 Task: Who is a famous artist from the Romanticism era?
Action: Mouse moved to (154, 244)
Screenshot: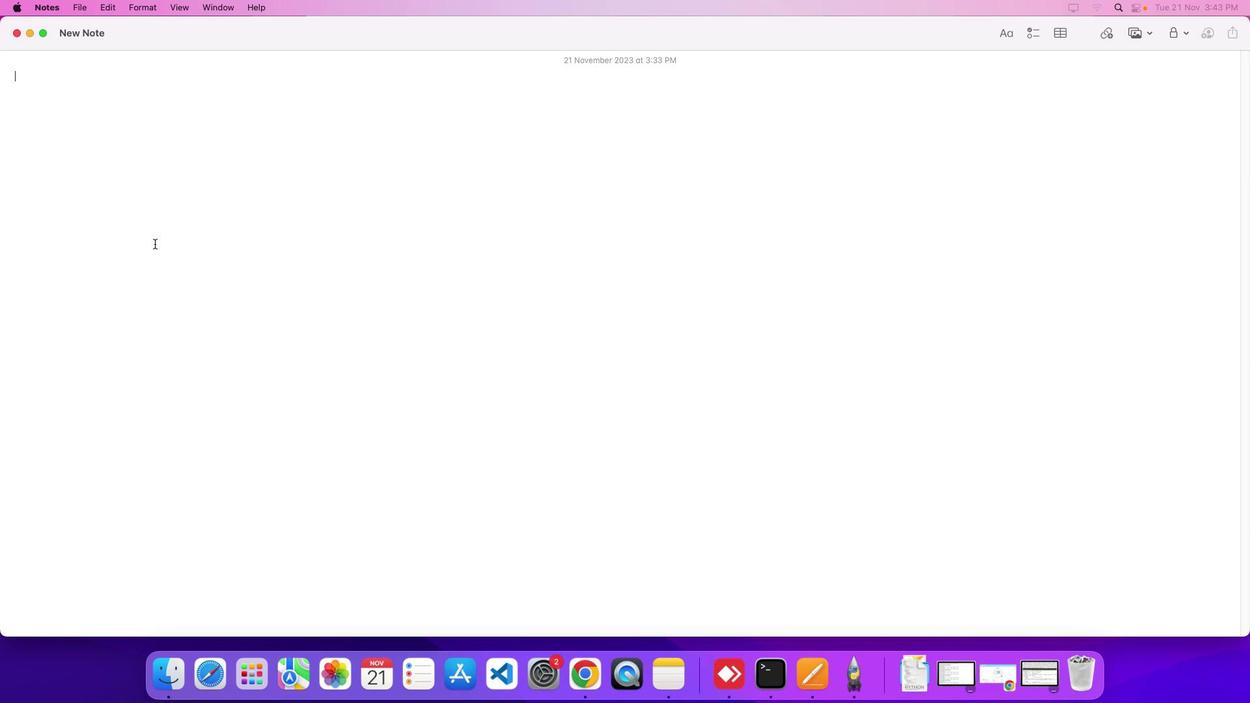 
Action: Mouse pressed left at (154, 244)
Screenshot: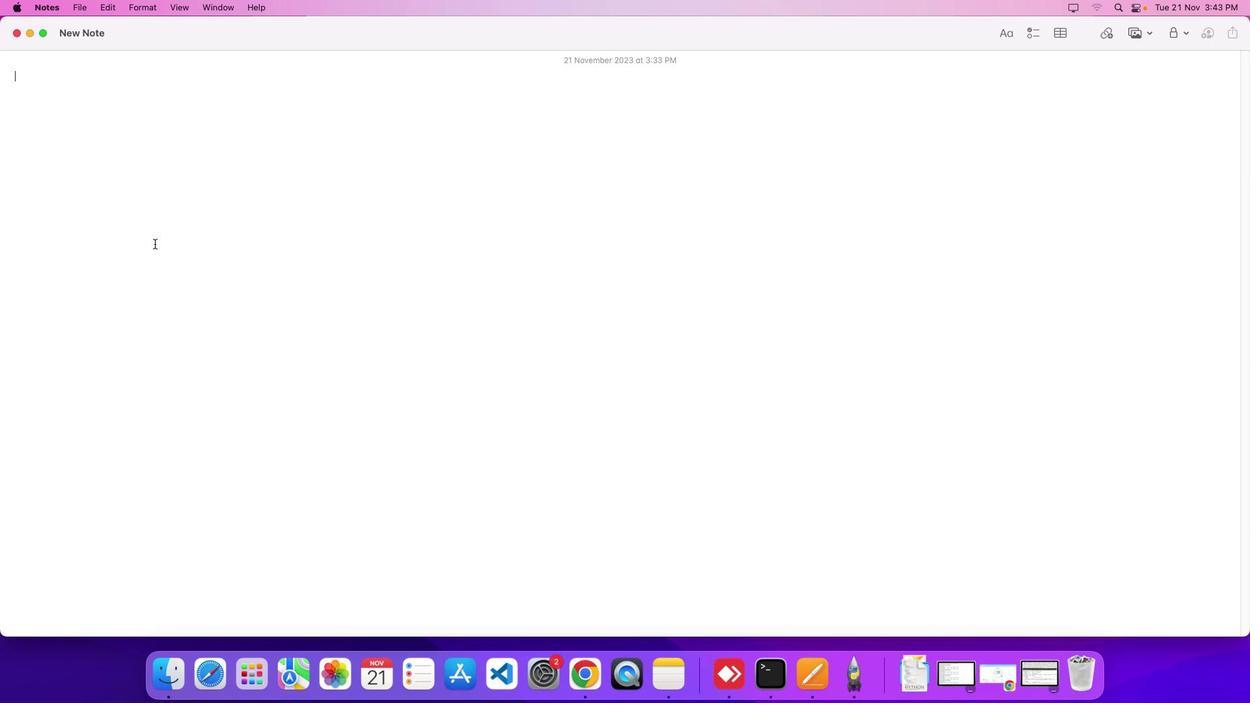 
Action: Mouse moved to (148, 215)
Screenshot: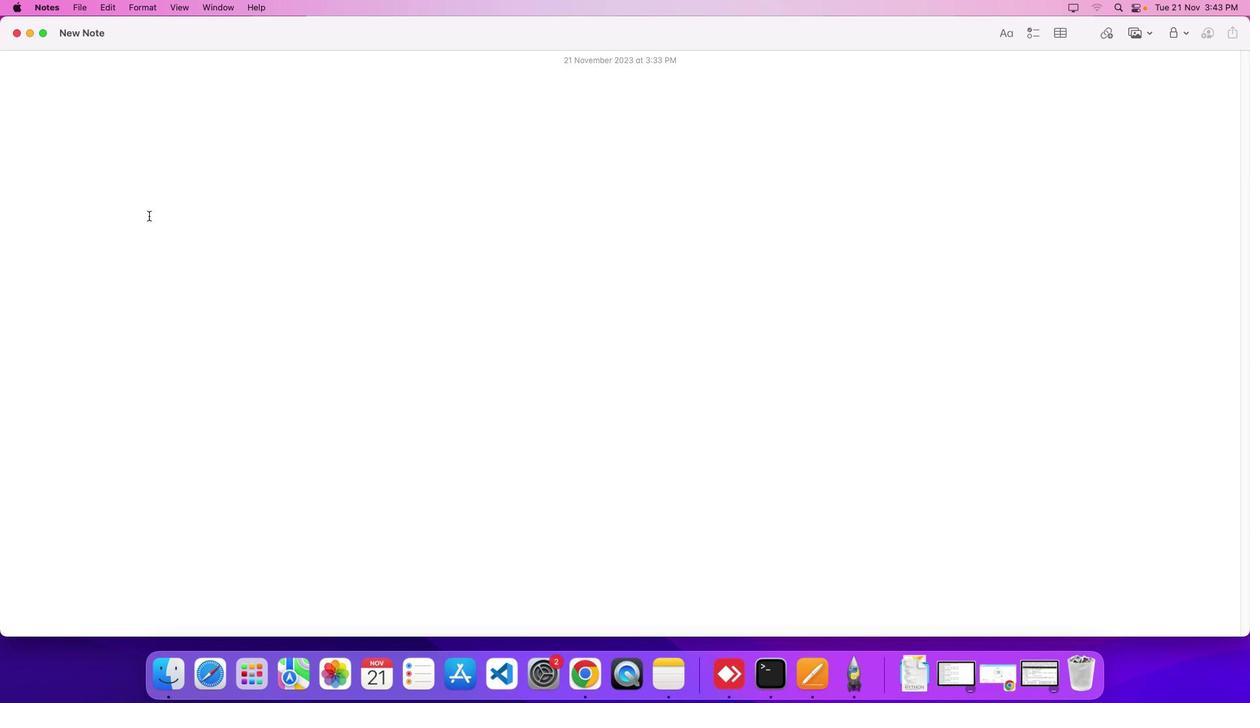 
Action: Key pressed Key.shift
Screenshot: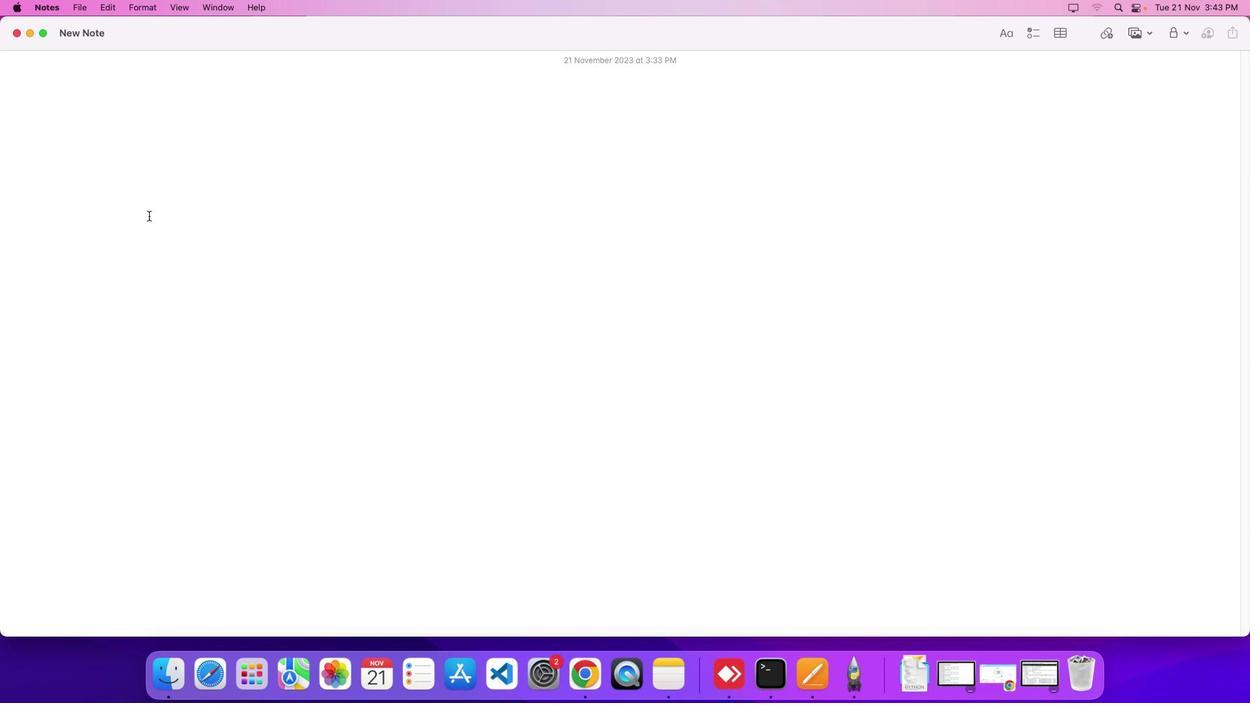 
Action: Mouse moved to (148, 215)
Screenshot: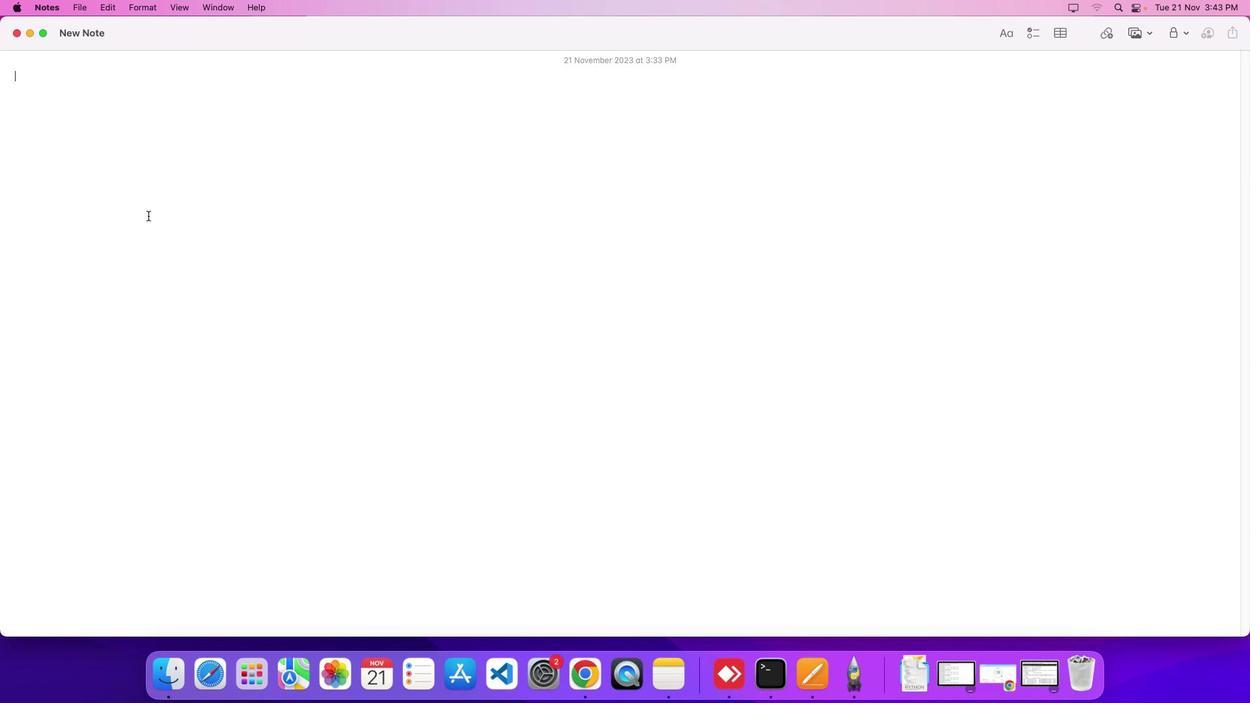 
Action: Key pressed 'W''h''o'Key.space'i''s'Key.space'a'Key.space'f''a''m''o''u''s'Key.space'a''r''t''i''s''t'Key.space'f''r''o''m'Key.space't''h''e'Key.spaceKey.shift'R''o''m''a''n''t''i''c''i''s''m'Key.space'e''r''a'Key.shift_r'?'Key.enter
Screenshot: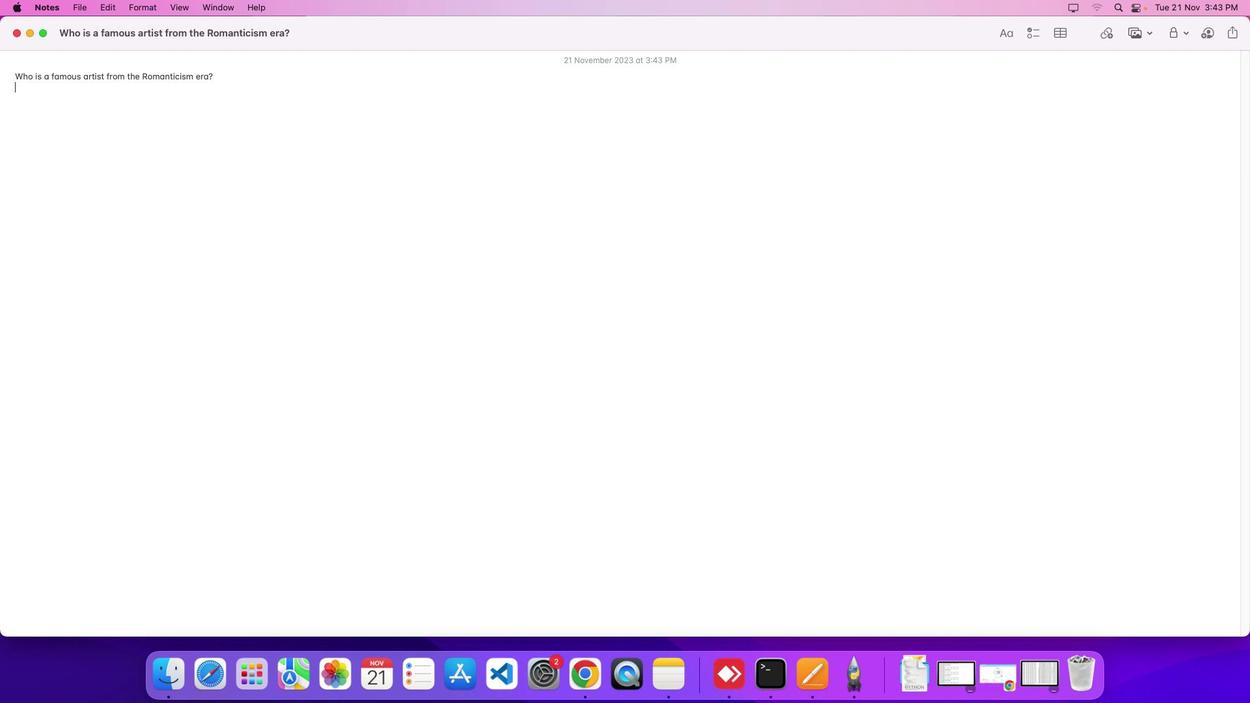 
Action: Mouse moved to (998, 675)
Screenshot: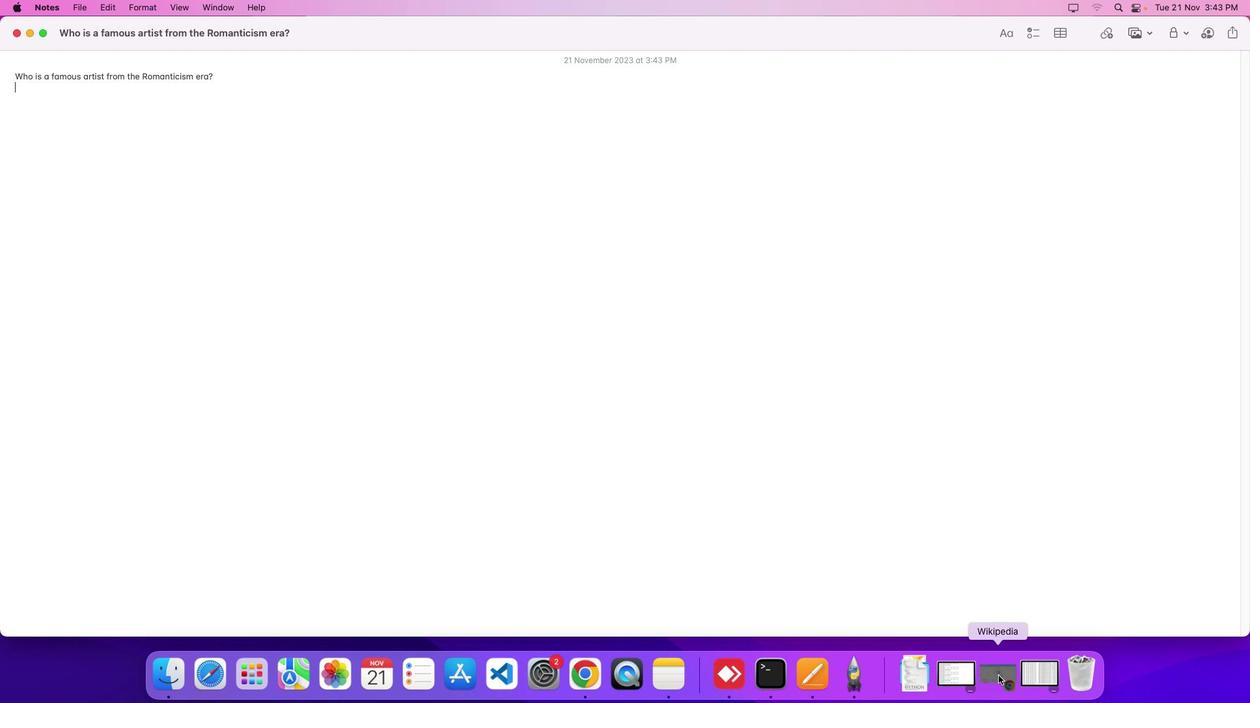 
Action: Mouse pressed left at (998, 675)
Screenshot: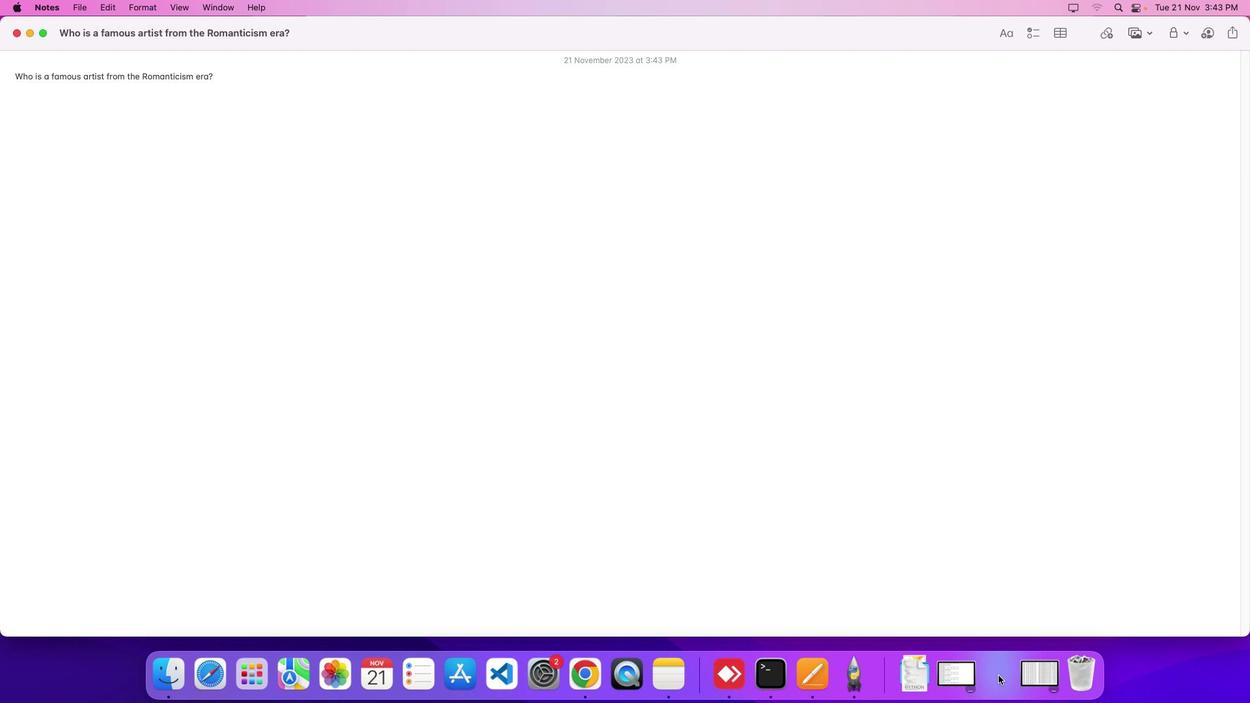 
Action: Mouse moved to (503, 416)
Screenshot: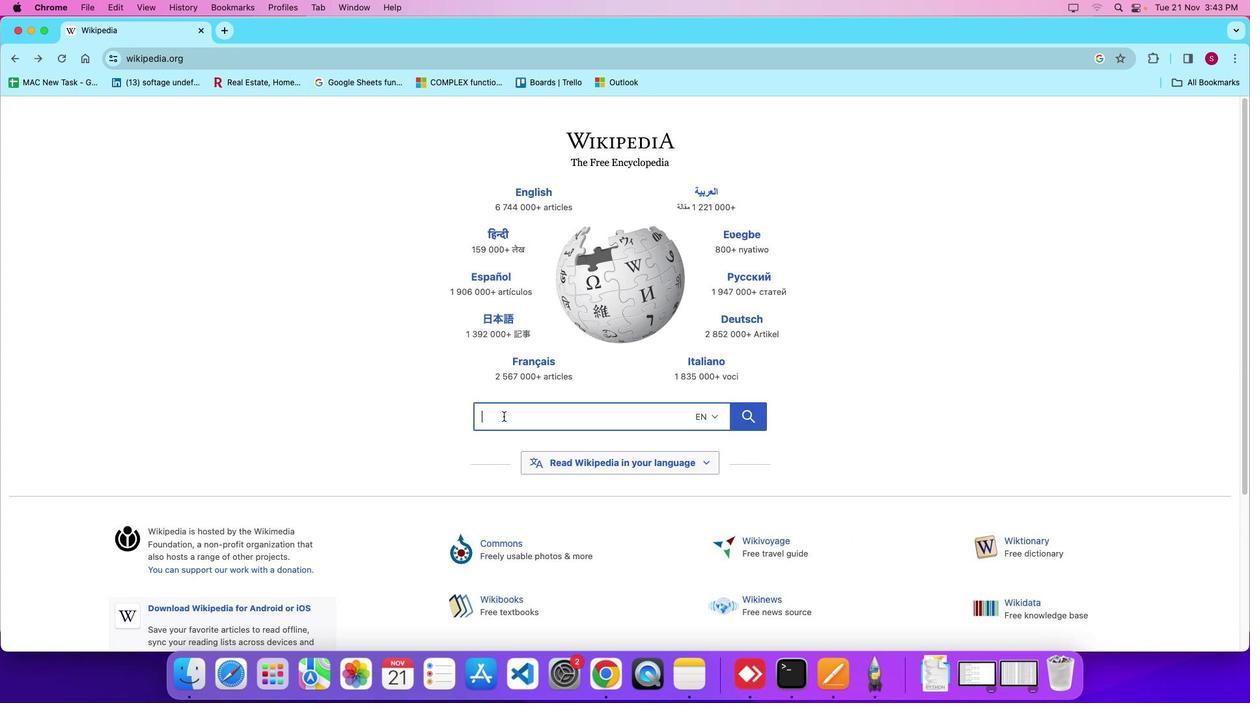 
Action: Mouse pressed left at (503, 416)
Screenshot: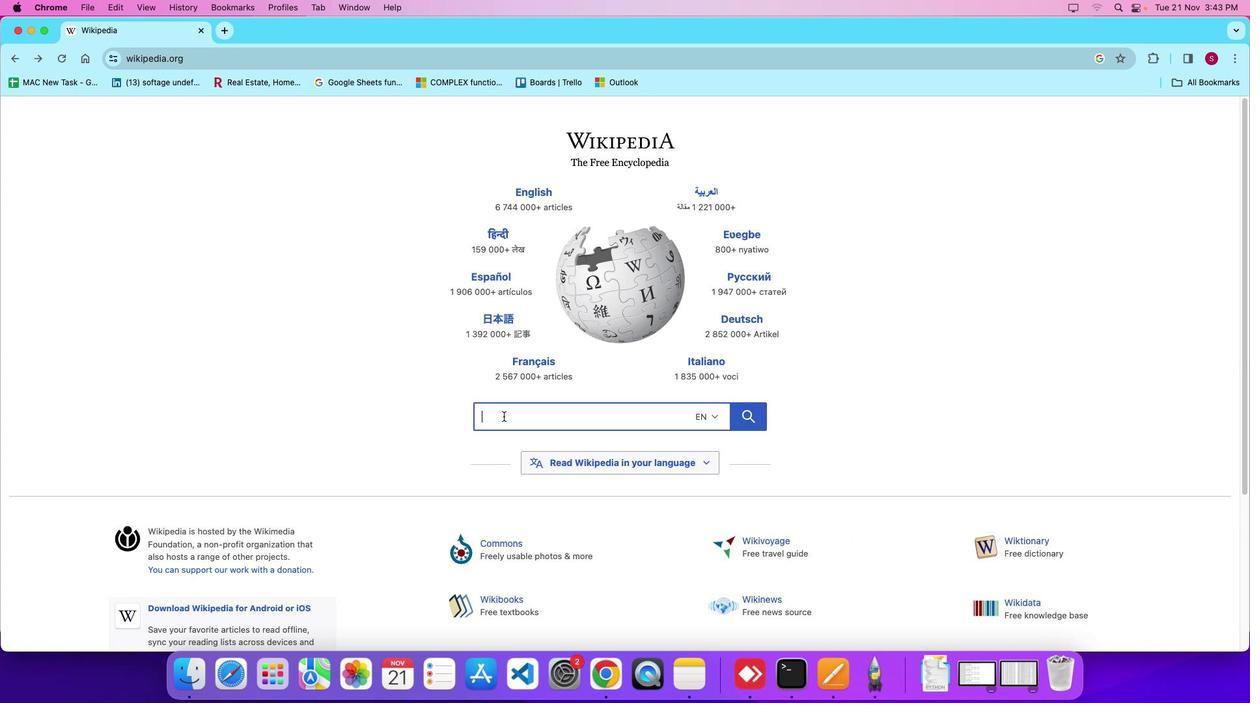 
Action: Key pressed Key.shift'R''o''m''a''n''t''i''c''i''s''m'Key.space'e''r''a'
Screenshot: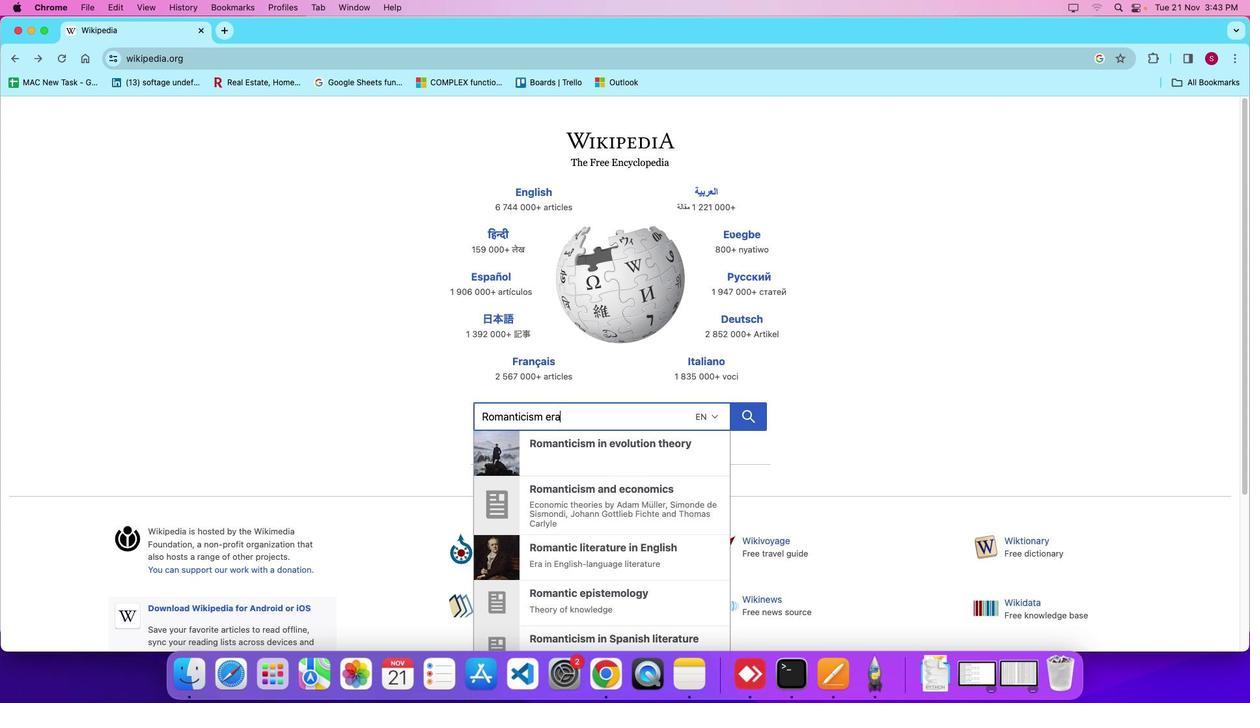 
Action: Mouse moved to (751, 414)
Screenshot: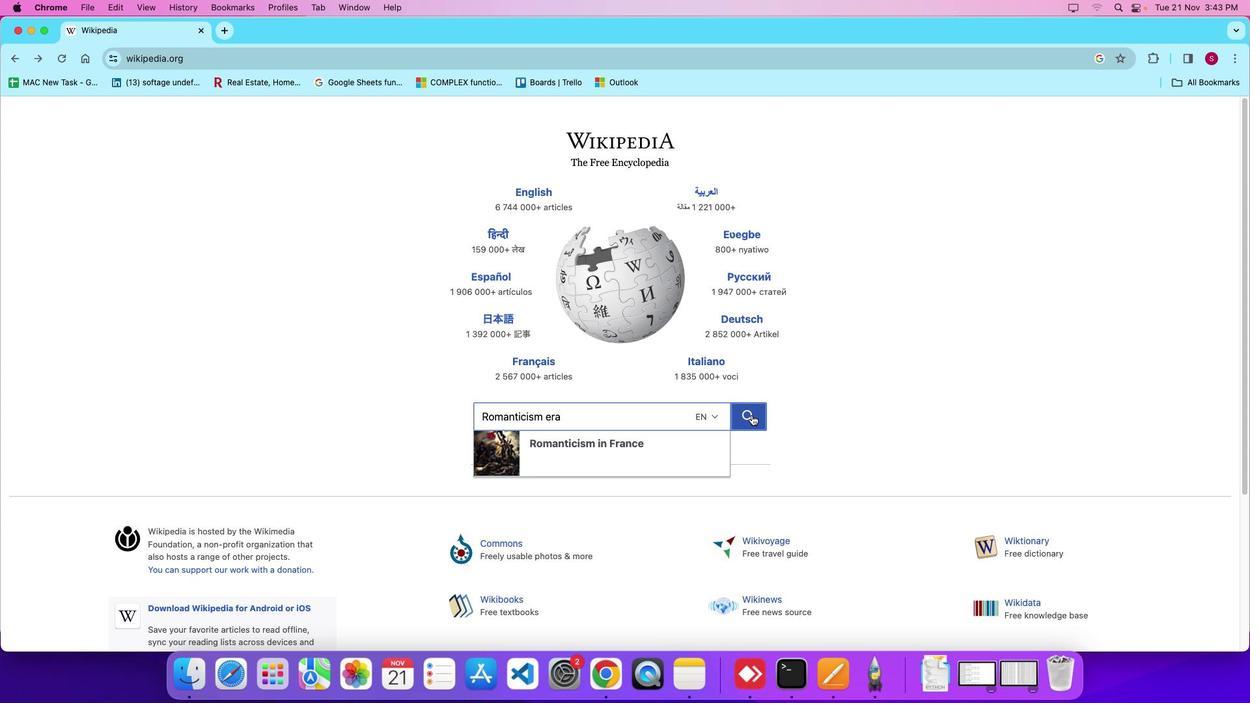 
Action: Mouse pressed left at (751, 414)
Screenshot: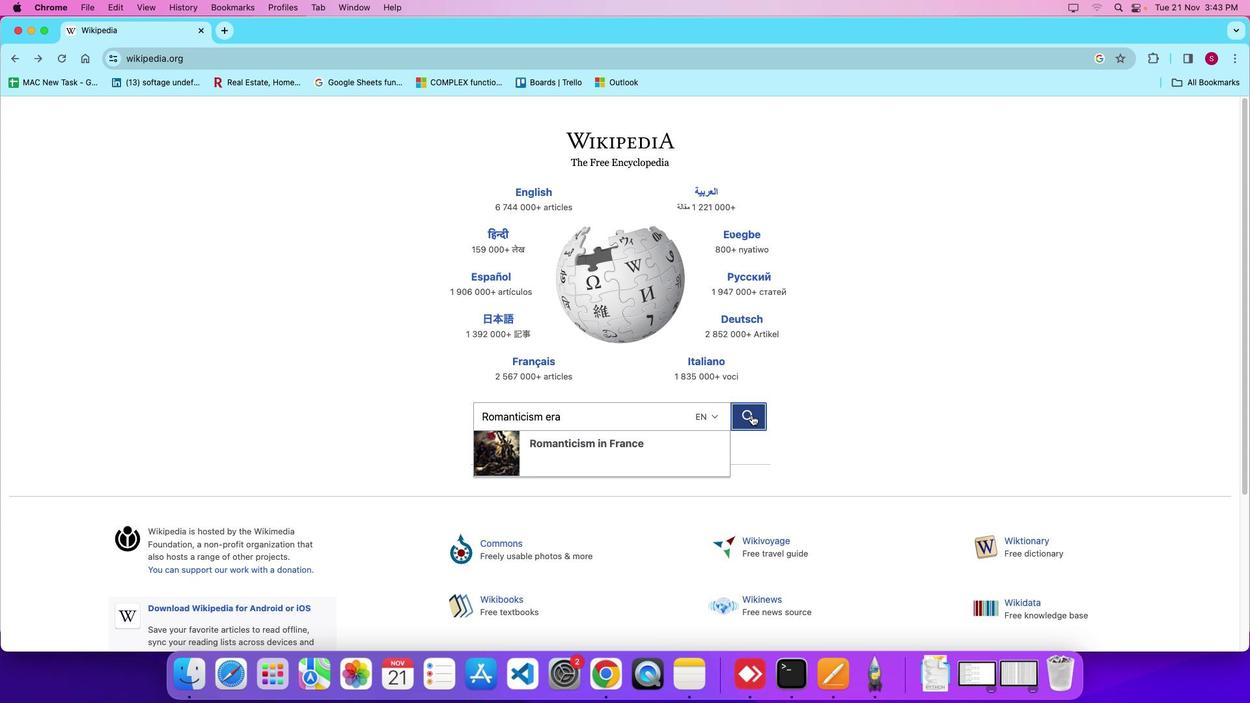 
Action: Mouse moved to (231, 394)
Screenshot: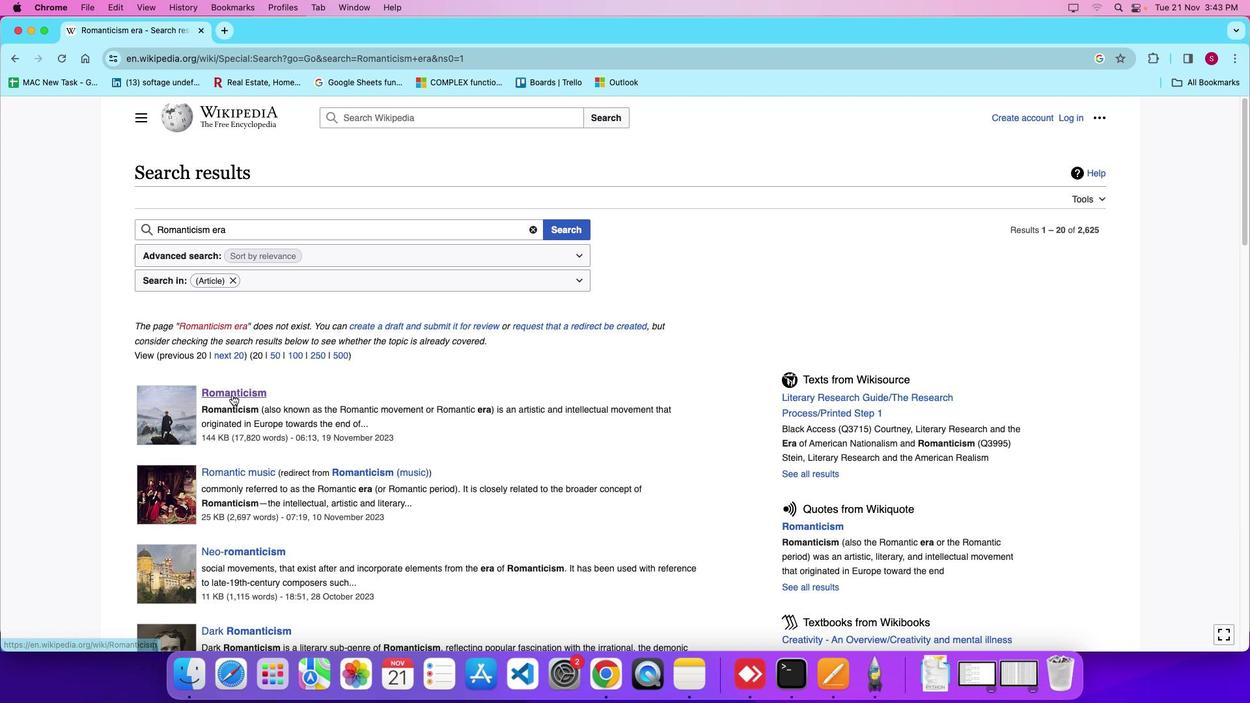 
Action: Mouse pressed left at (231, 394)
Screenshot: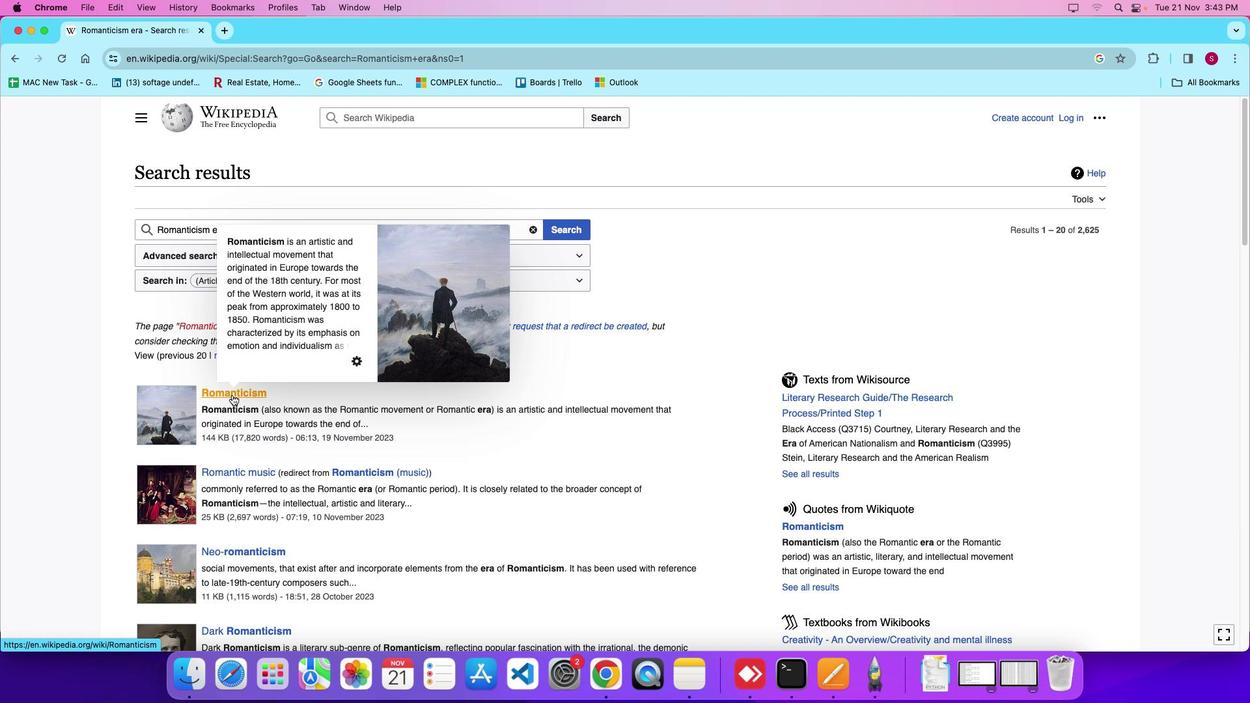 
Action: Mouse moved to (918, 358)
Screenshot: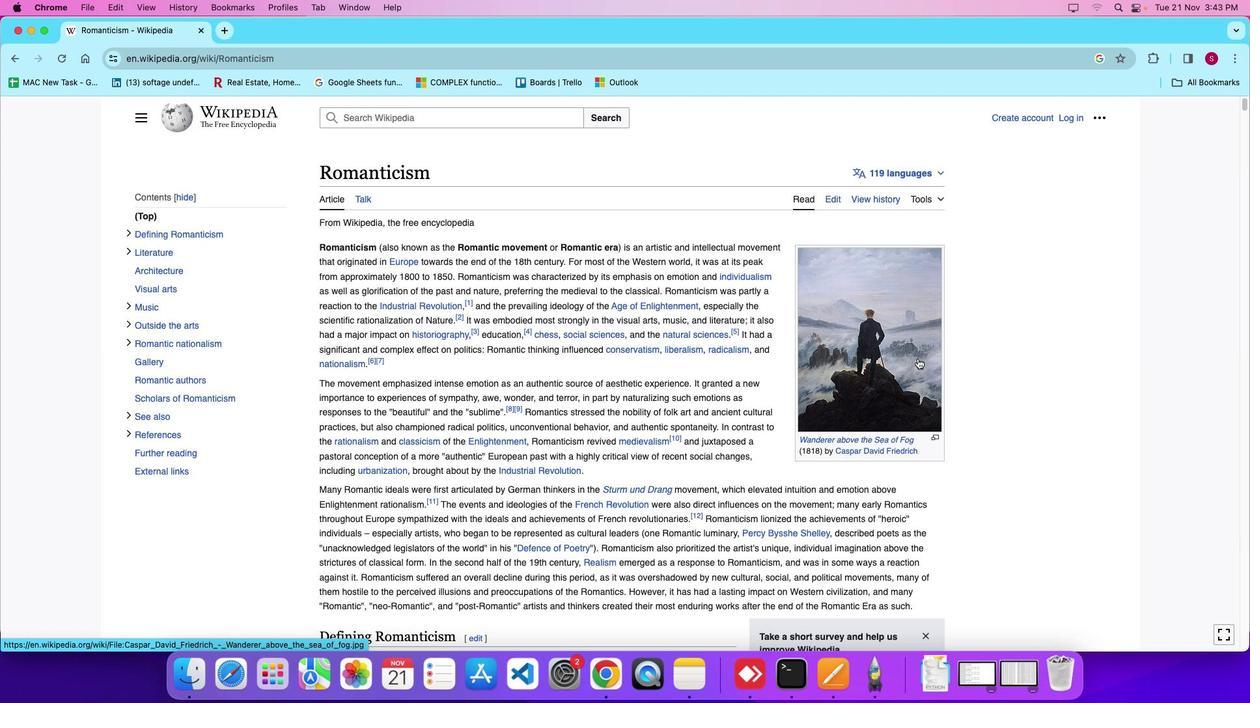 
Action: Mouse scrolled (918, 358) with delta (0, 0)
Screenshot: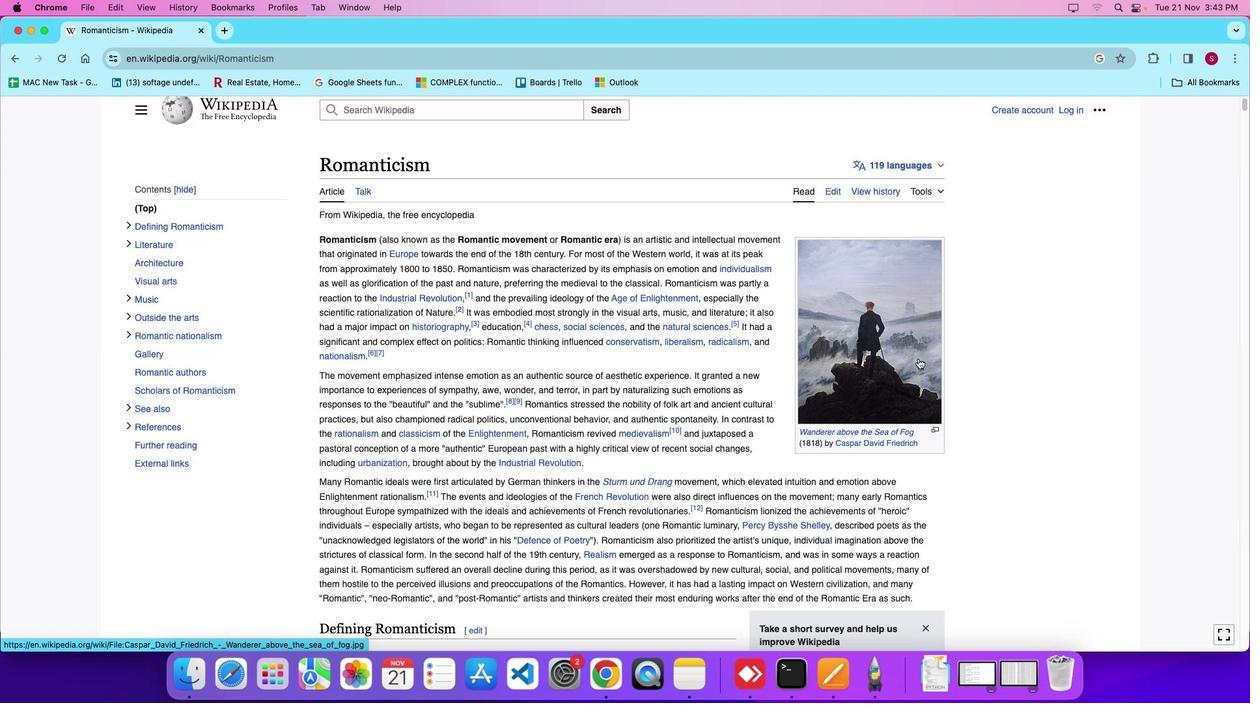 
Action: Mouse scrolled (918, 358) with delta (0, 0)
Screenshot: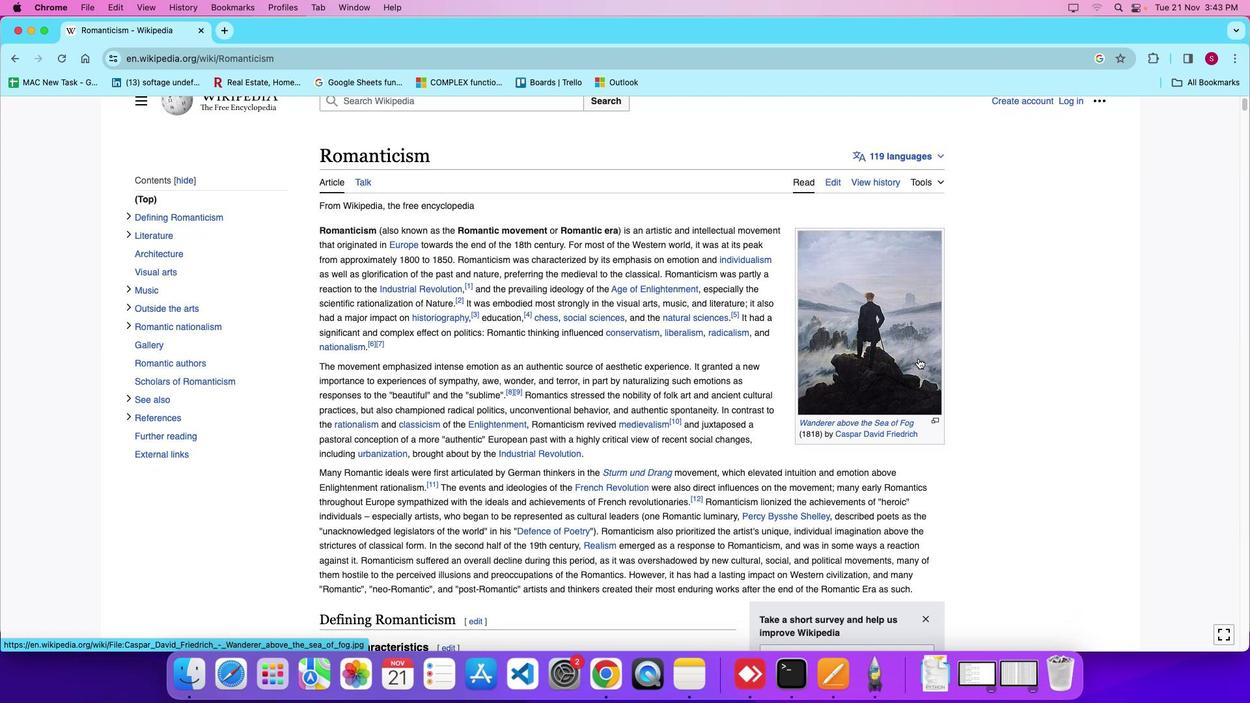 
Action: Mouse moved to (918, 358)
Screenshot: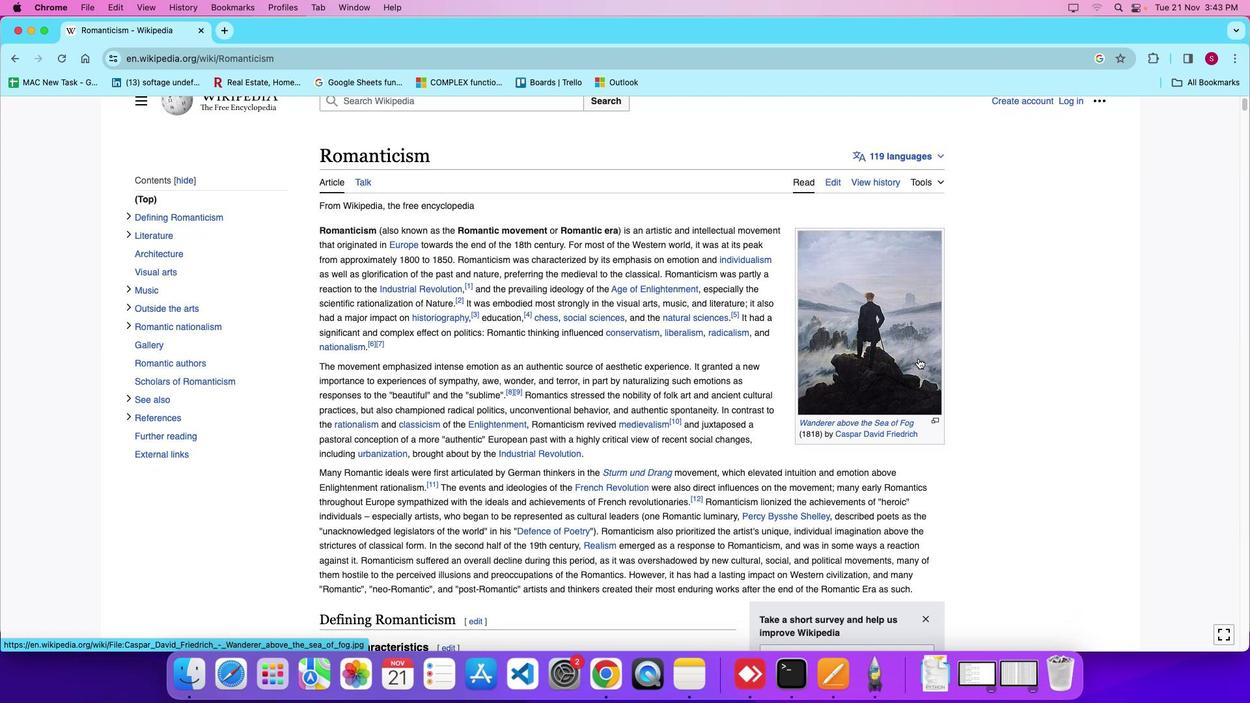 
Action: Mouse scrolled (918, 358) with delta (0, 0)
Screenshot: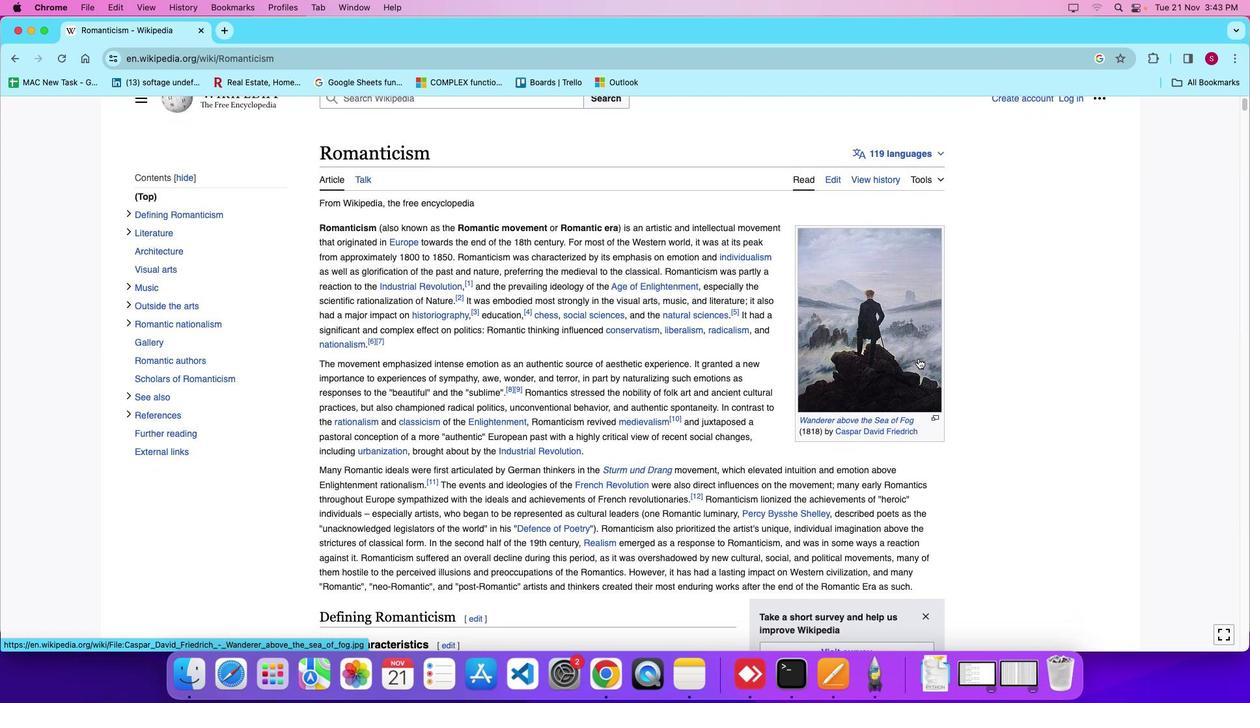 
Action: Mouse moved to (952, 367)
Screenshot: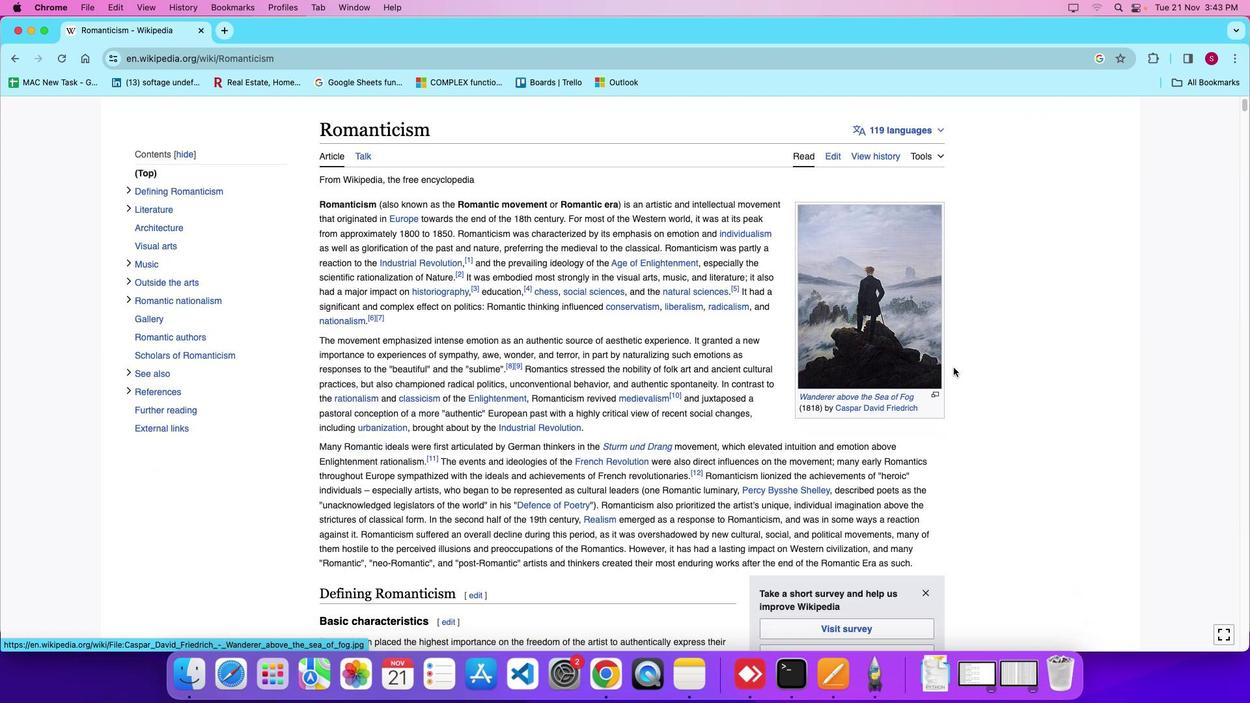 
Action: Mouse scrolled (952, 367) with delta (0, 0)
Screenshot: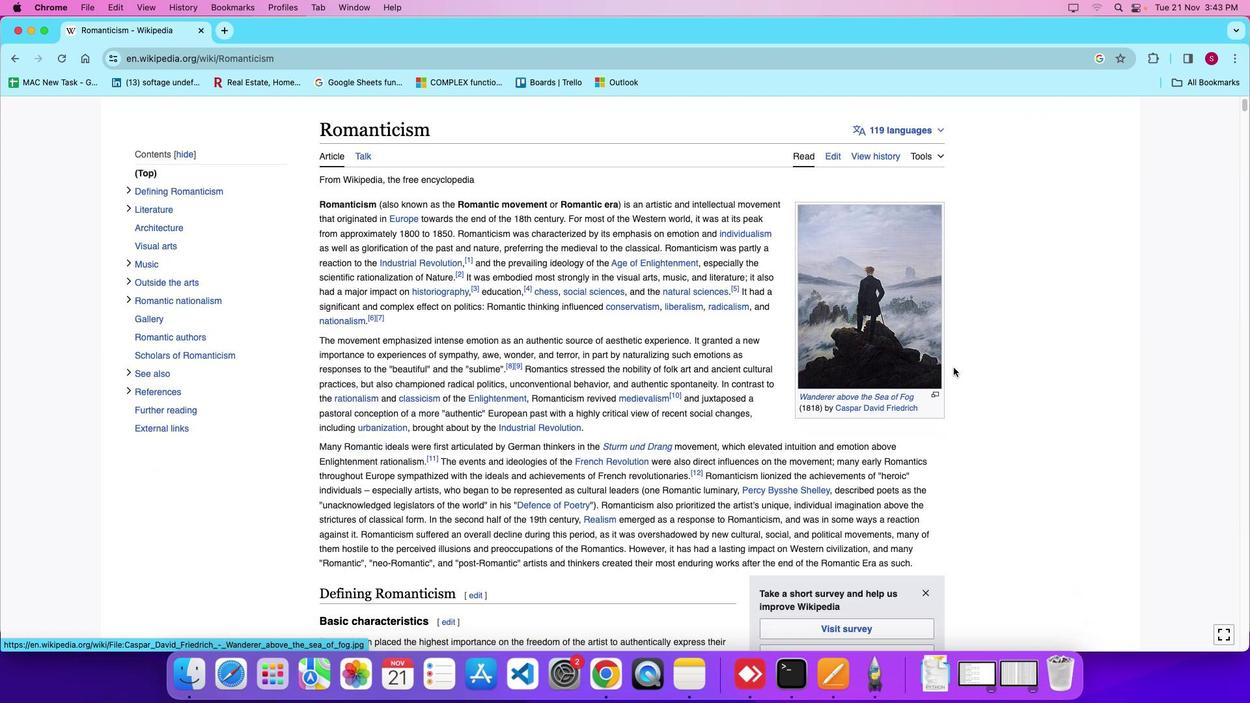 
Action: Mouse moved to (953, 367)
Screenshot: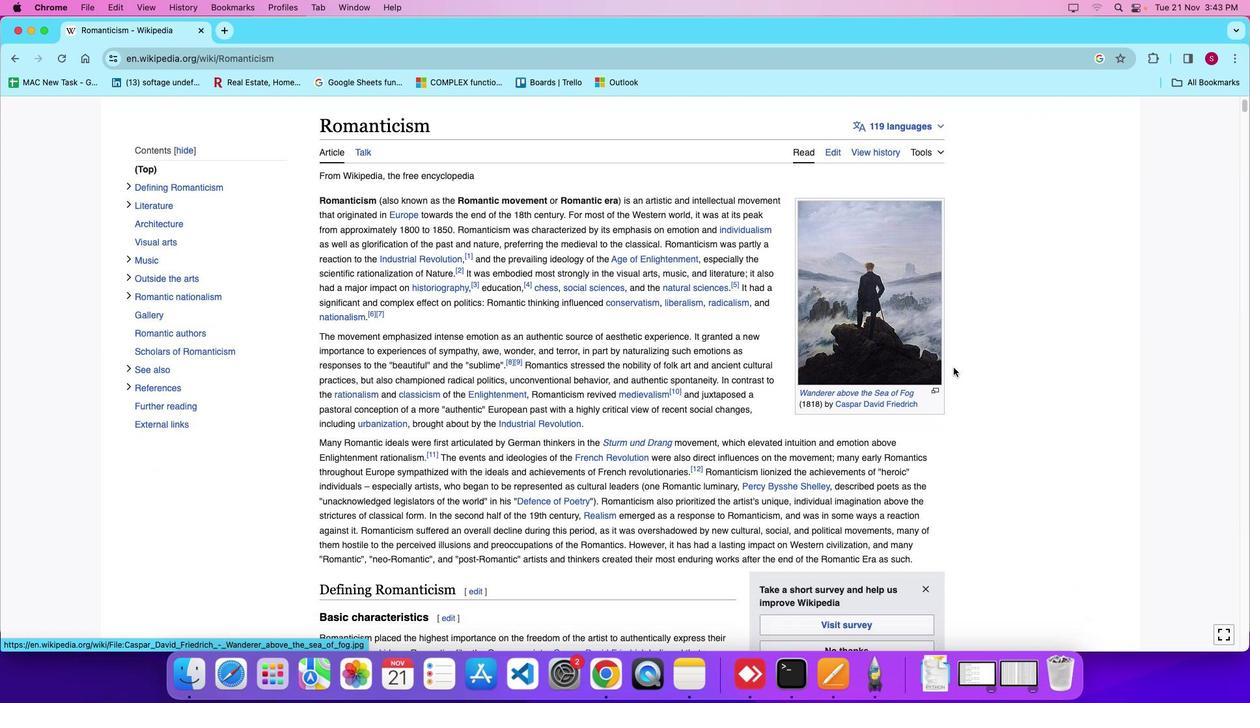 
Action: Mouse scrolled (953, 367) with delta (0, 0)
Screenshot: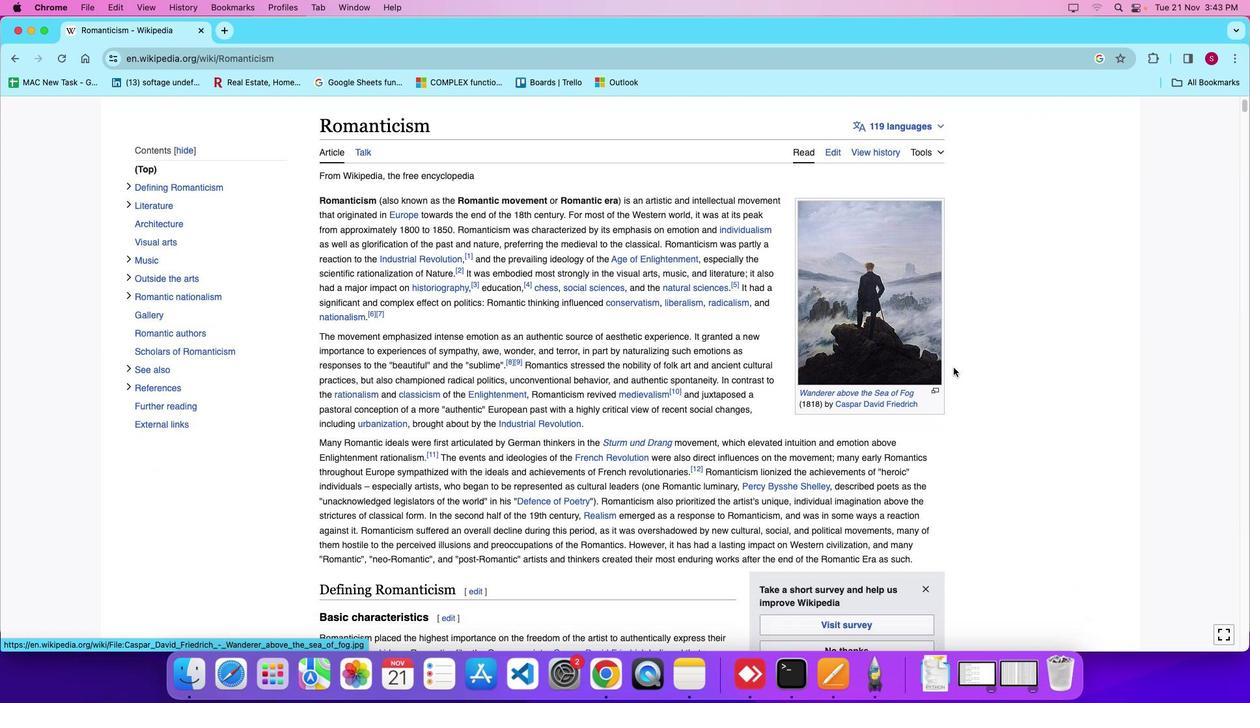 
Action: Mouse moved to (968, 420)
Screenshot: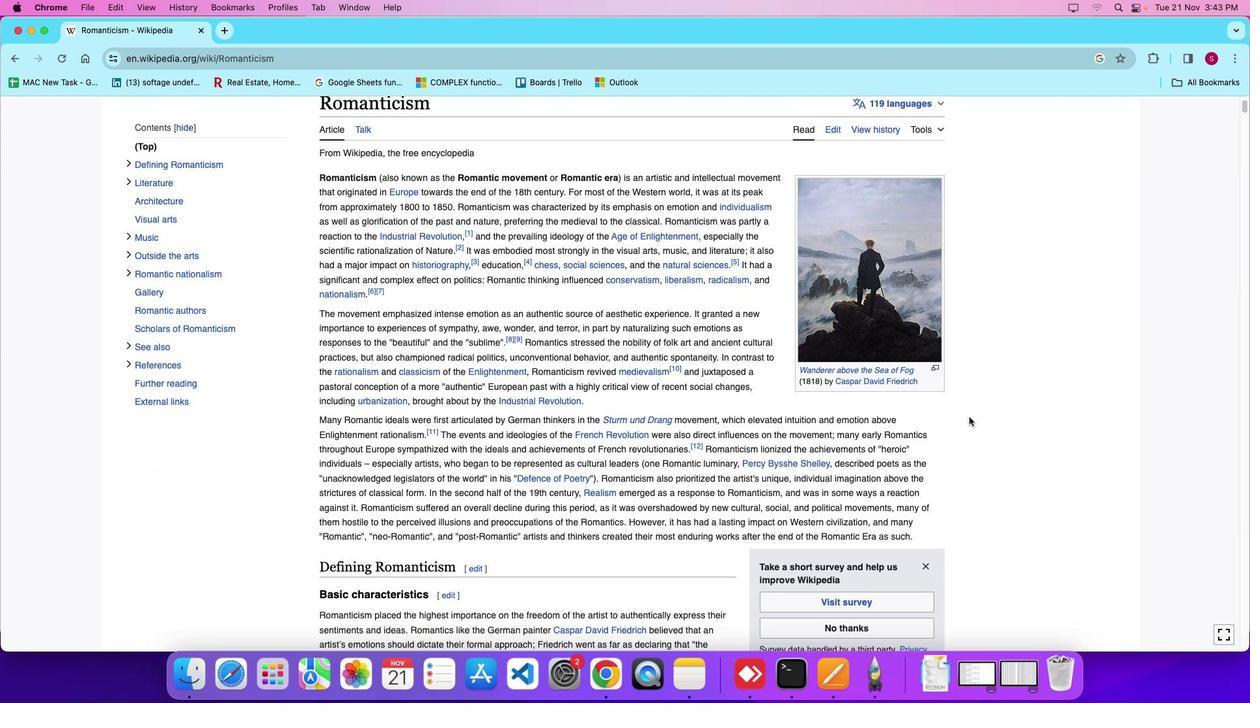 
Action: Mouse scrolled (968, 420) with delta (0, 0)
Screenshot: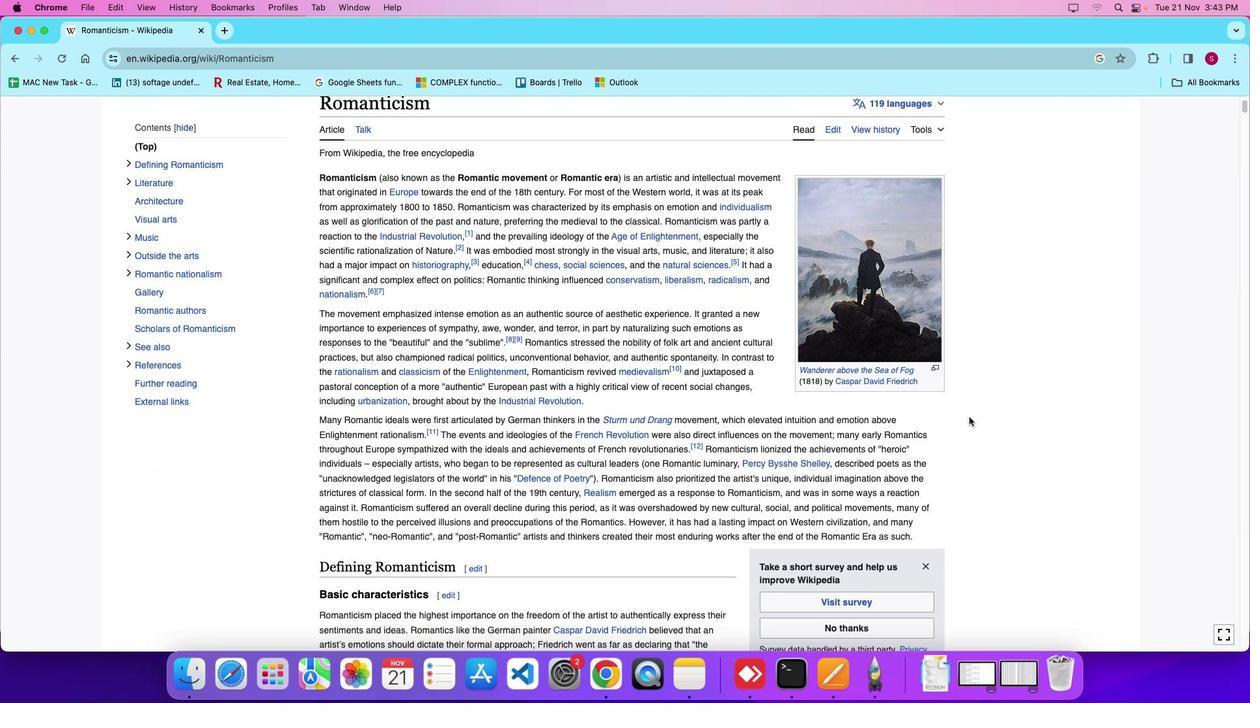 
Action: Mouse moved to (969, 416)
Screenshot: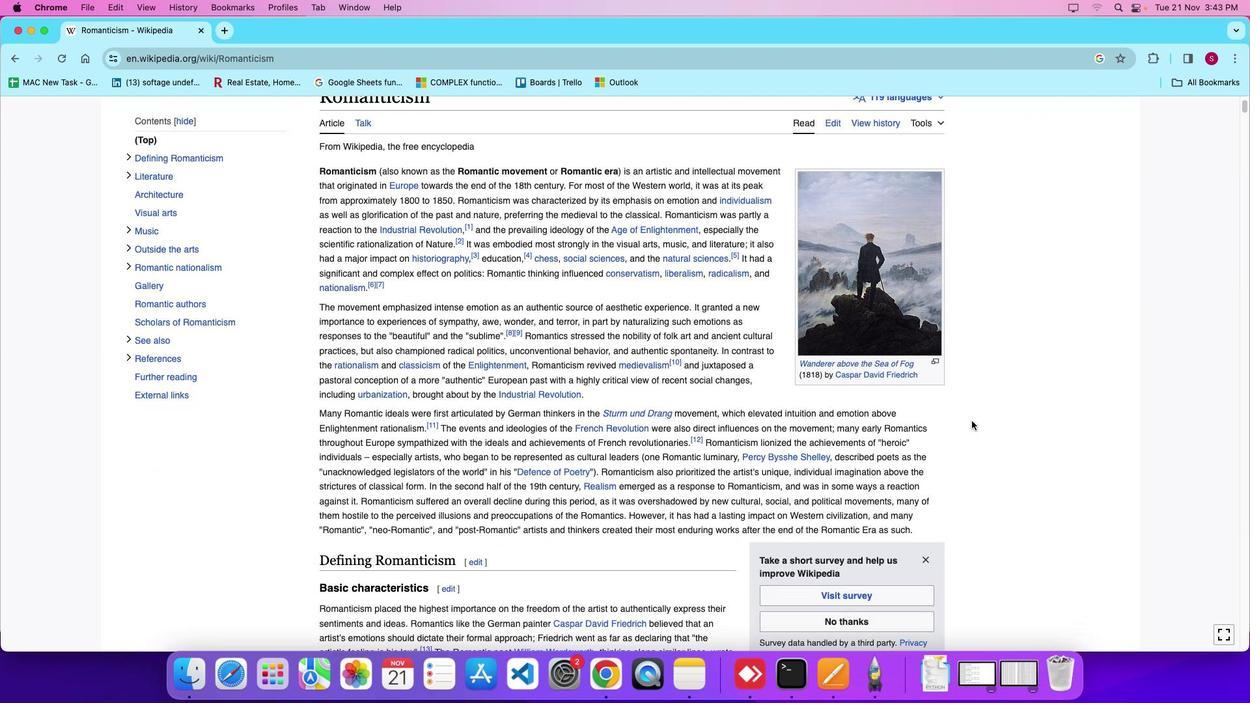 
Action: Mouse scrolled (969, 416) with delta (0, 0)
Screenshot: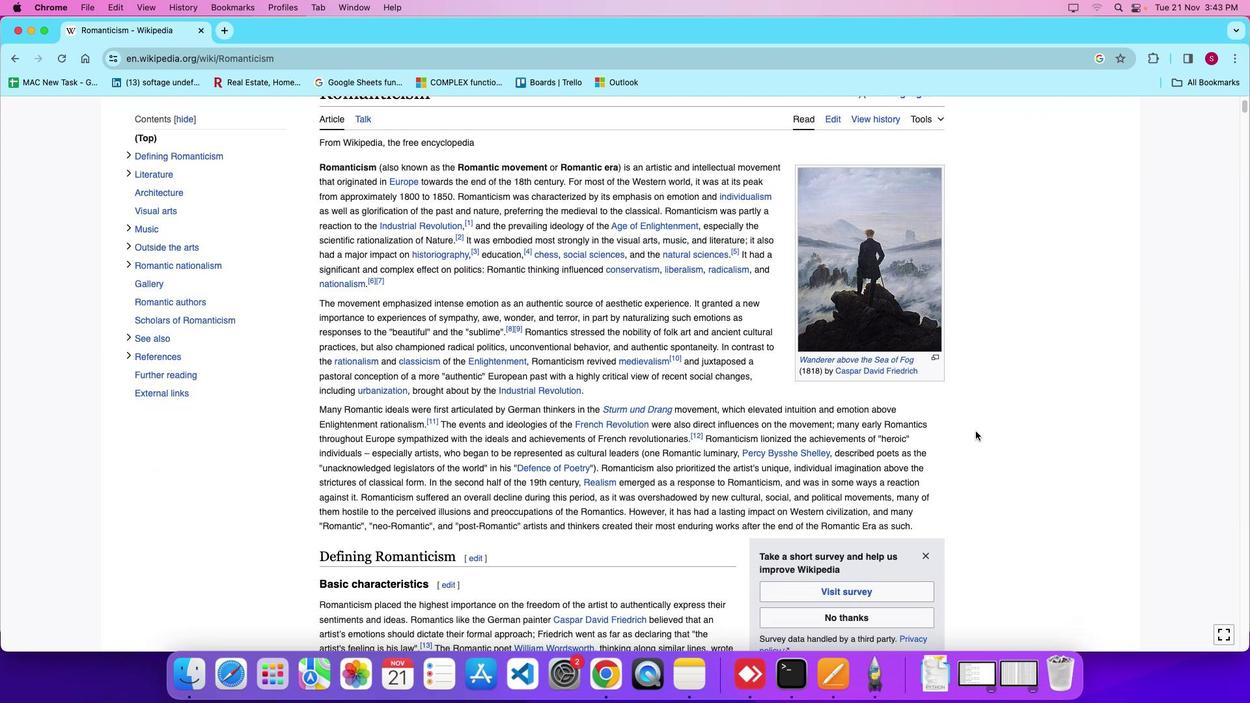 
Action: Mouse moved to (980, 436)
Screenshot: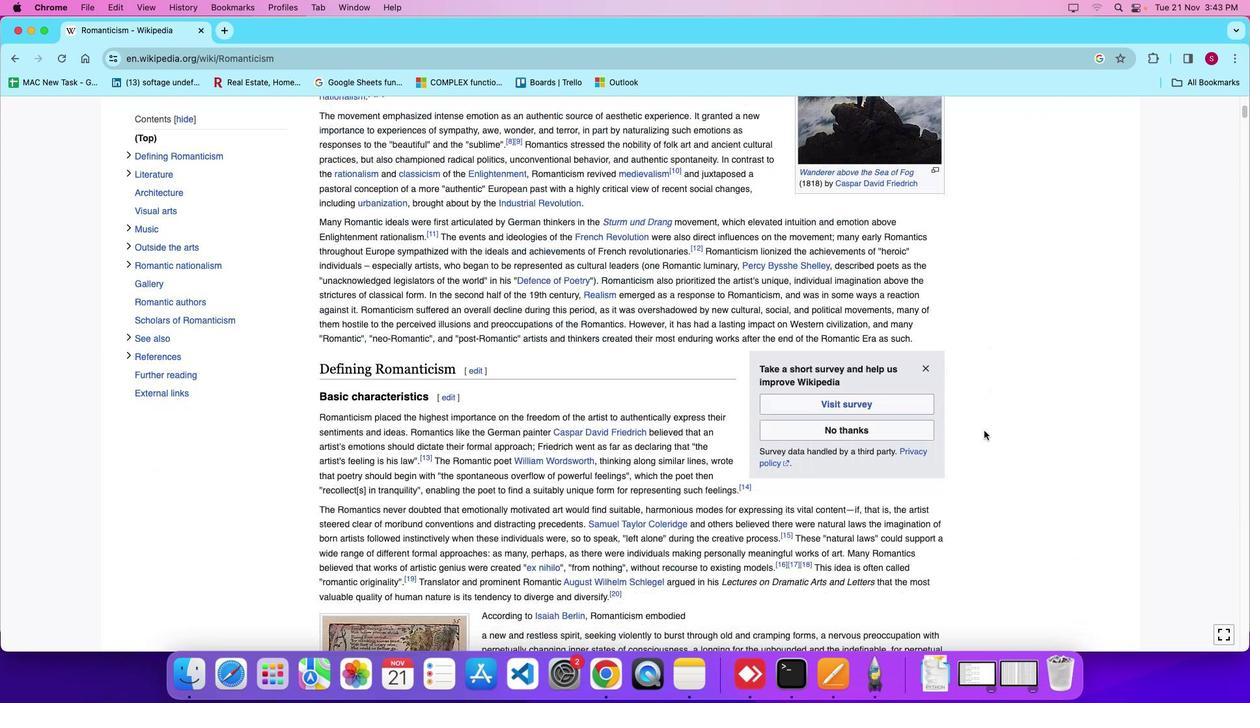 
Action: Mouse scrolled (980, 436) with delta (0, 0)
Screenshot: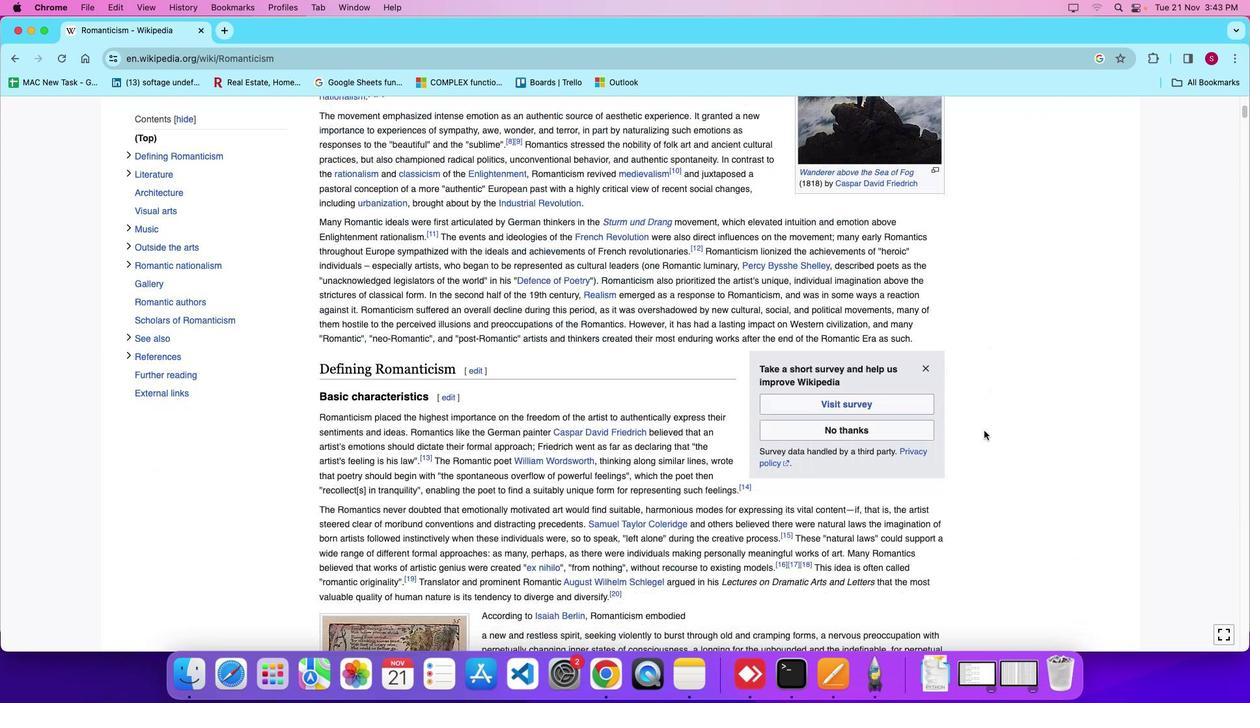 
Action: Mouse moved to (981, 436)
Screenshot: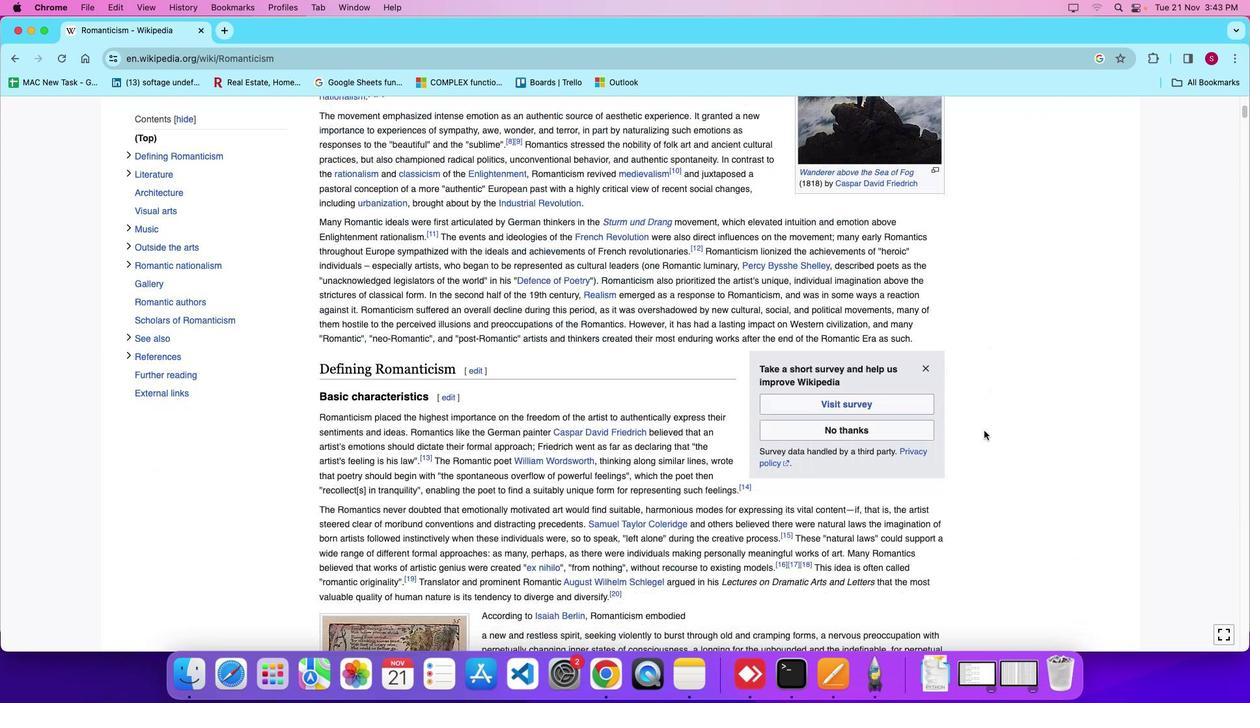 
Action: Mouse scrolled (981, 436) with delta (0, 0)
Screenshot: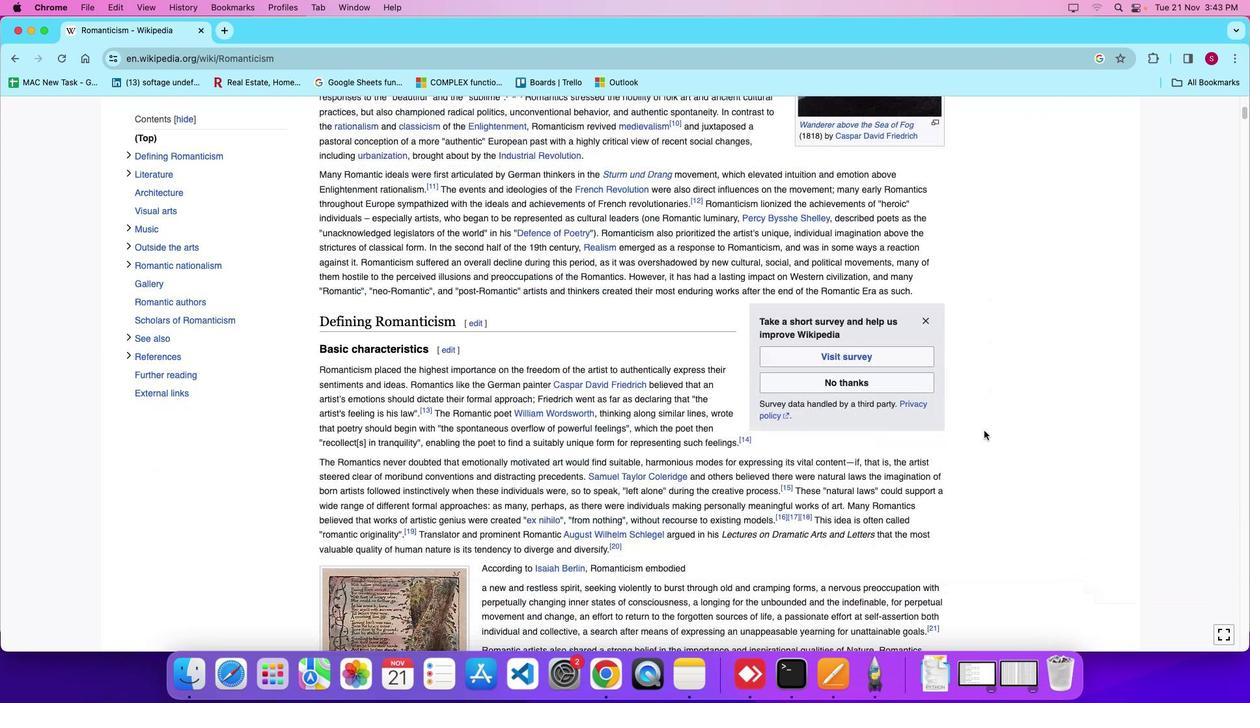 
Action: Mouse moved to (982, 432)
Screenshot: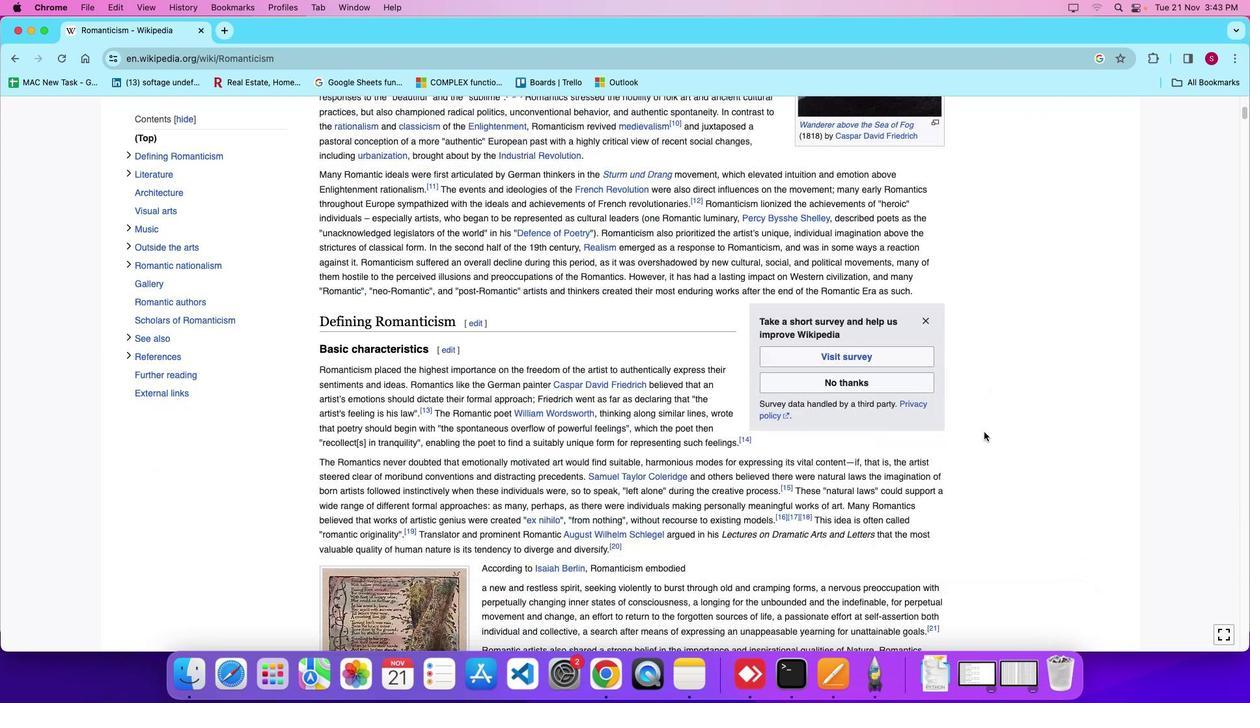 
Action: Mouse scrolled (982, 432) with delta (0, -4)
Screenshot: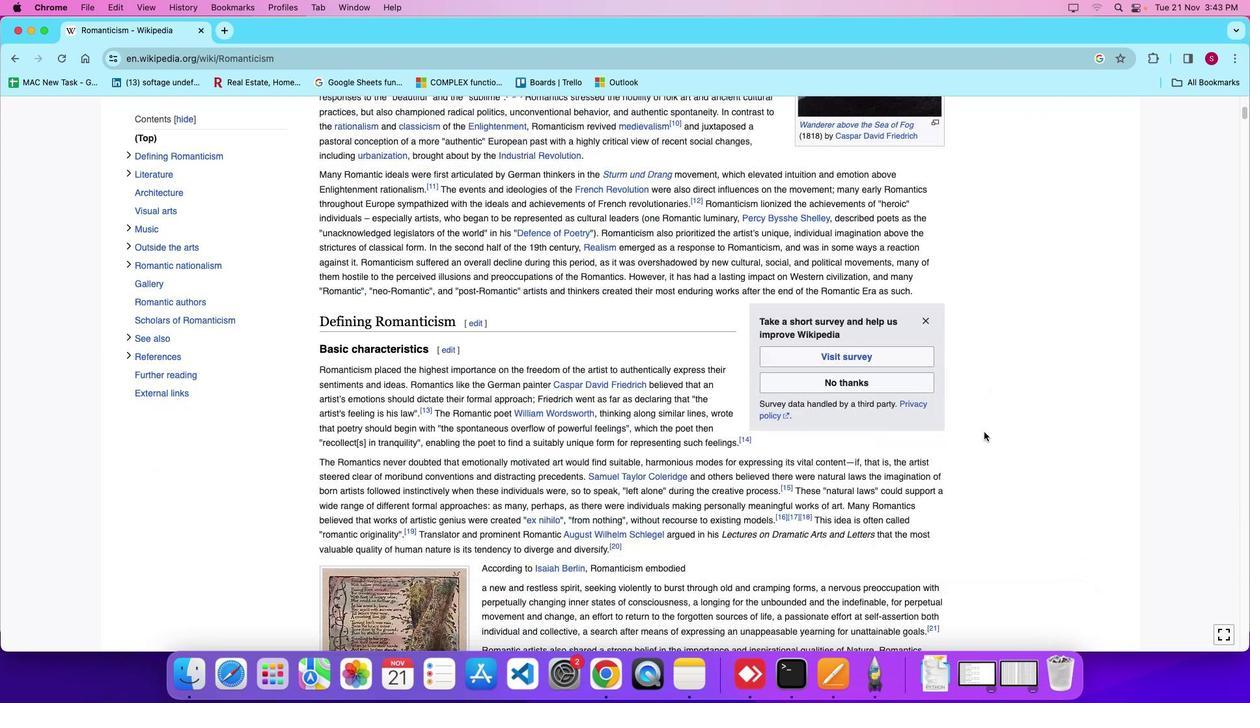 
Action: Mouse moved to (1023, 455)
Screenshot: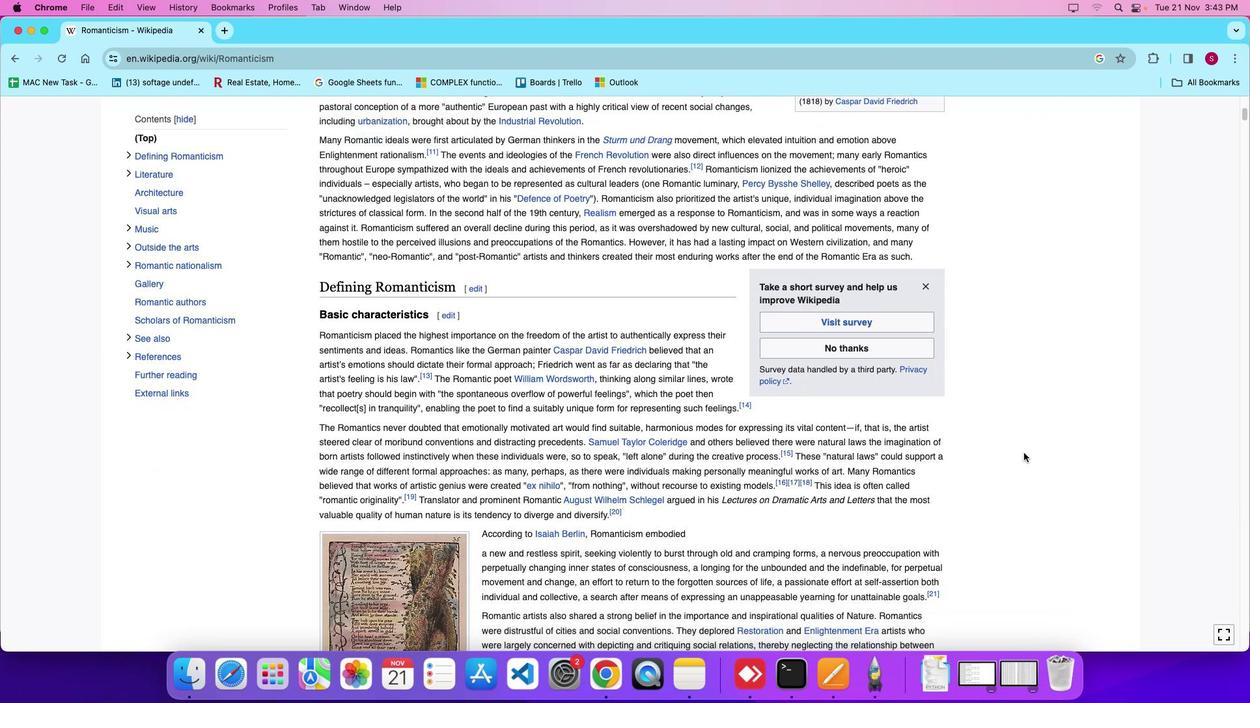 
Action: Mouse scrolled (1023, 455) with delta (0, 0)
Screenshot: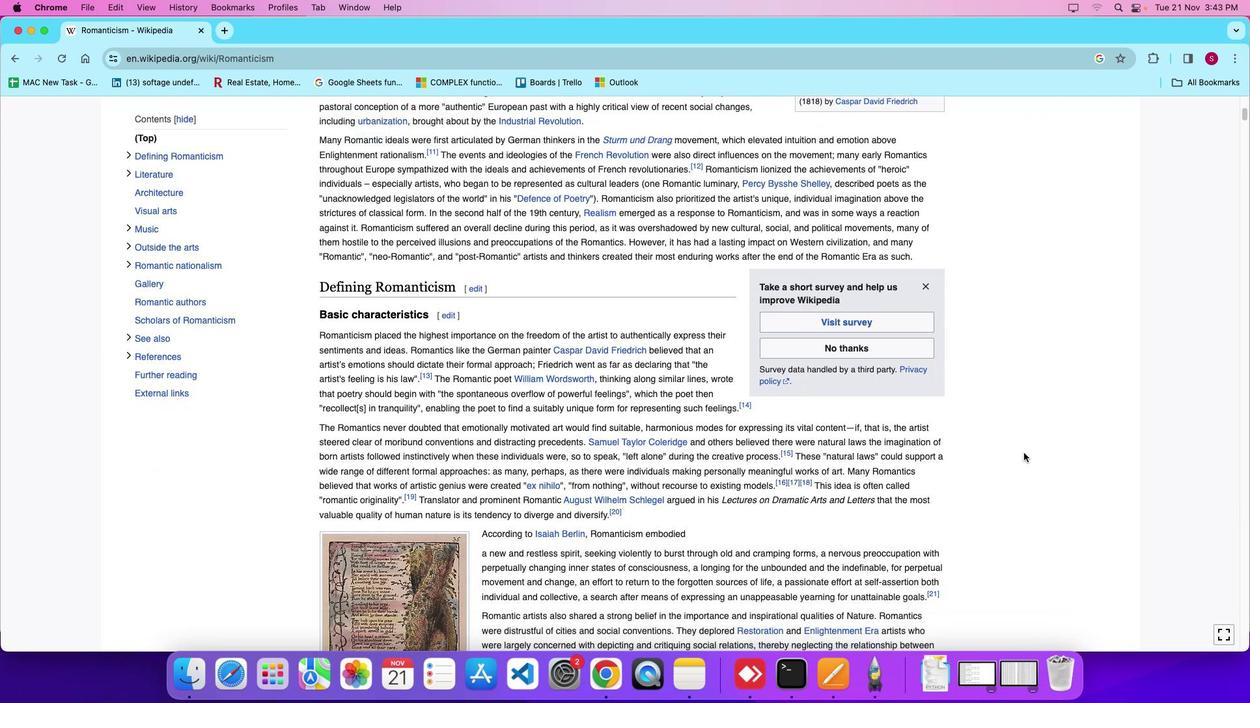 
Action: Mouse moved to (1023, 453)
Screenshot: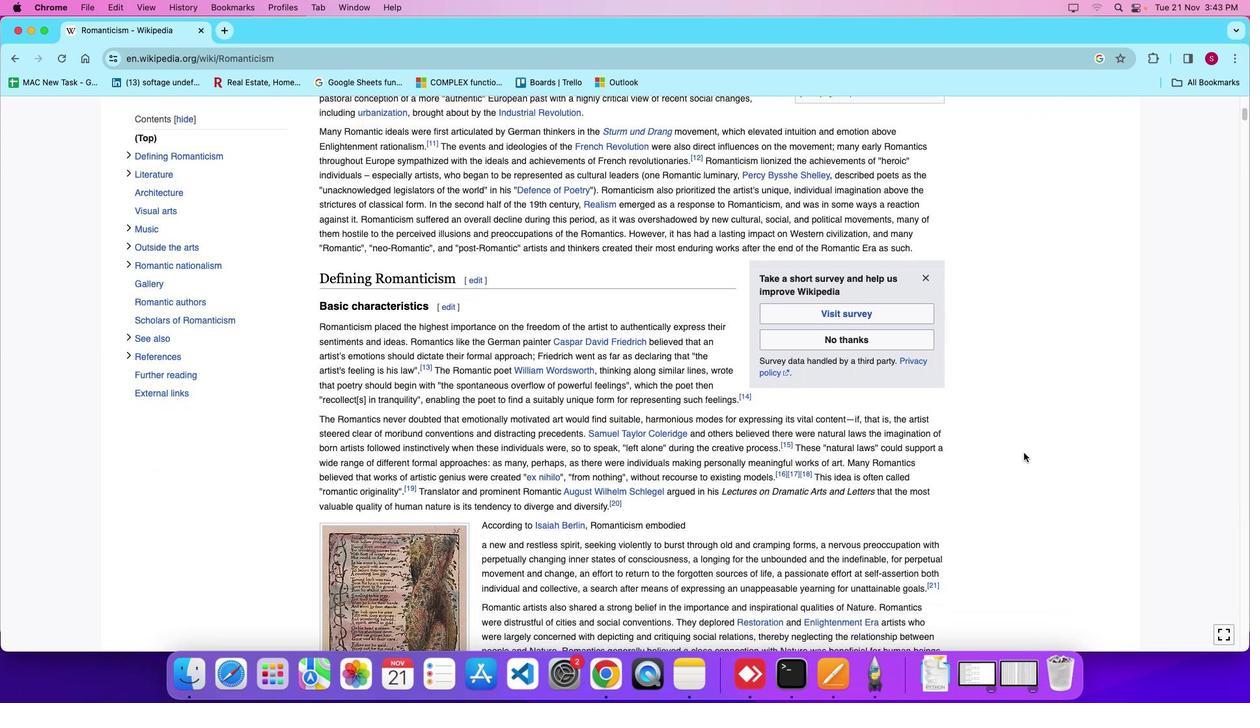 
Action: Mouse scrolled (1023, 453) with delta (0, 0)
Screenshot: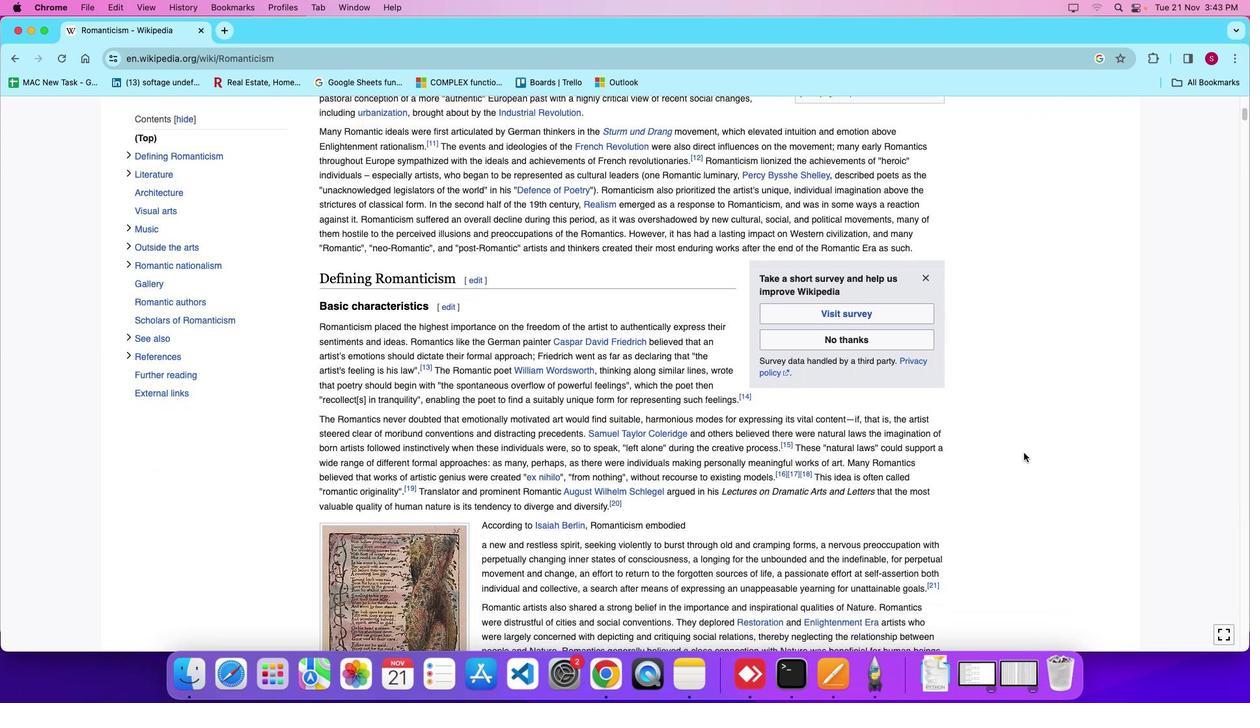 
Action: Mouse moved to (1013, 453)
Screenshot: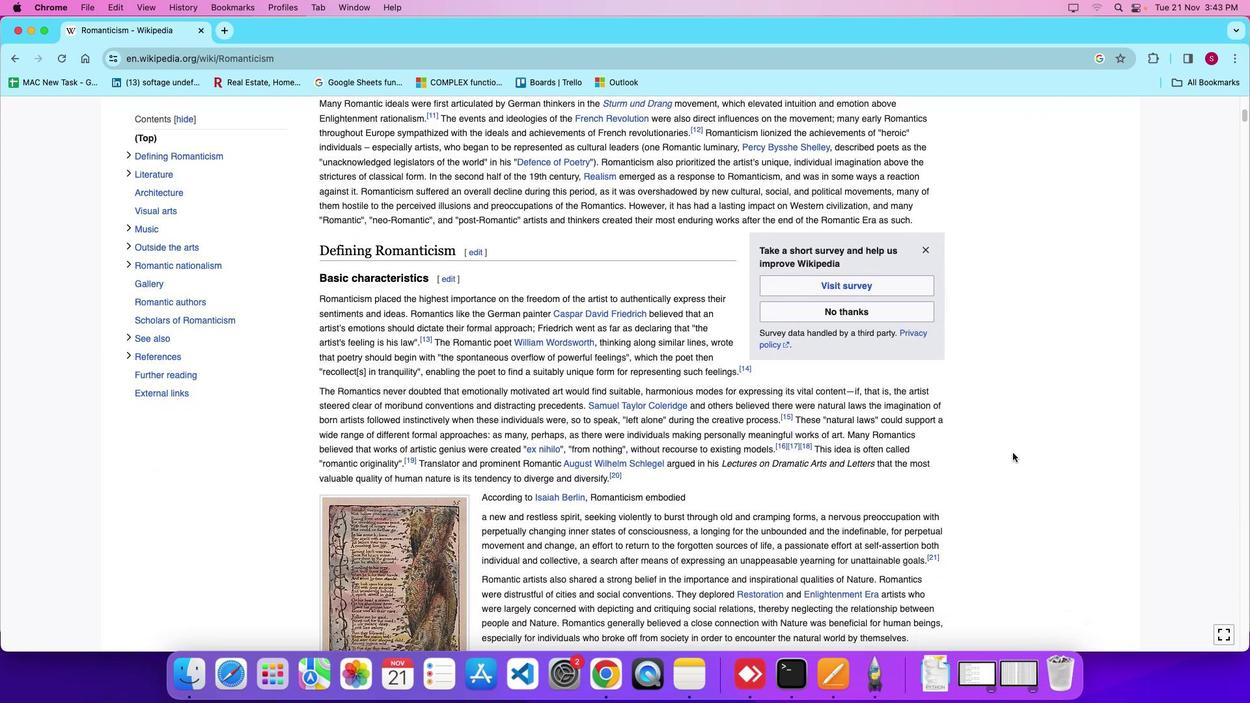 
Action: Mouse scrolled (1013, 453) with delta (0, 0)
Screenshot: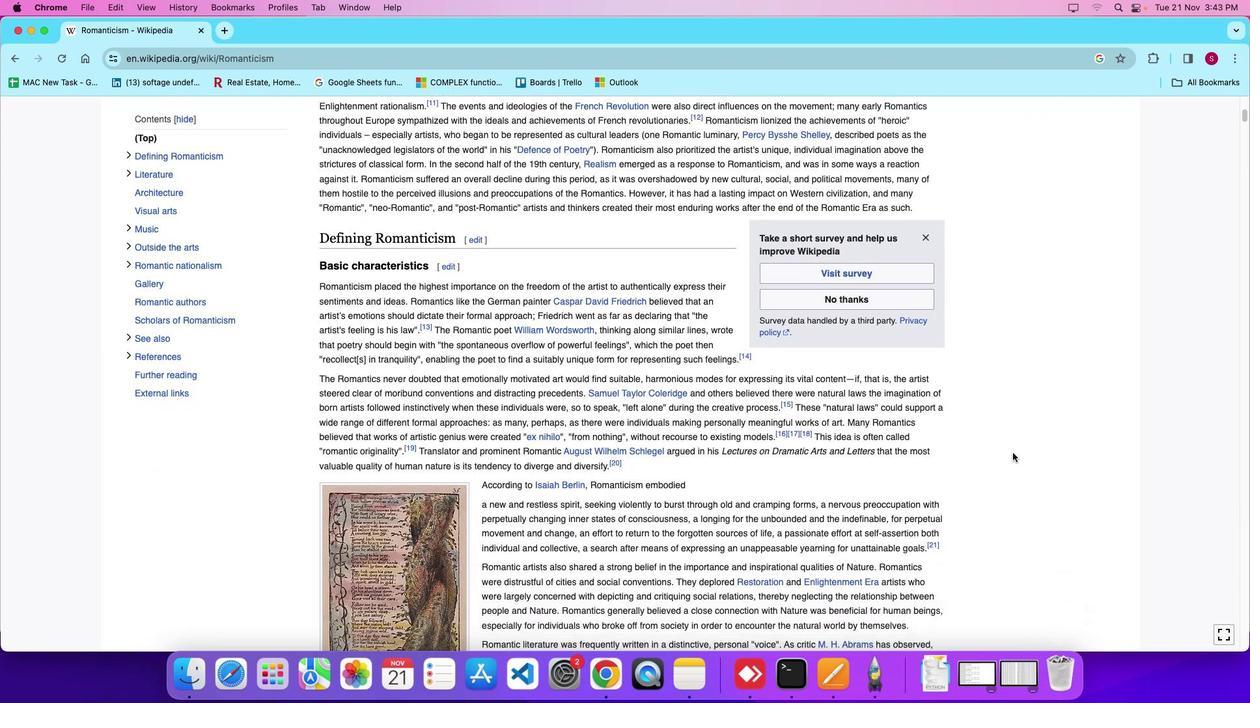 
Action: Mouse moved to (1013, 453)
Screenshot: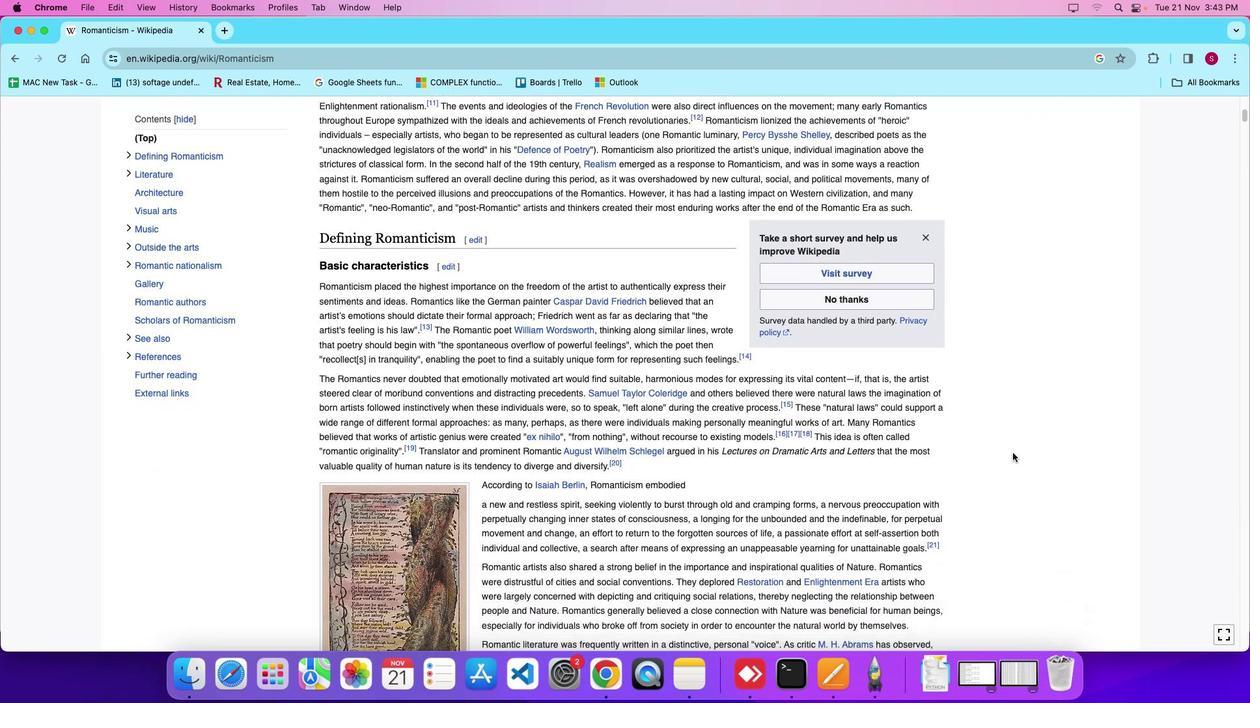 
Action: Mouse scrolled (1013, 453) with delta (0, 0)
Screenshot: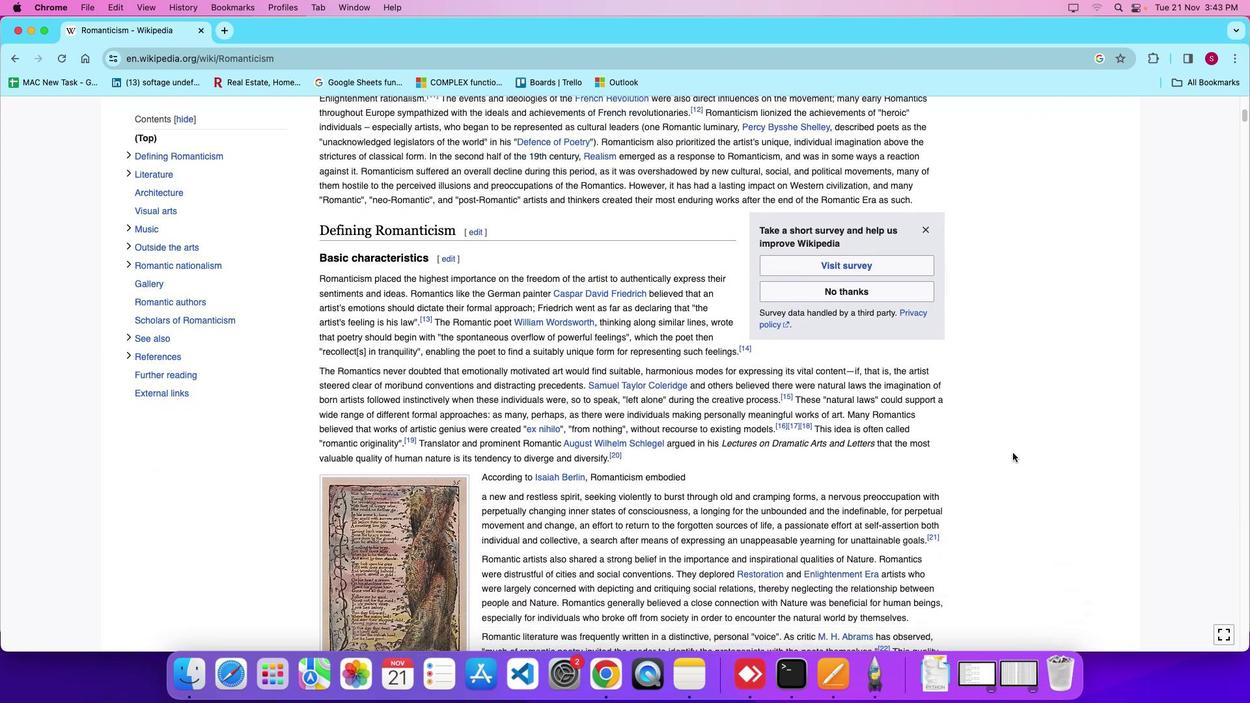 
Action: Mouse moved to (1008, 456)
Screenshot: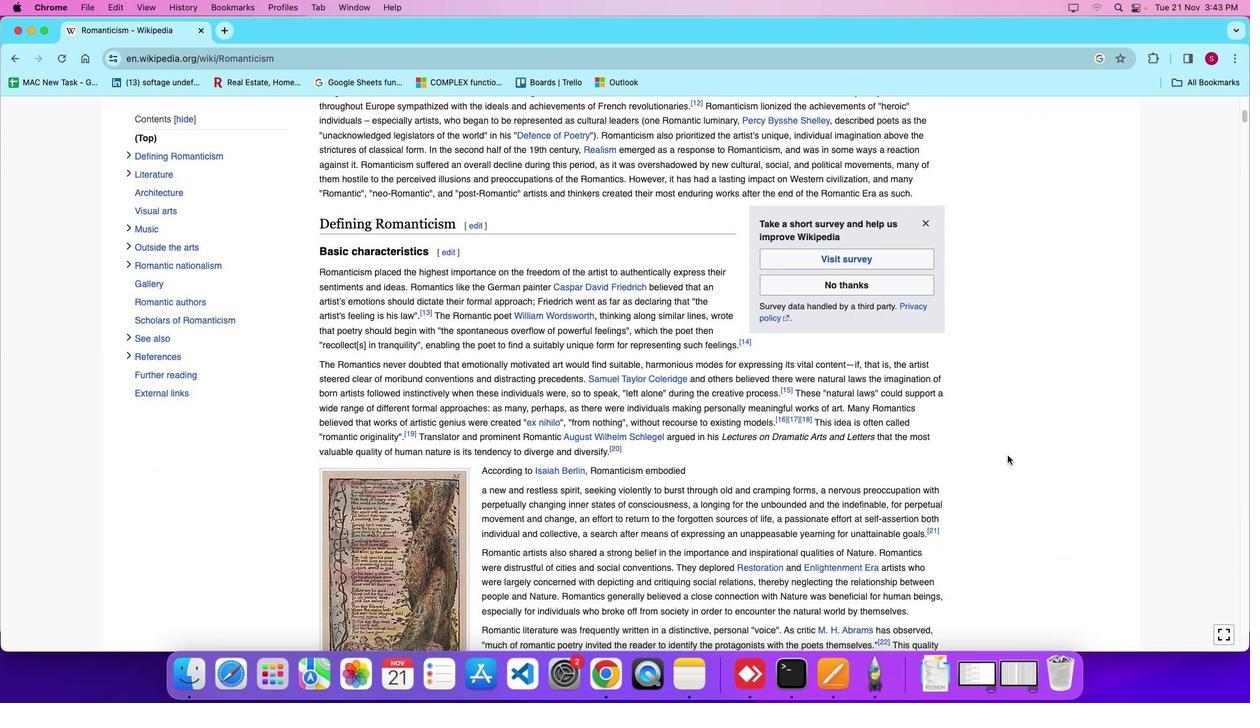 
Action: Mouse scrolled (1008, 456) with delta (0, 0)
Screenshot: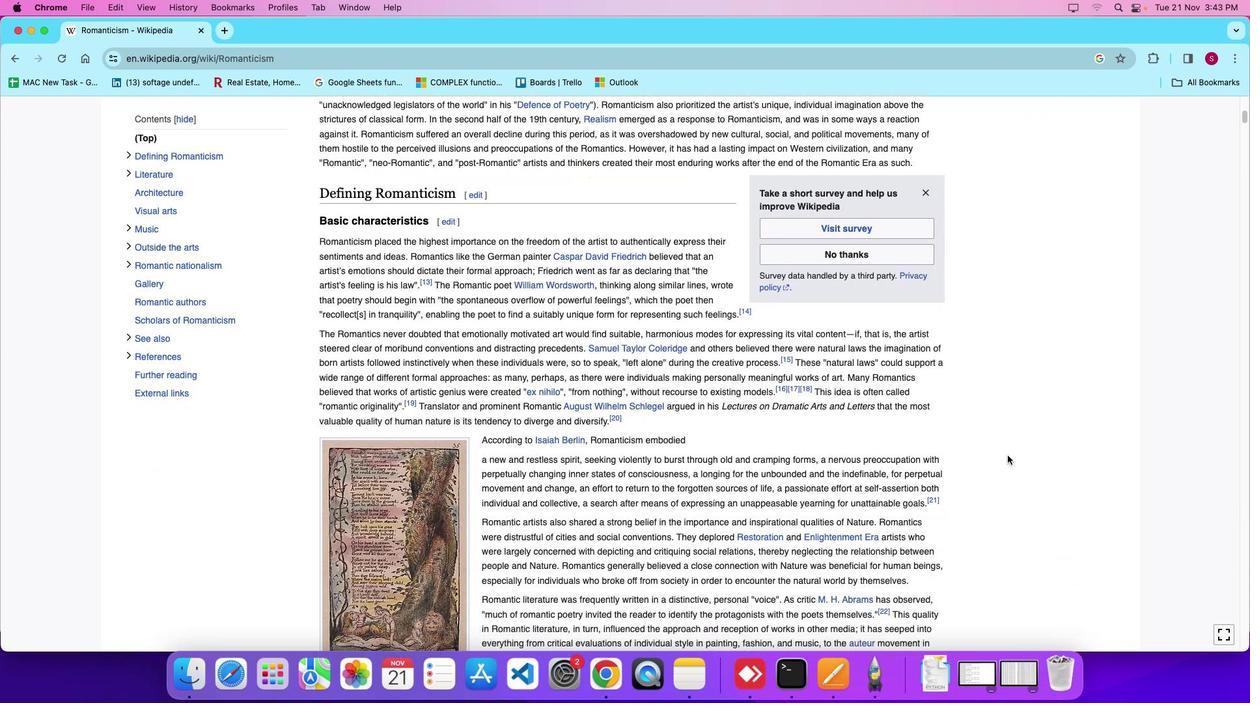 
Action: Mouse moved to (1008, 455)
Screenshot: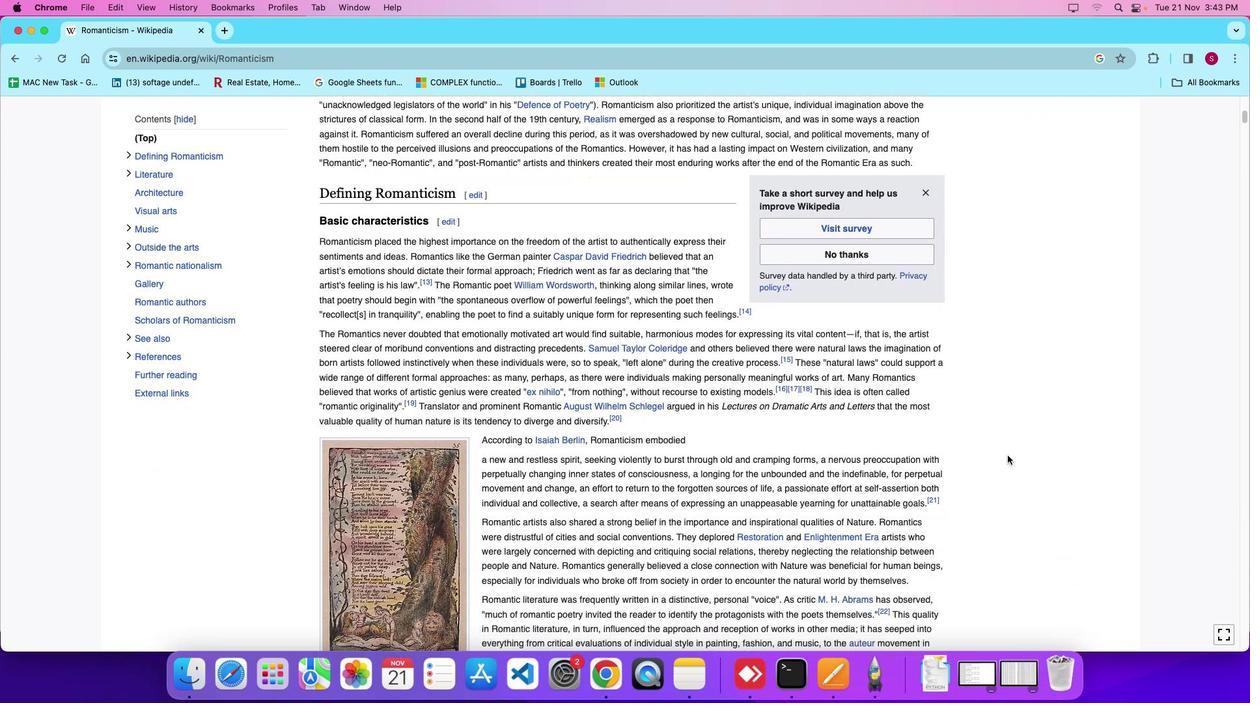 
Action: Mouse scrolled (1008, 455) with delta (0, 0)
Screenshot: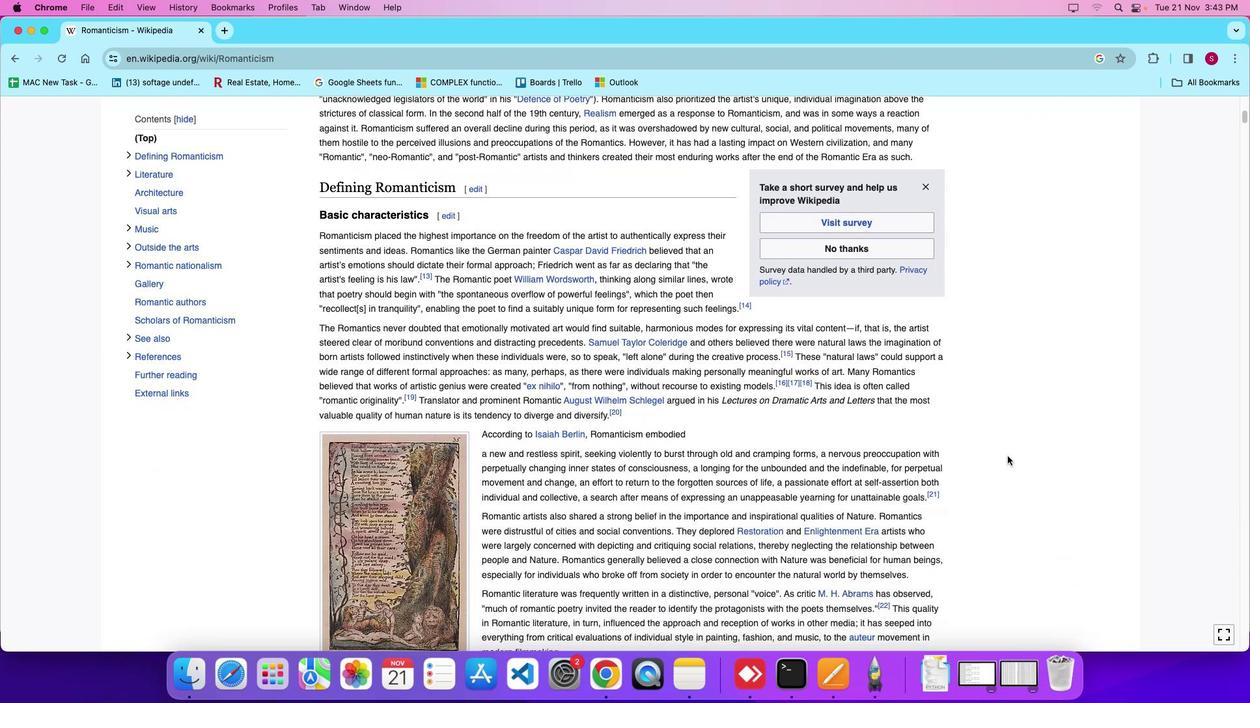
Action: Mouse moved to (1007, 463)
Screenshot: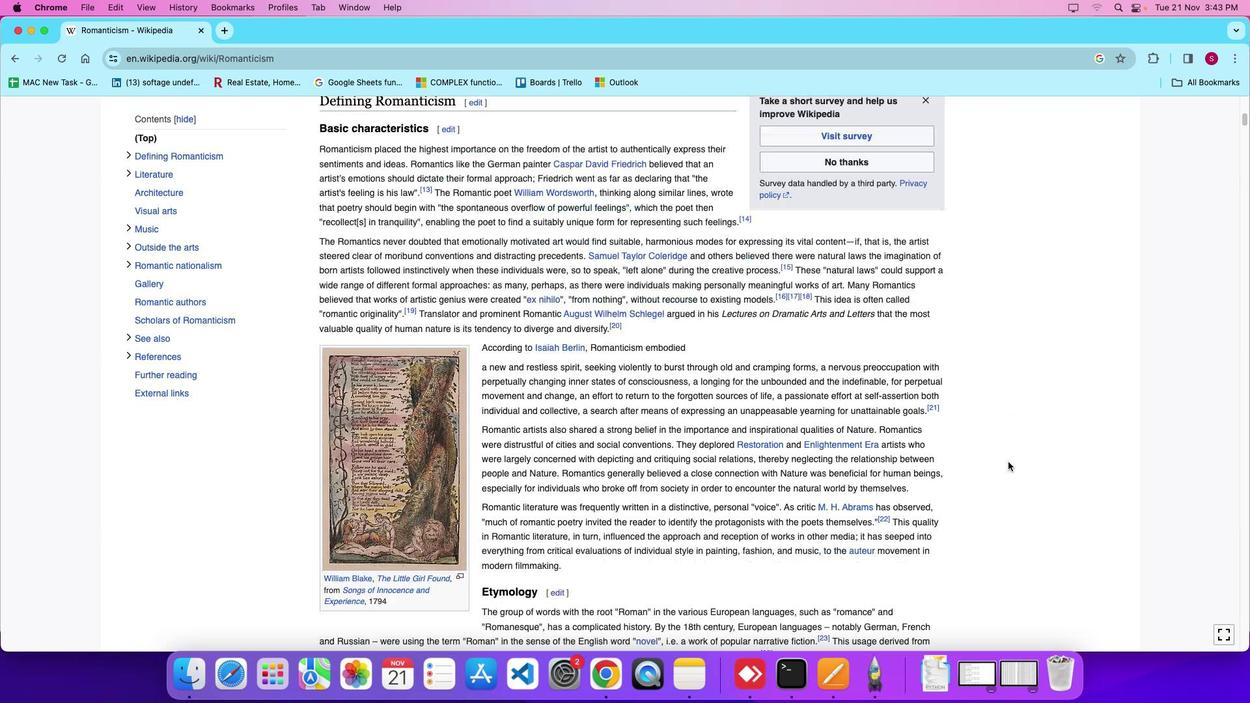 
Action: Mouse scrolled (1007, 463) with delta (0, 0)
Screenshot: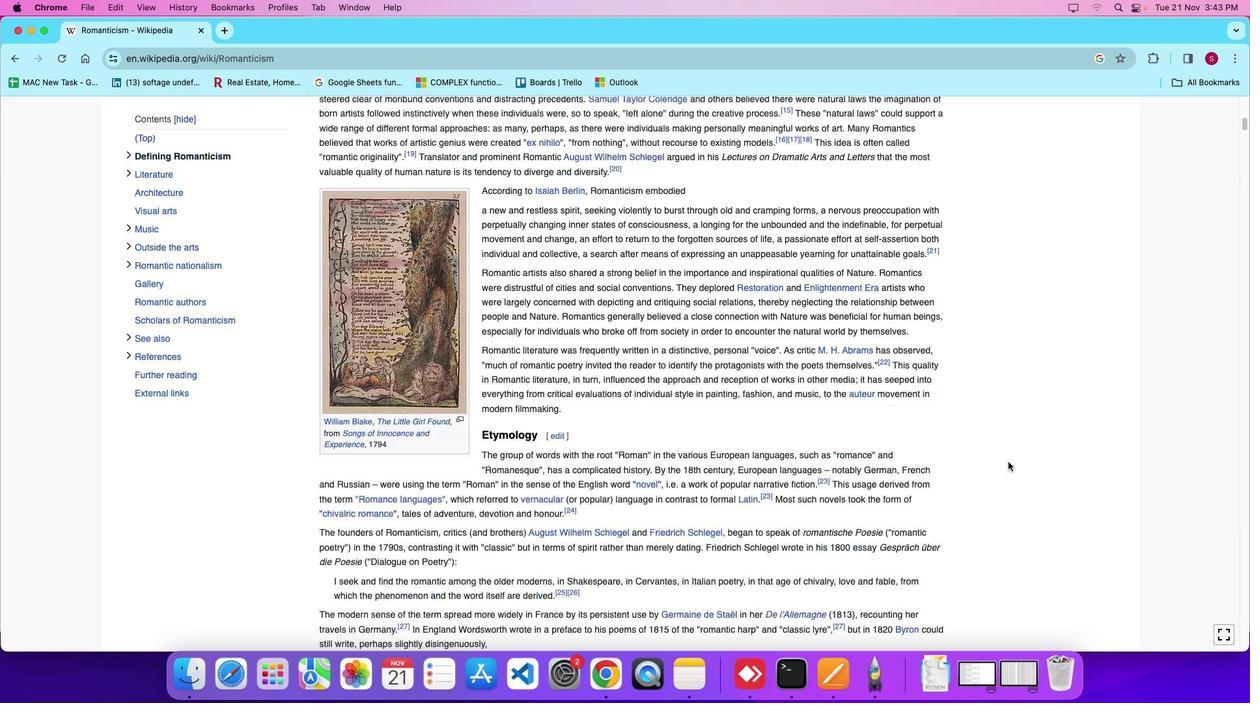 
Action: Mouse scrolled (1007, 463) with delta (0, 0)
Screenshot: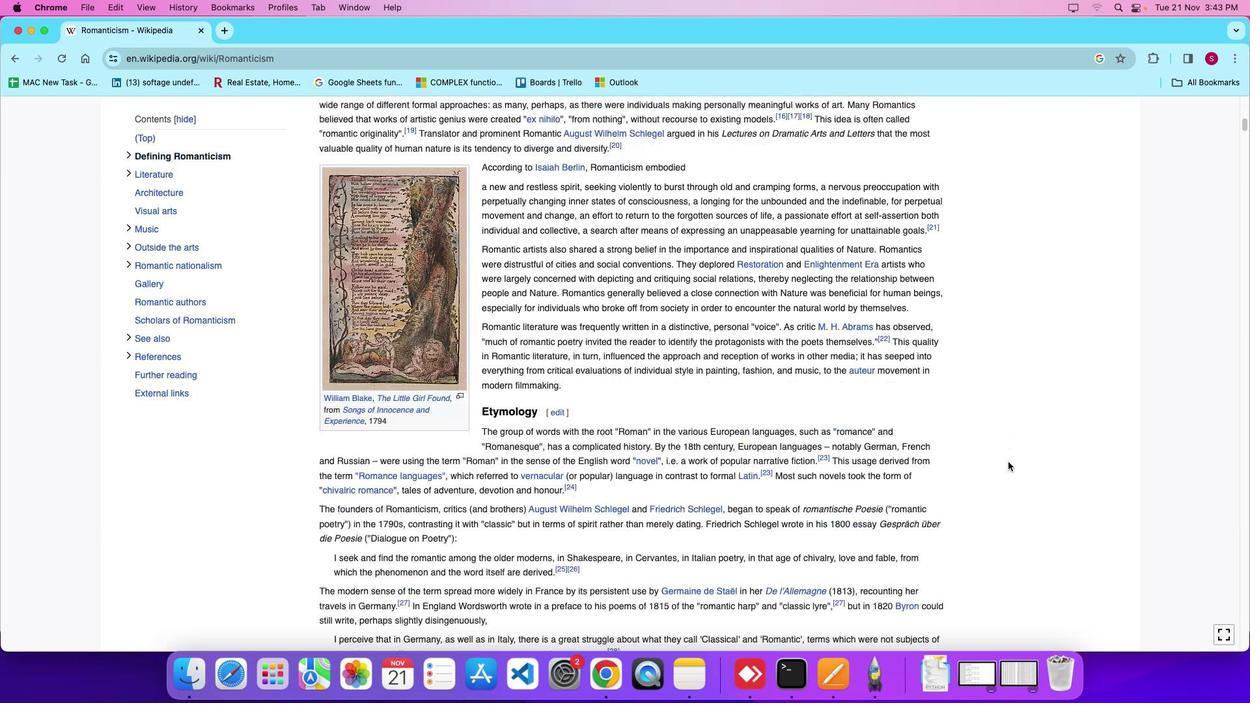 
Action: Mouse moved to (1008, 461)
Screenshot: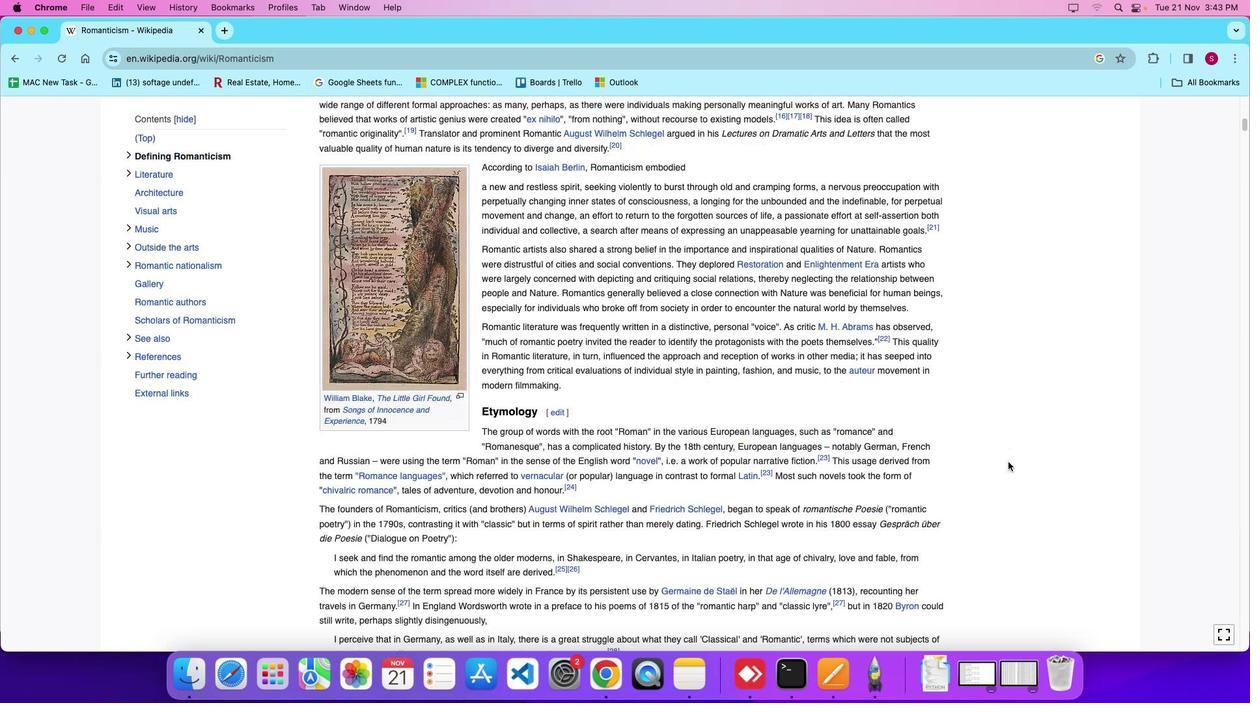 
Action: Mouse scrolled (1008, 461) with delta (0, -5)
Screenshot: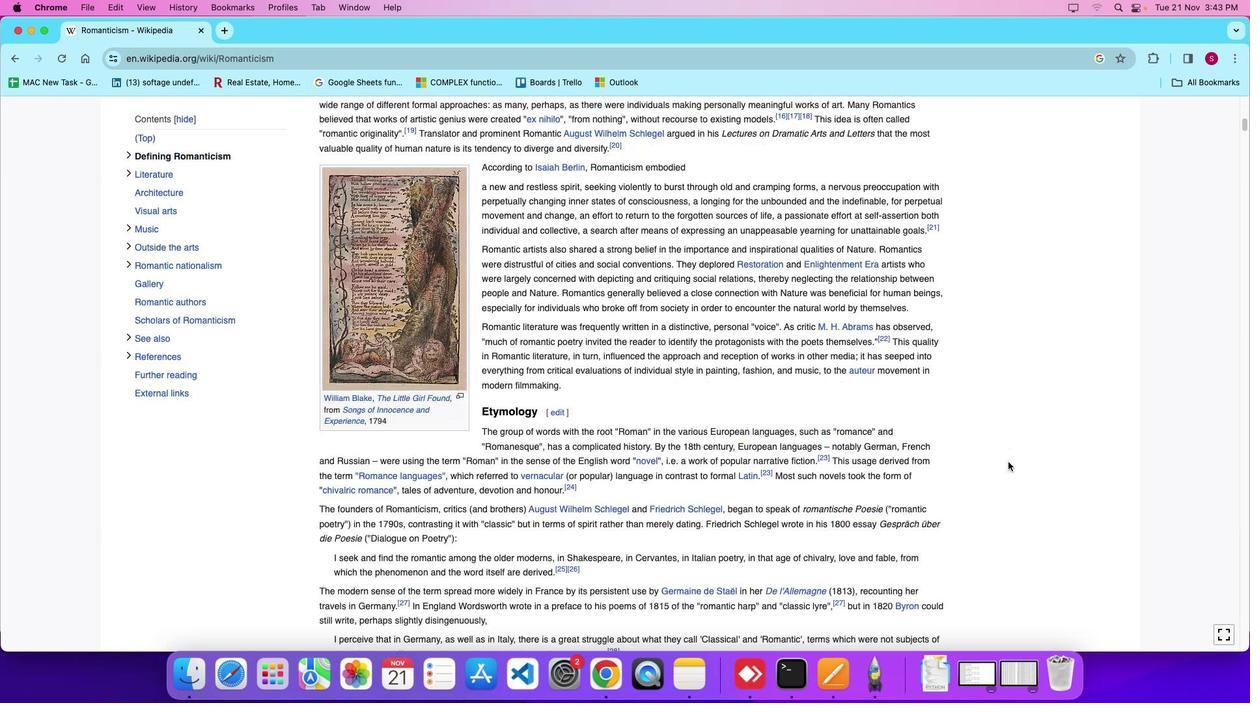 
Action: Mouse scrolled (1008, 461) with delta (0, 0)
Screenshot: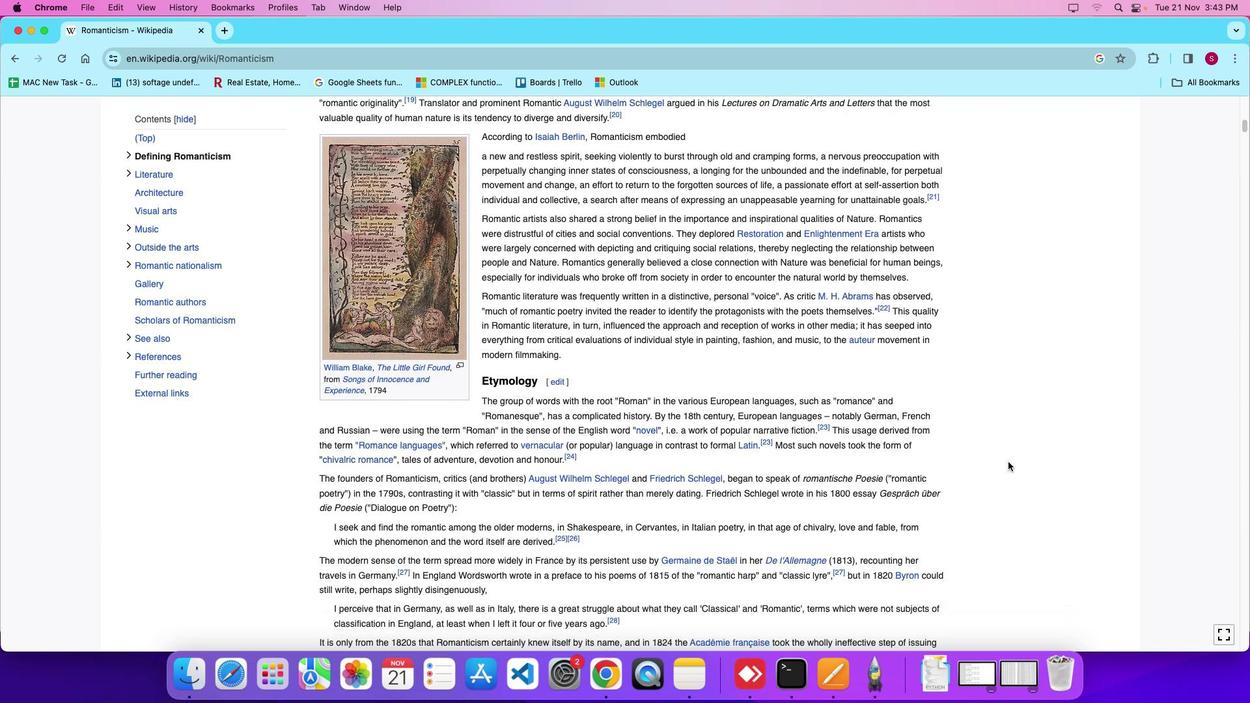 
Action: Mouse scrolled (1008, 461) with delta (0, 0)
Screenshot: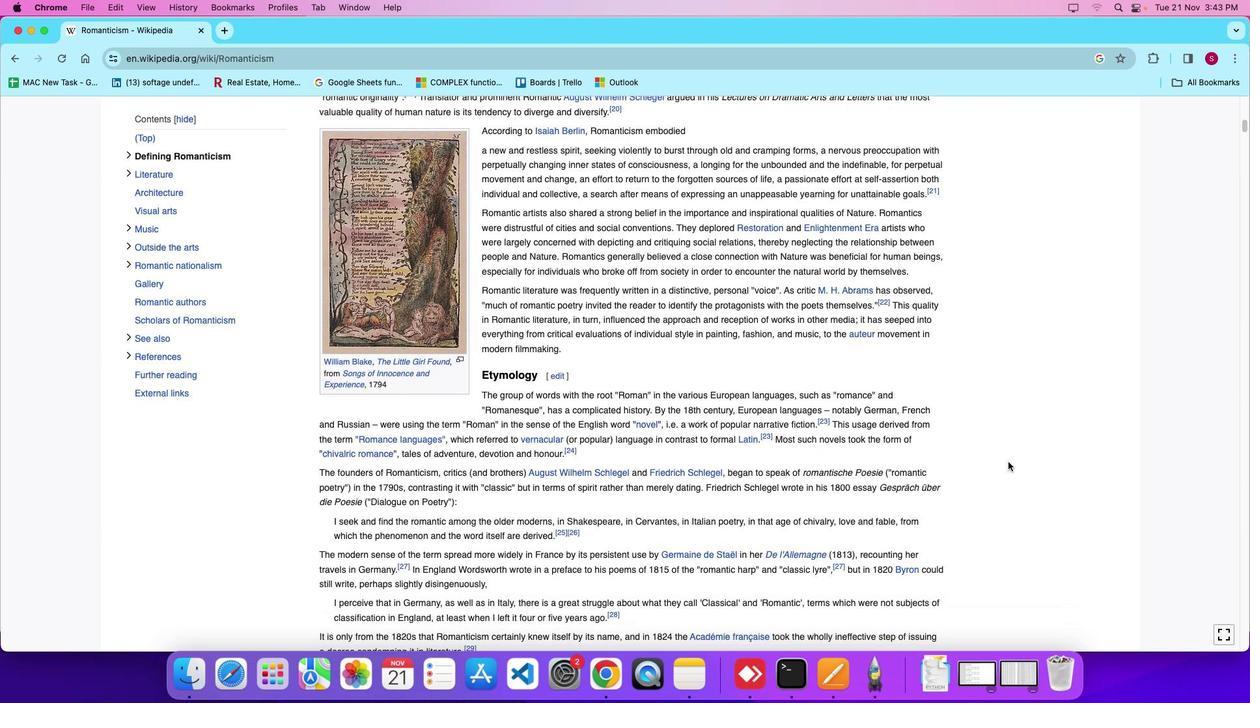 
Action: Mouse moved to (1007, 462)
Screenshot: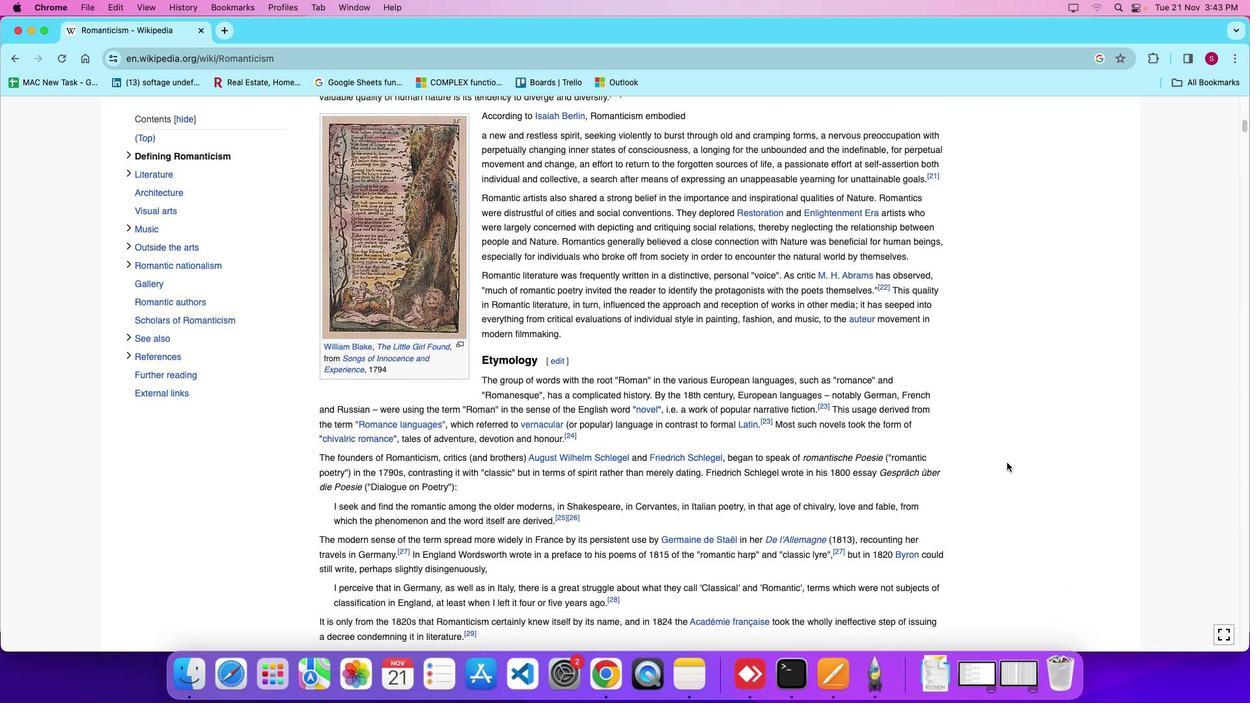 
Action: Mouse scrolled (1007, 462) with delta (0, 0)
Screenshot: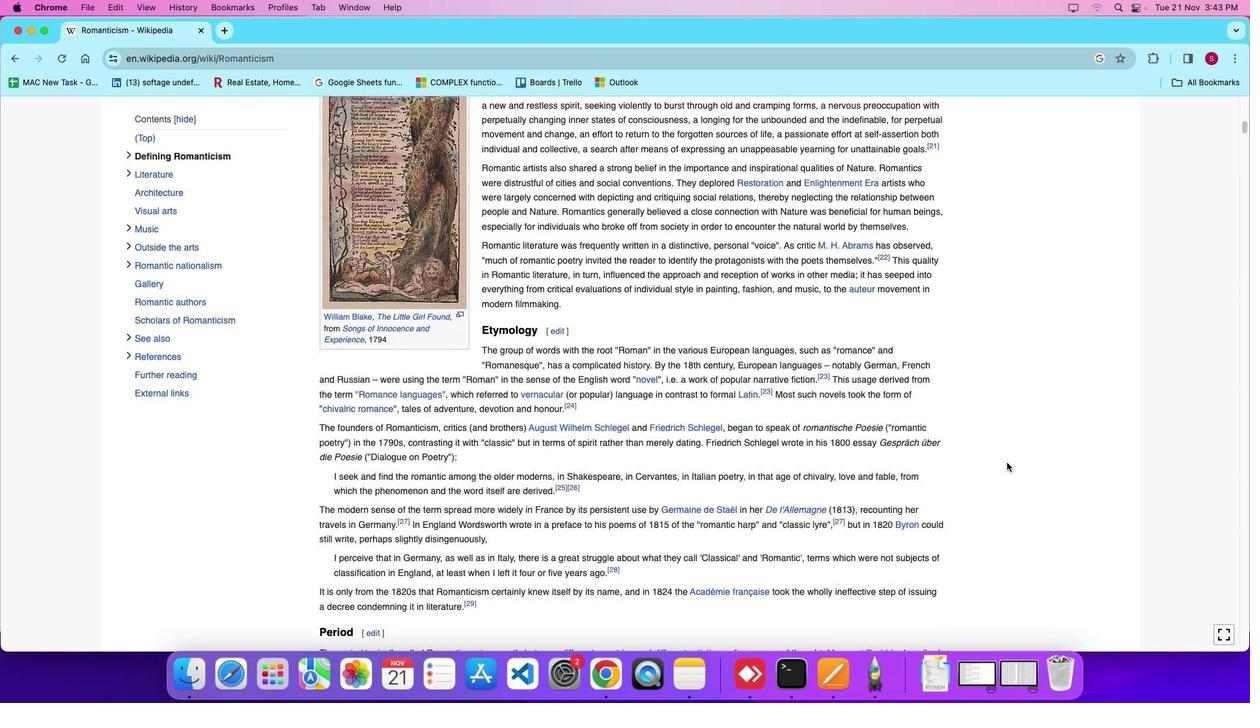 
Action: Mouse scrolled (1007, 462) with delta (0, 0)
Screenshot: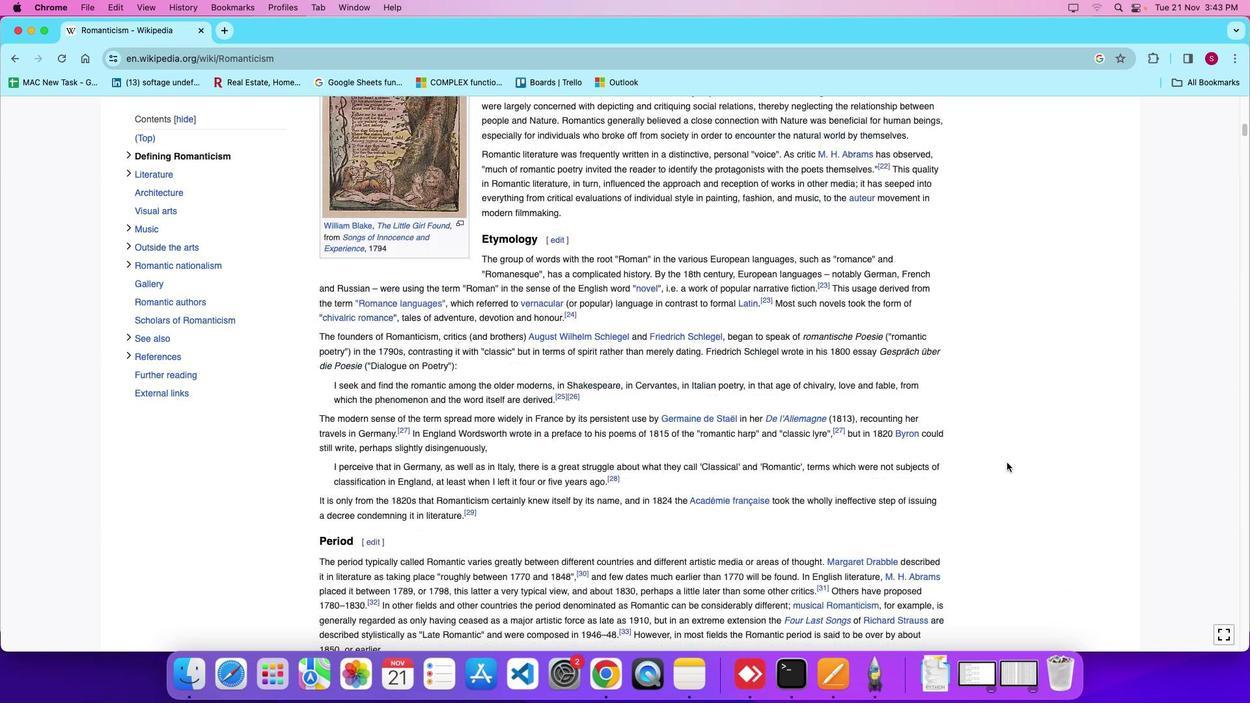 
Action: Mouse scrolled (1007, 462) with delta (0, -2)
Screenshot: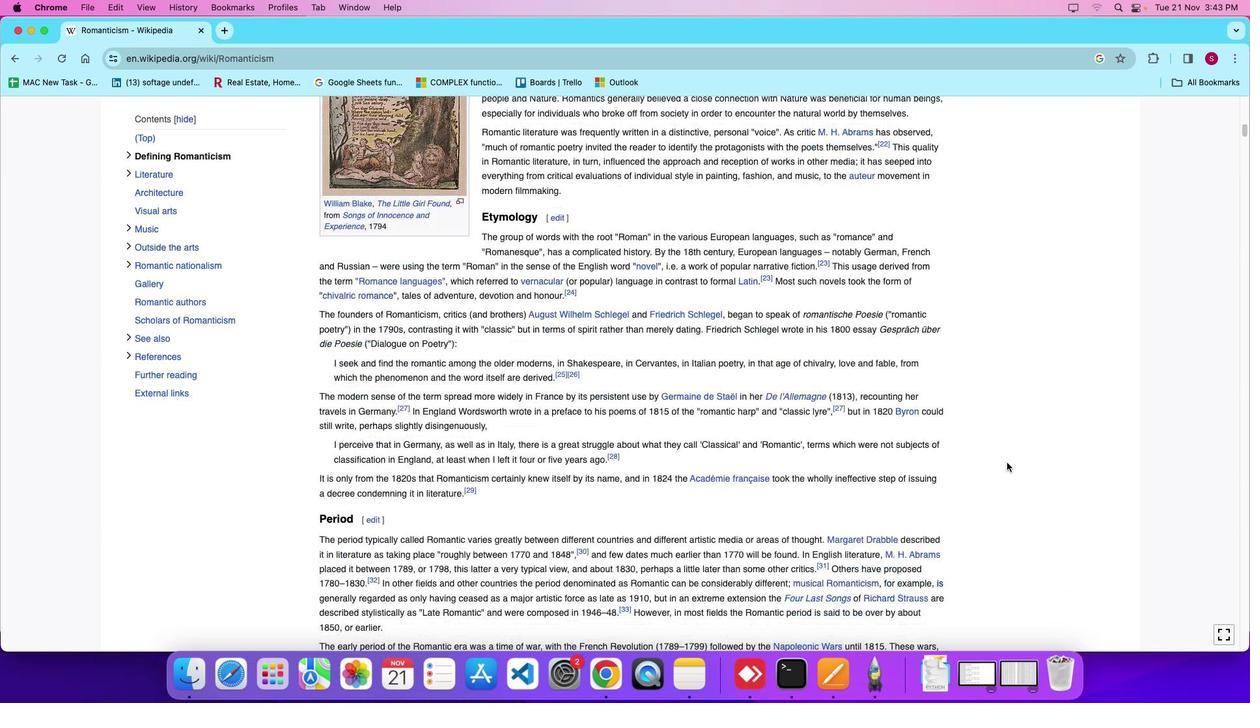 
Action: Mouse moved to (1009, 484)
Screenshot: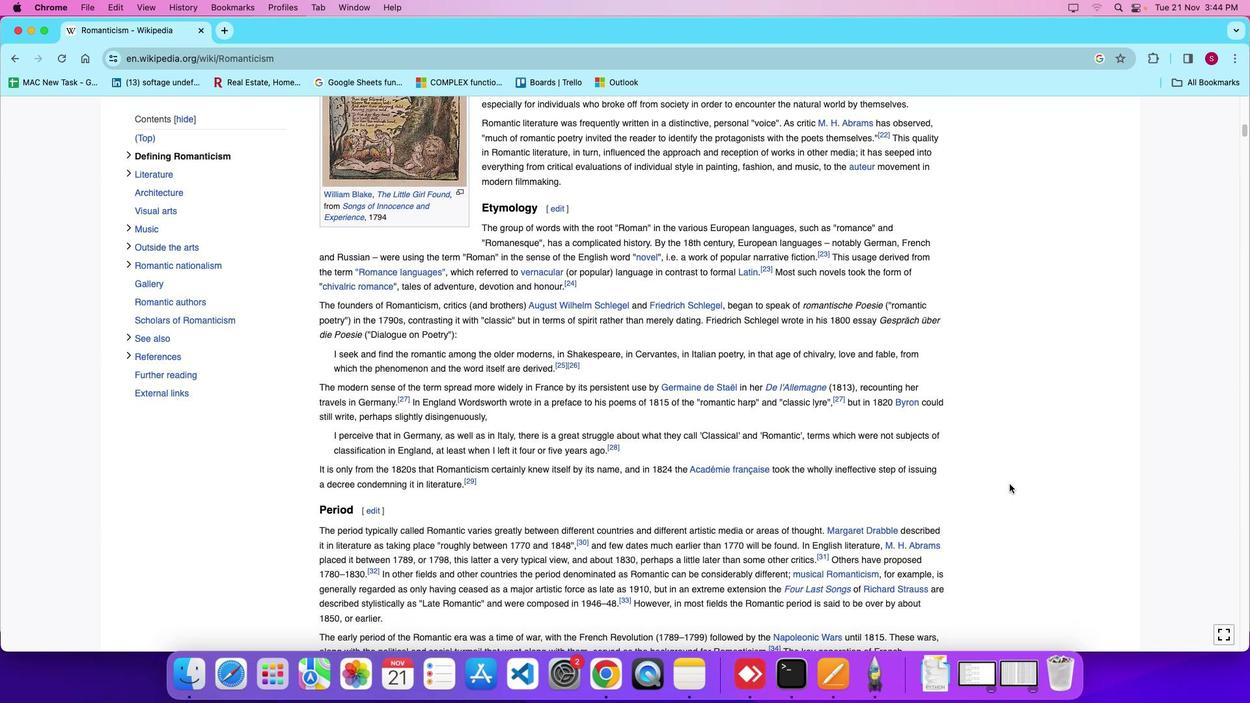 
Action: Mouse scrolled (1009, 484) with delta (0, 0)
Screenshot: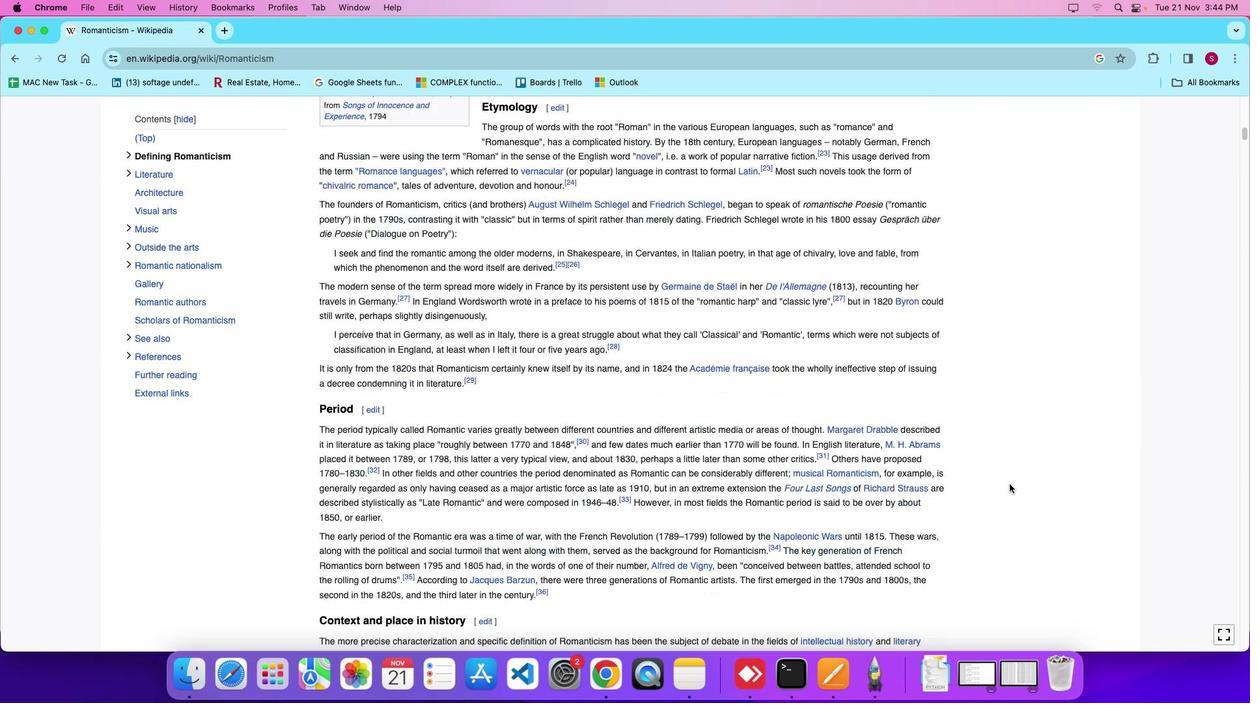 
Action: Mouse scrolled (1009, 484) with delta (0, 0)
Screenshot: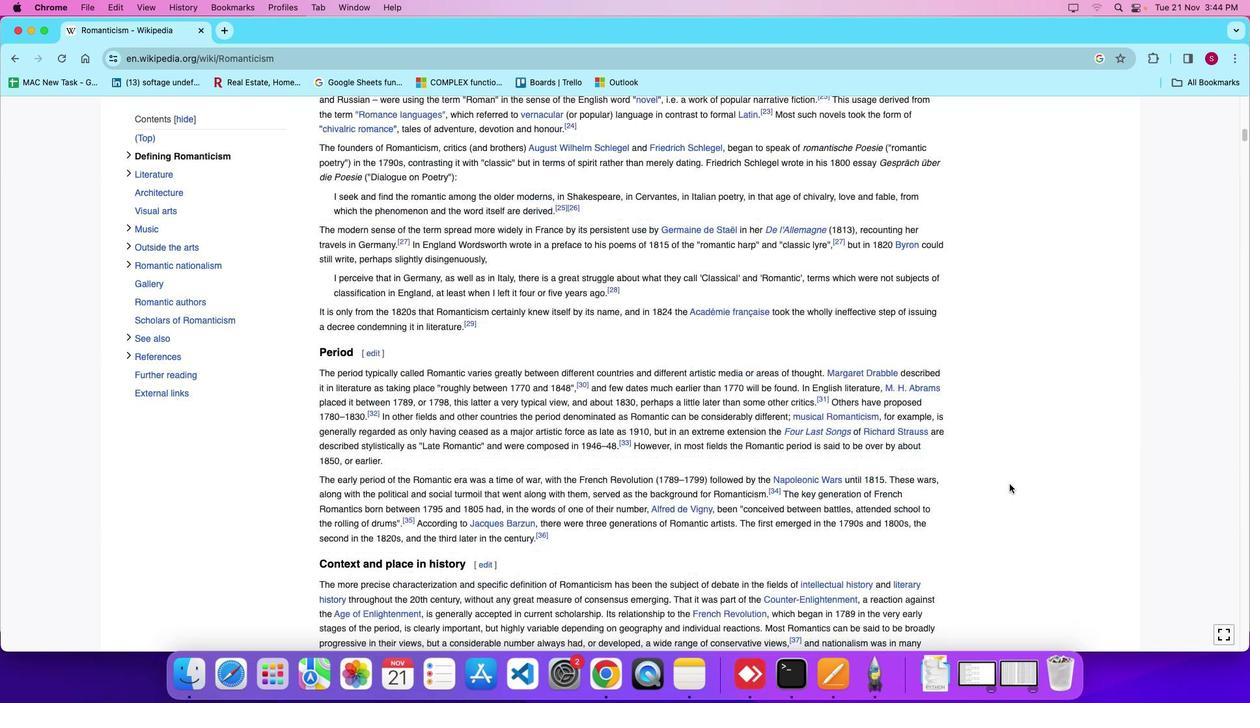 
Action: Mouse scrolled (1009, 484) with delta (0, -3)
Screenshot: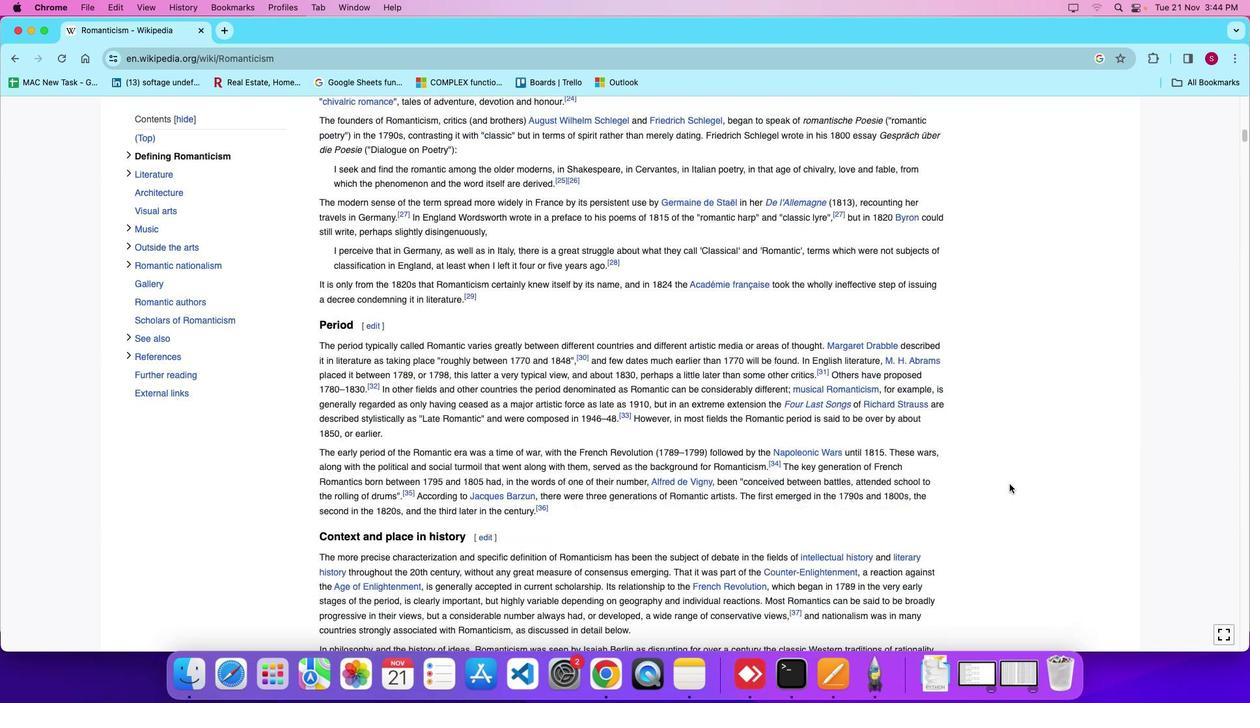 
Action: Mouse moved to (1010, 487)
Screenshot: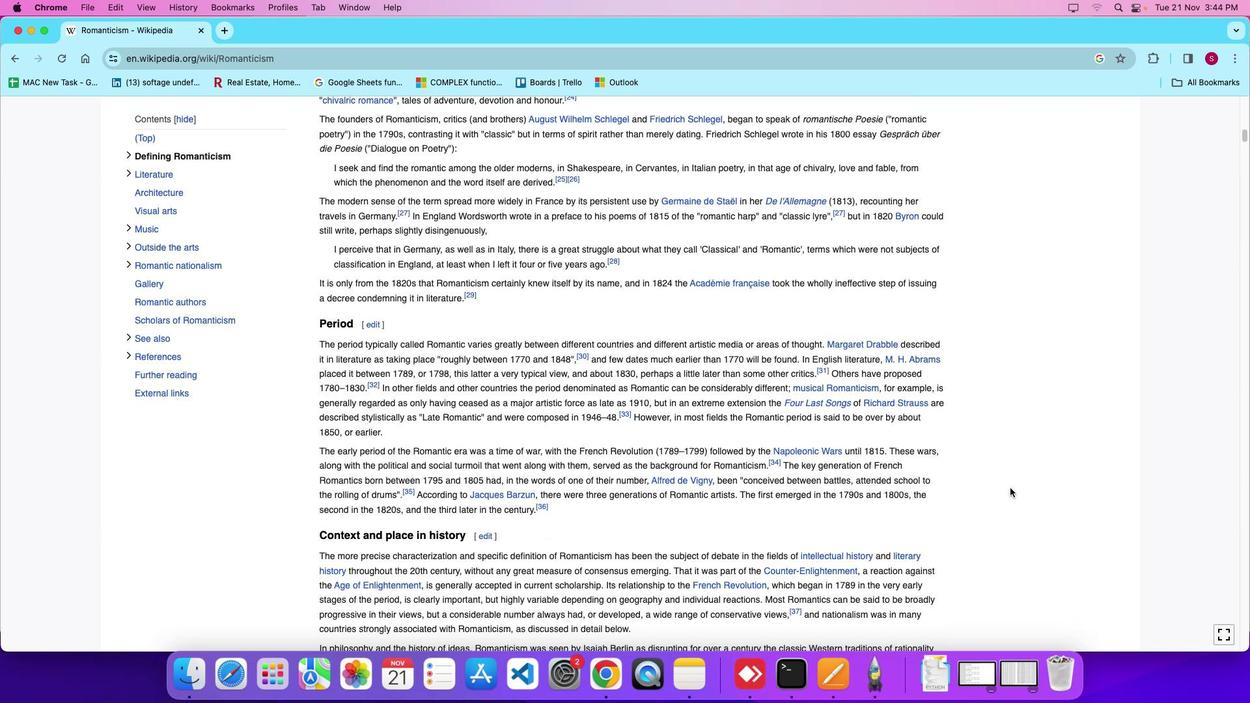
Action: Mouse scrolled (1010, 487) with delta (0, 0)
Screenshot: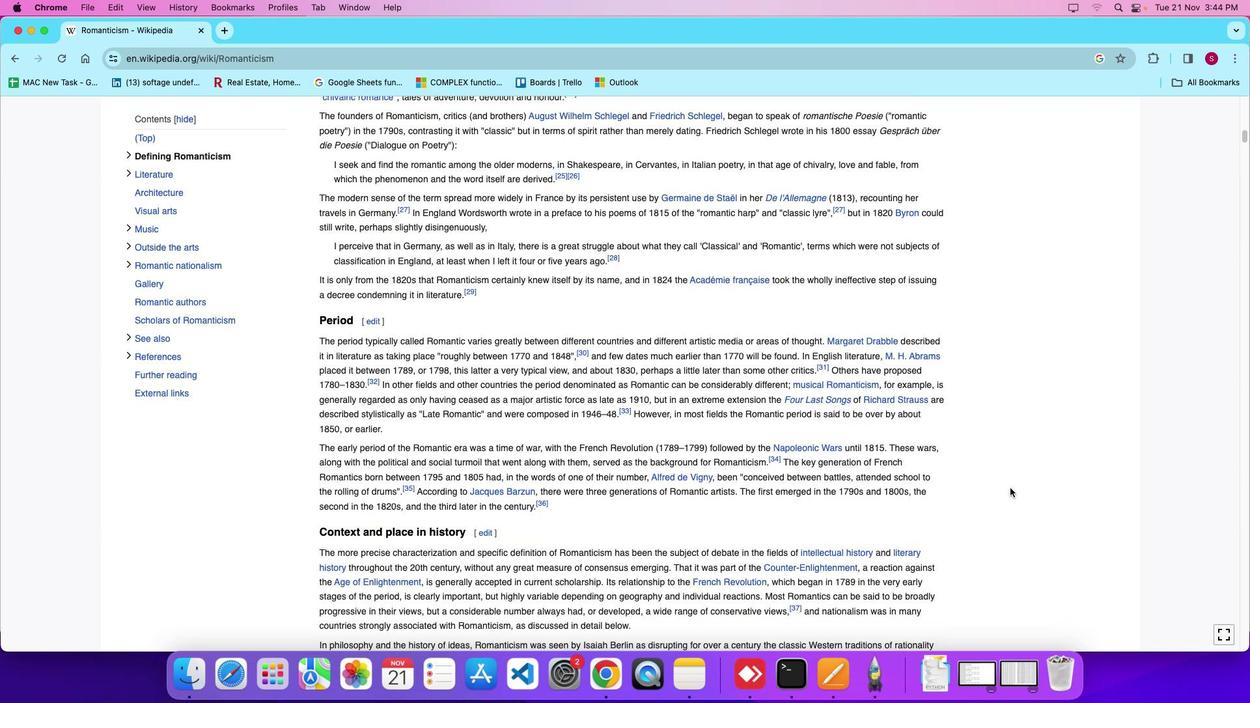 
Action: Mouse scrolled (1010, 487) with delta (0, 0)
Screenshot: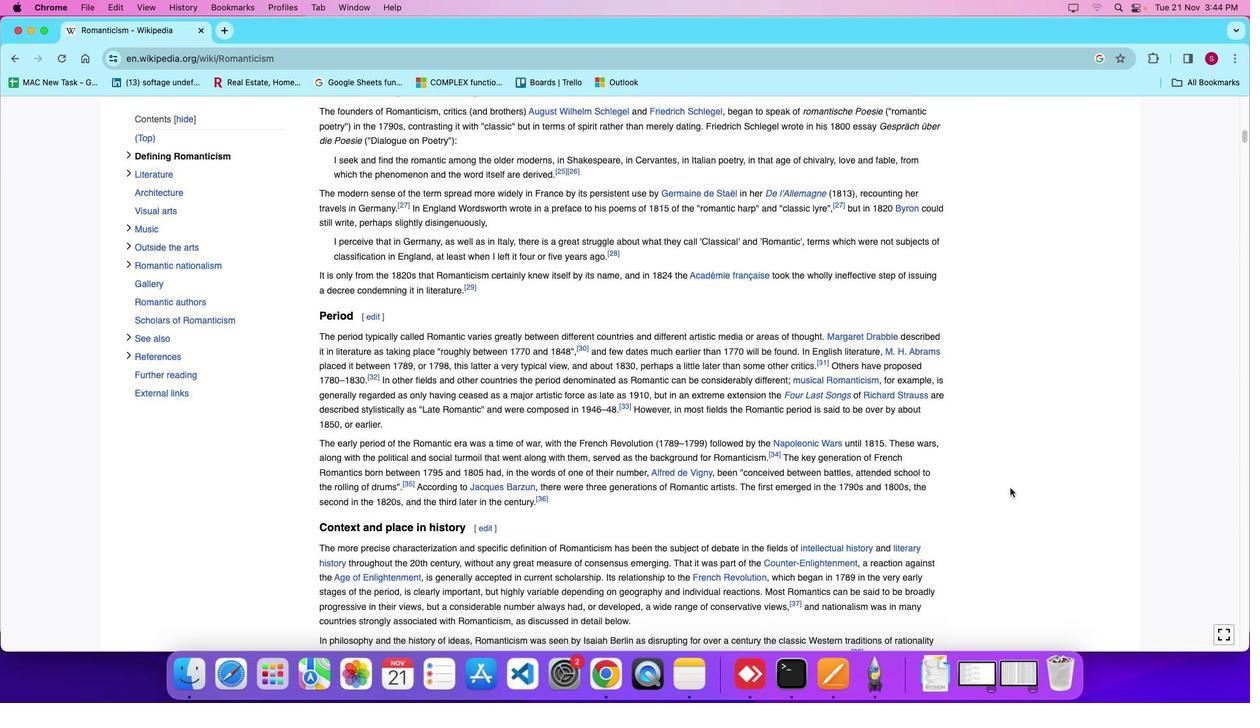 
Action: Mouse scrolled (1010, 487) with delta (0, 0)
Screenshot: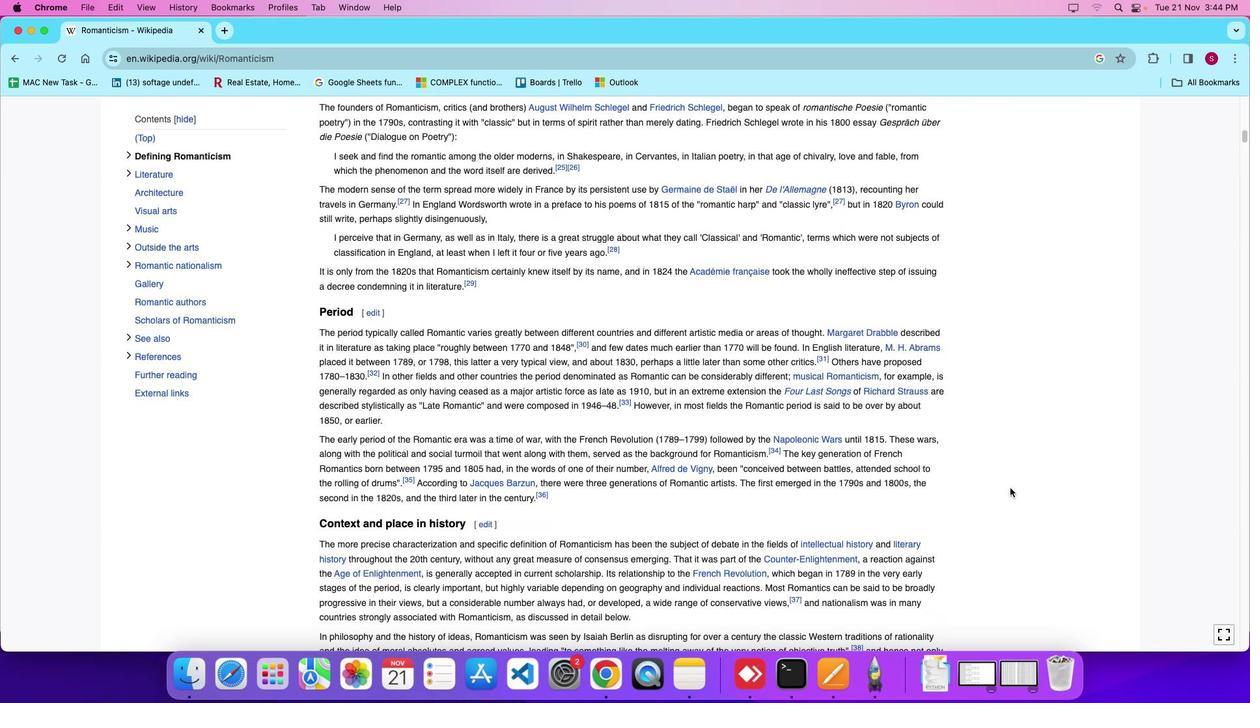 
Action: Mouse scrolled (1010, 487) with delta (0, 0)
Screenshot: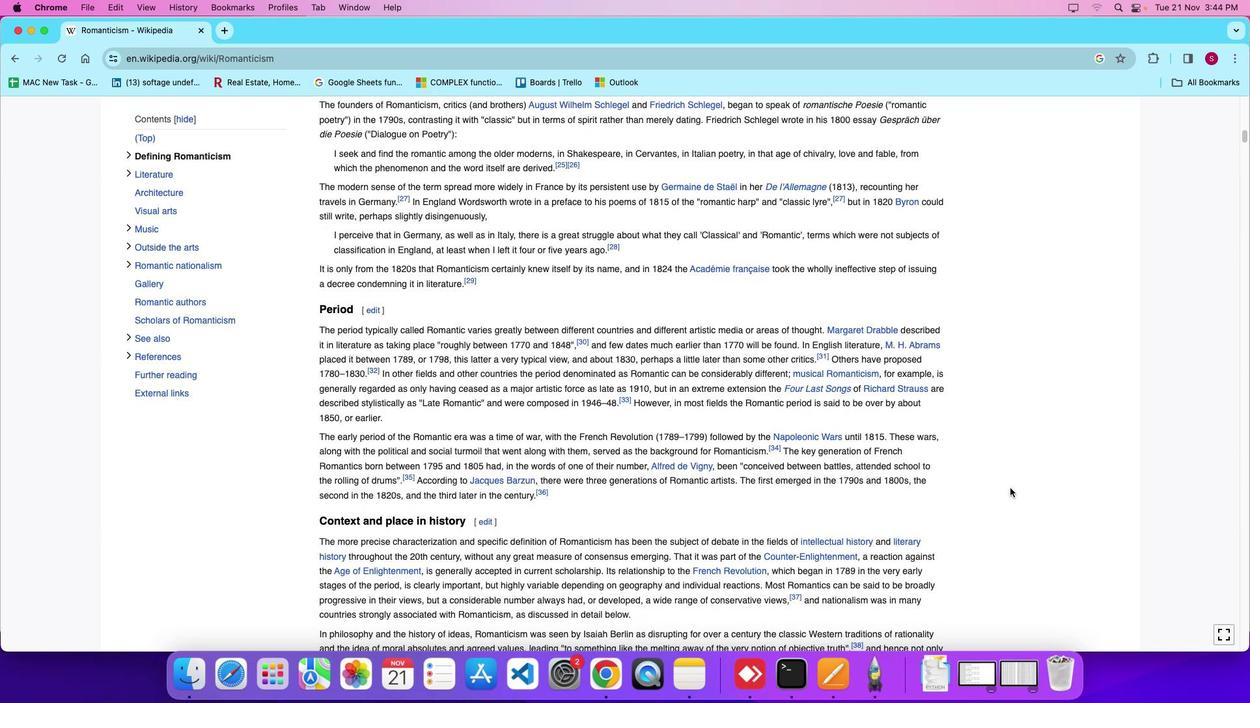 
Action: Mouse moved to (1011, 501)
Screenshot: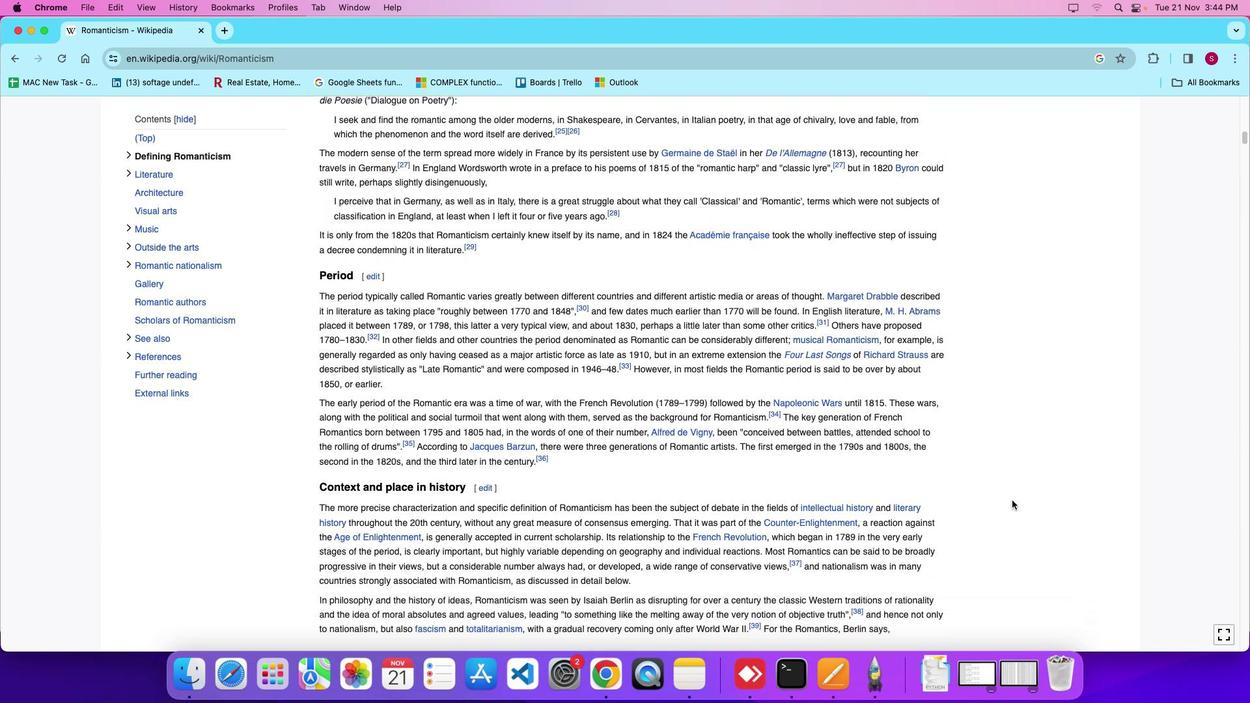 
Action: Mouse scrolled (1011, 501) with delta (0, 0)
Screenshot: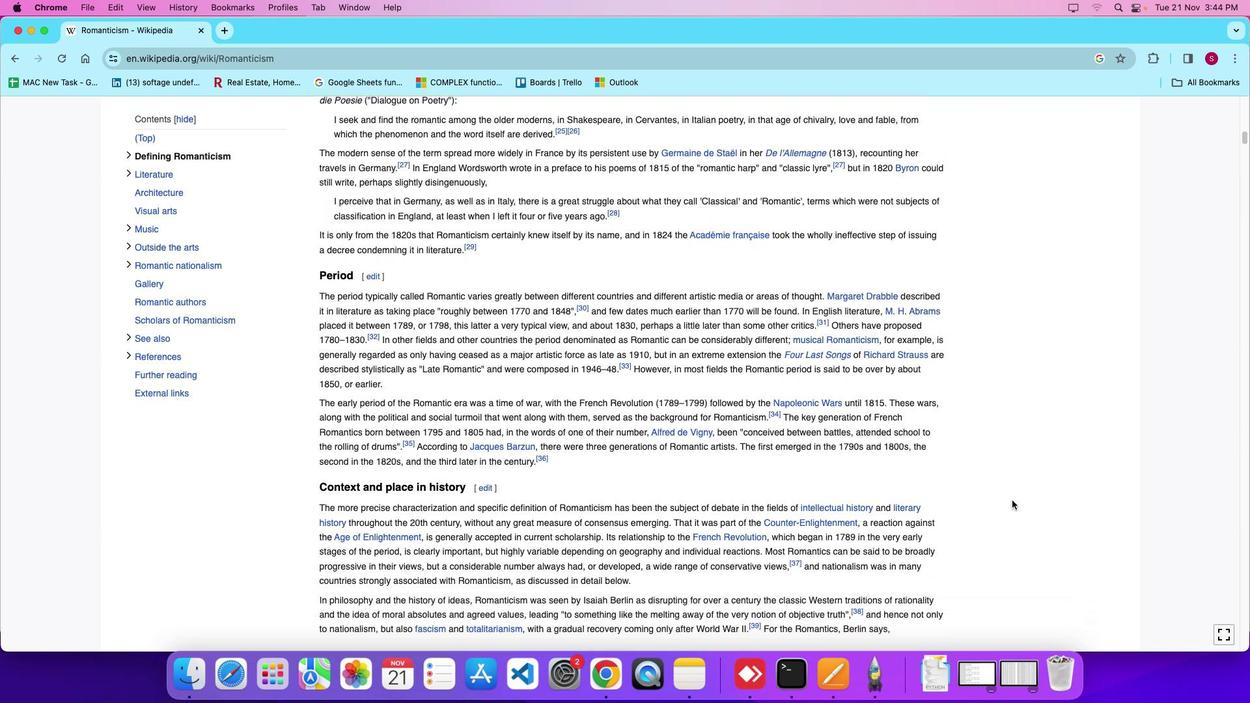 
Action: Mouse moved to (1012, 500)
Screenshot: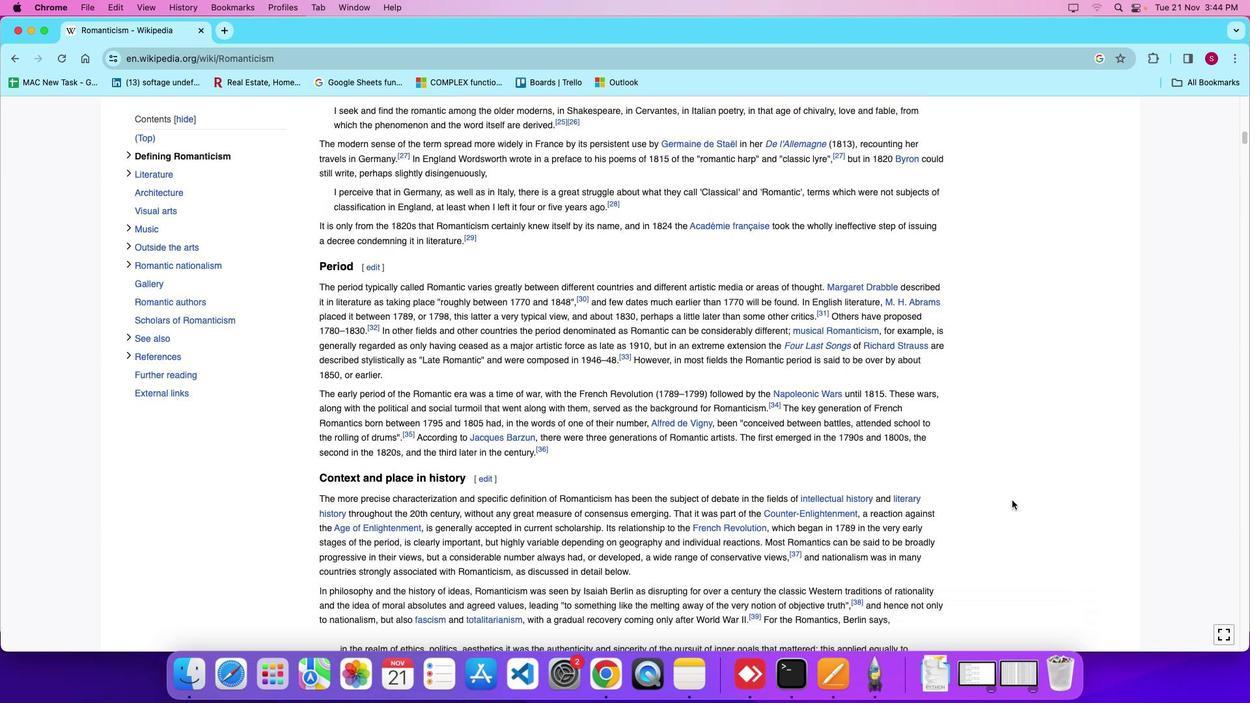 
Action: Mouse scrolled (1012, 500) with delta (0, 0)
Screenshot: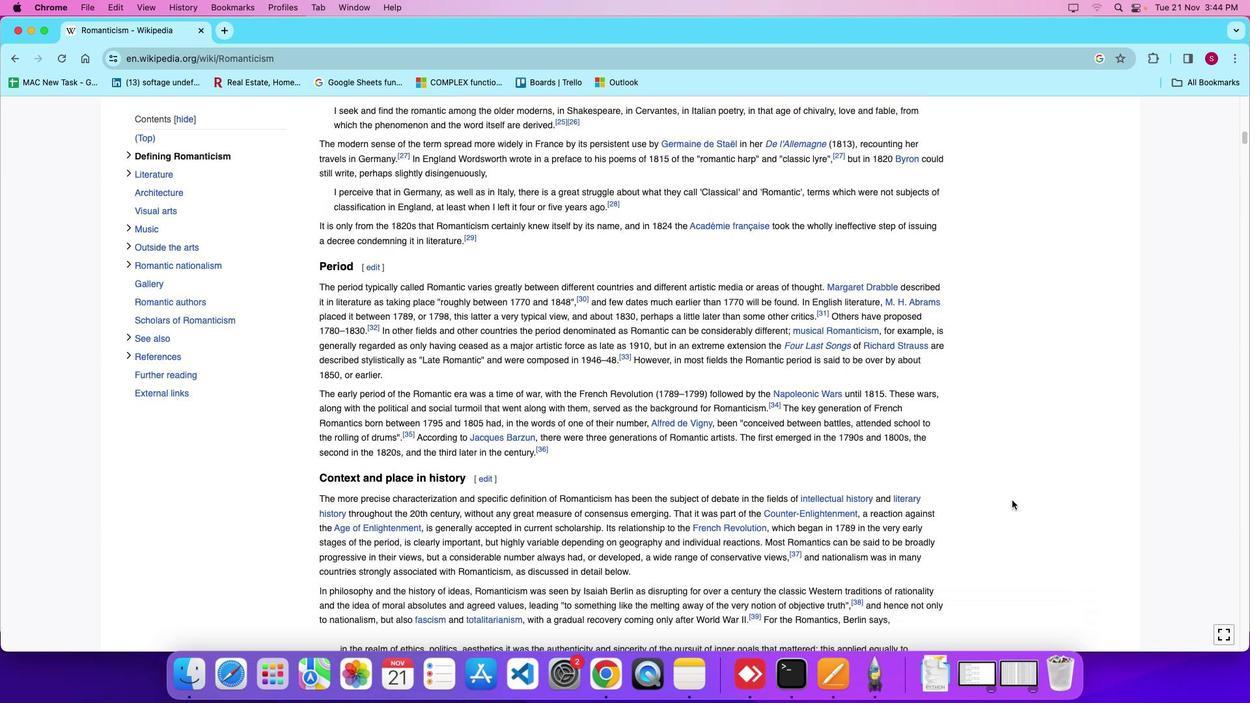 
Action: Mouse moved to (1010, 501)
Screenshot: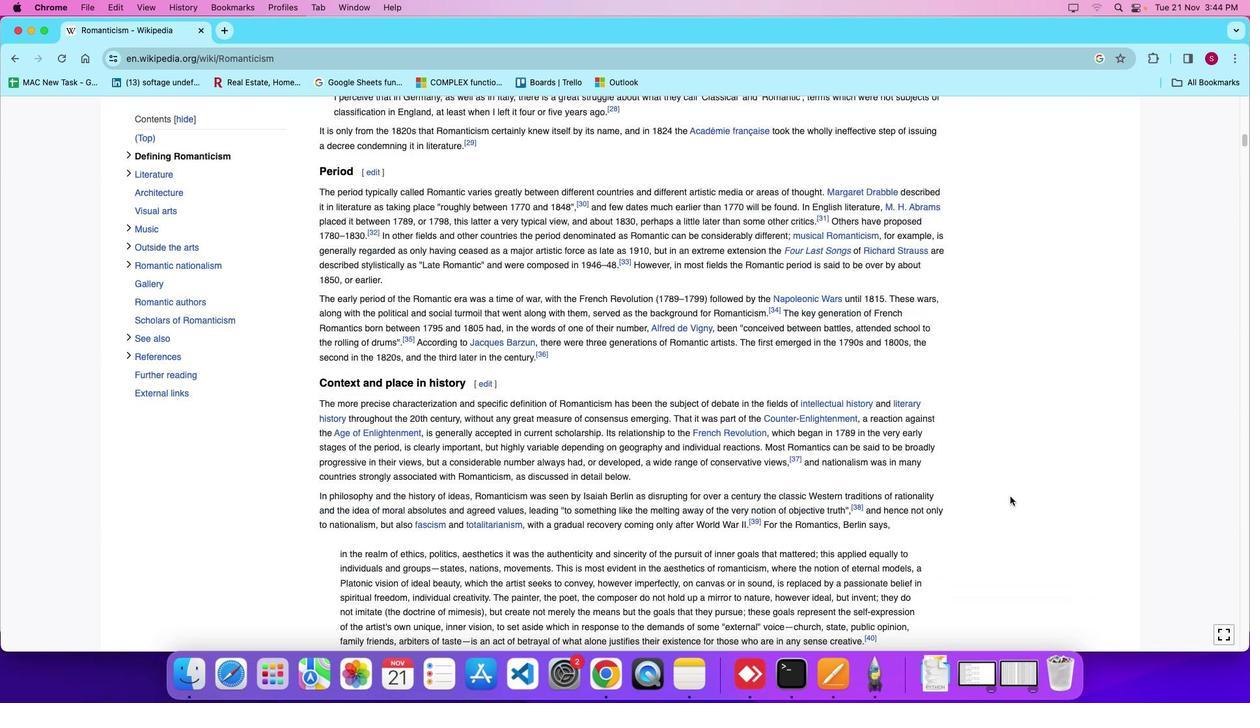 
Action: Mouse scrolled (1010, 501) with delta (0, 0)
Screenshot: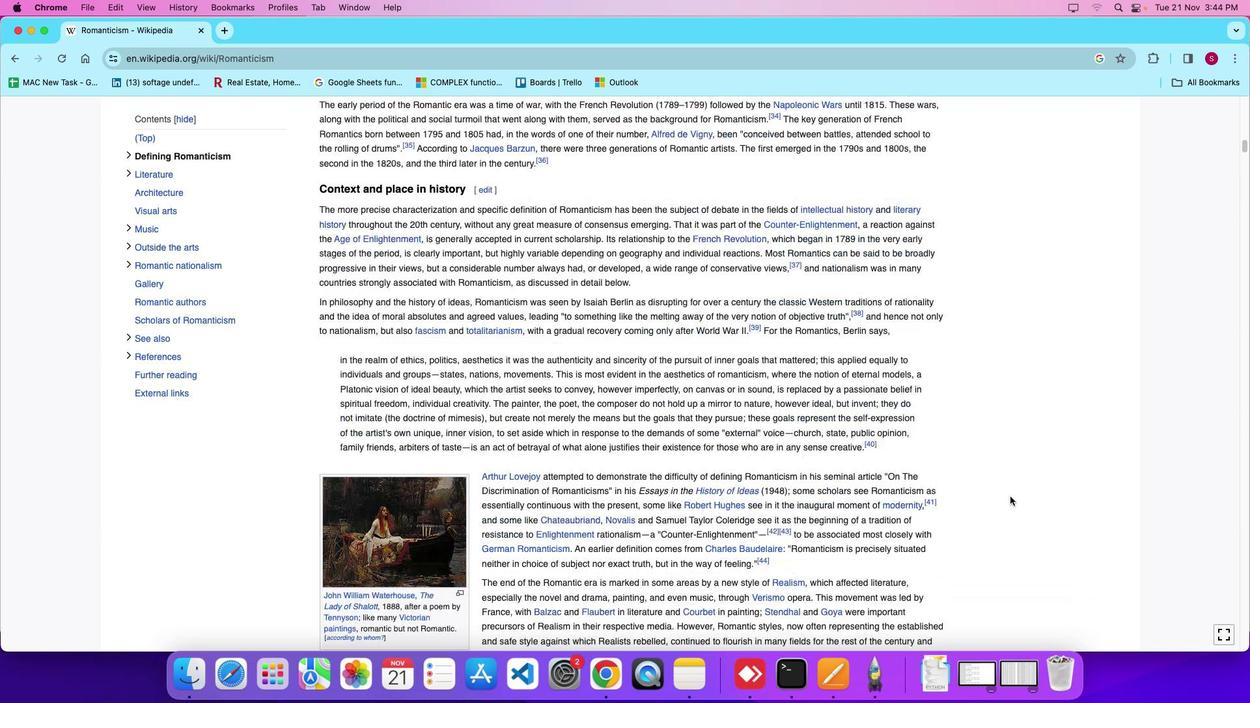 
Action: Mouse moved to (1010, 500)
Screenshot: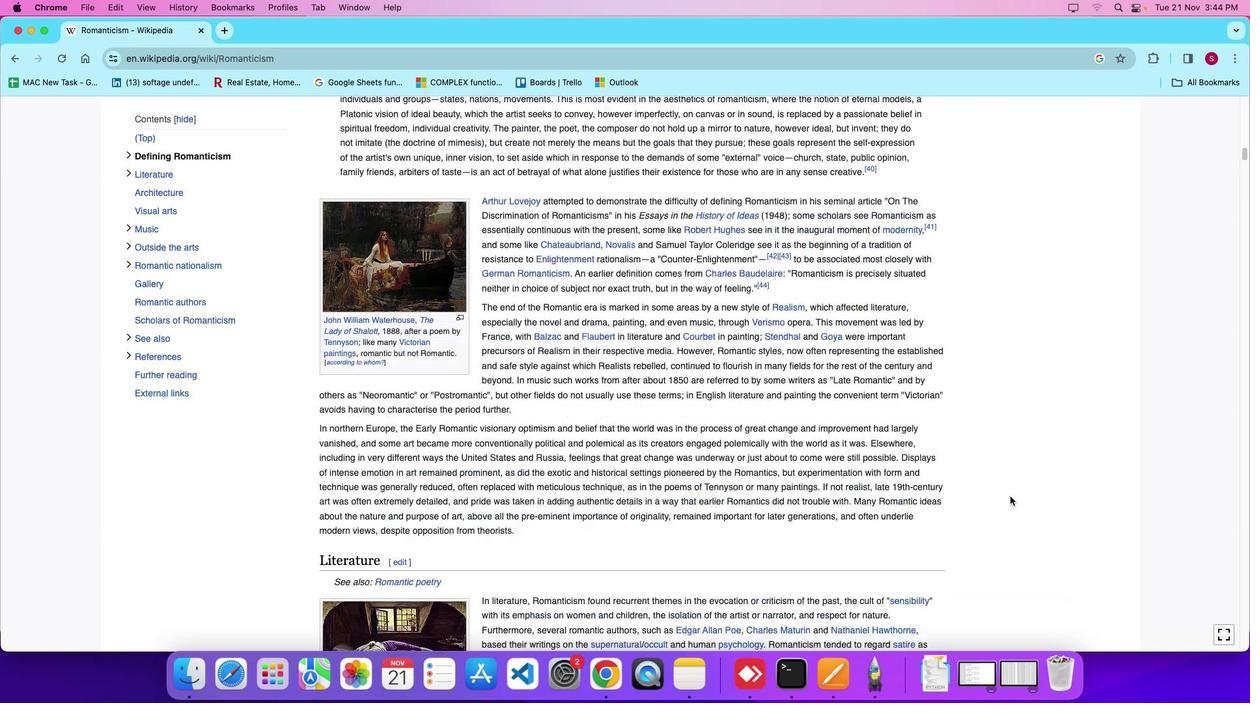 
Action: Mouse scrolled (1010, 500) with delta (0, 0)
Screenshot: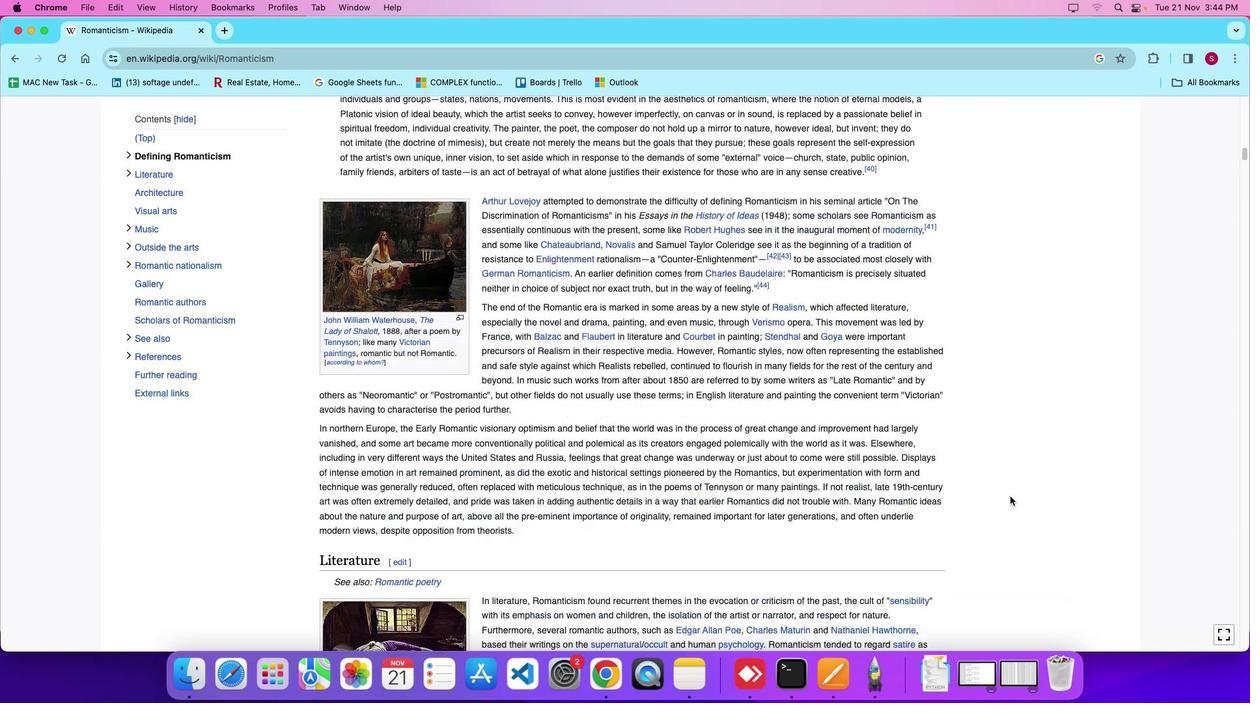 
Action: Mouse moved to (1010, 499)
Screenshot: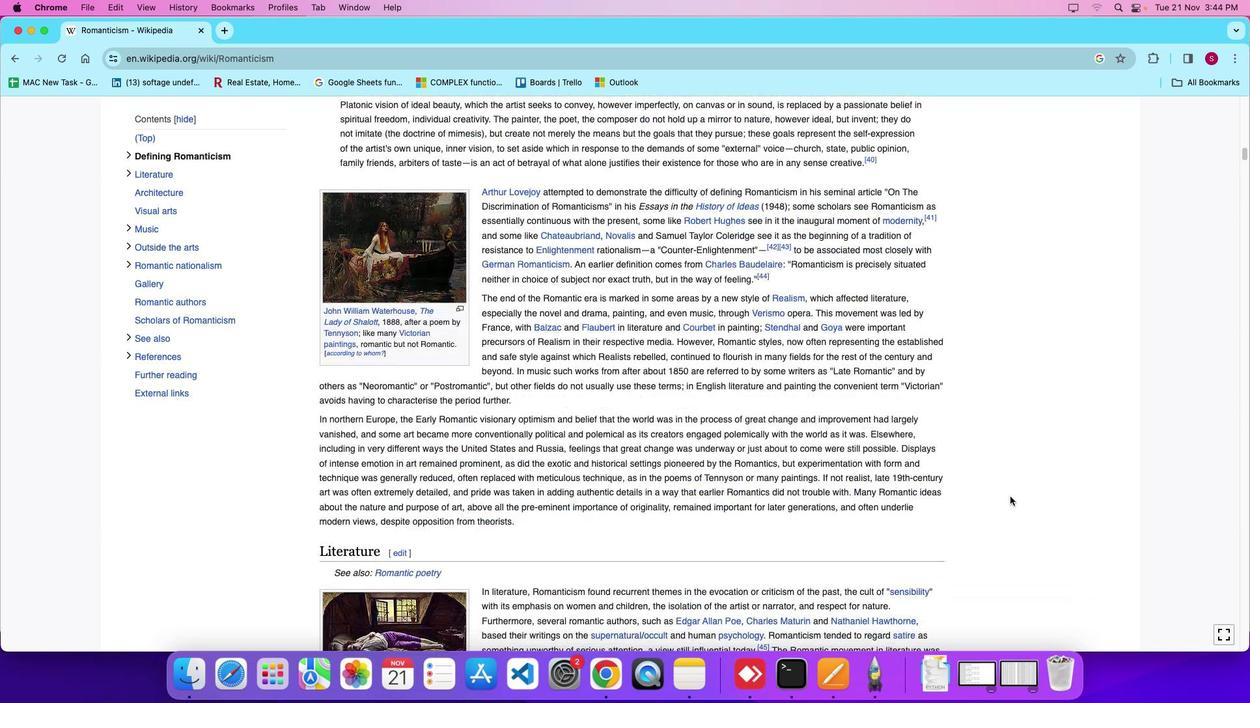 
Action: Mouse scrolled (1010, 499) with delta (0, -5)
Screenshot: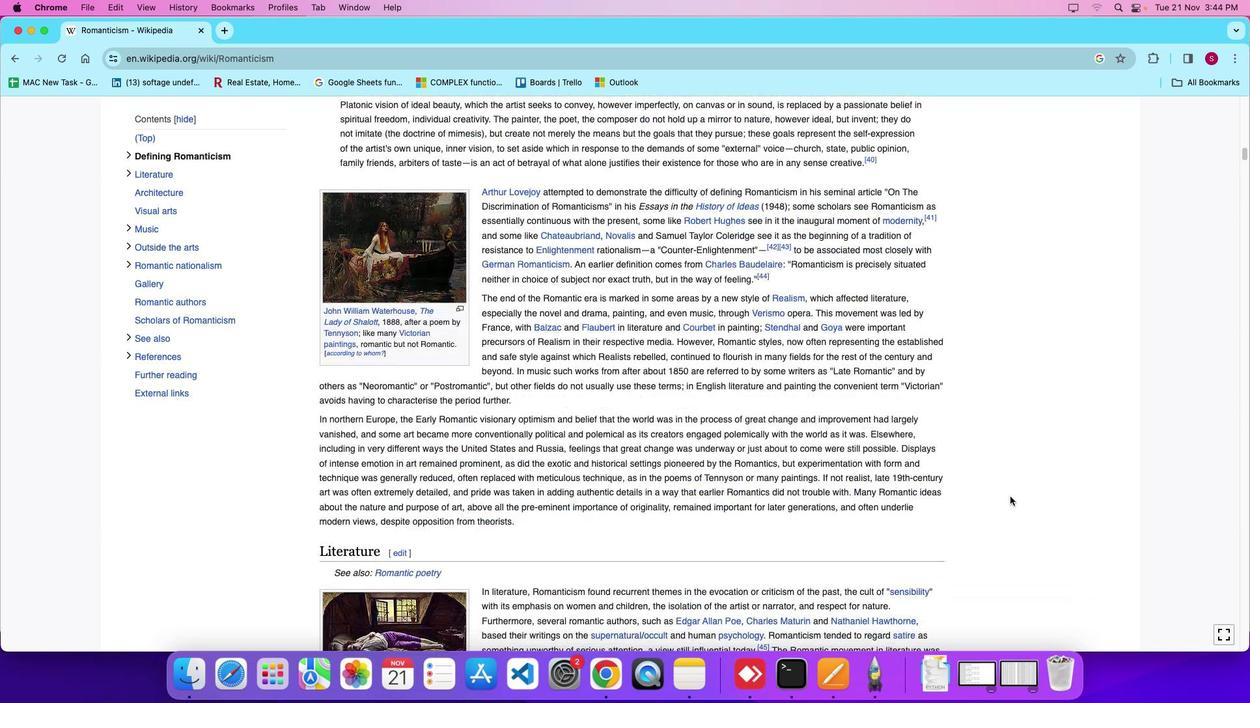 
Action: Mouse moved to (1010, 497)
Screenshot: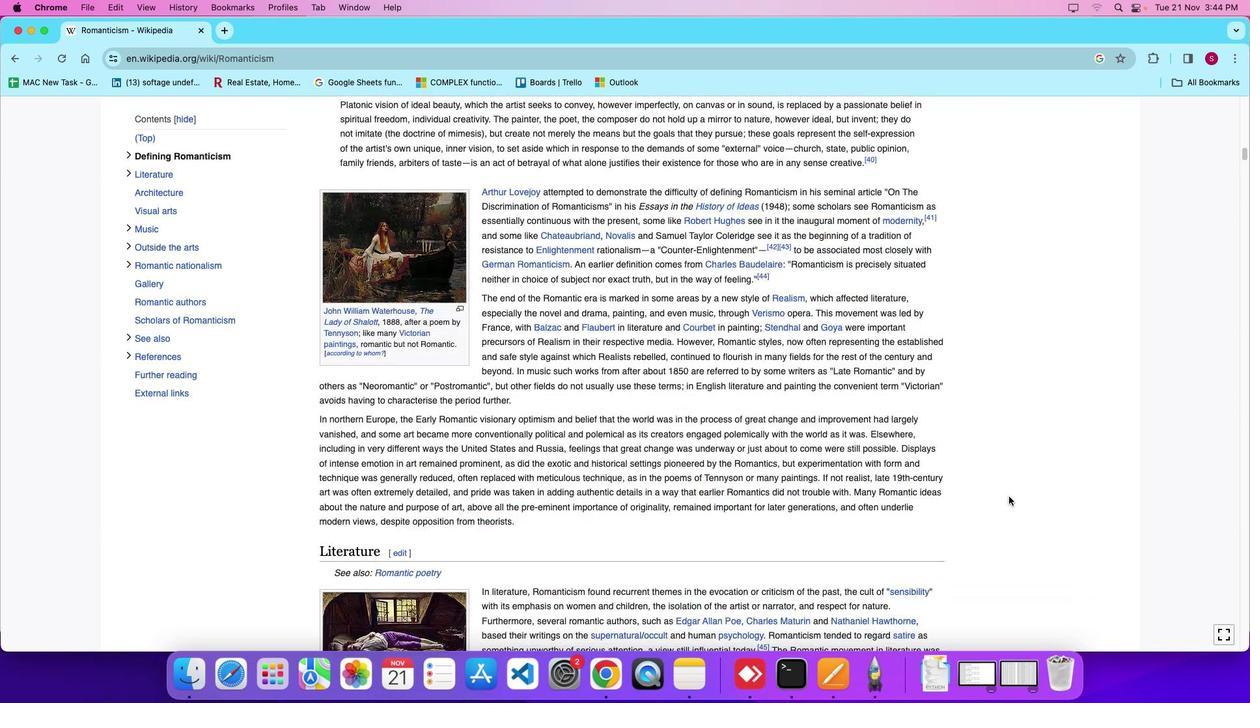 
Action: Mouse scrolled (1010, 497) with delta (0, -7)
Screenshot: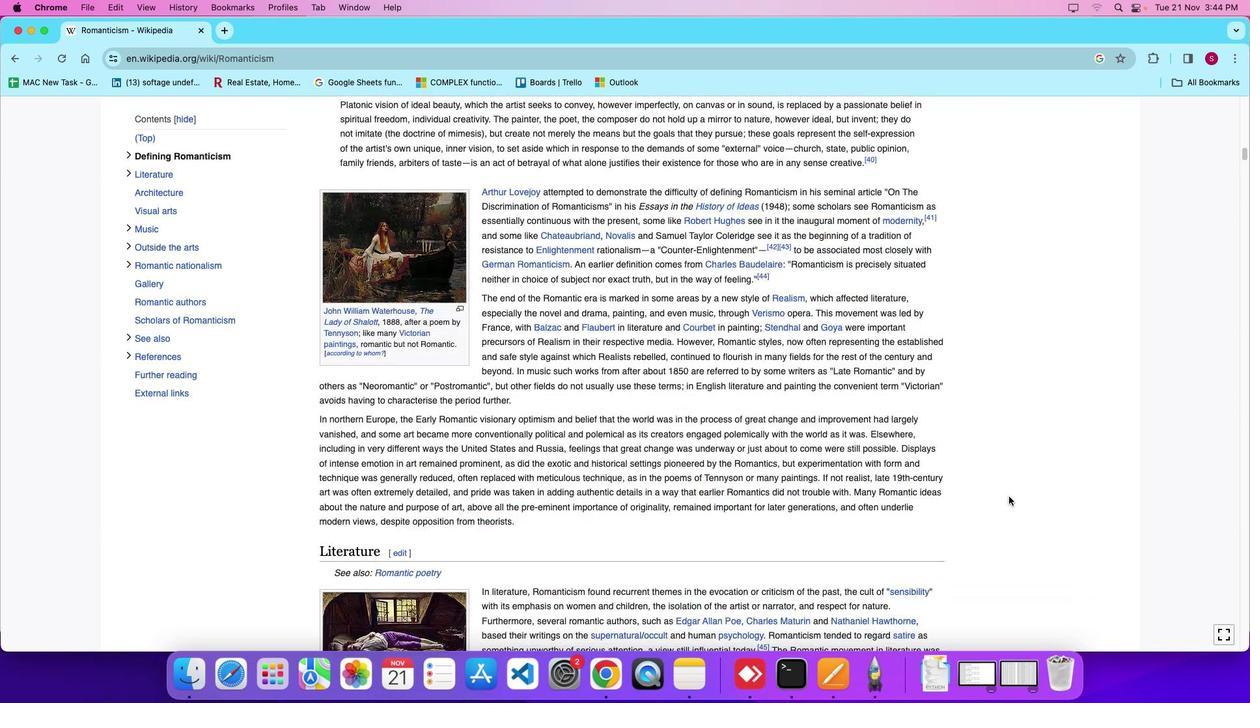 
Action: Mouse moved to (1008, 496)
Screenshot: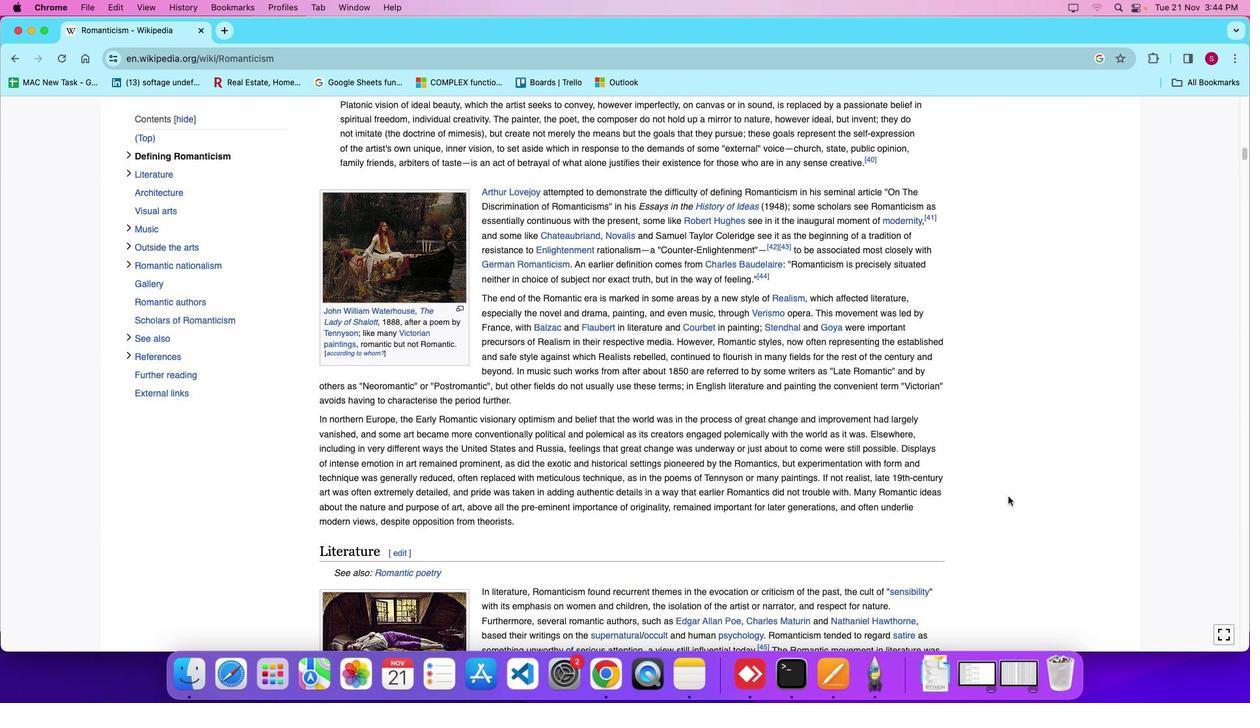 
Action: Mouse scrolled (1008, 496) with delta (0, 0)
Screenshot: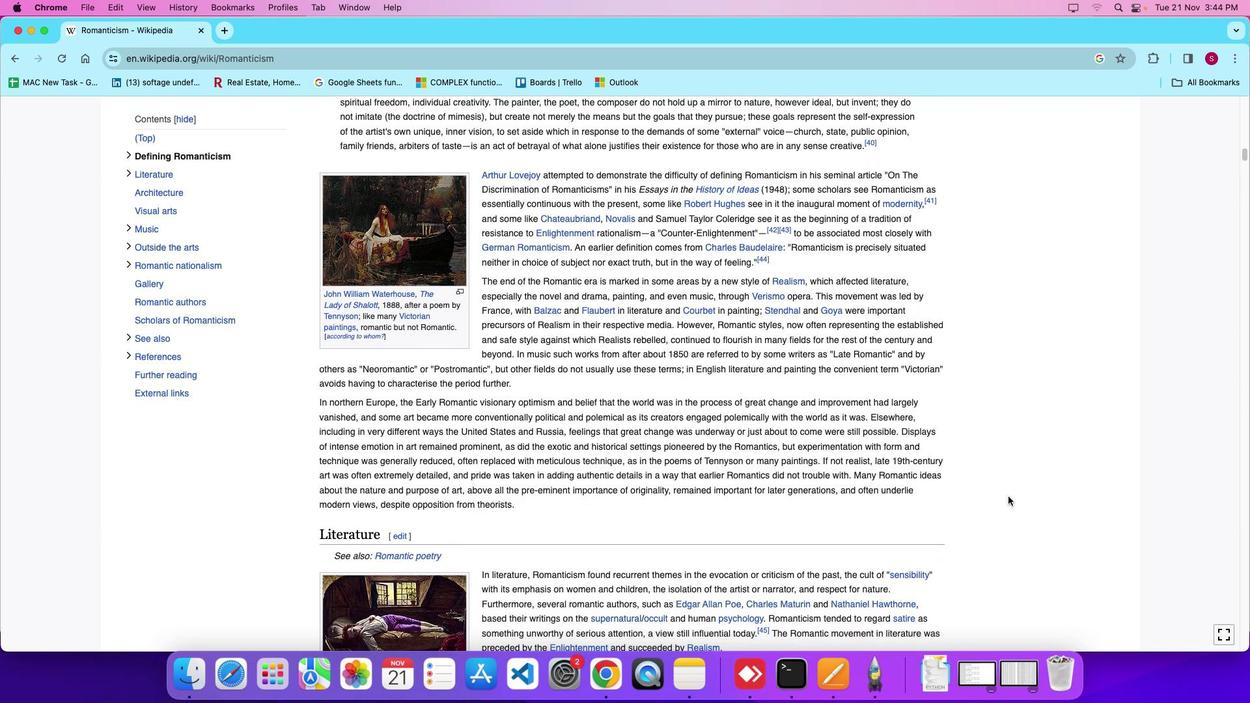 
Action: Mouse moved to (1008, 496)
Screenshot: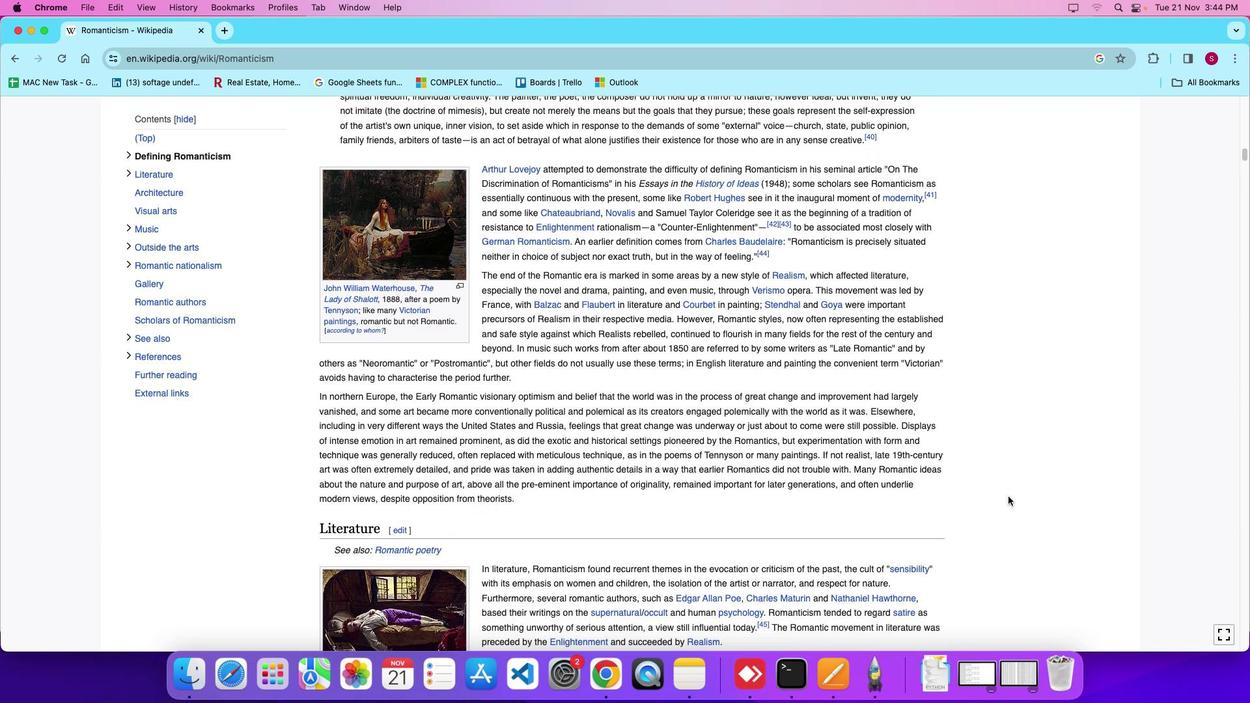 
Action: Mouse scrolled (1008, 496) with delta (0, 0)
Screenshot: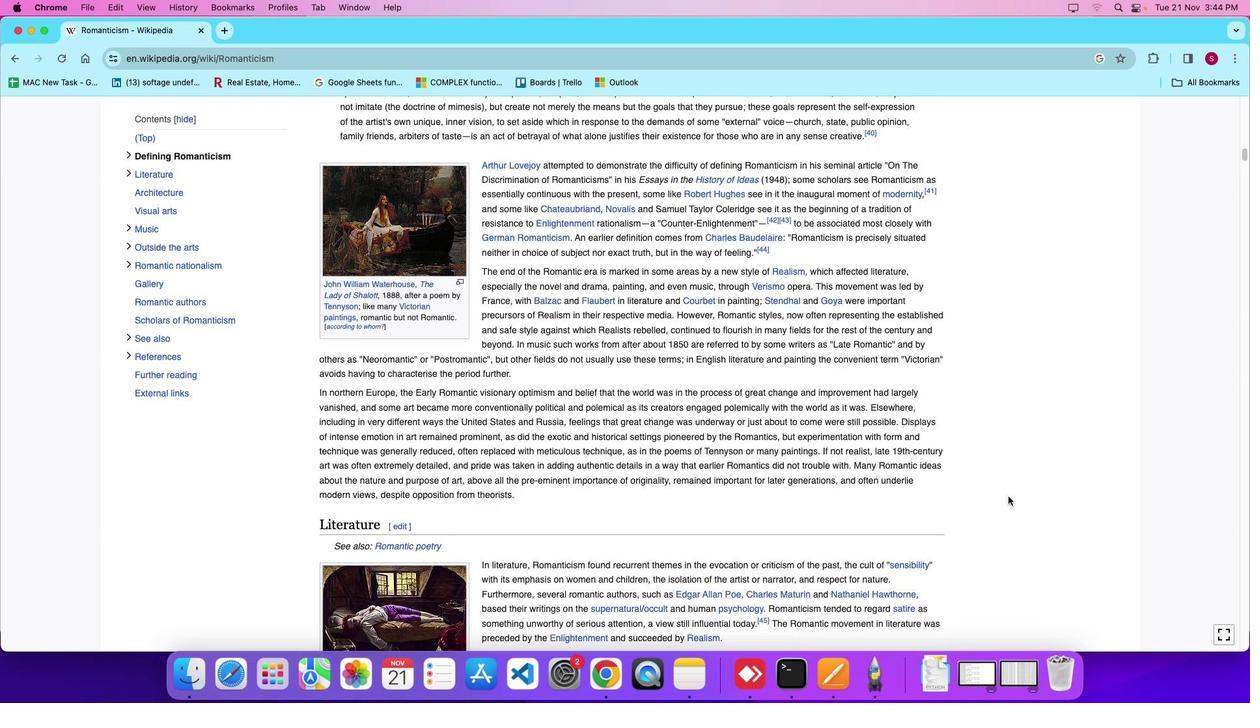 
Action: Mouse moved to (1004, 505)
Screenshot: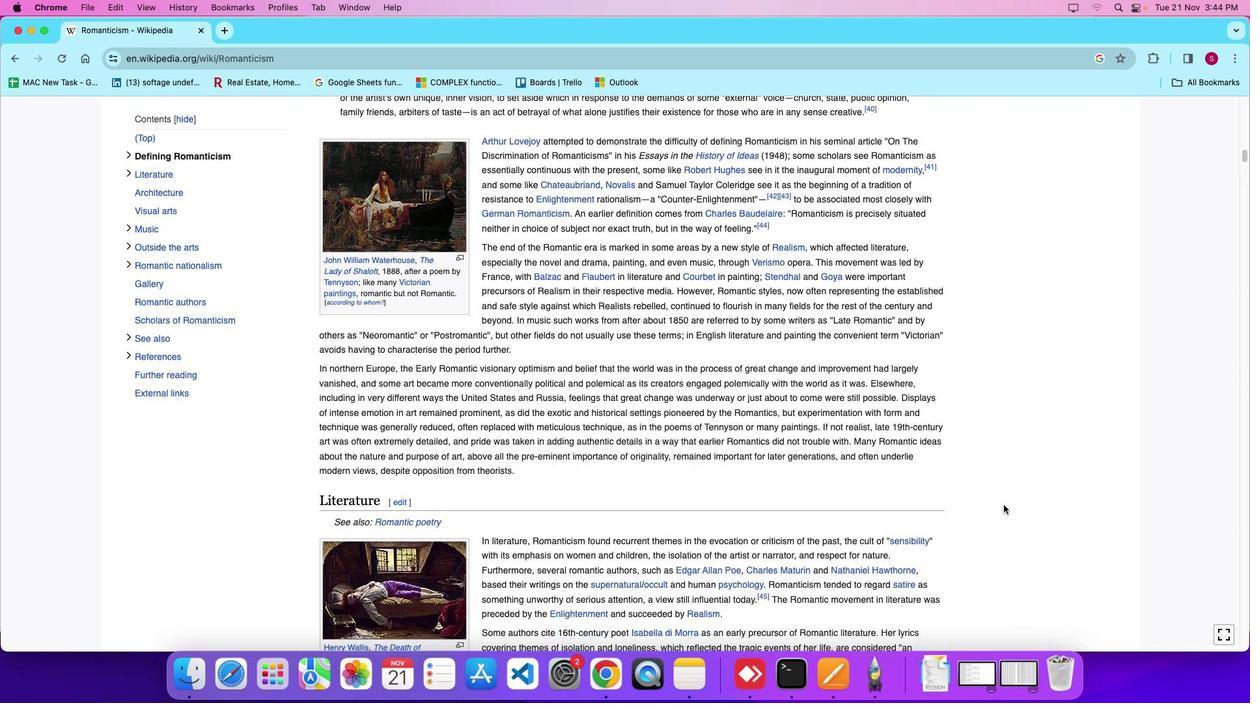
Action: Mouse scrolled (1004, 505) with delta (0, 0)
Screenshot: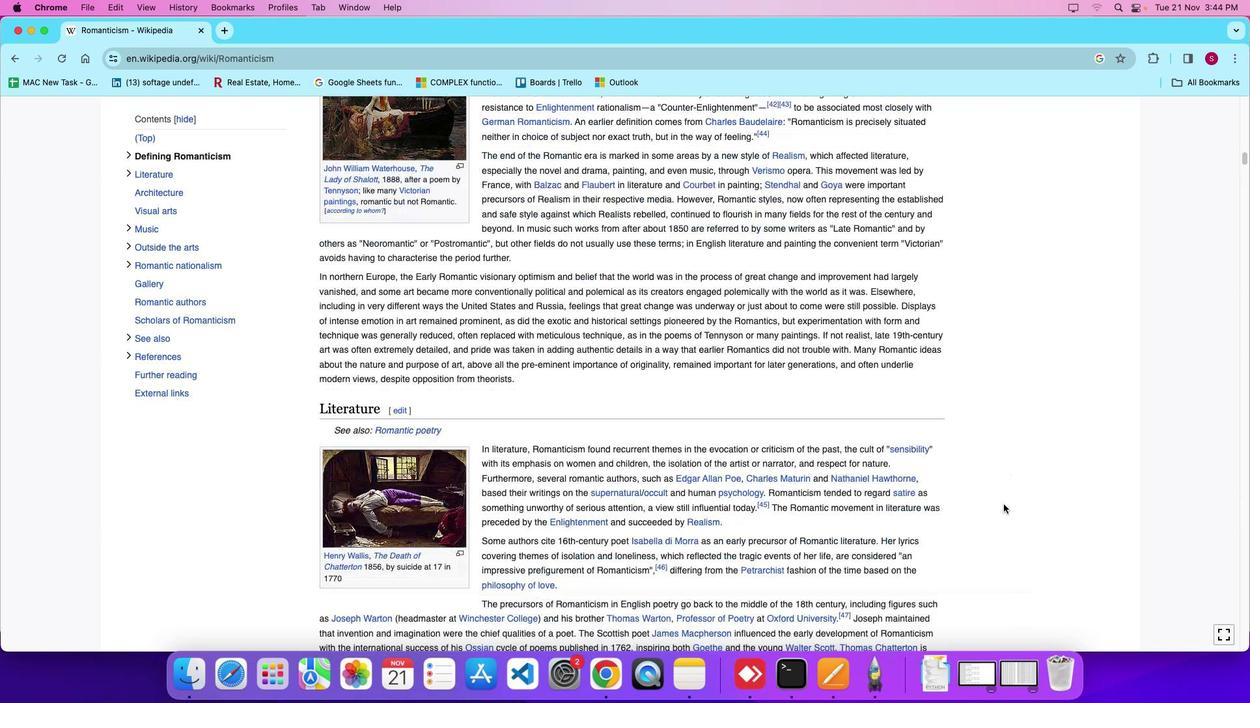 
Action: Mouse scrolled (1004, 505) with delta (0, 0)
Screenshot: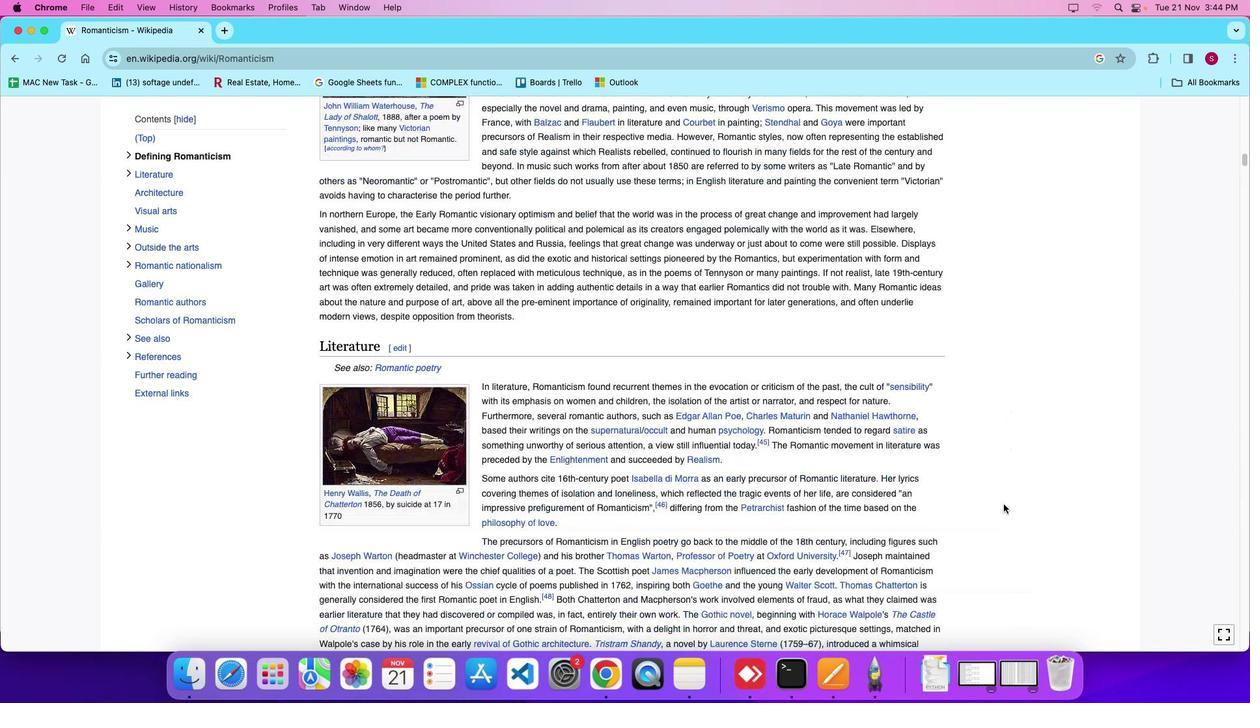 
Action: Mouse moved to (1004, 504)
Screenshot: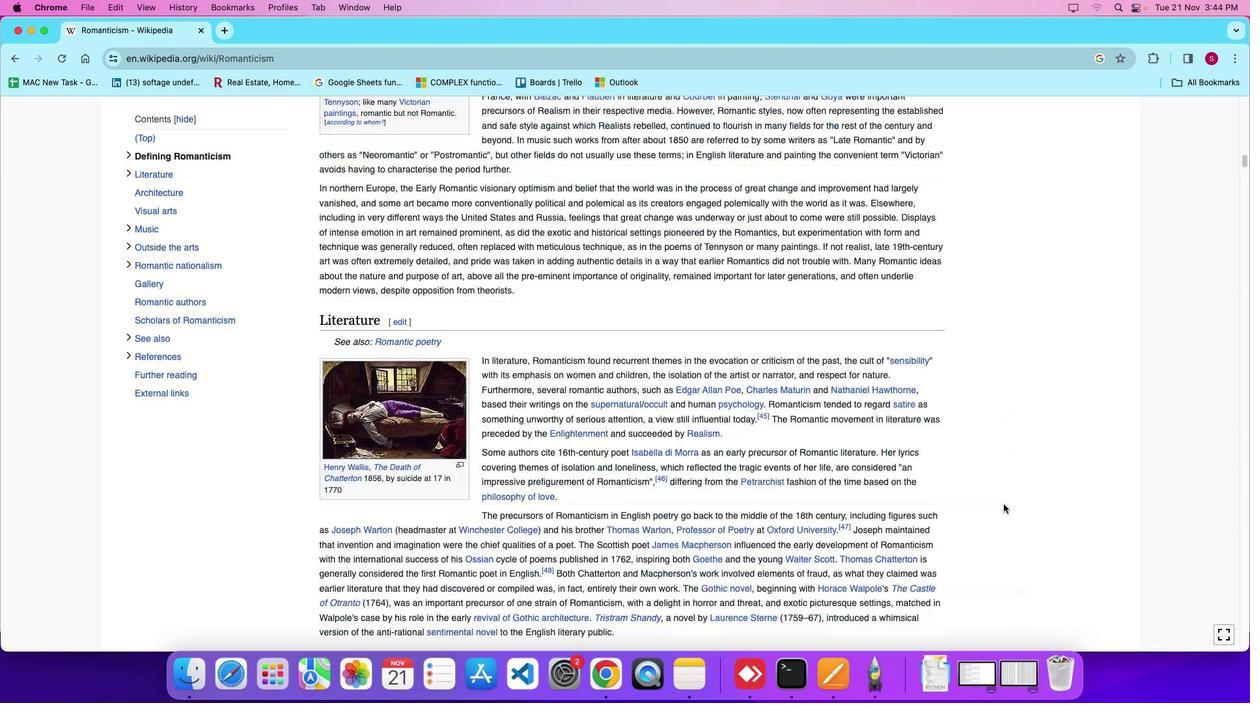 
Action: Mouse scrolled (1004, 504) with delta (0, -3)
Screenshot: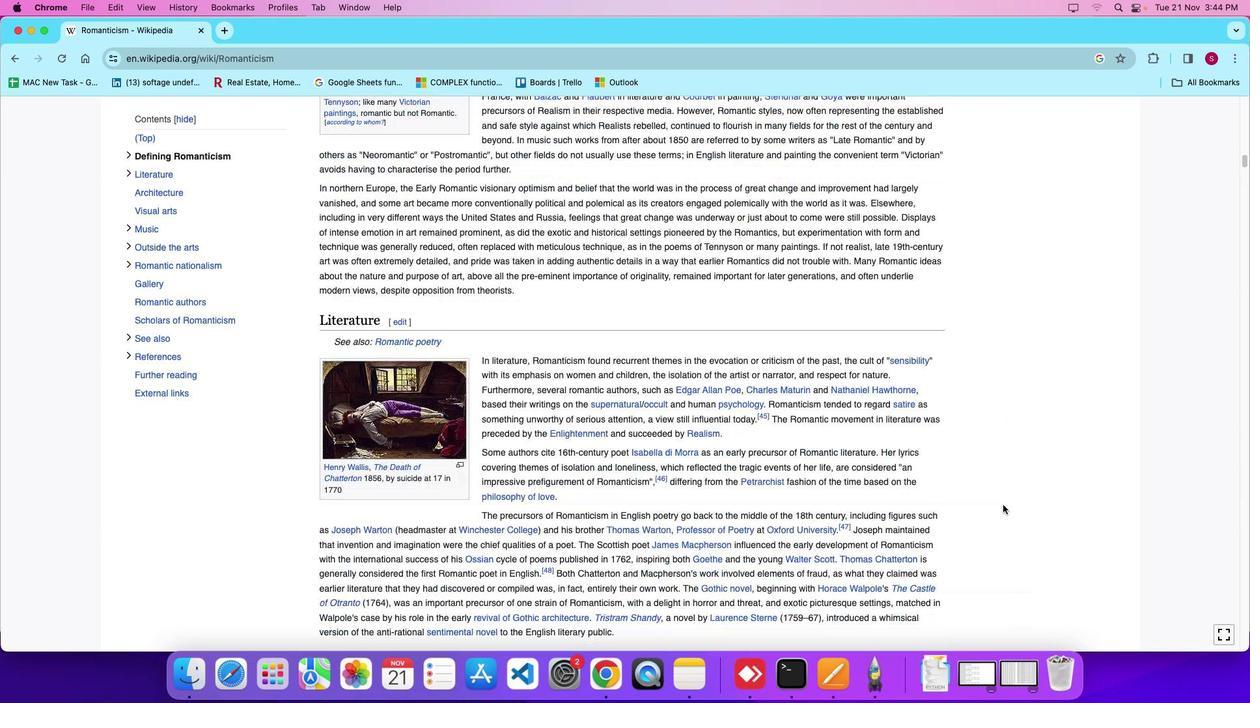 
Action: Mouse moved to (1001, 505)
Screenshot: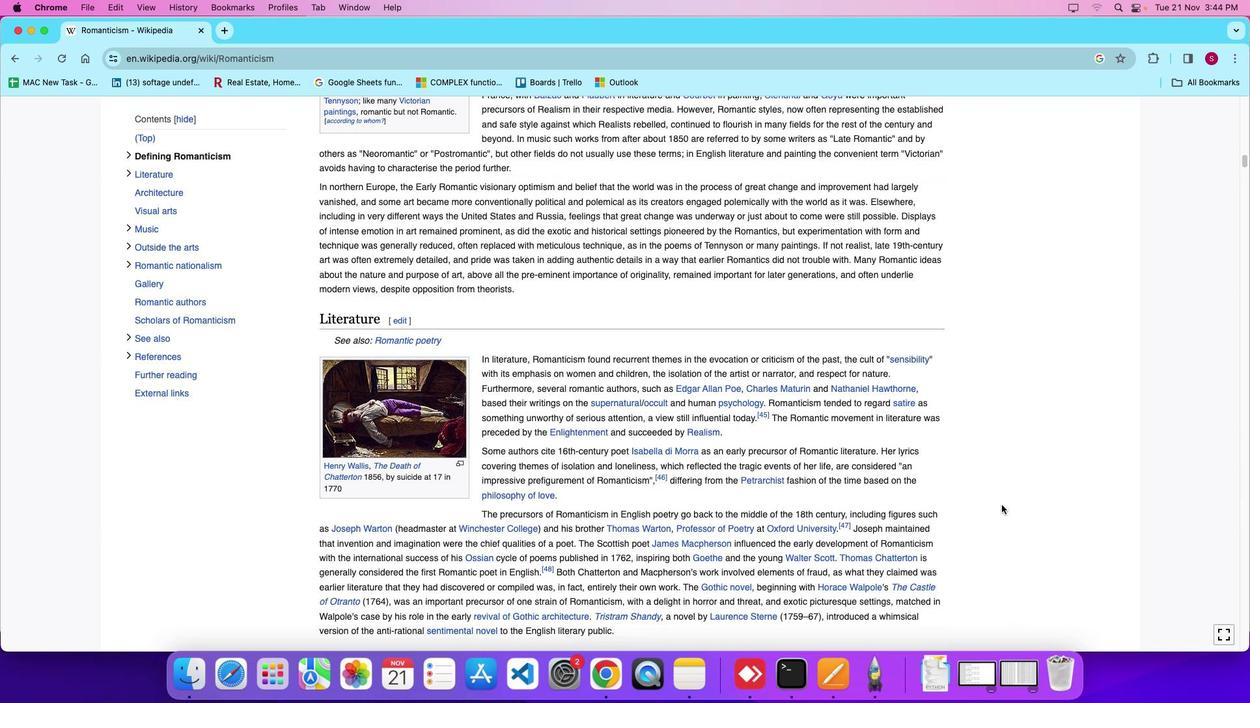 
Action: Mouse scrolled (1001, 505) with delta (0, 0)
Screenshot: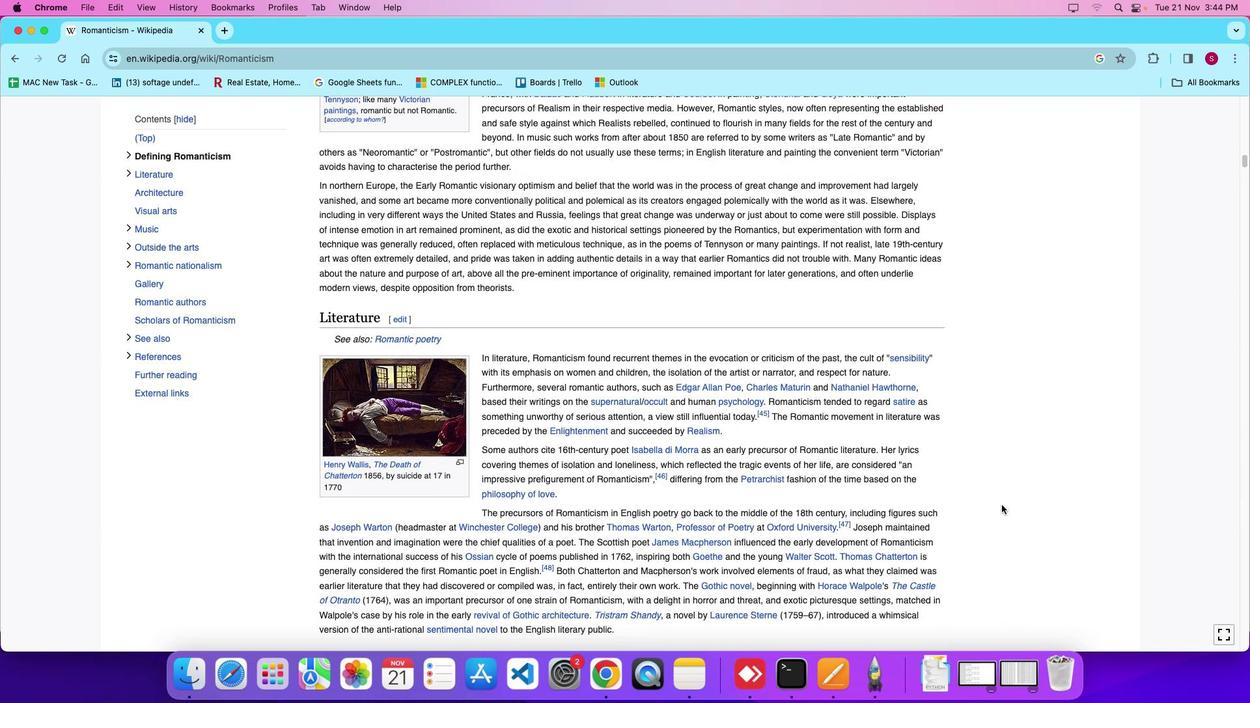 
Action: Mouse scrolled (1001, 505) with delta (0, 0)
Screenshot: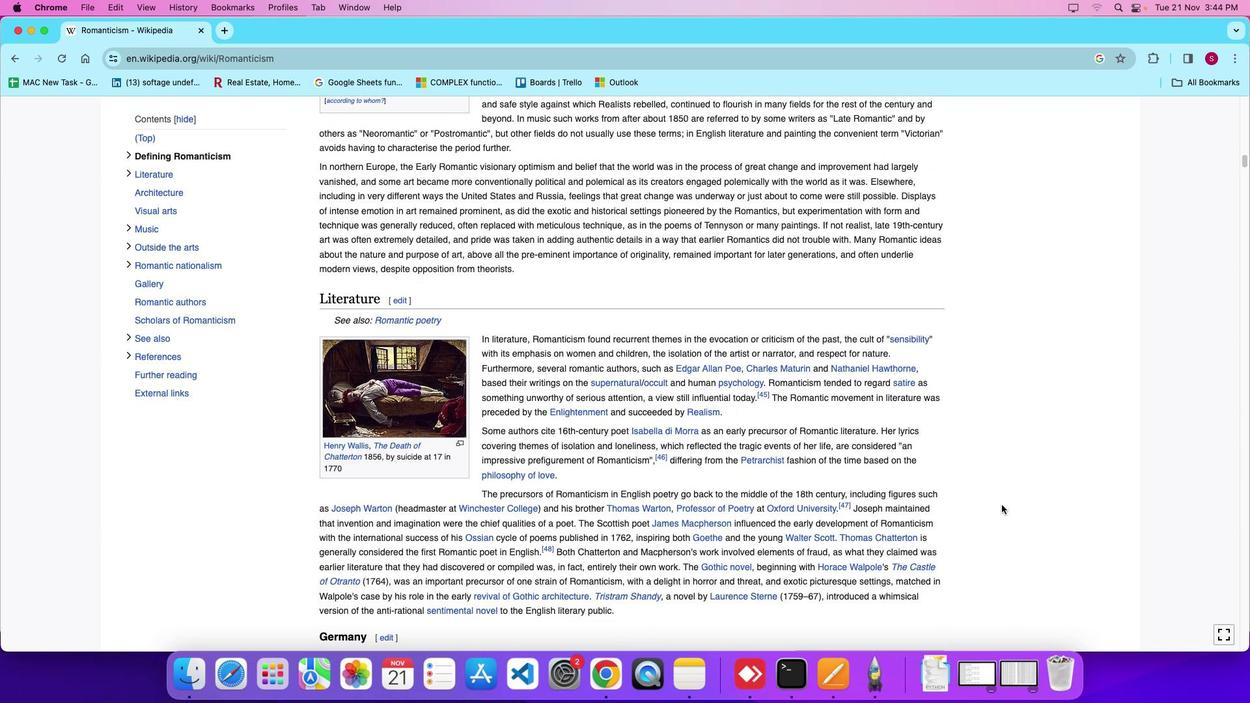 
Action: Mouse scrolled (1001, 505) with delta (0, 0)
Screenshot: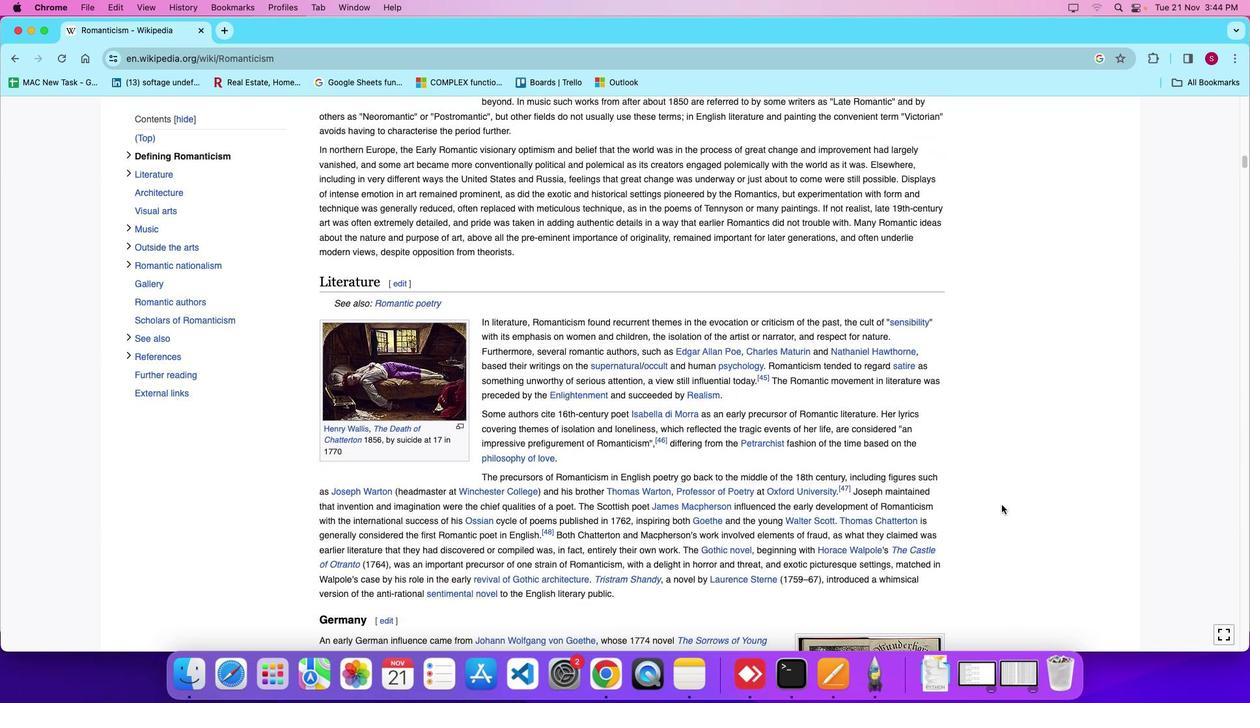 
Action: Mouse moved to (1003, 494)
Screenshot: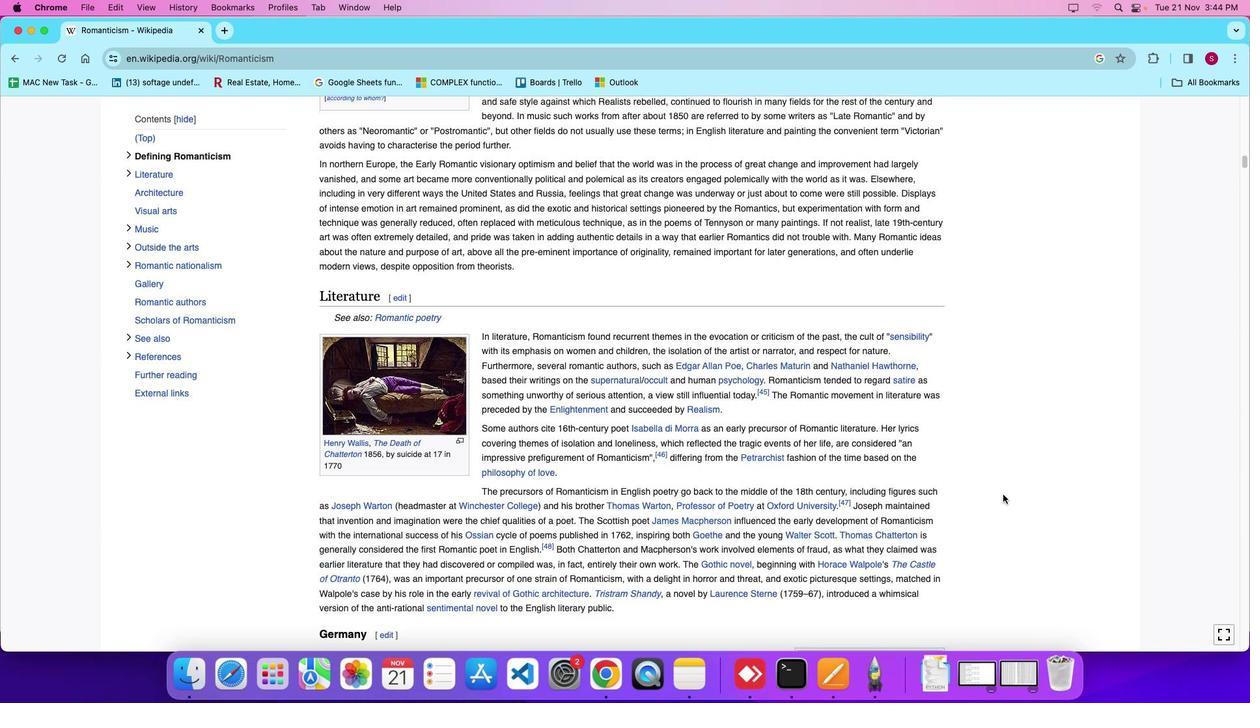 
Action: Mouse scrolled (1003, 494) with delta (0, 0)
Screenshot: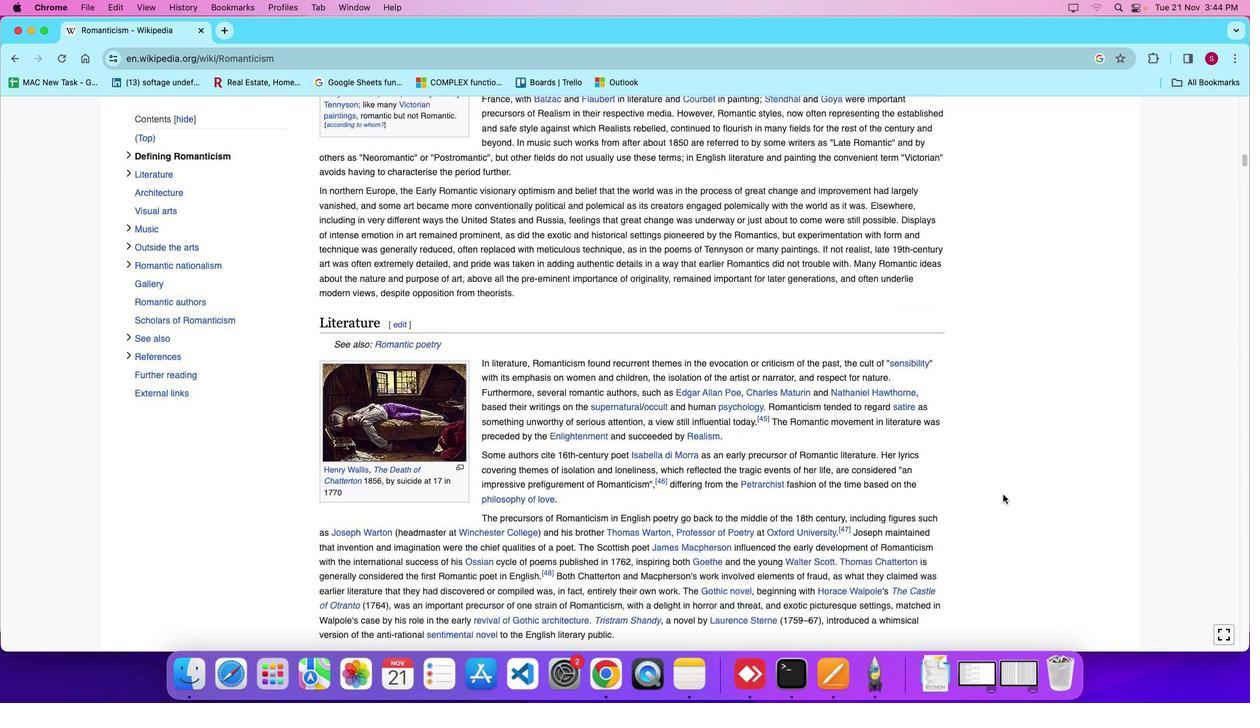 
Action: Mouse scrolled (1003, 494) with delta (0, 0)
Screenshot: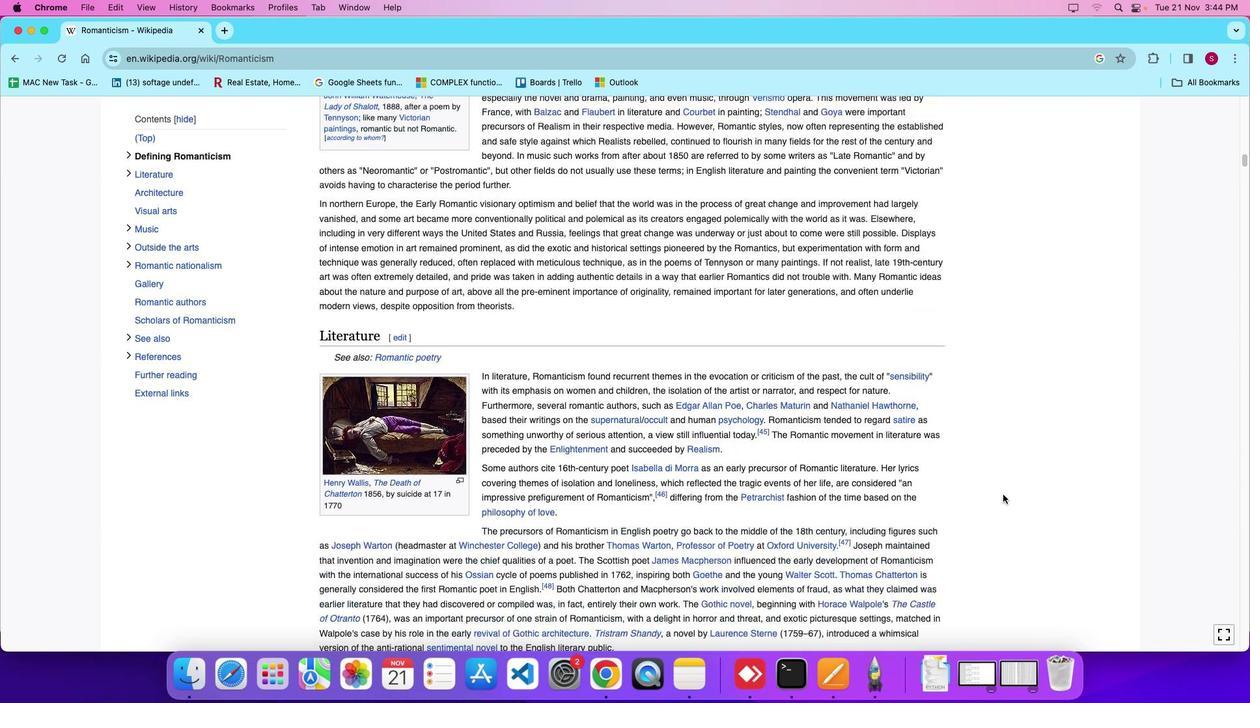 
Action: Mouse scrolled (1003, 494) with delta (0, 1)
Screenshot: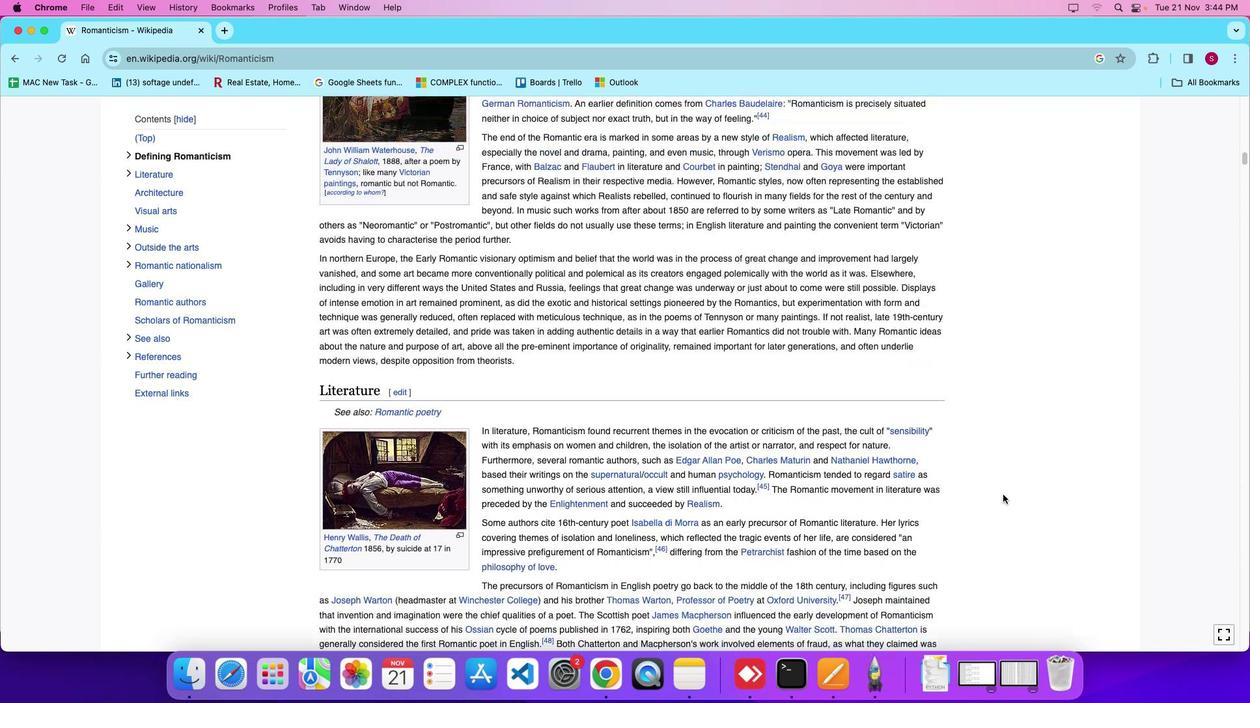 
Action: Mouse scrolled (1003, 494) with delta (0, 0)
Screenshot: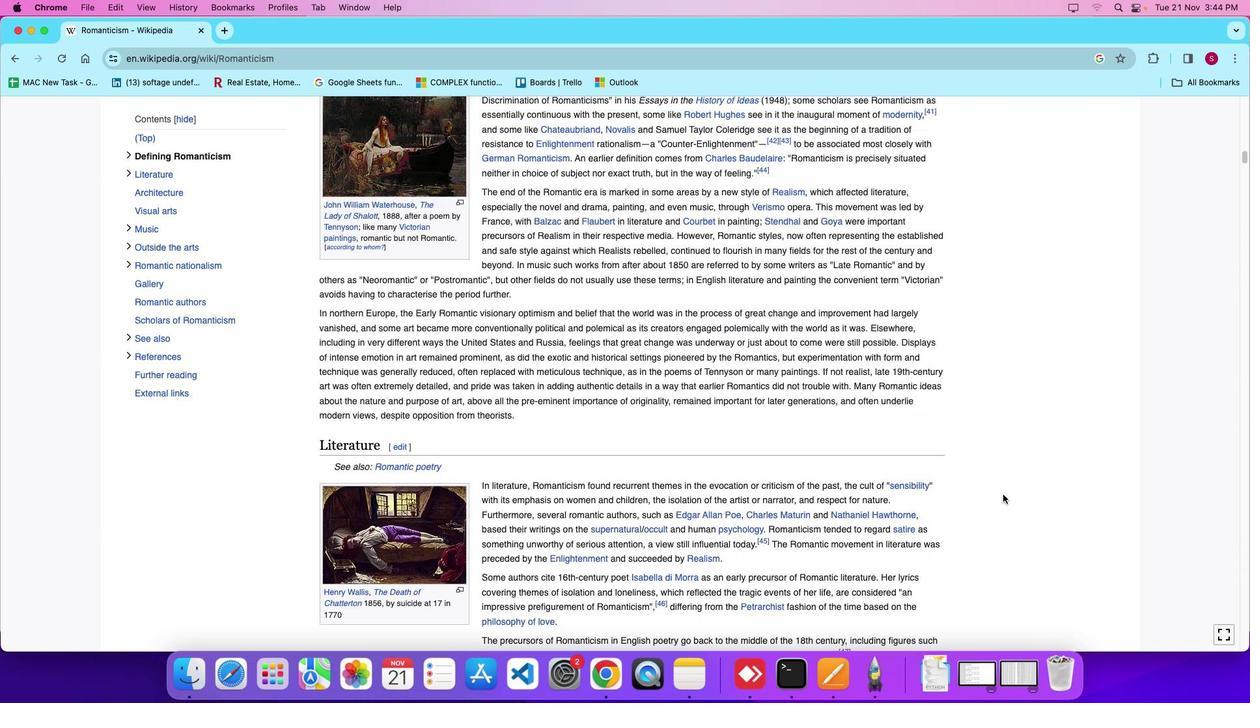 
Action: Mouse scrolled (1003, 494) with delta (0, 0)
Screenshot: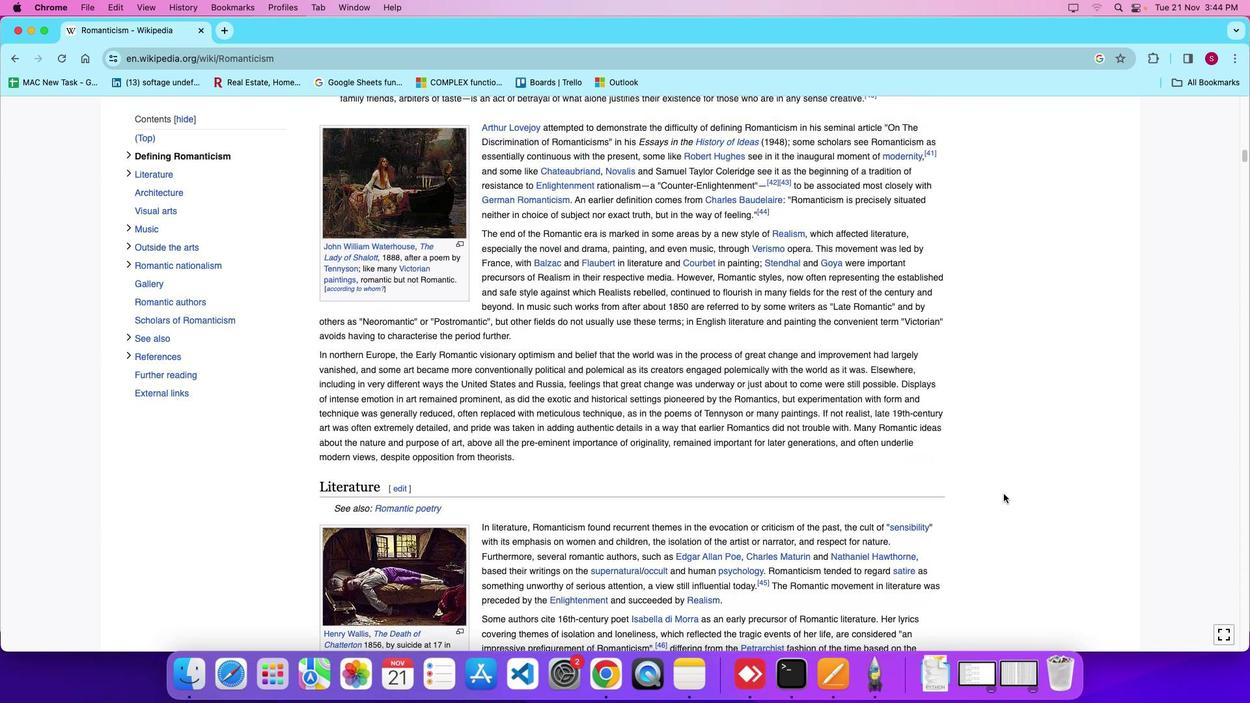 
Action: Mouse moved to (1004, 492)
Screenshot: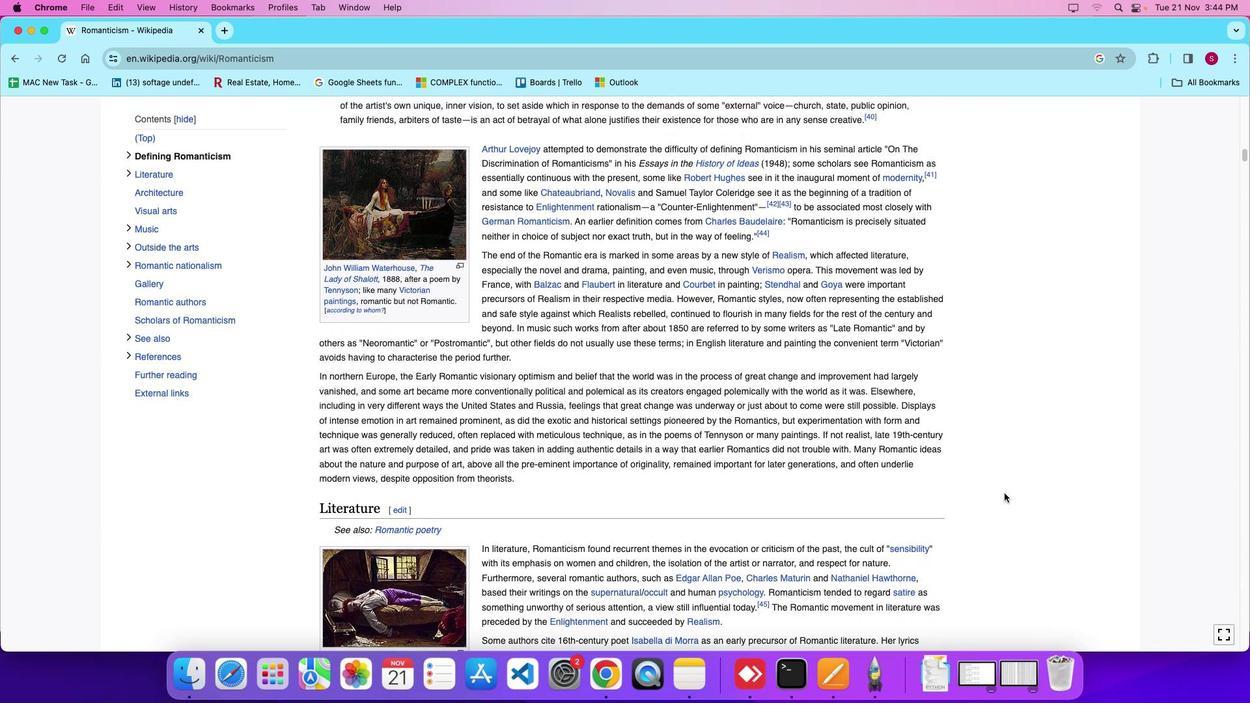 
Action: Mouse scrolled (1004, 492) with delta (0, 0)
Screenshot: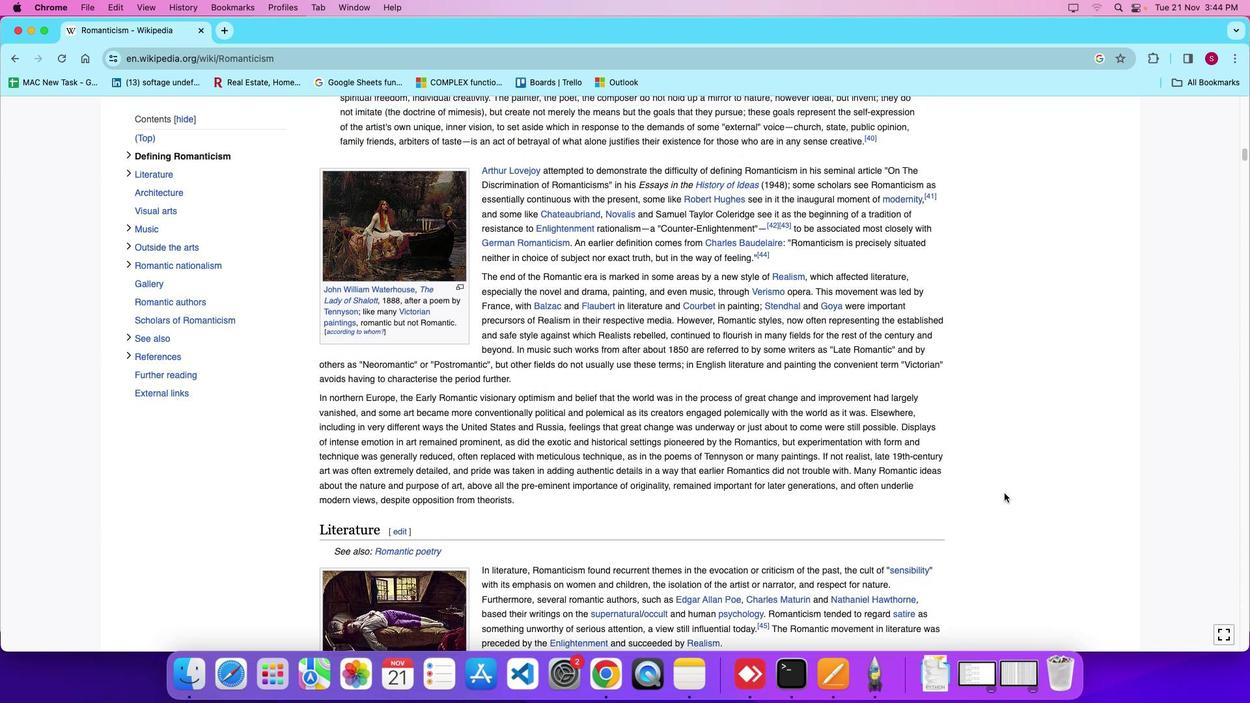 
Action: Mouse scrolled (1004, 492) with delta (0, 0)
Screenshot: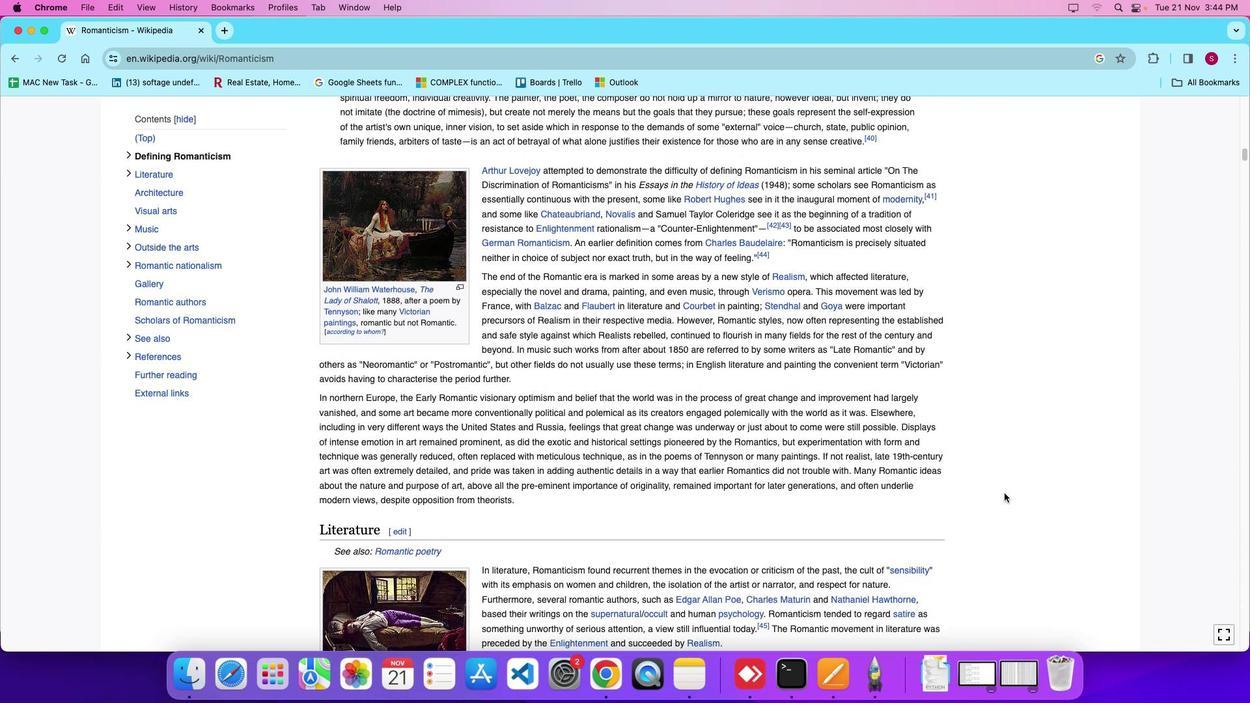 
Action: Mouse scrolled (1004, 492) with delta (0, 0)
Screenshot: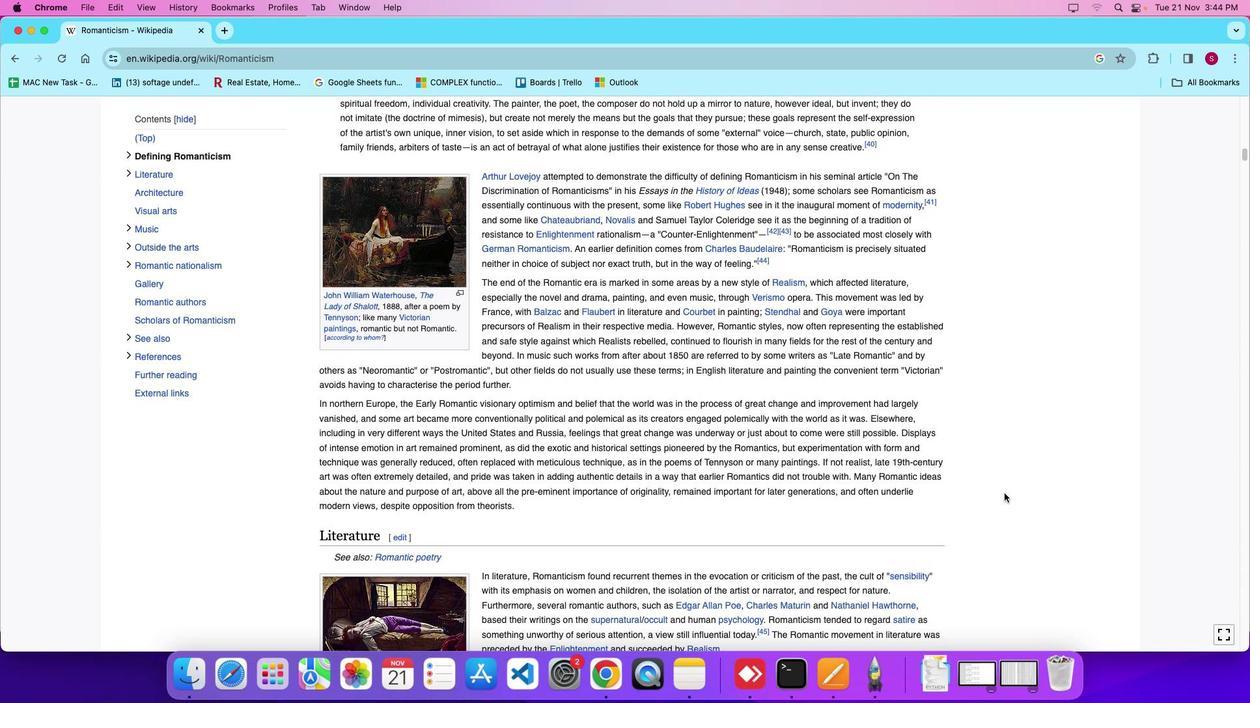 
Action: Mouse scrolled (1004, 492) with delta (0, 0)
Screenshot: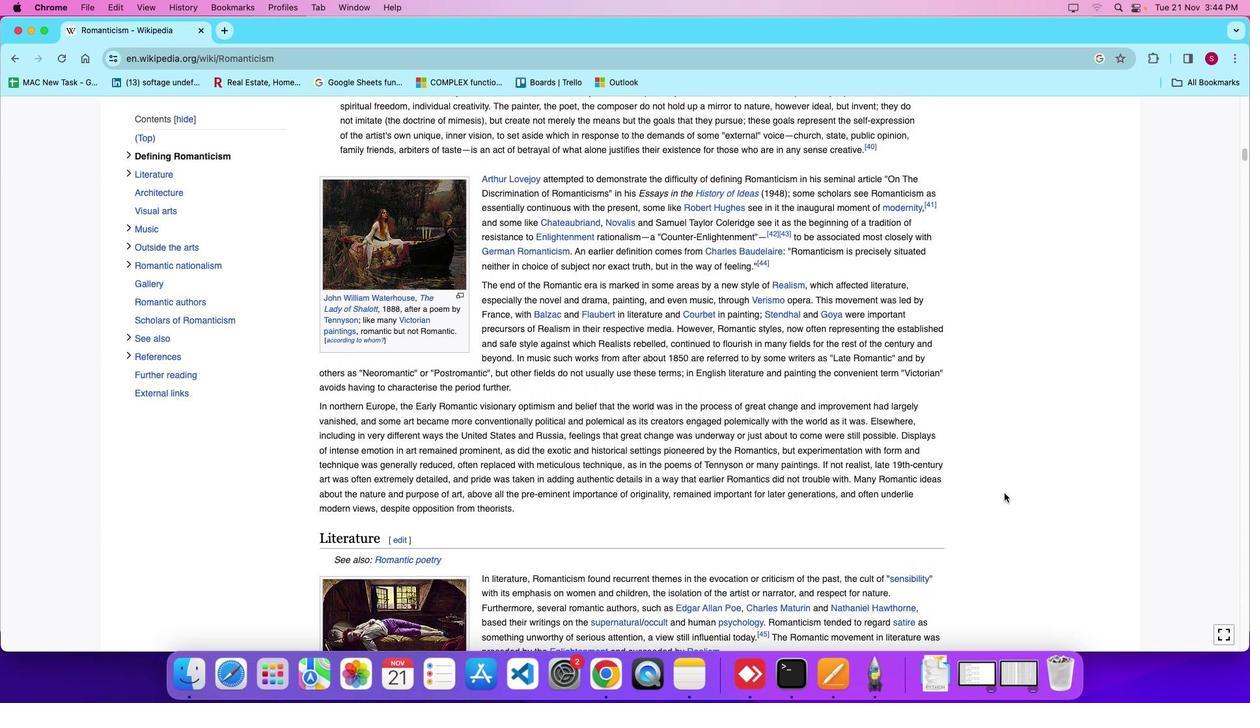 
Action: Mouse moved to (1004, 491)
Screenshot: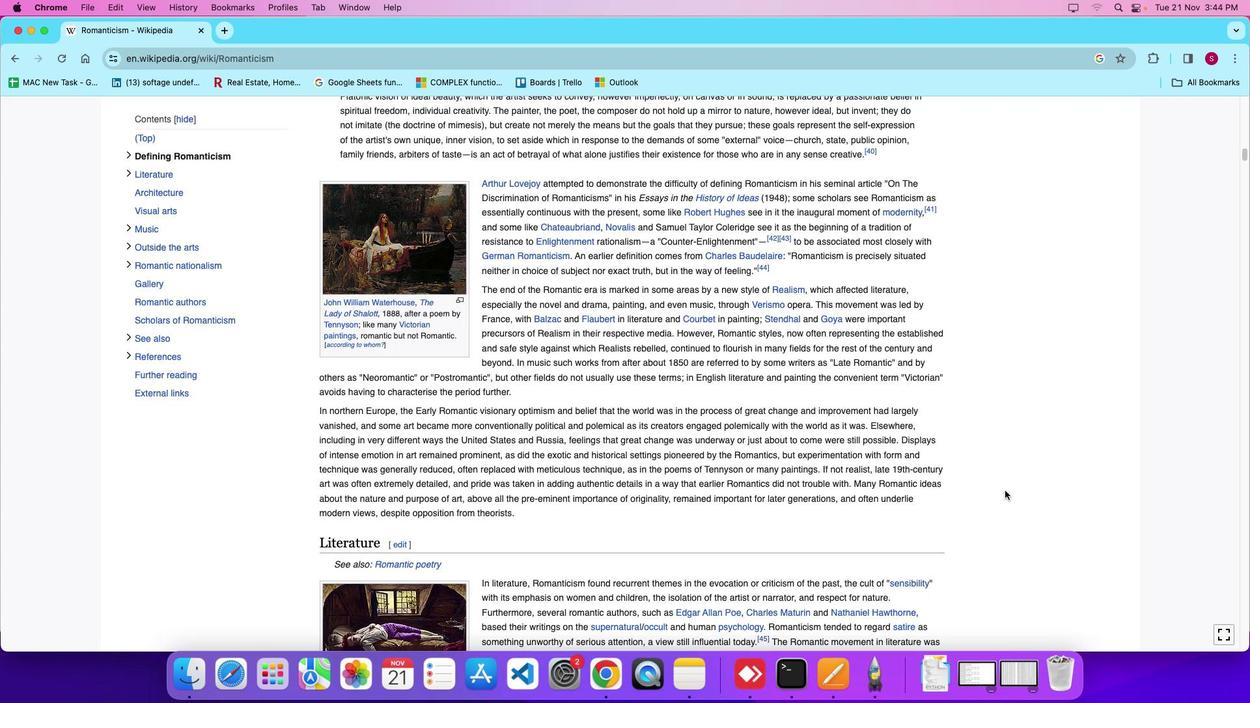
Action: Mouse scrolled (1004, 491) with delta (0, 0)
Screenshot: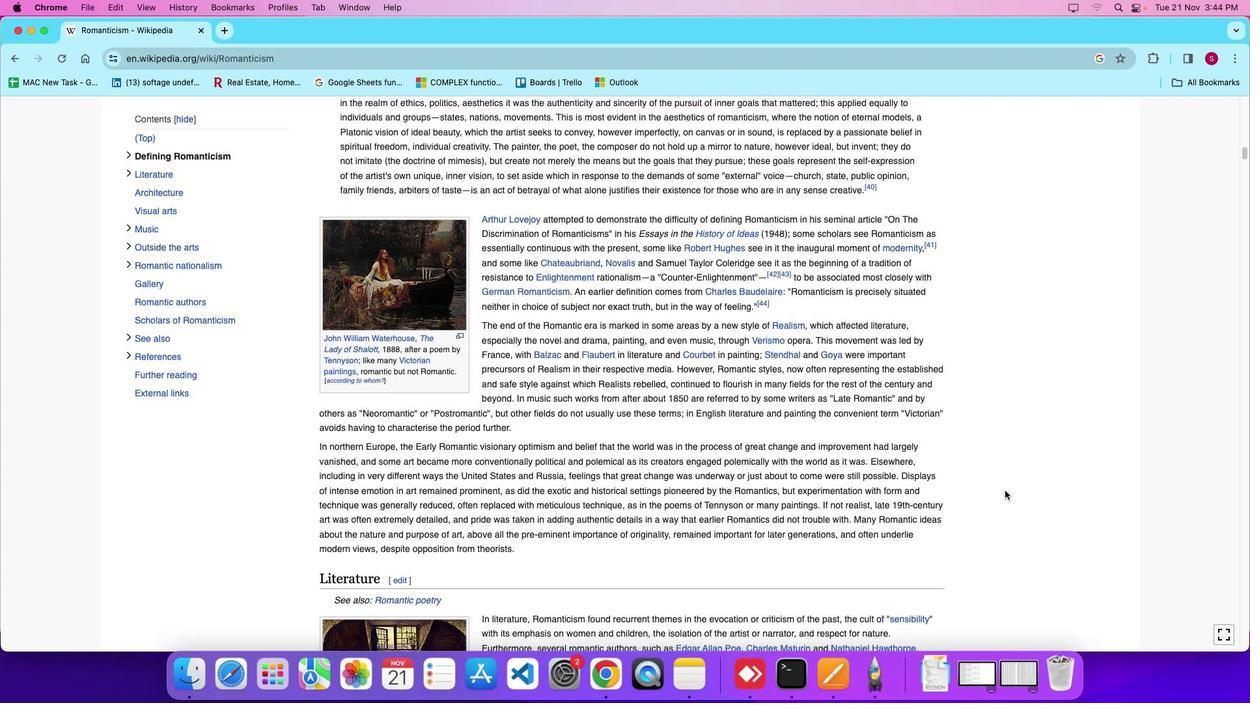 
Action: Mouse scrolled (1004, 491) with delta (0, 0)
Screenshot: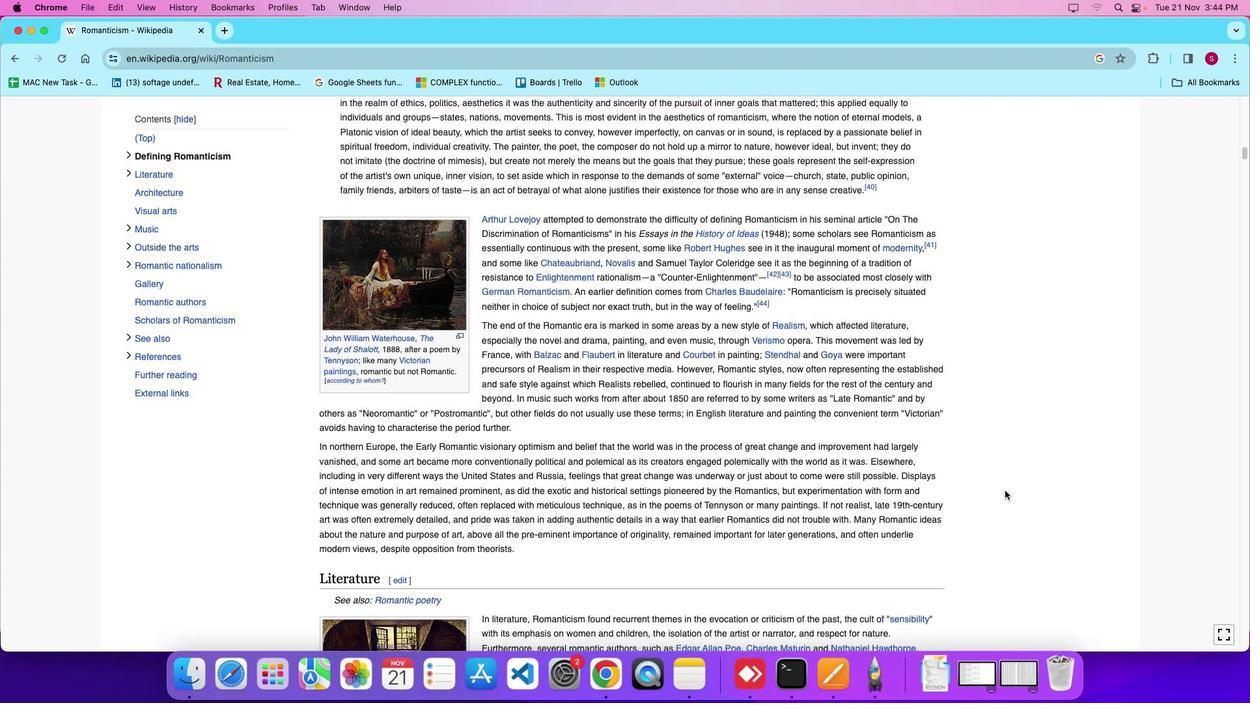 
Action: Mouse moved to (1005, 490)
Screenshot: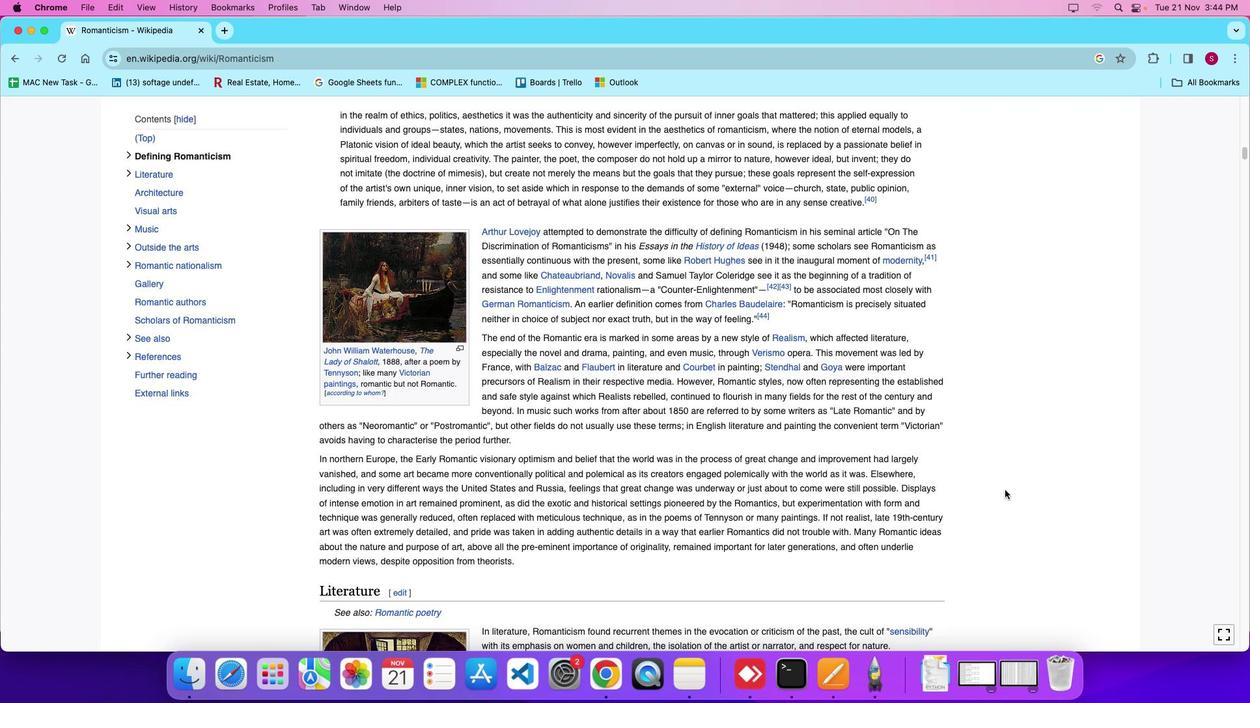 
Action: Mouse scrolled (1005, 490) with delta (0, 0)
Screenshot: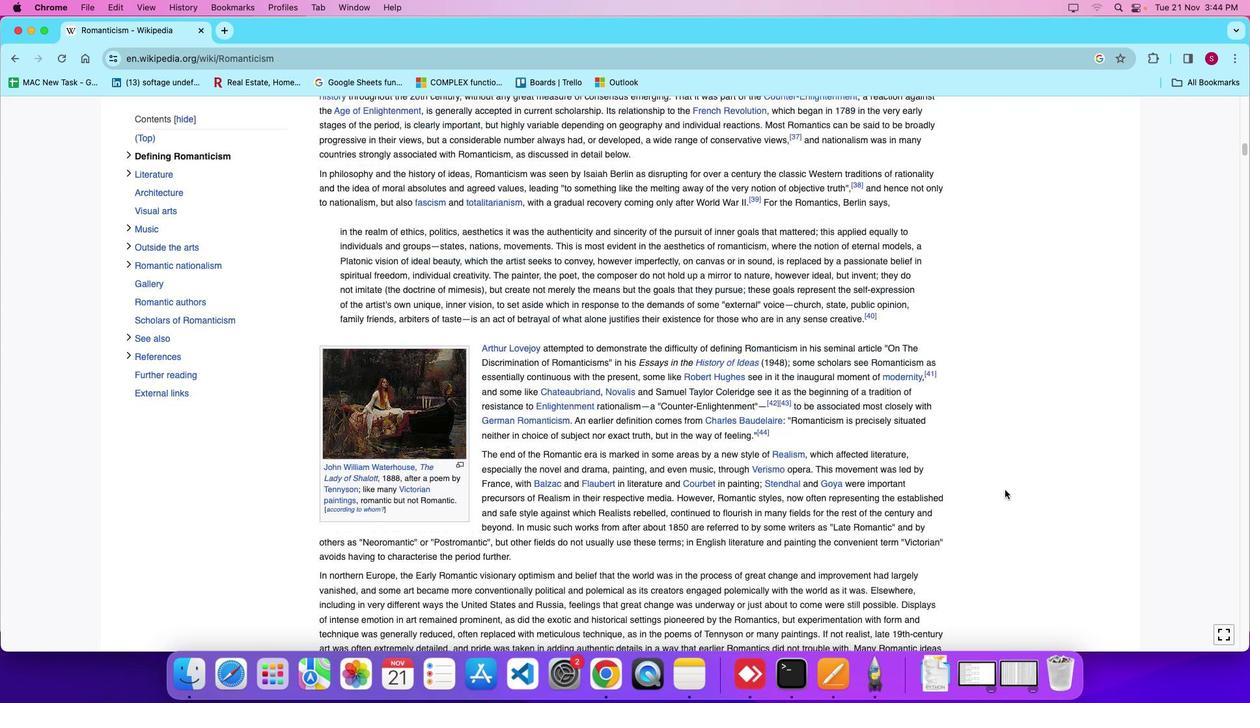 
Action: Mouse scrolled (1005, 490) with delta (0, 0)
Screenshot: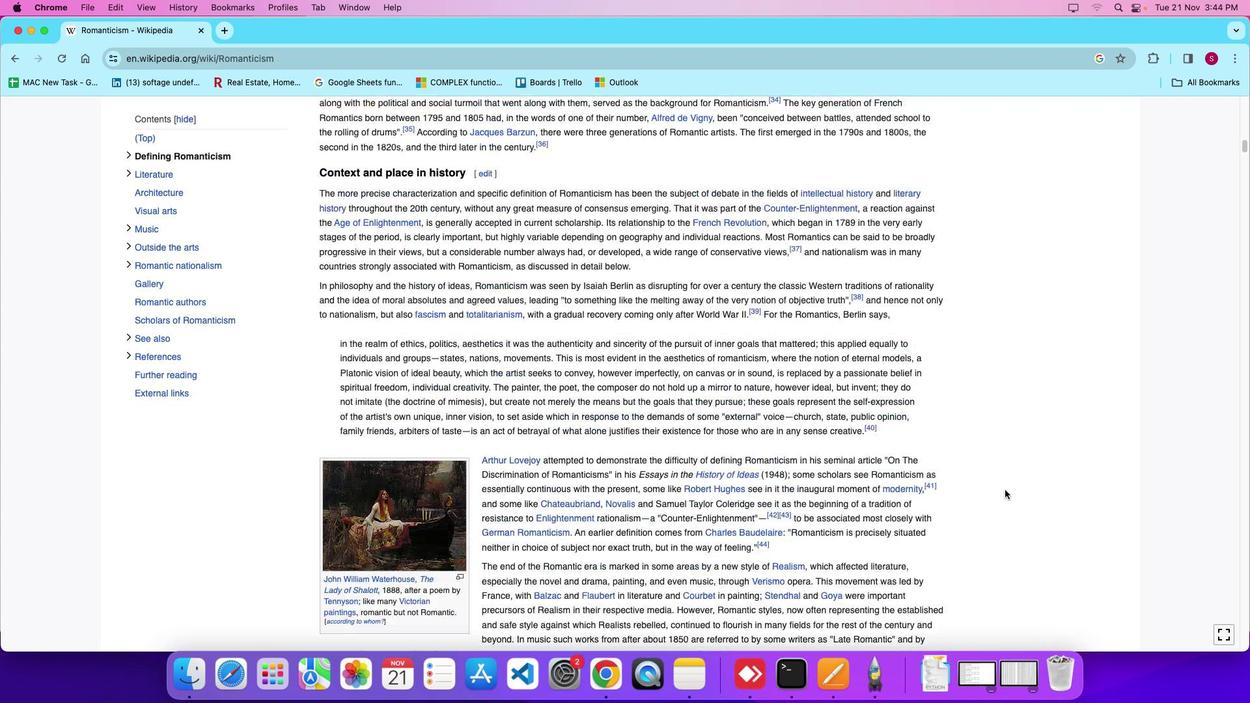 
Action: Mouse scrolled (1005, 490) with delta (0, 4)
Screenshot: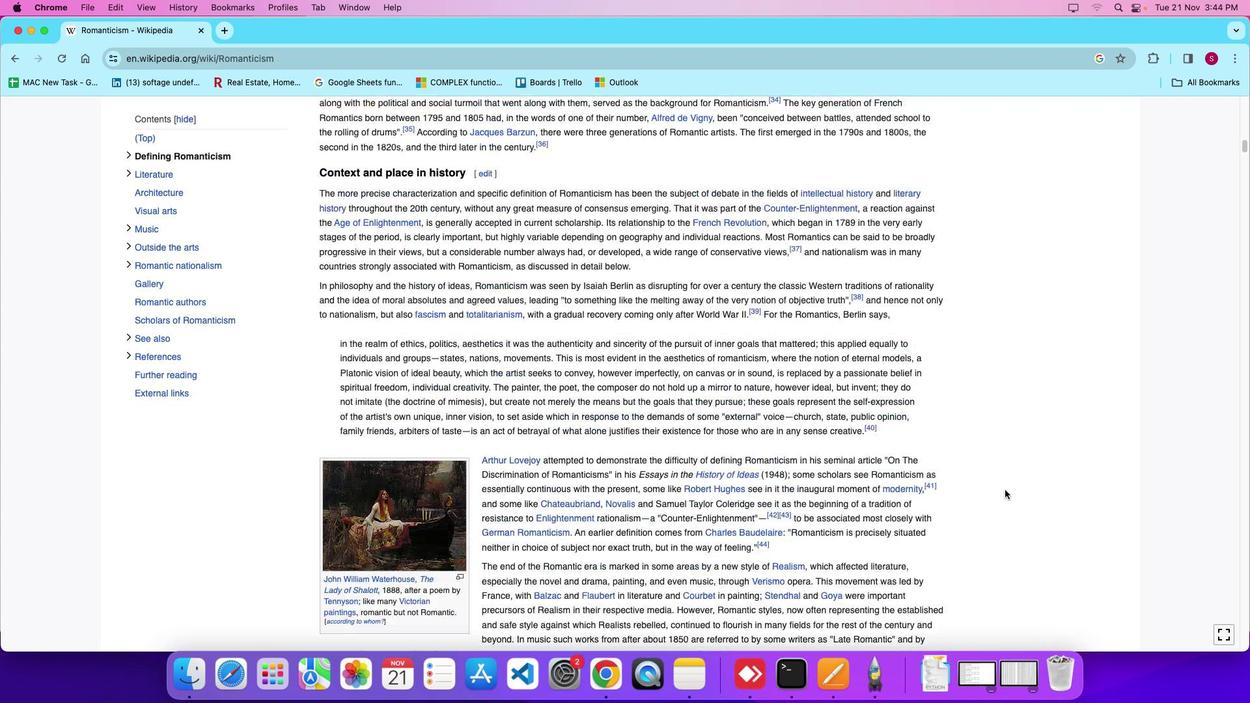 
Action: Mouse moved to (1005, 489)
Screenshot: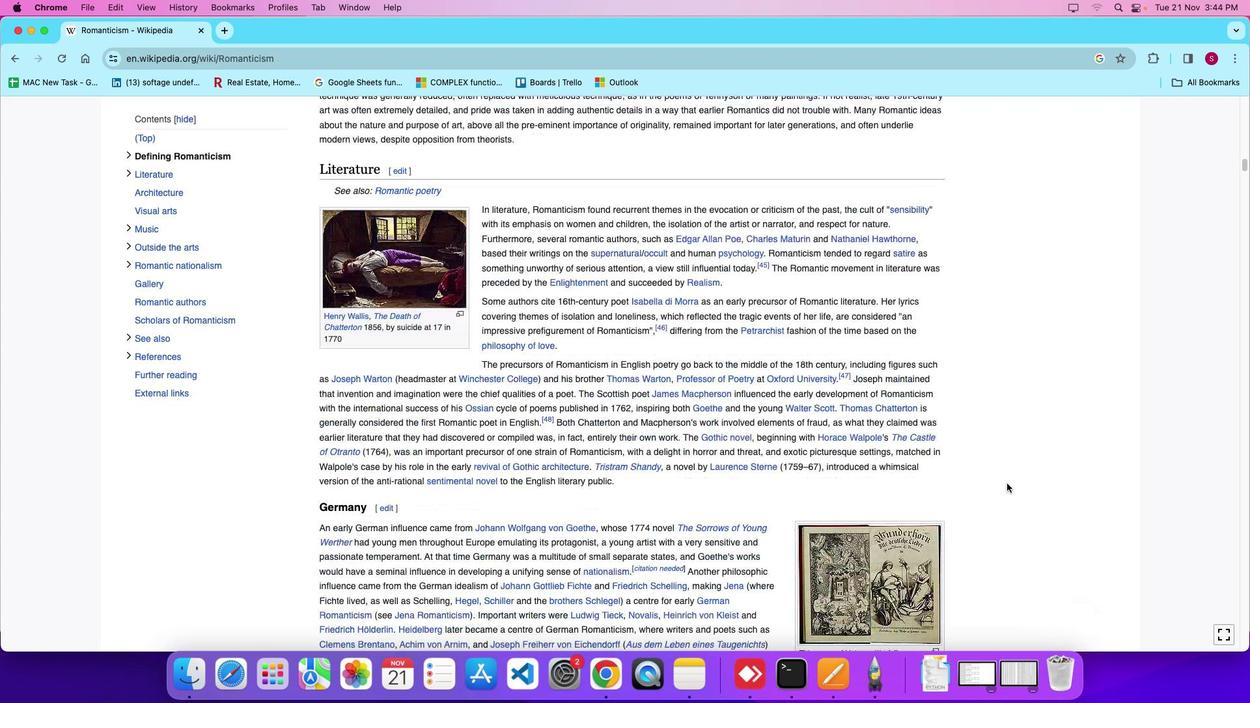 
Action: Mouse scrolled (1005, 489) with delta (0, 0)
Screenshot: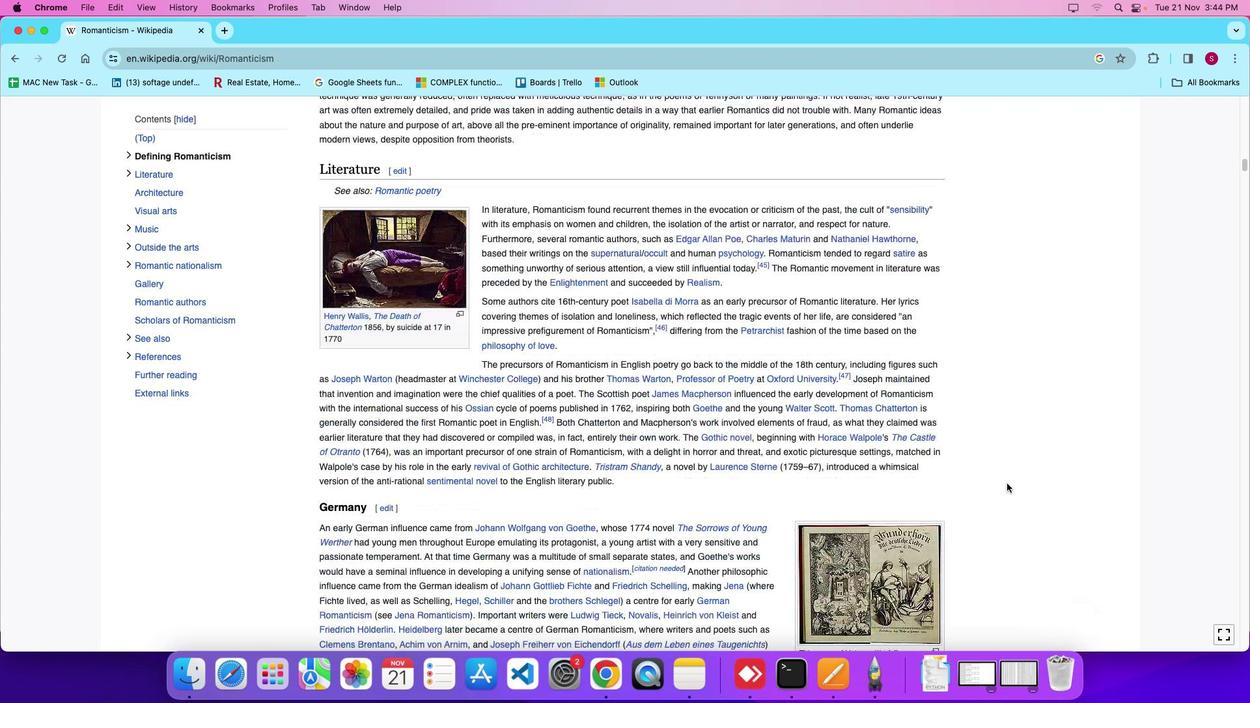 
Action: Mouse moved to (1005, 489)
Screenshot: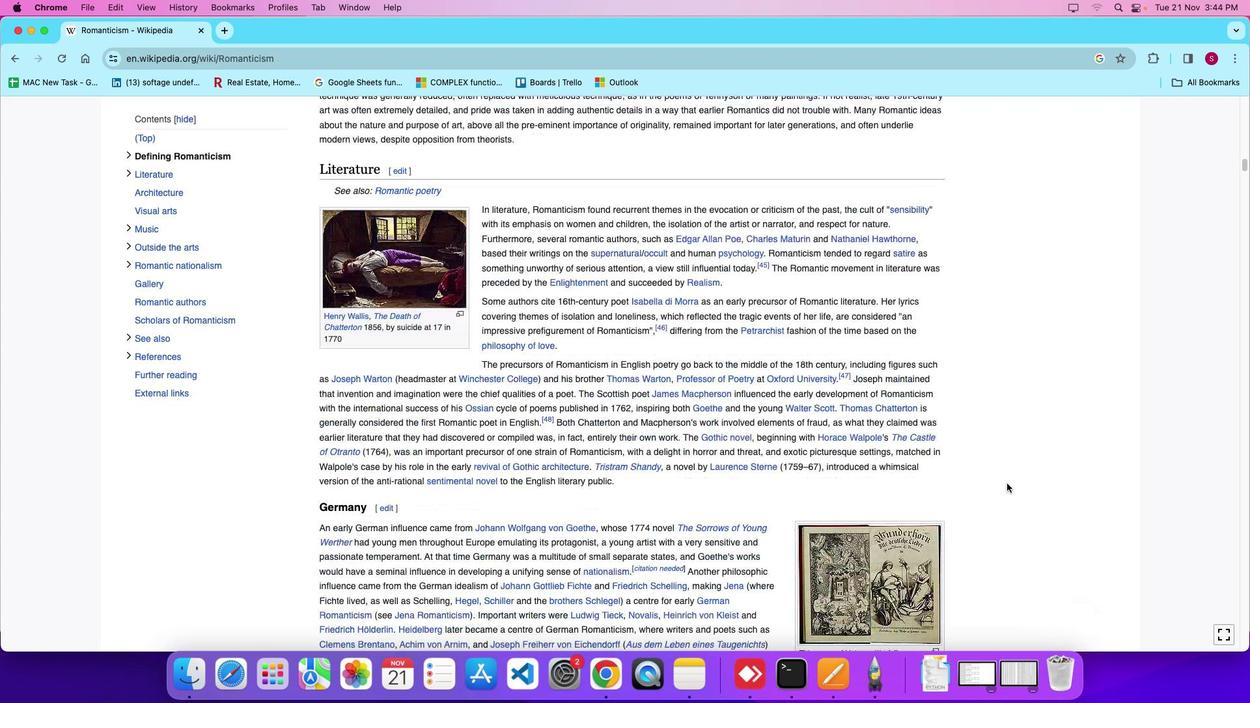 
Action: Mouse scrolled (1005, 489) with delta (0, -1)
Screenshot: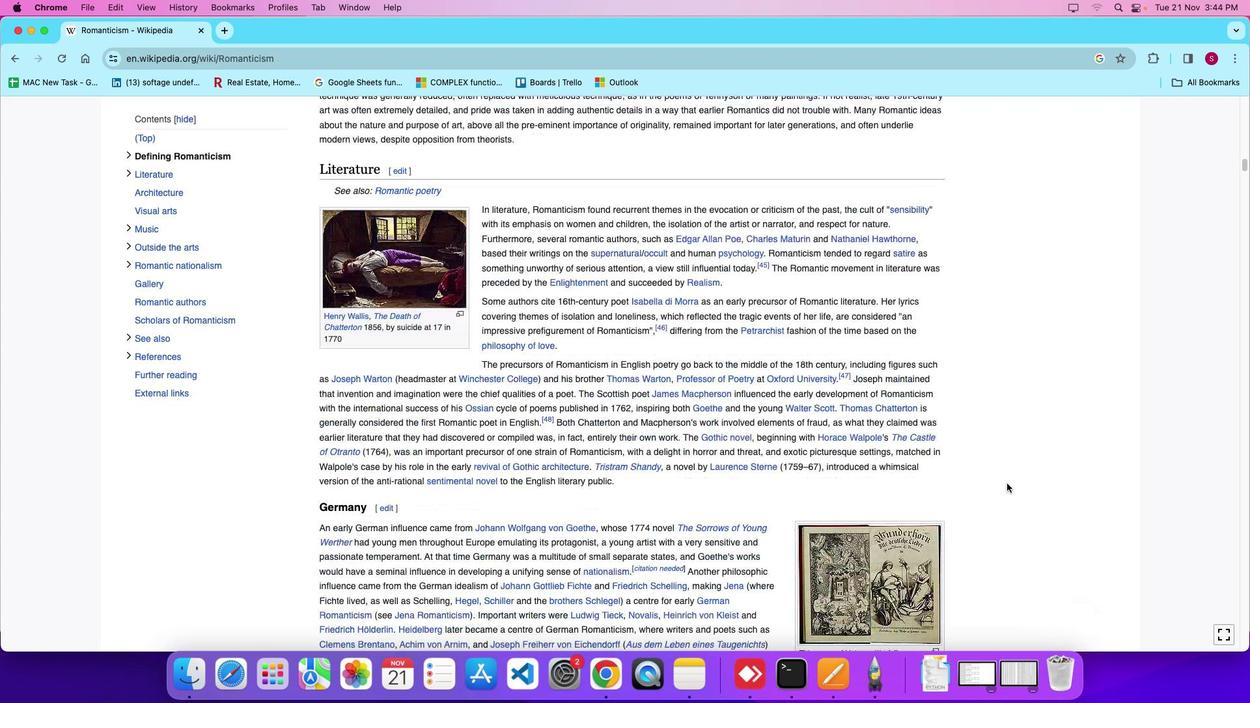 
Action: Mouse moved to (1005, 488)
Screenshot: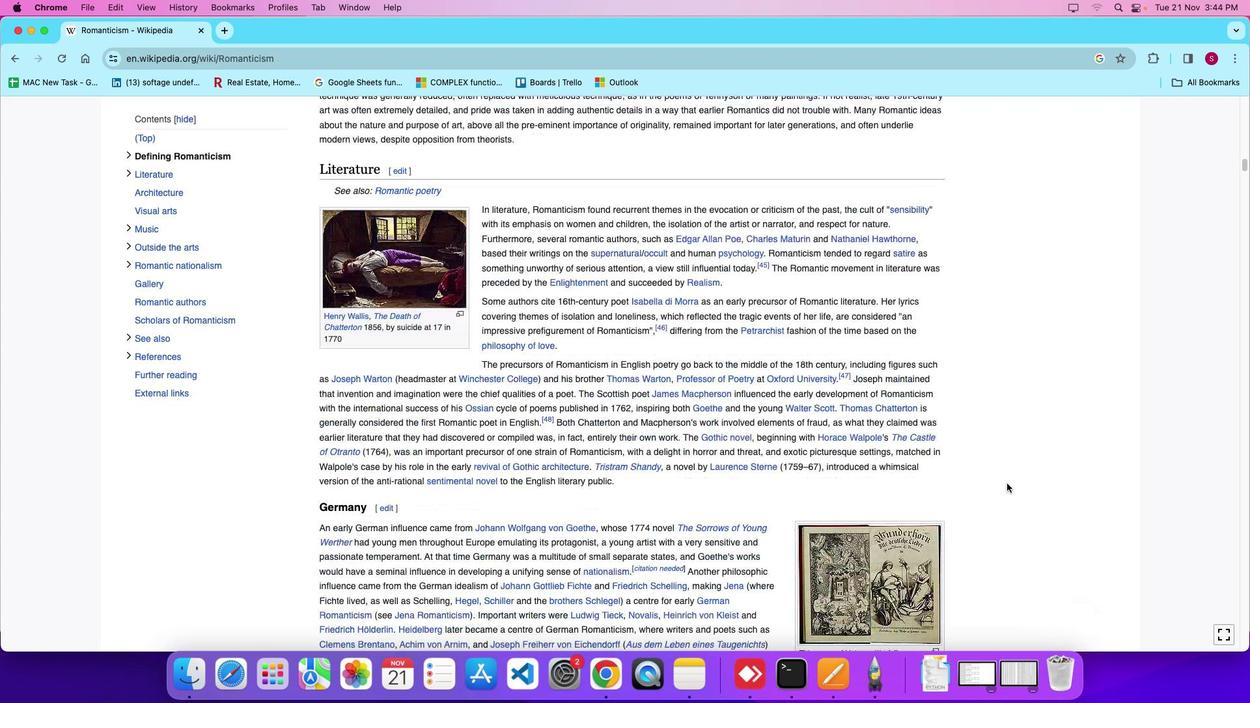 
Action: Mouse scrolled (1005, 488) with delta (0, -5)
Screenshot: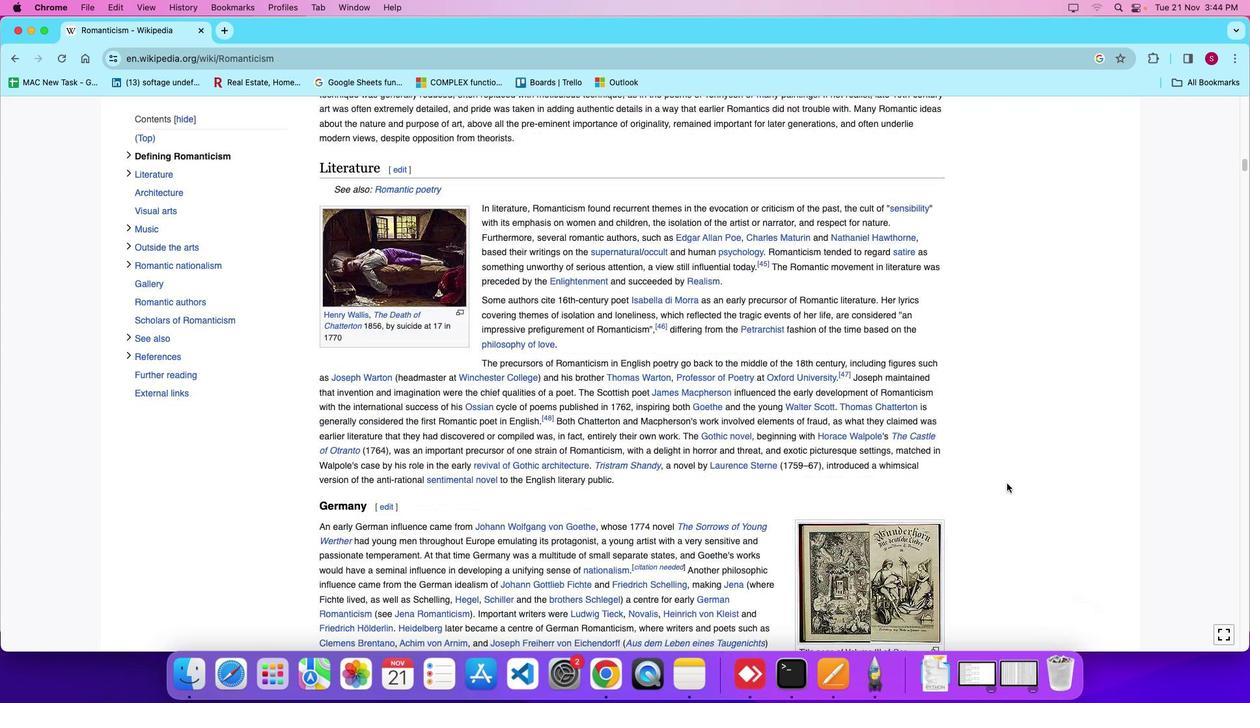 
Action: Mouse moved to (1006, 487)
Screenshot: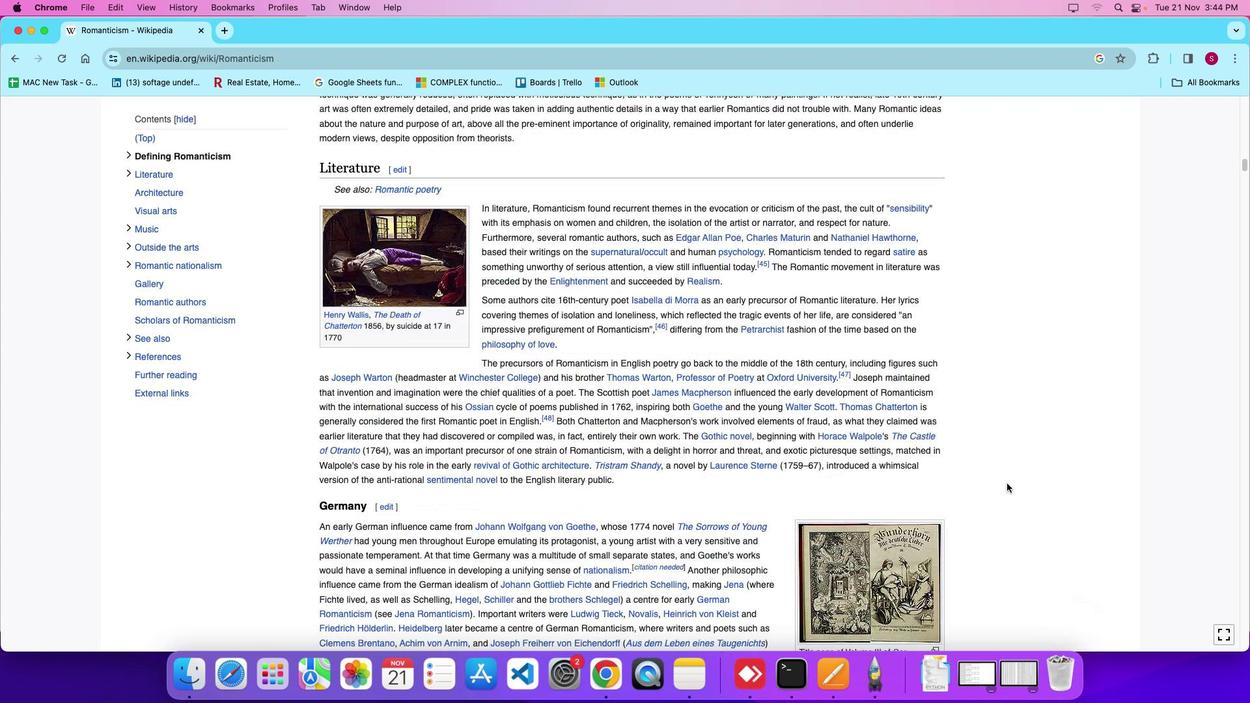 
Action: Mouse scrolled (1006, 487) with delta (0, -8)
Screenshot: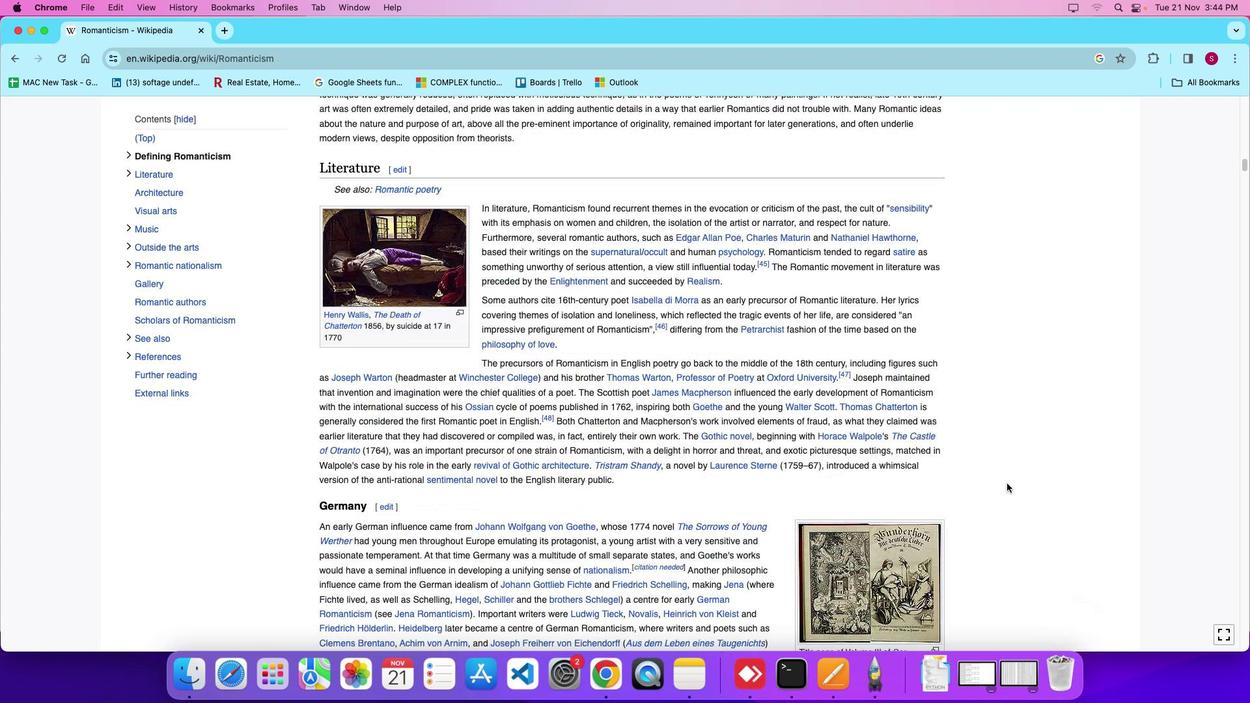 
Action: Mouse moved to (1006, 483)
Screenshot: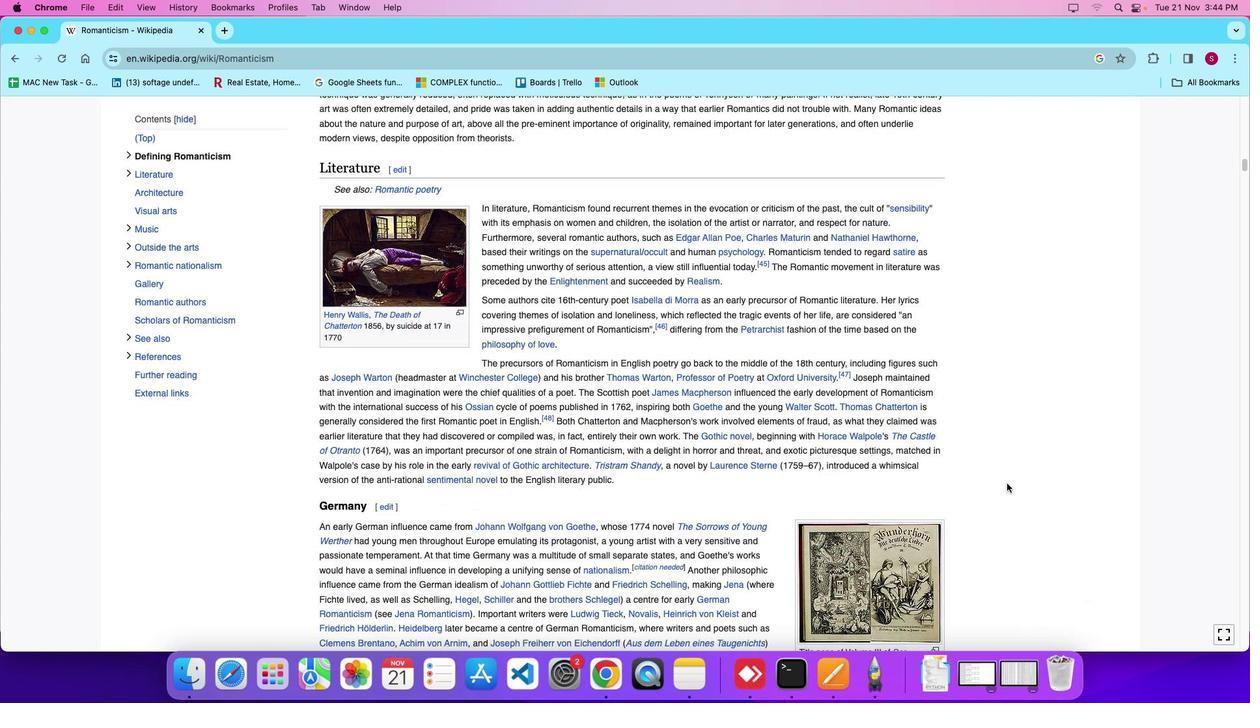 
Action: Mouse scrolled (1006, 483) with delta (0, 0)
Screenshot: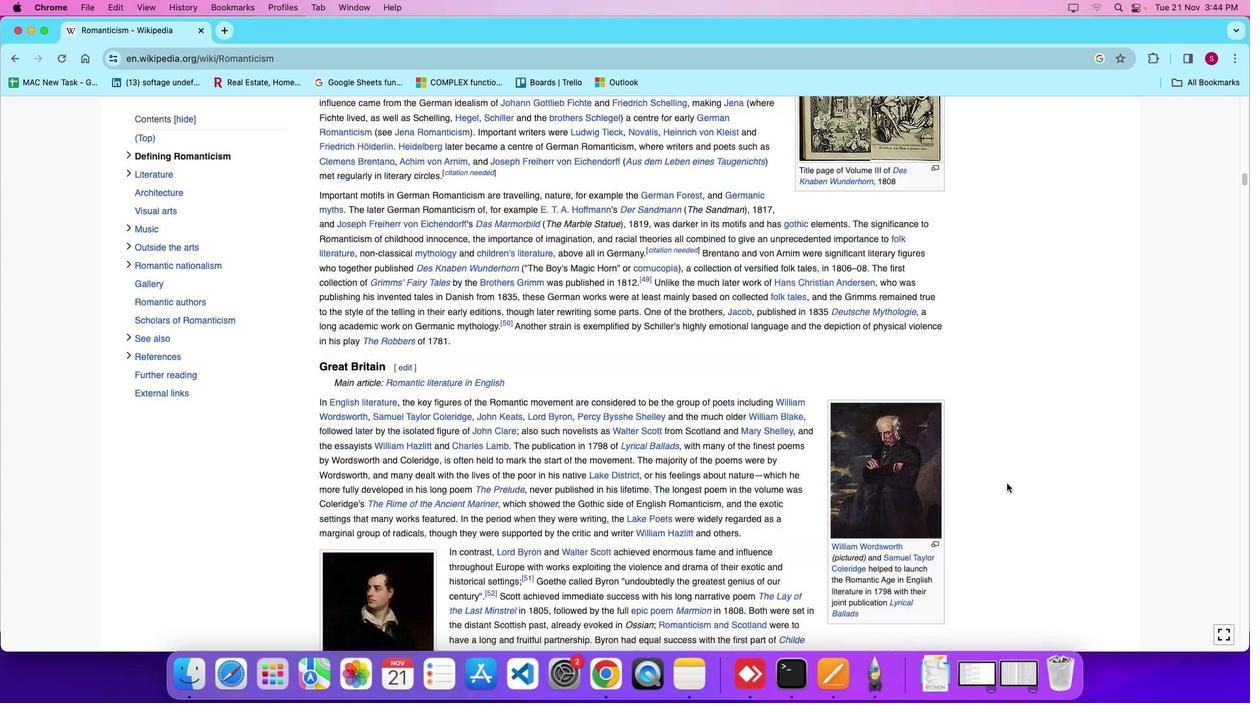 
Action: Mouse scrolled (1006, 483) with delta (0, 0)
Screenshot: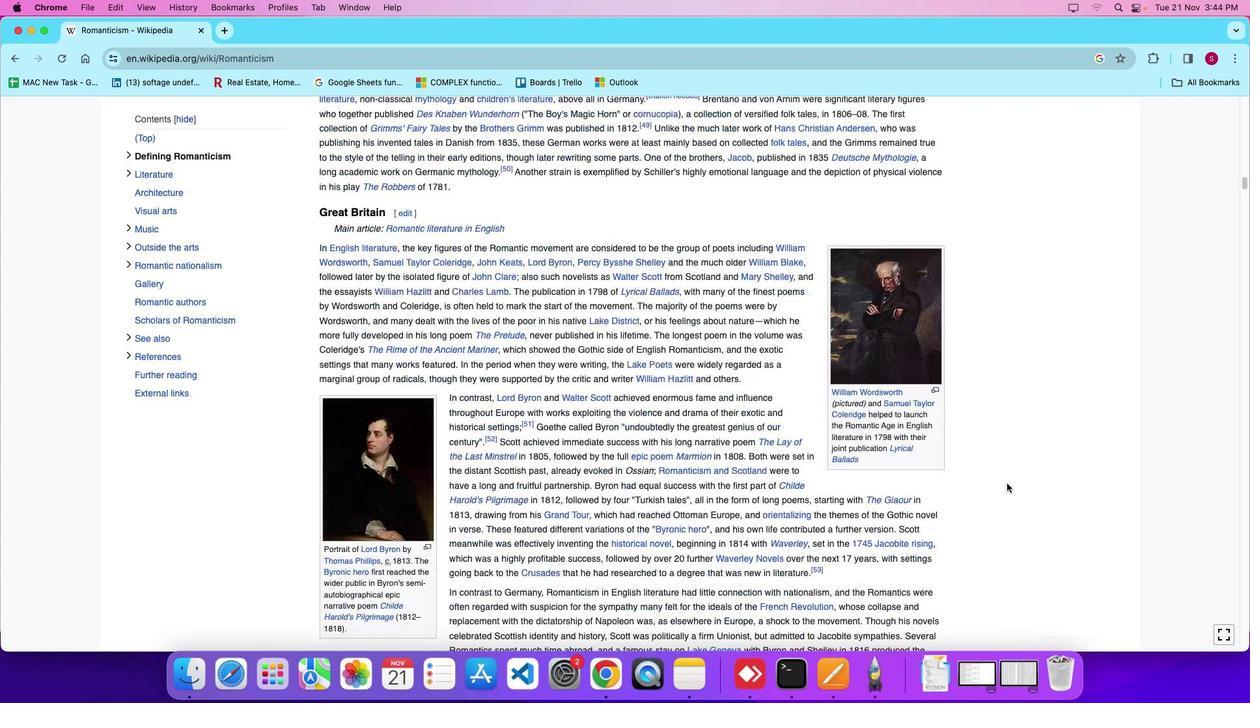 
Action: Mouse scrolled (1006, 483) with delta (0, -5)
Screenshot: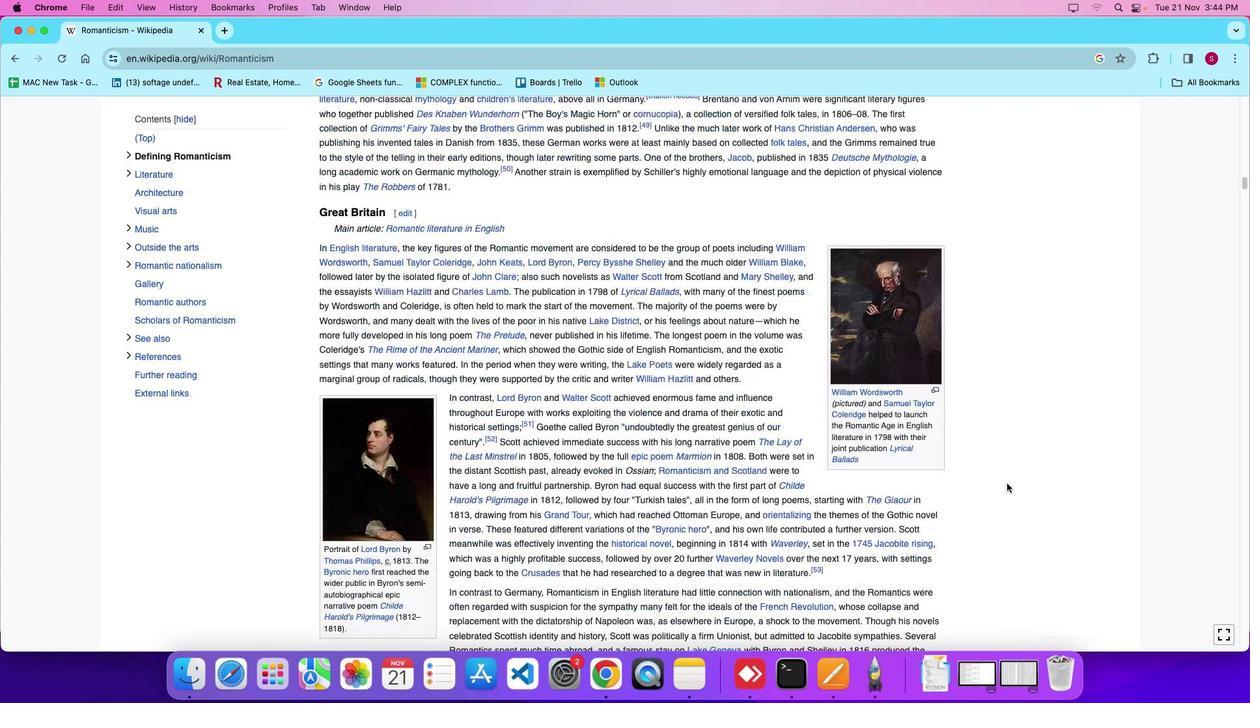 
Action: Mouse scrolled (1006, 483) with delta (0, -8)
Screenshot: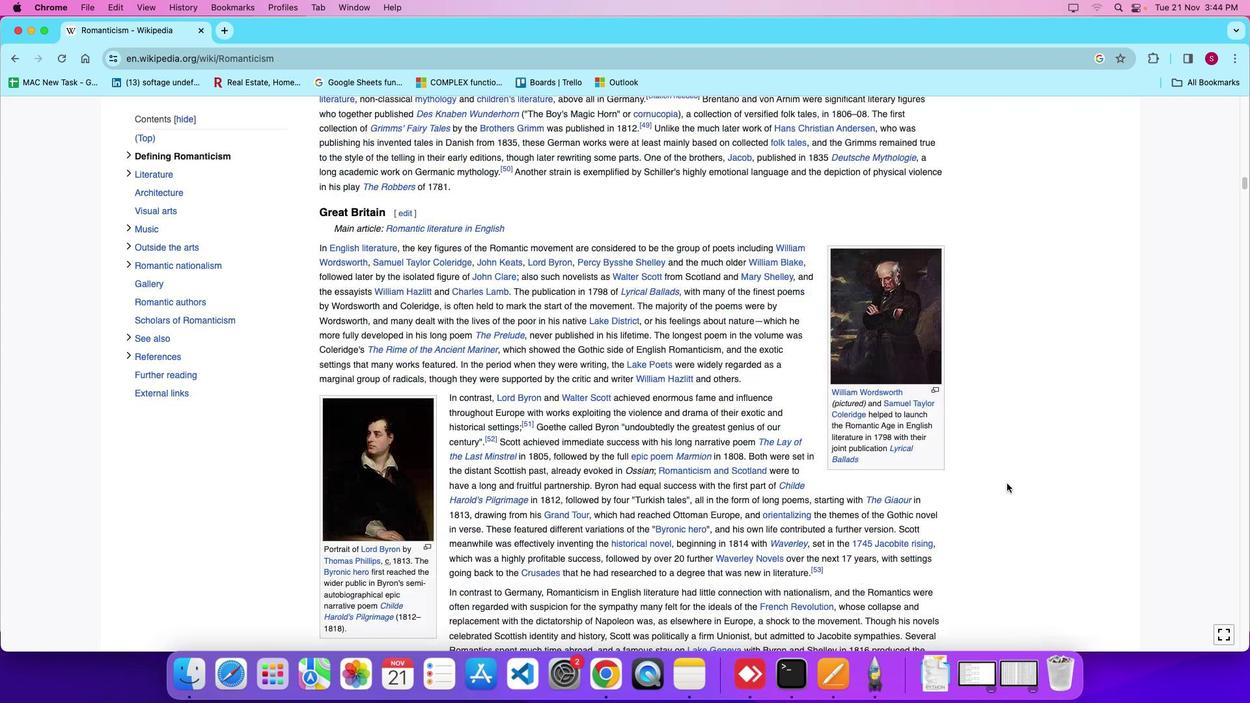 
Action: Mouse moved to (982, 480)
Screenshot: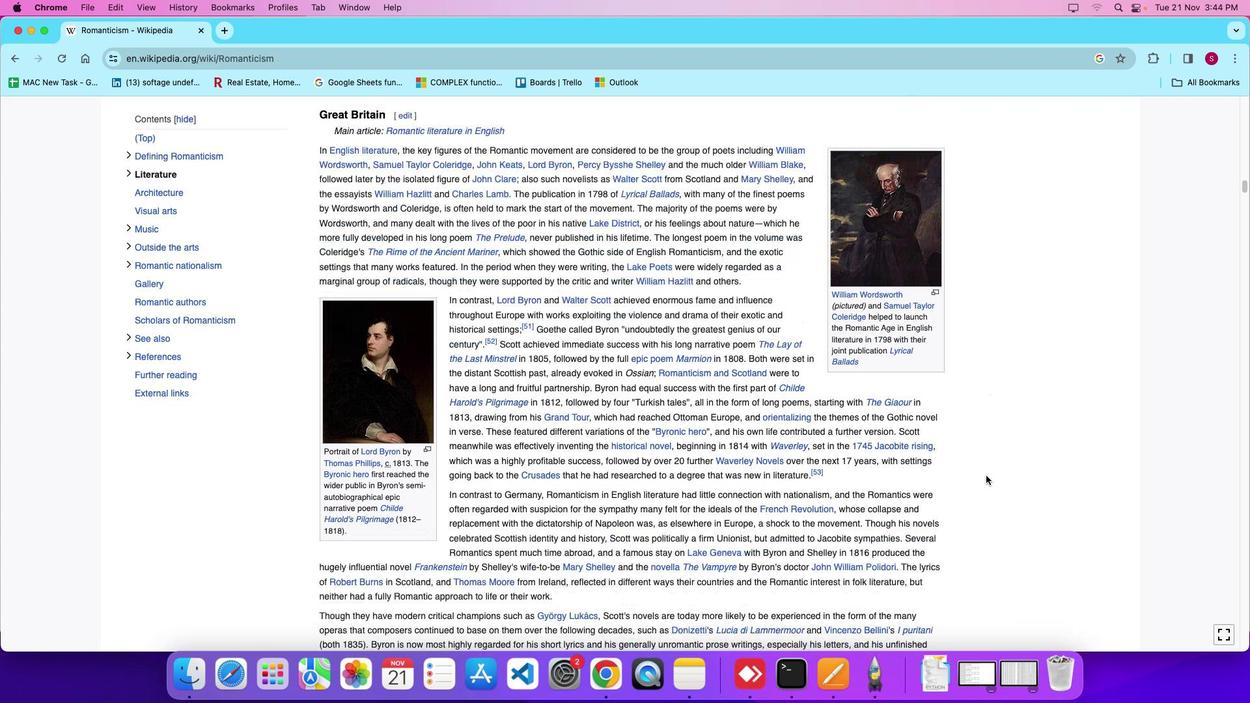 
Action: Mouse scrolled (982, 480) with delta (0, 0)
Screenshot: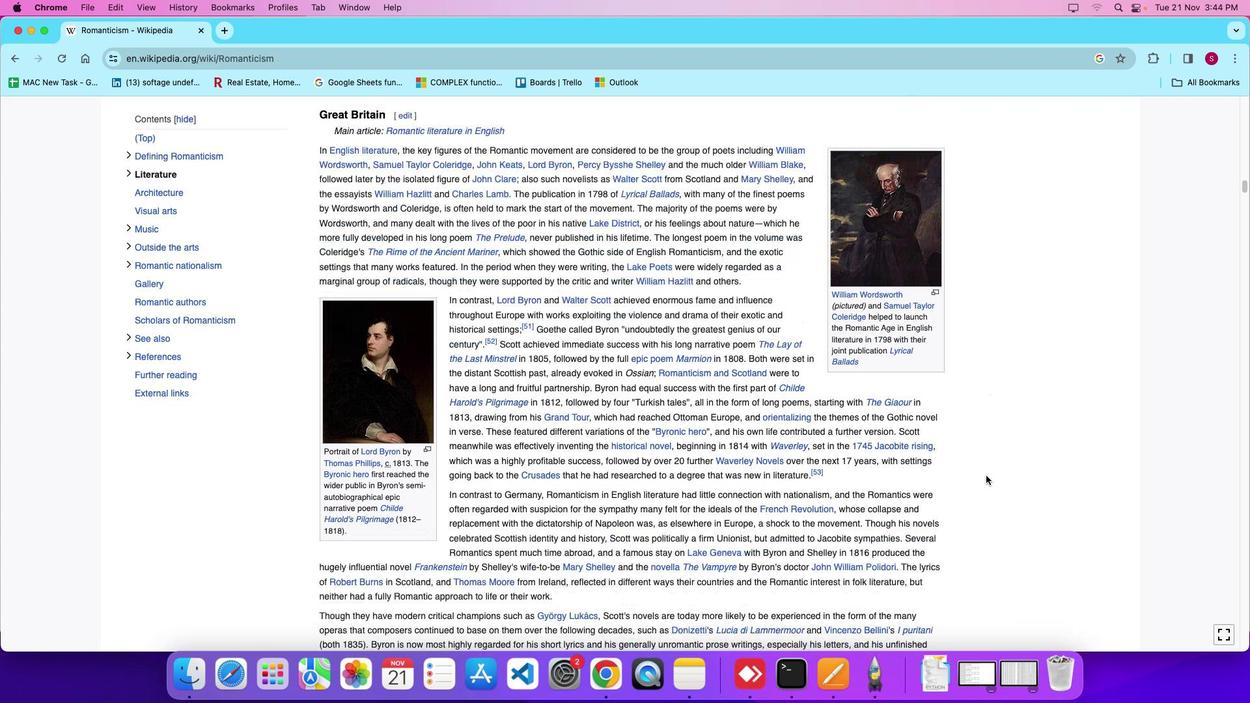 
Action: Mouse moved to (982, 479)
Screenshot: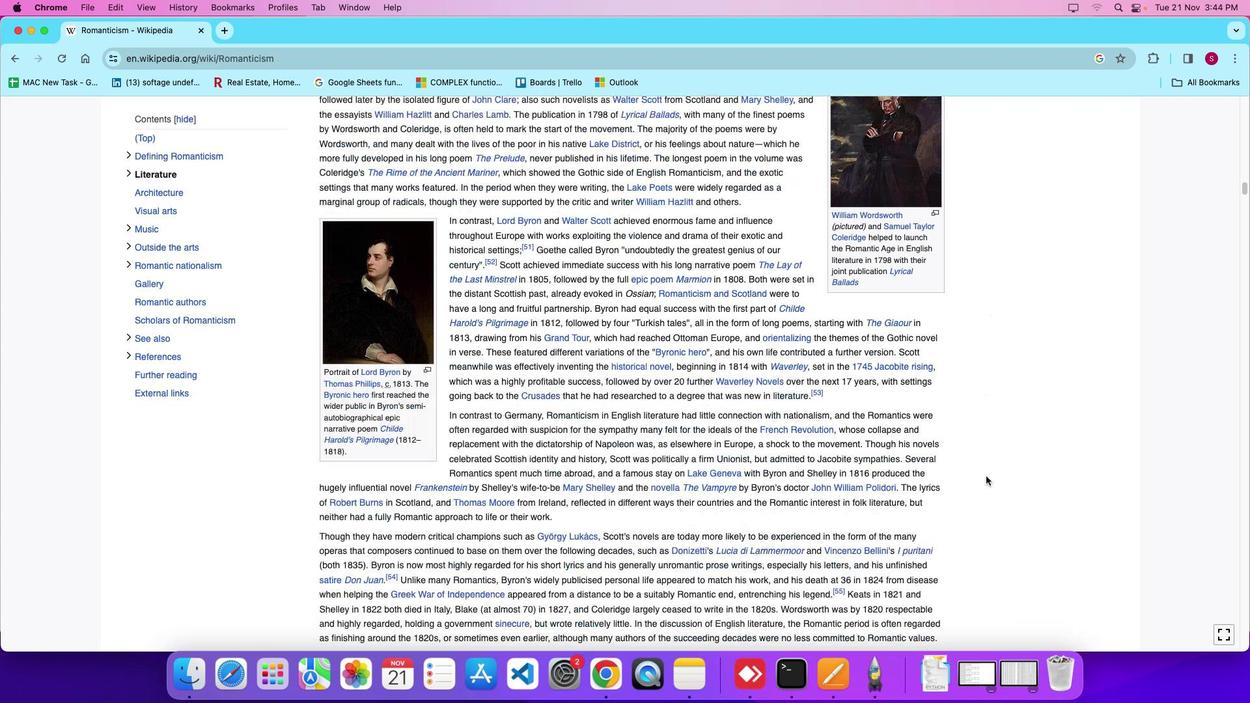 
Action: Mouse scrolled (982, 479) with delta (0, 0)
Screenshot: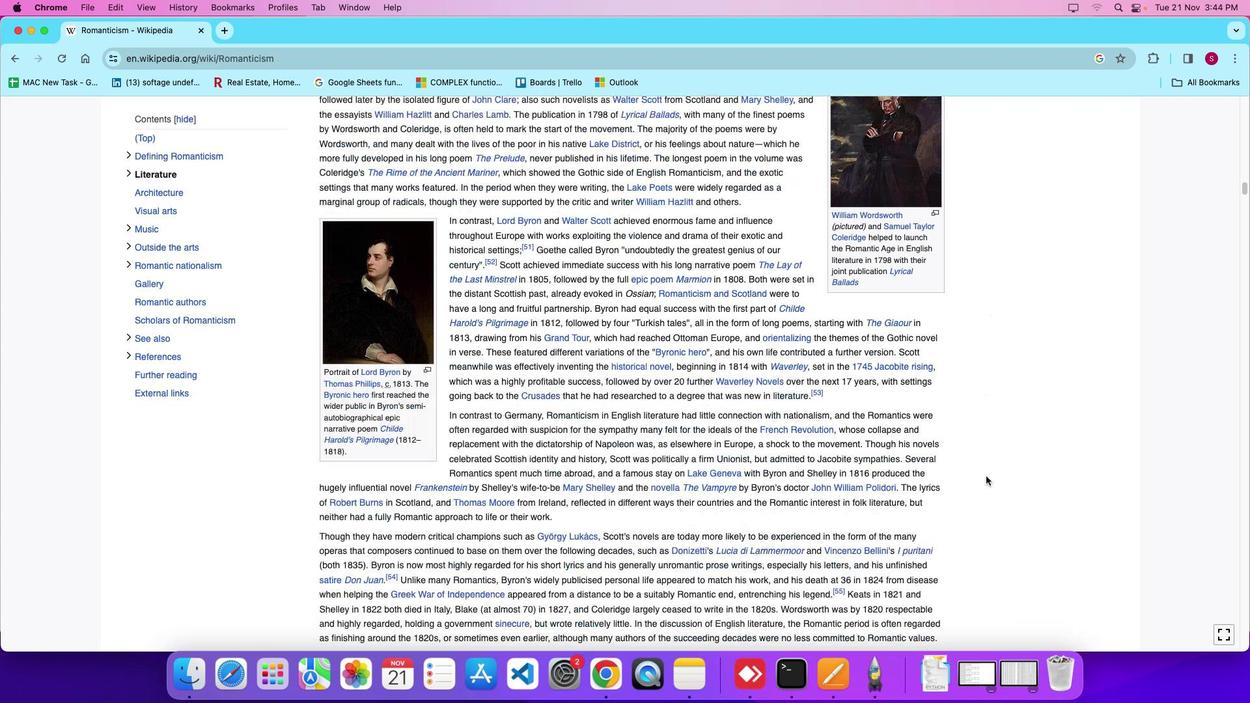 
Action: Mouse moved to (985, 476)
Screenshot: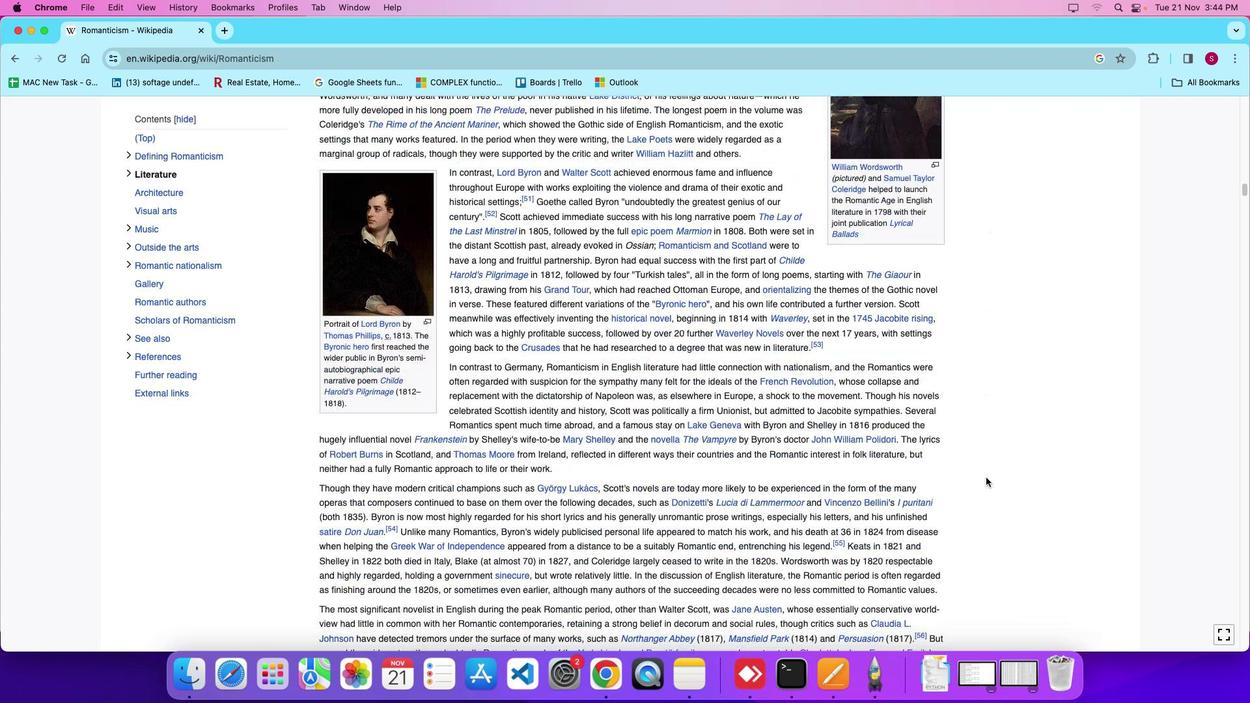 
Action: Mouse scrolled (985, 476) with delta (0, -3)
Screenshot: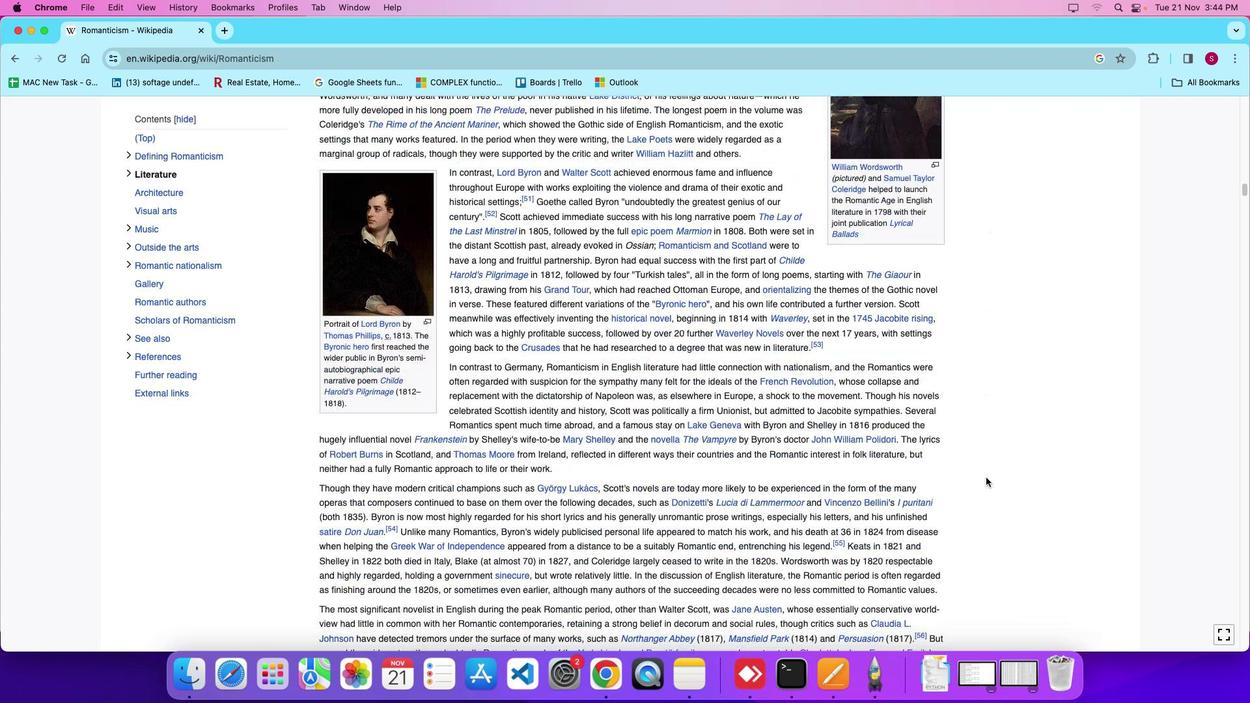 
Action: Mouse moved to (985, 478)
Screenshot: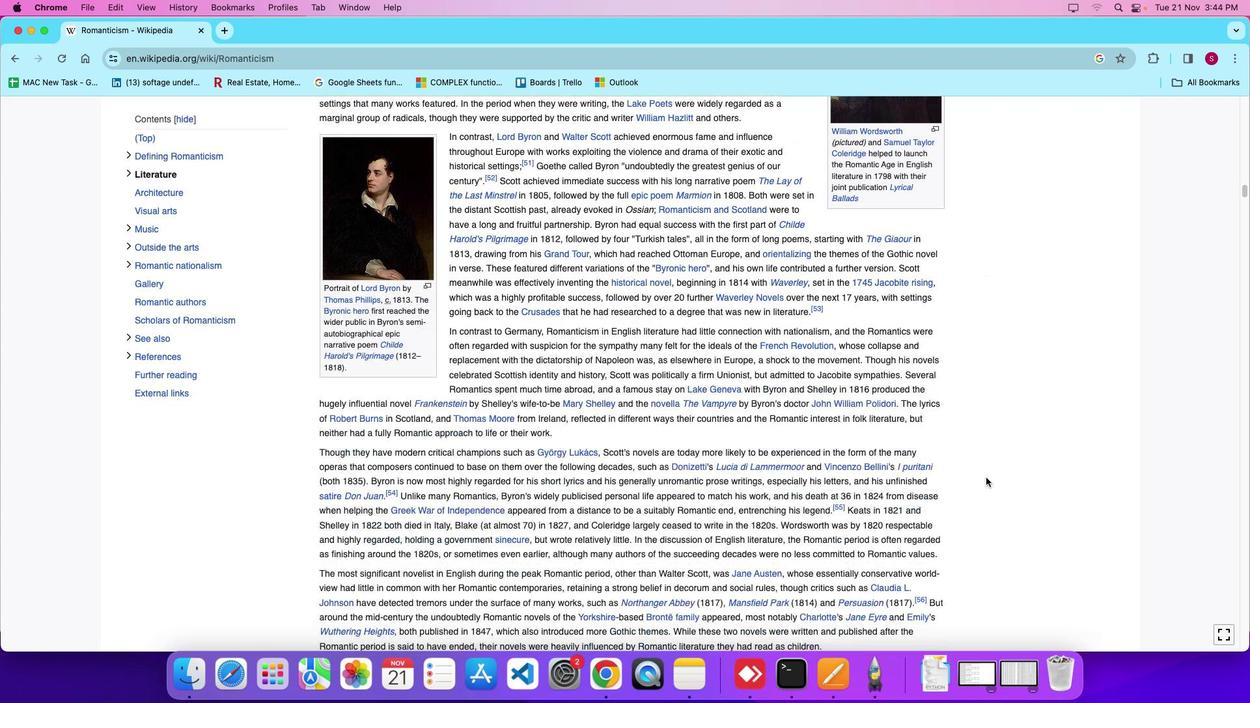 
Action: Mouse scrolled (985, 478) with delta (0, 0)
Screenshot: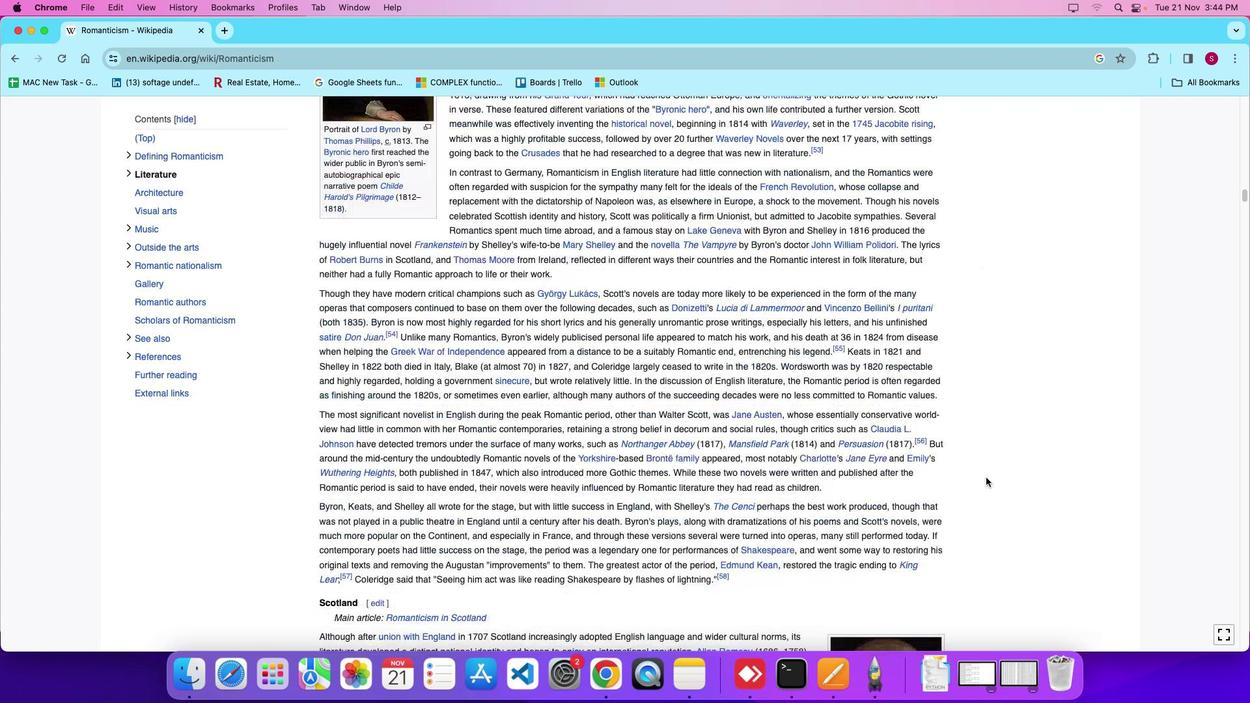 
Action: Mouse scrolled (985, 478) with delta (0, 0)
Screenshot: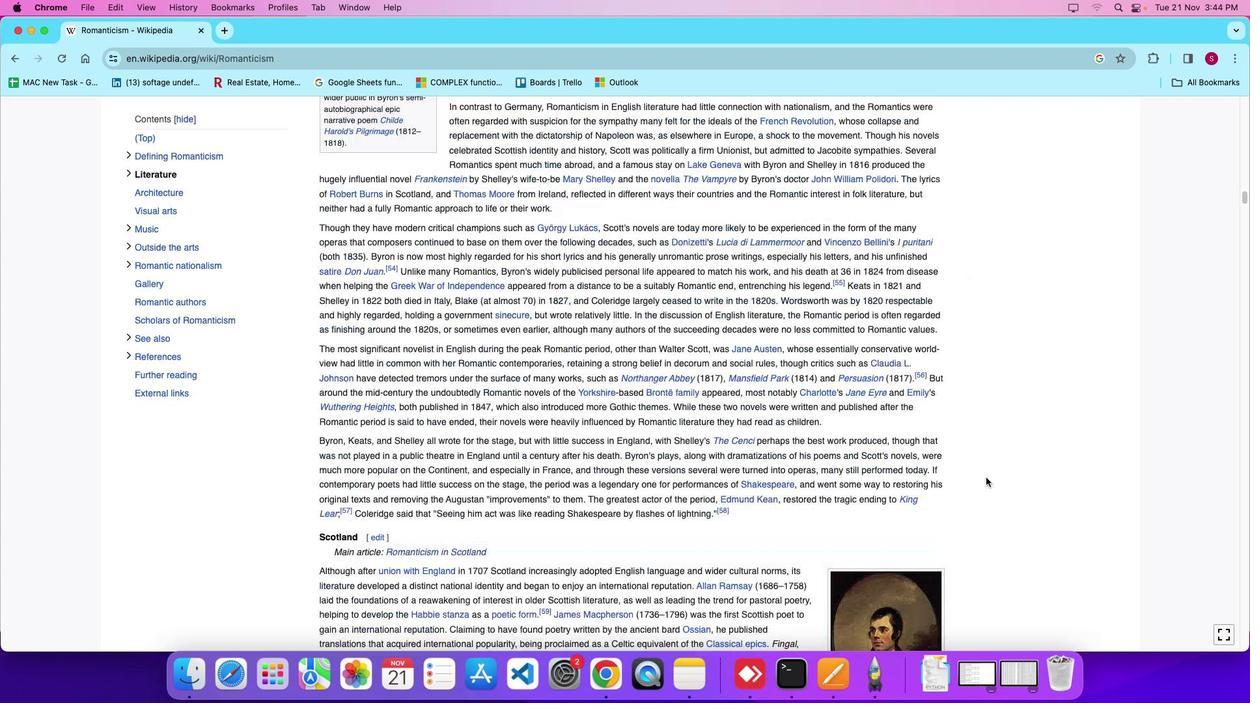 
Action: Mouse scrolled (985, 478) with delta (0, -5)
Screenshot: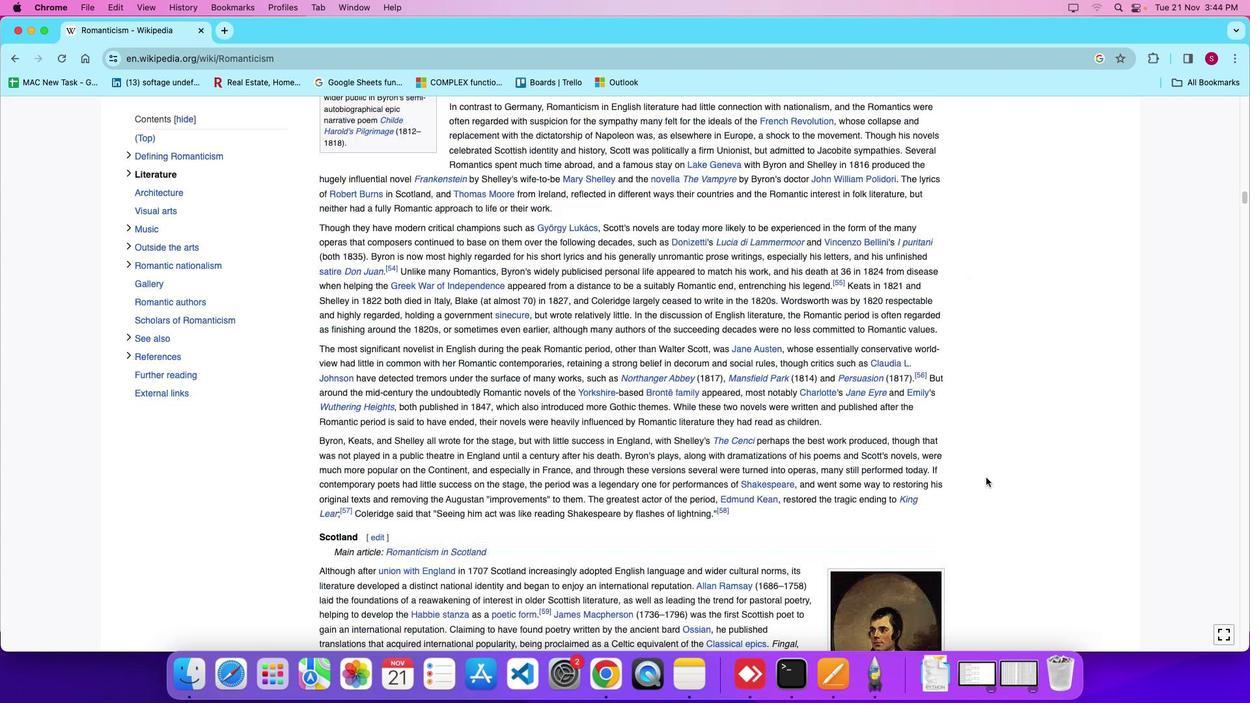 
Action: Mouse moved to (979, 482)
Screenshot: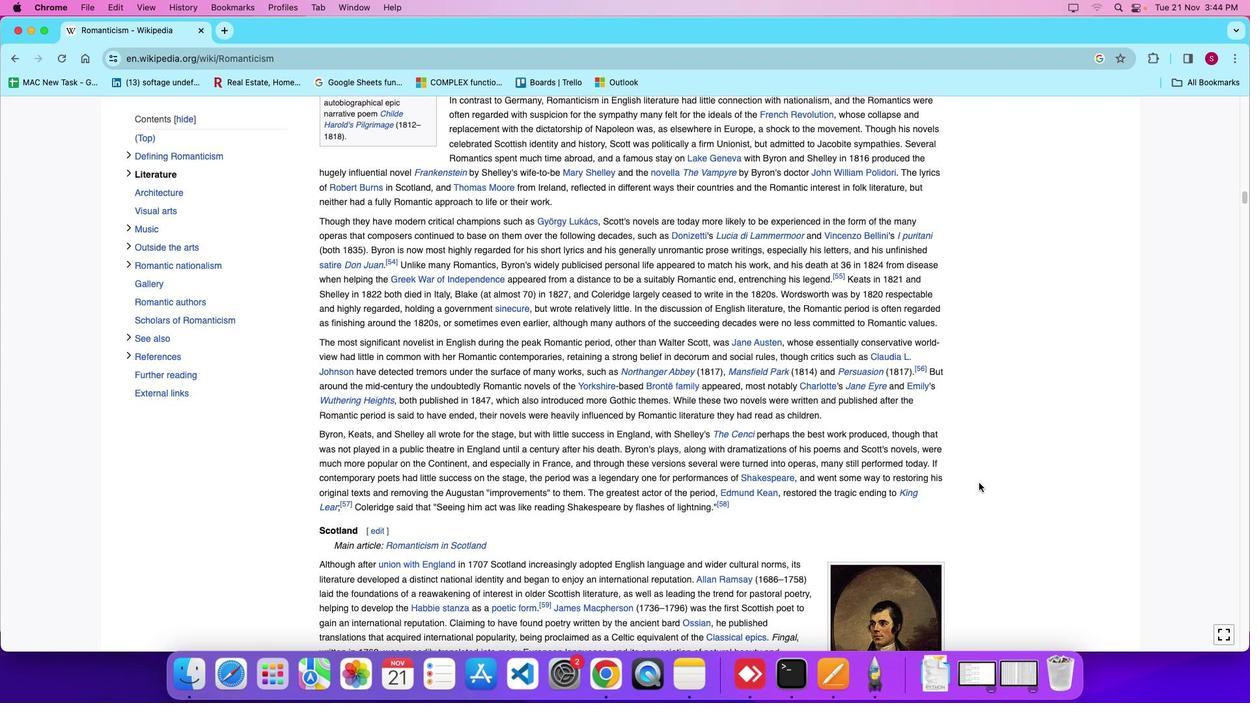 
Action: Mouse scrolled (979, 482) with delta (0, 0)
Screenshot: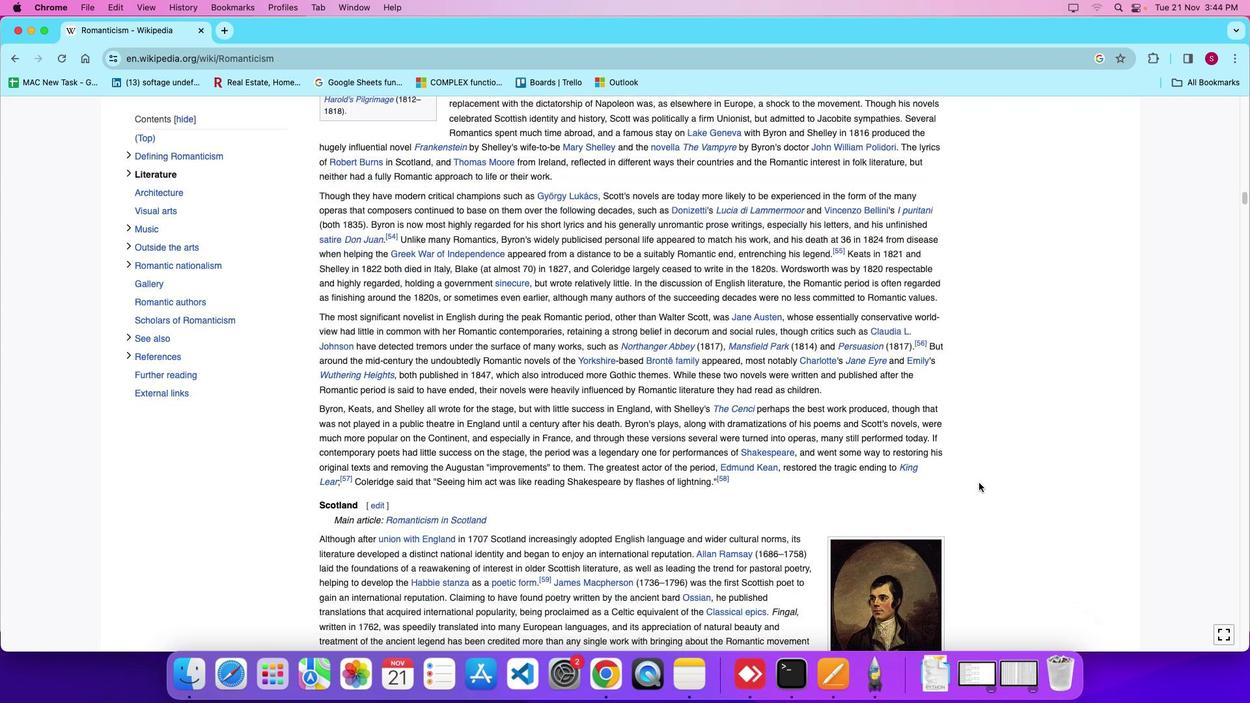 
Action: Mouse scrolled (979, 482) with delta (0, 0)
Screenshot: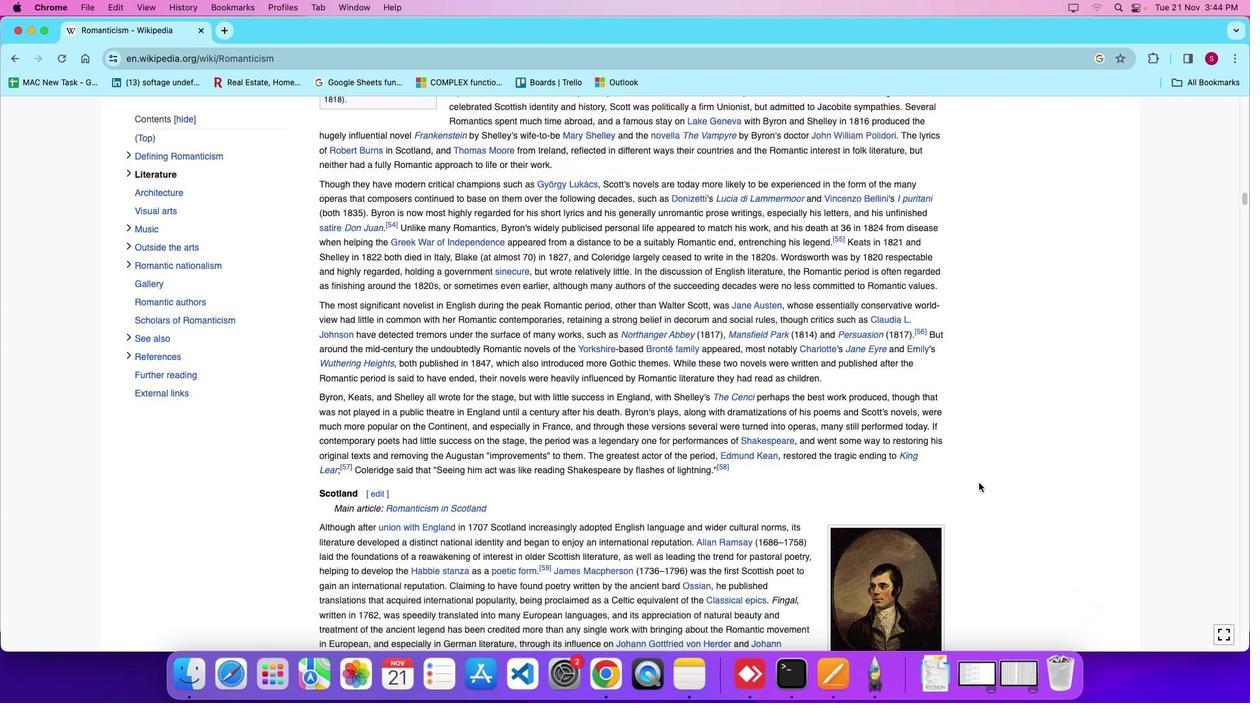 
Action: Mouse moved to (982, 520)
Screenshot: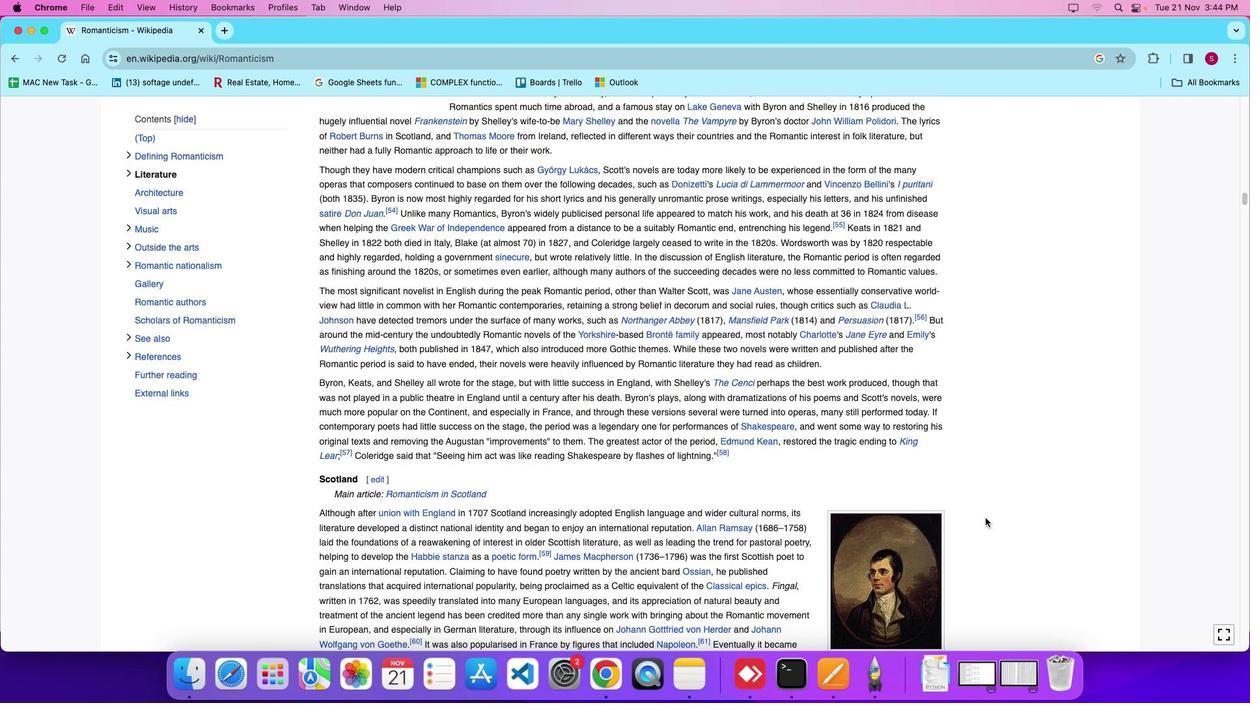 
Action: Mouse scrolled (982, 520) with delta (0, 0)
Screenshot: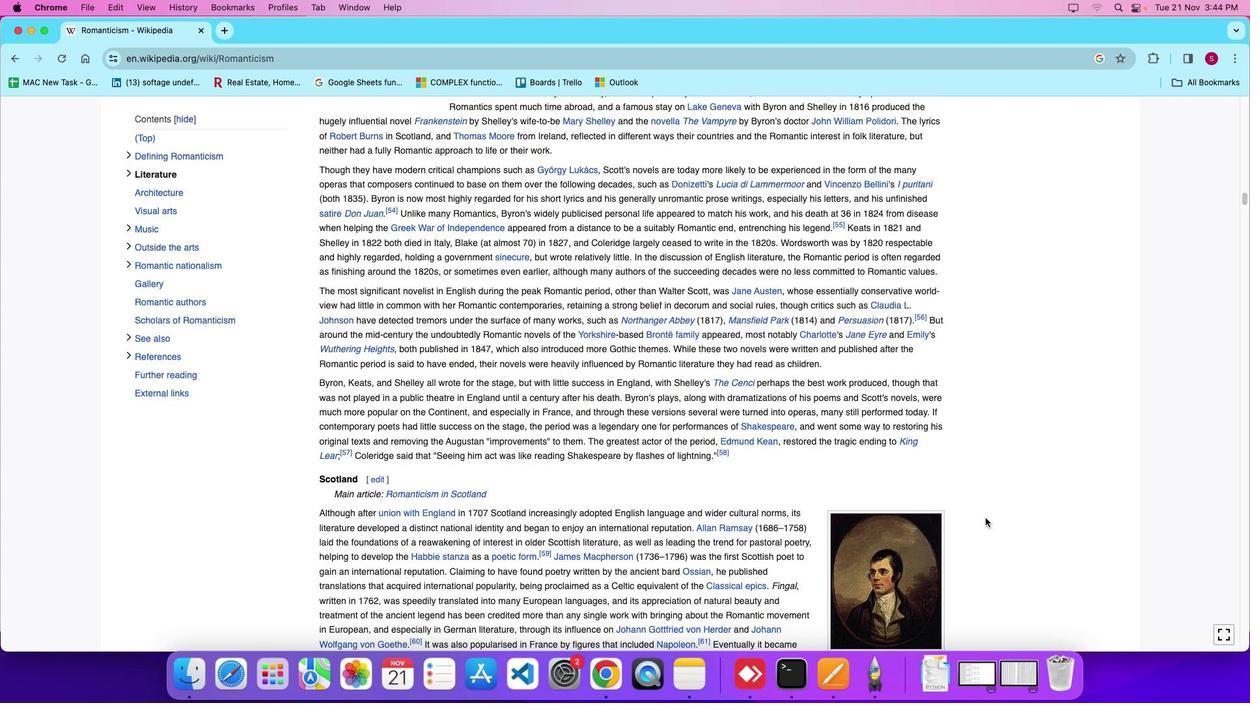 
Action: Mouse moved to (984, 519)
Screenshot: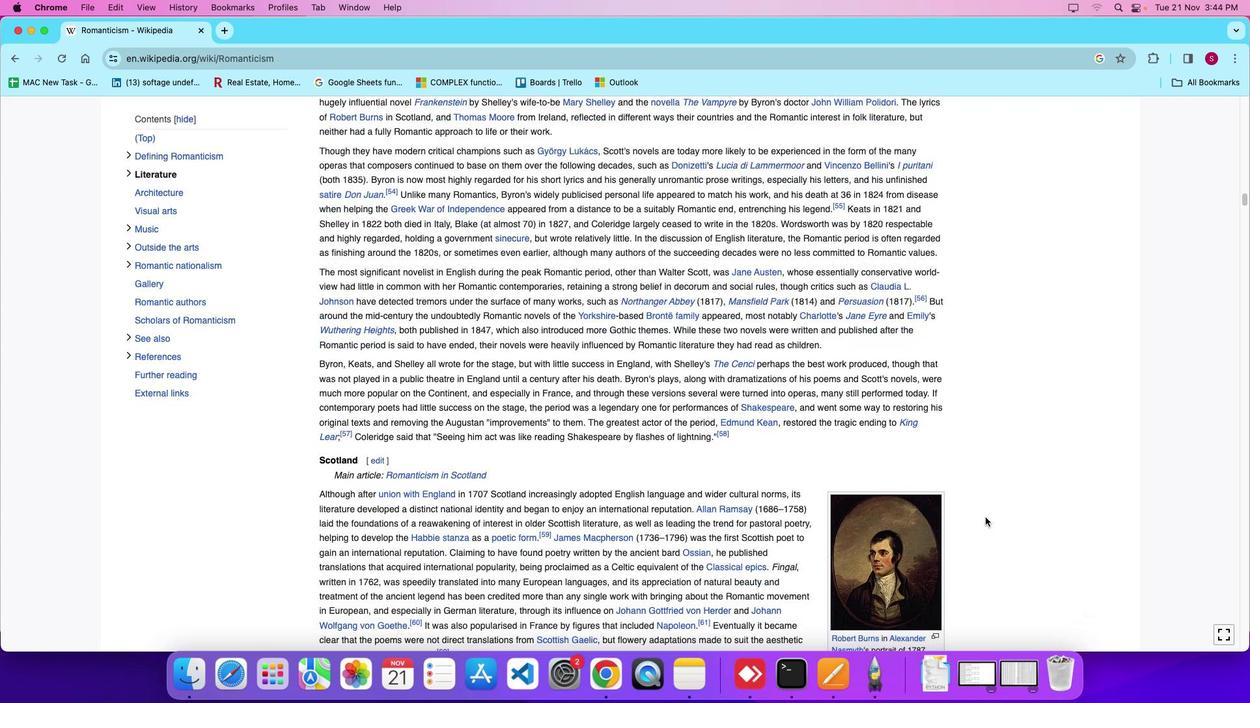 
Action: Mouse scrolled (984, 519) with delta (0, 0)
Screenshot: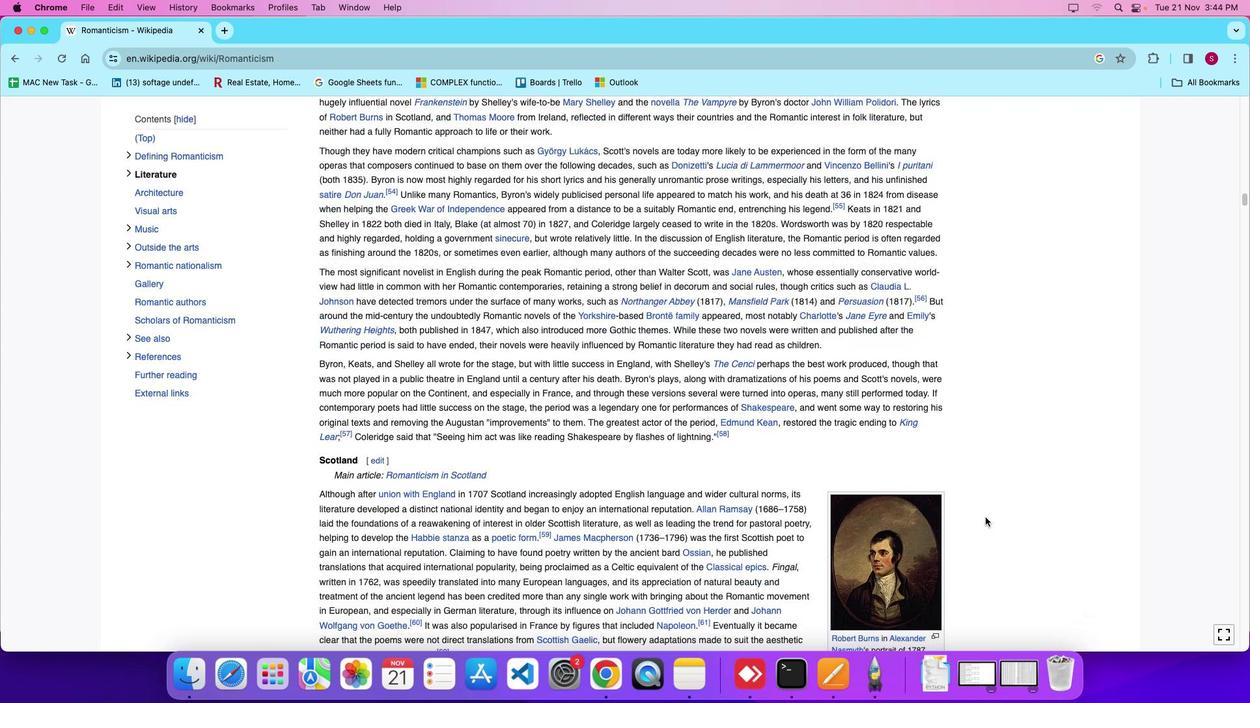 
Action: Mouse moved to (984, 518)
Screenshot: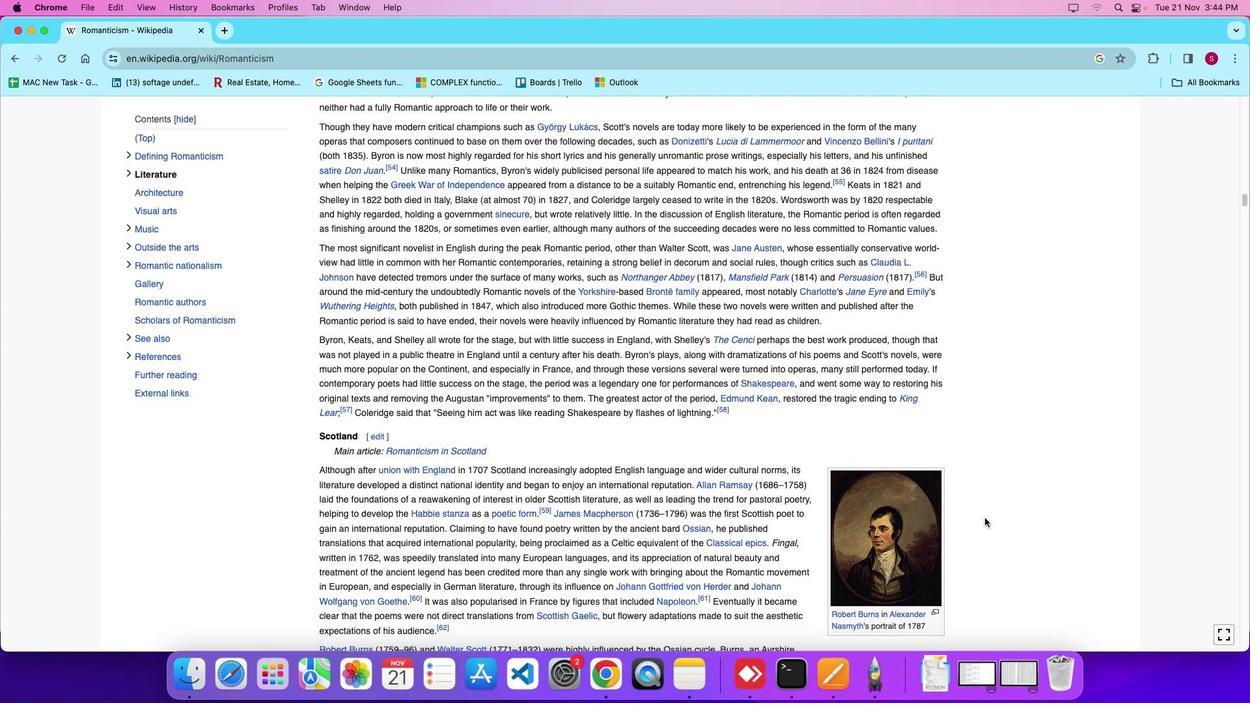 
Action: Mouse scrolled (984, 518) with delta (0, 0)
Screenshot: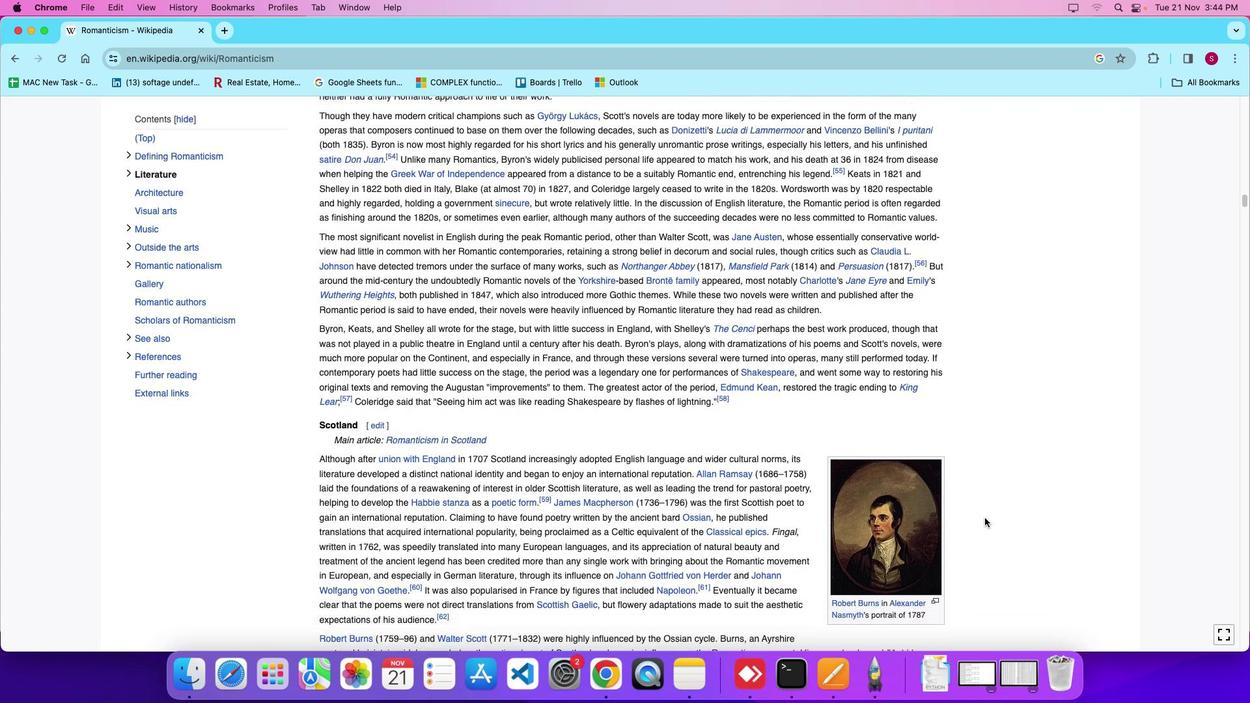 
Action: Mouse scrolled (984, 518) with delta (0, 0)
Screenshot: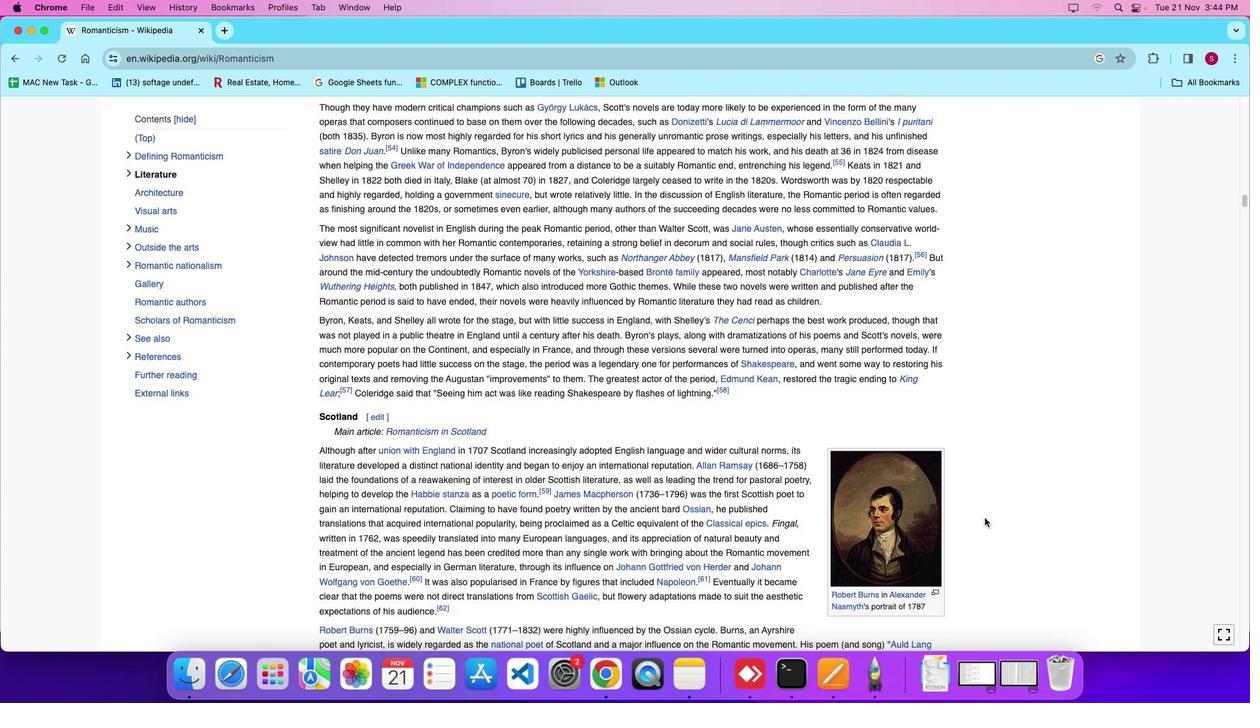 
Action: Mouse moved to (983, 522)
Screenshot: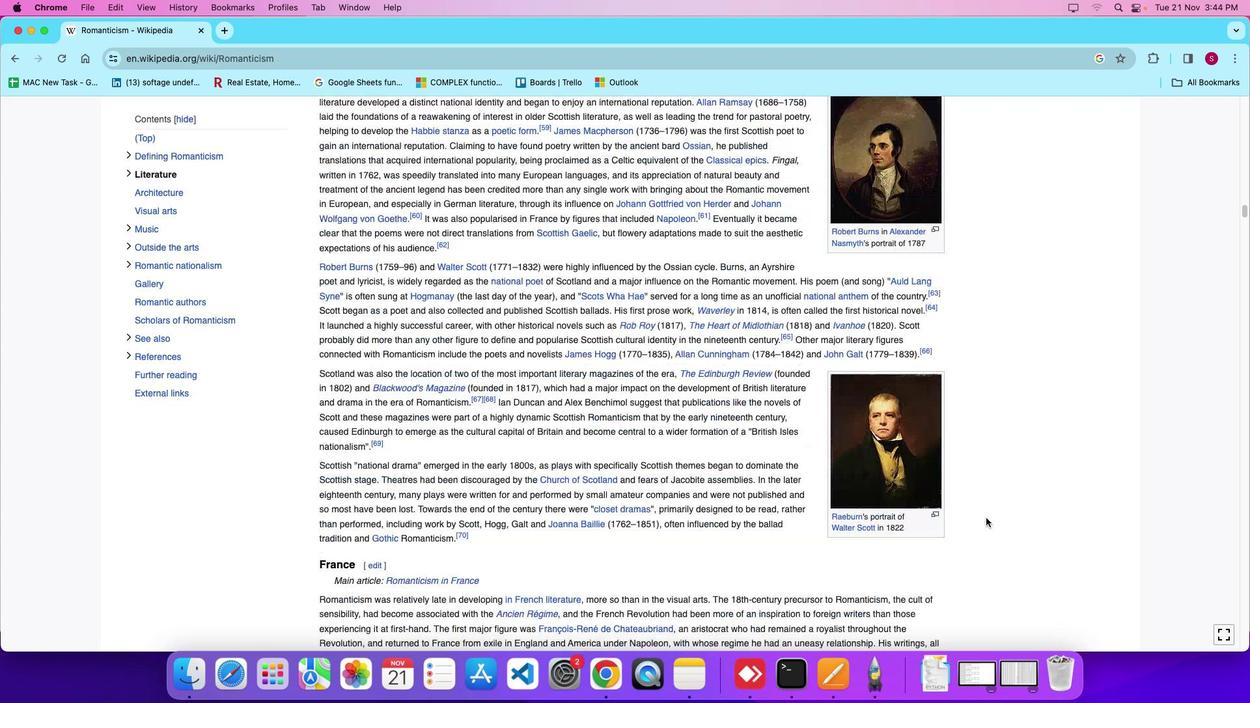 
Action: Mouse scrolled (983, 522) with delta (0, 0)
Screenshot: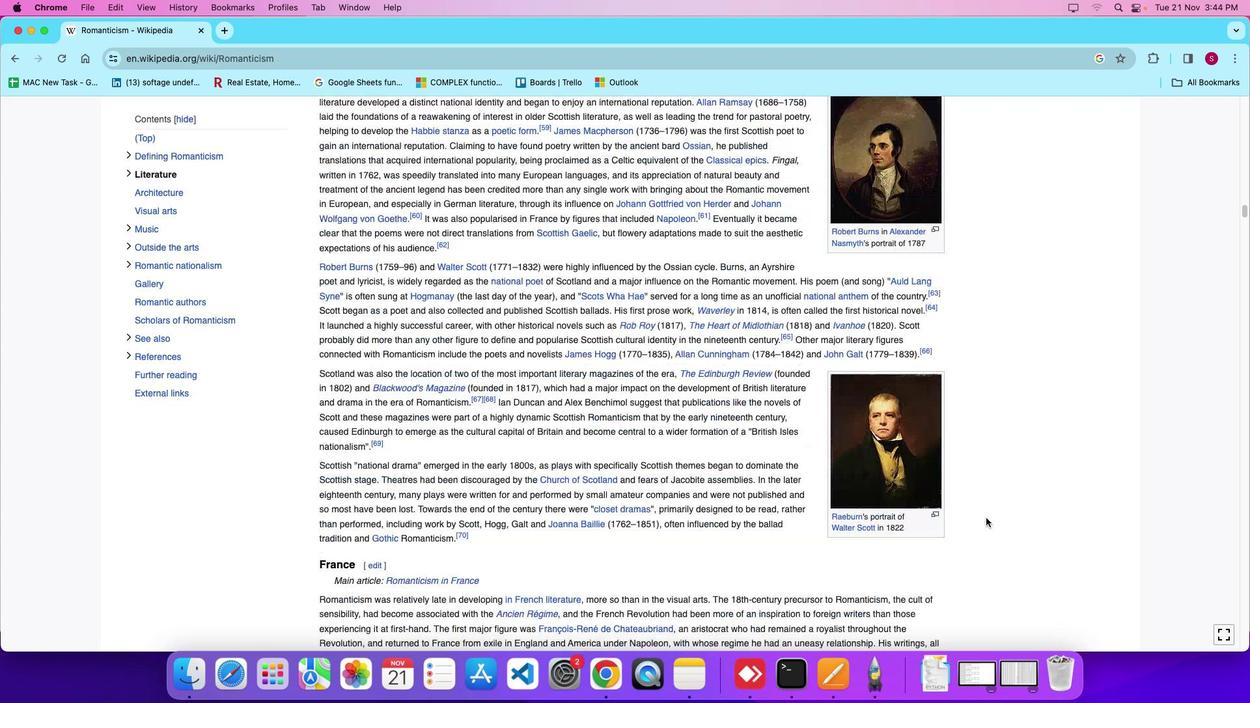 
Action: Mouse scrolled (983, 522) with delta (0, 0)
Screenshot: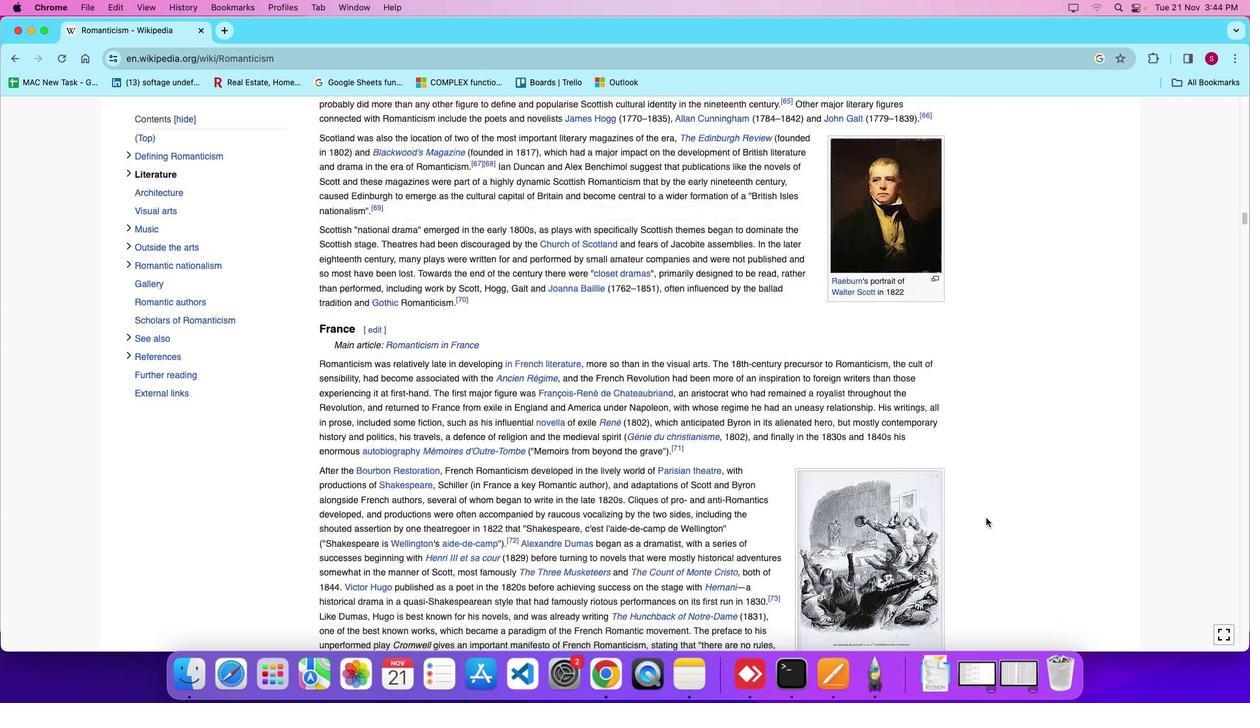 
Action: Mouse moved to (983, 522)
Screenshot: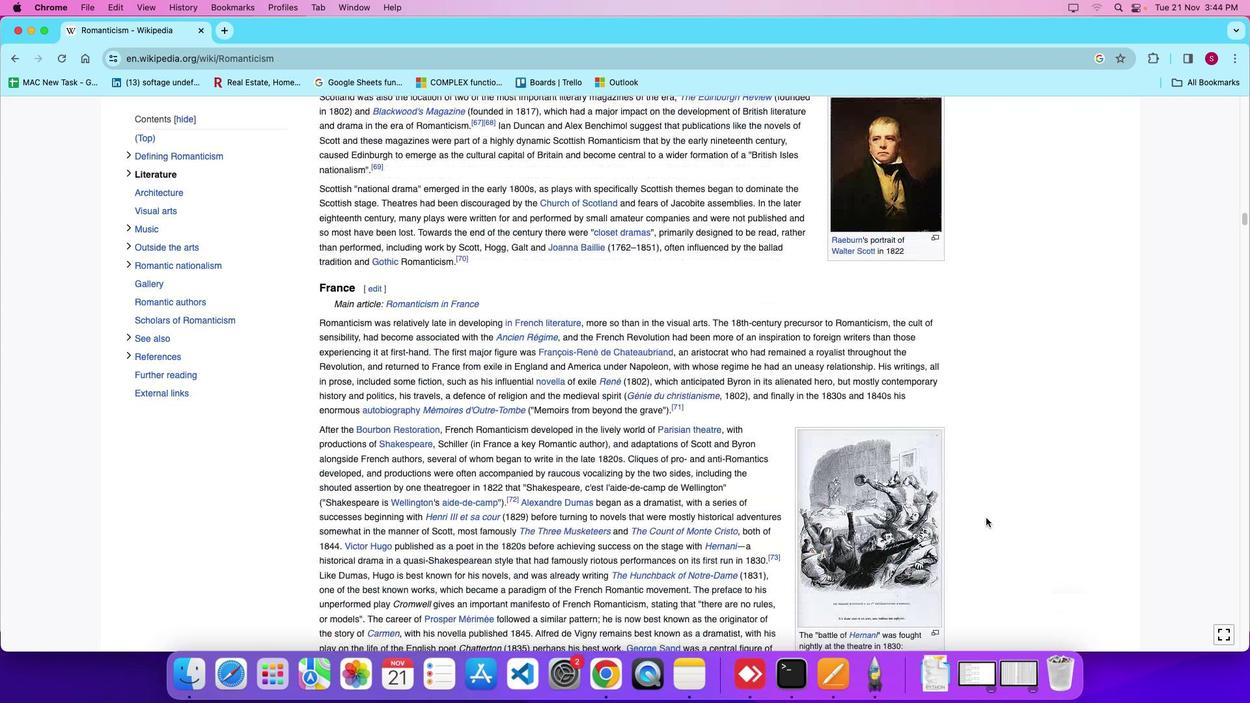 
Action: Mouse scrolled (983, 522) with delta (0, -5)
Screenshot: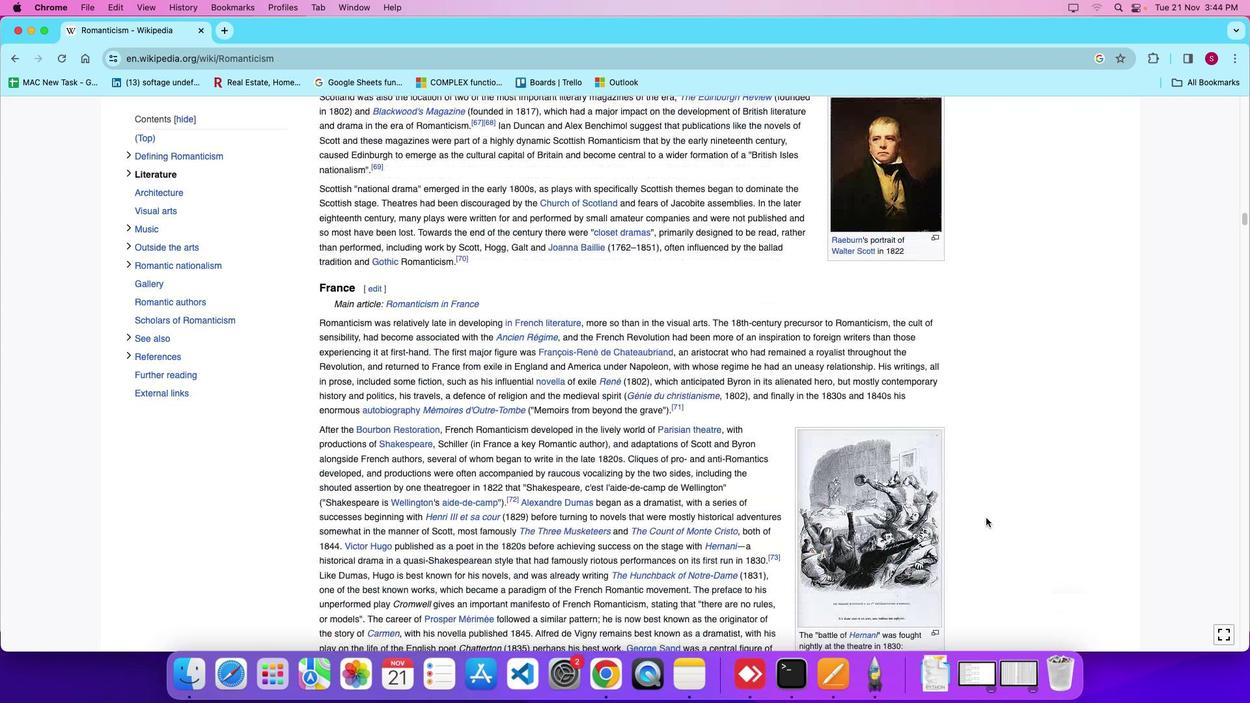 
Action: Mouse moved to (985, 519)
Screenshot: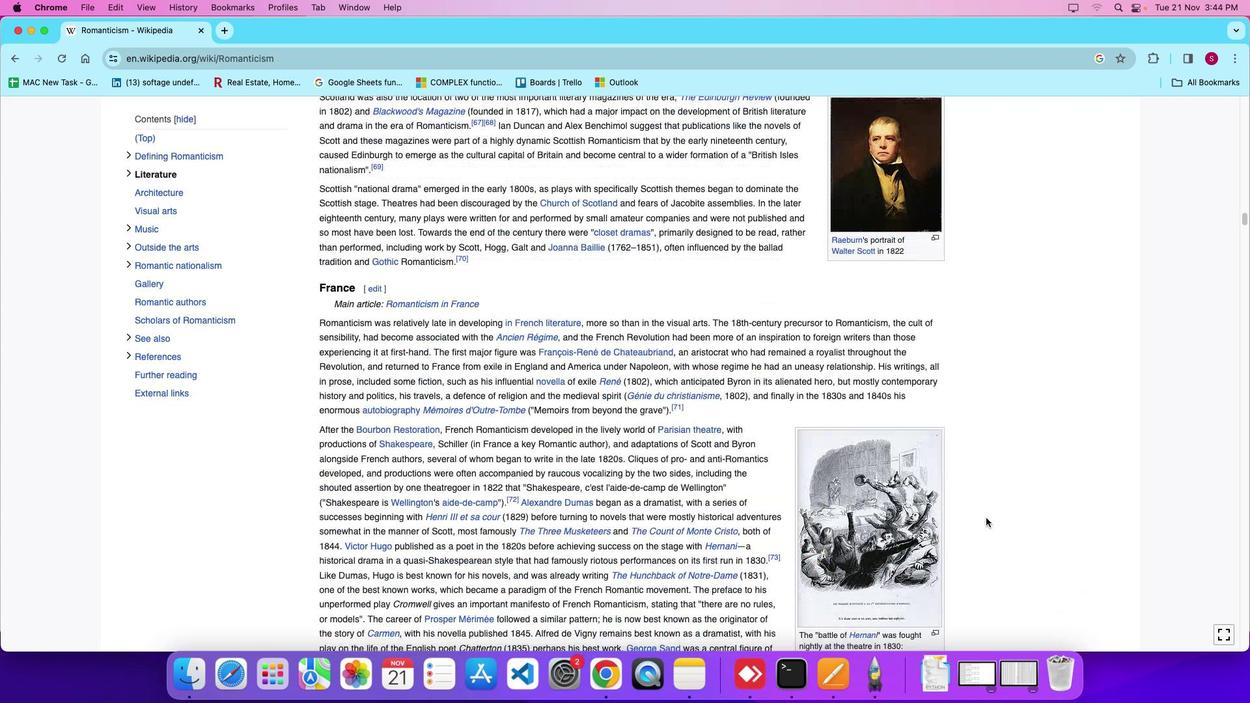 
Action: Mouse scrolled (985, 519) with delta (0, -8)
Screenshot: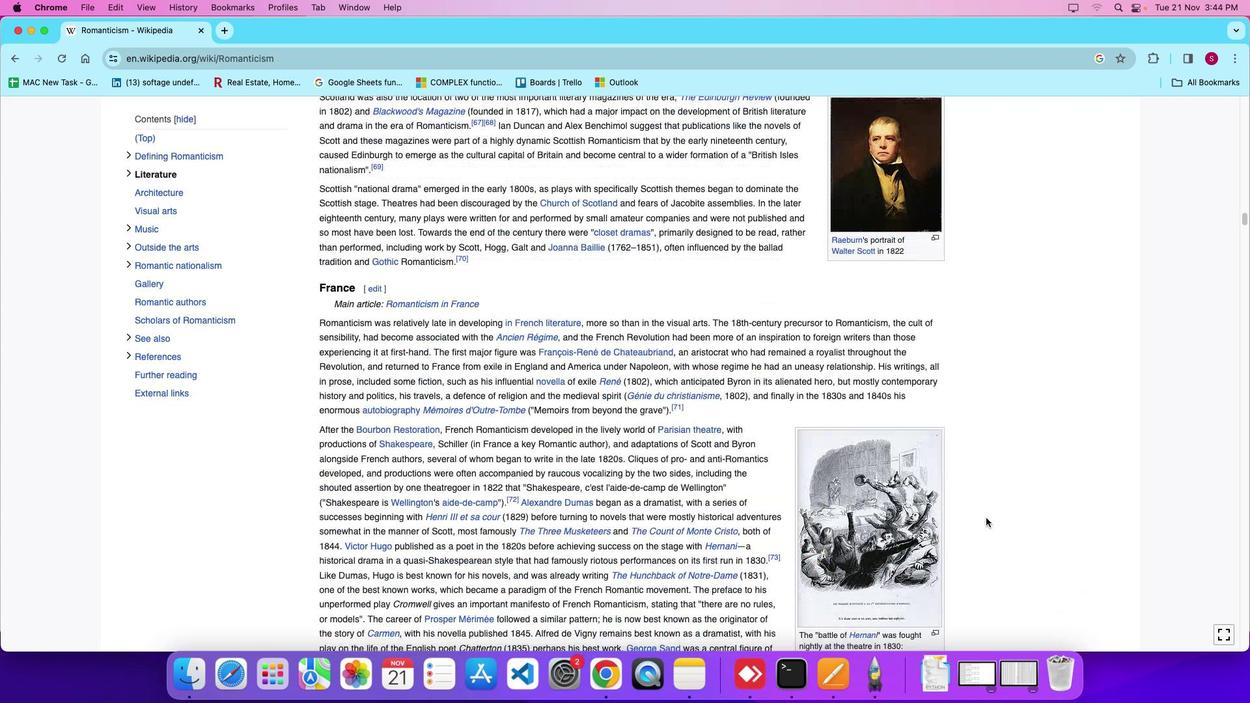 
Action: Mouse moved to (985, 519)
Screenshot: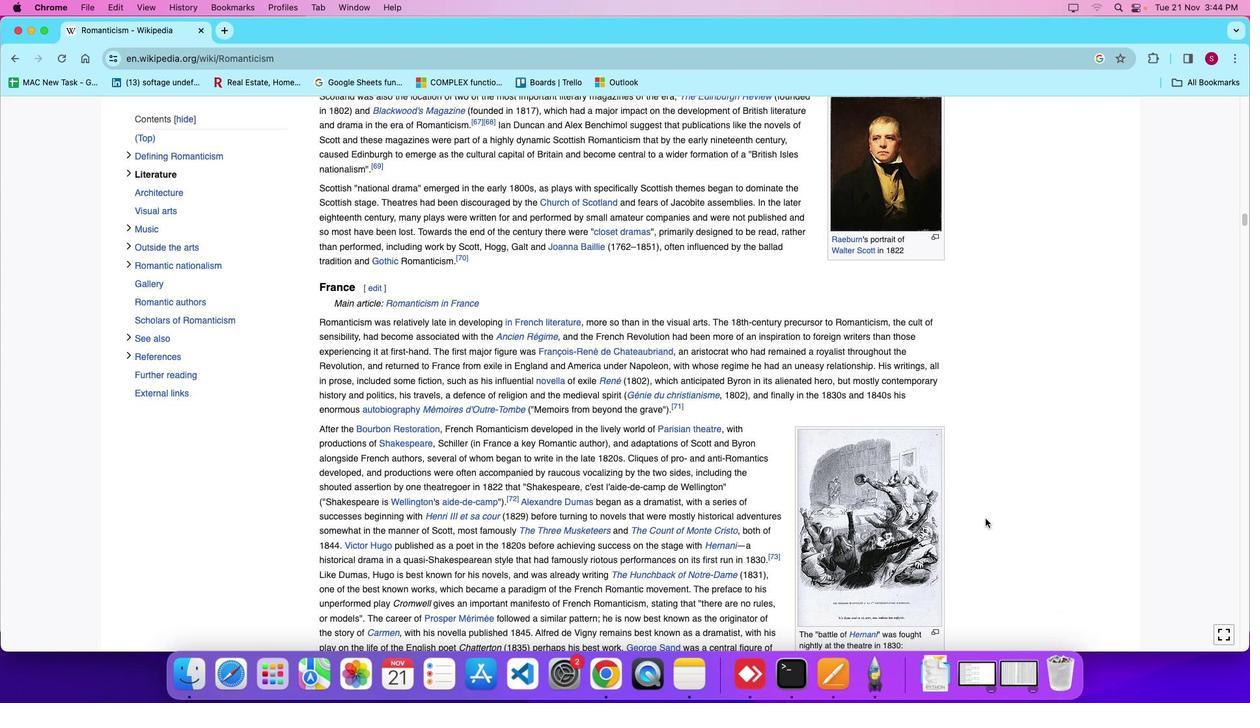 
Action: Mouse scrolled (985, 519) with delta (0, 0)
Screenshot: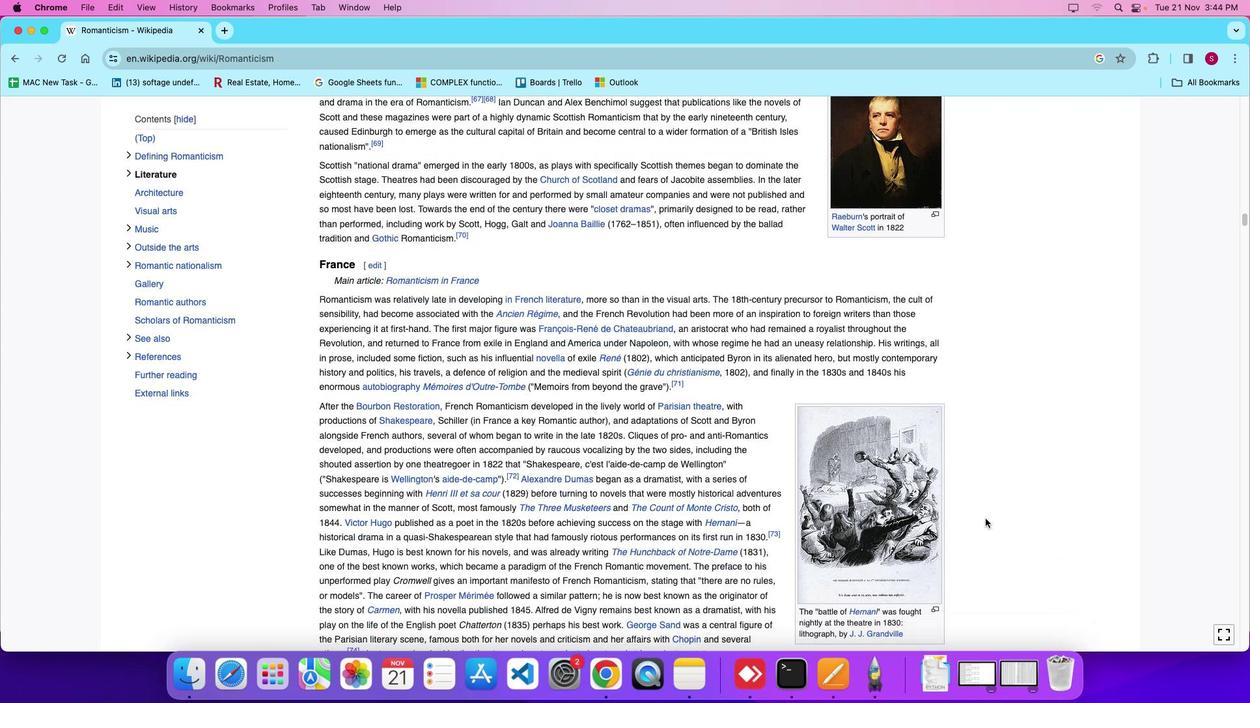 
Action: Mouse moved to (985, 519)
Screenshot: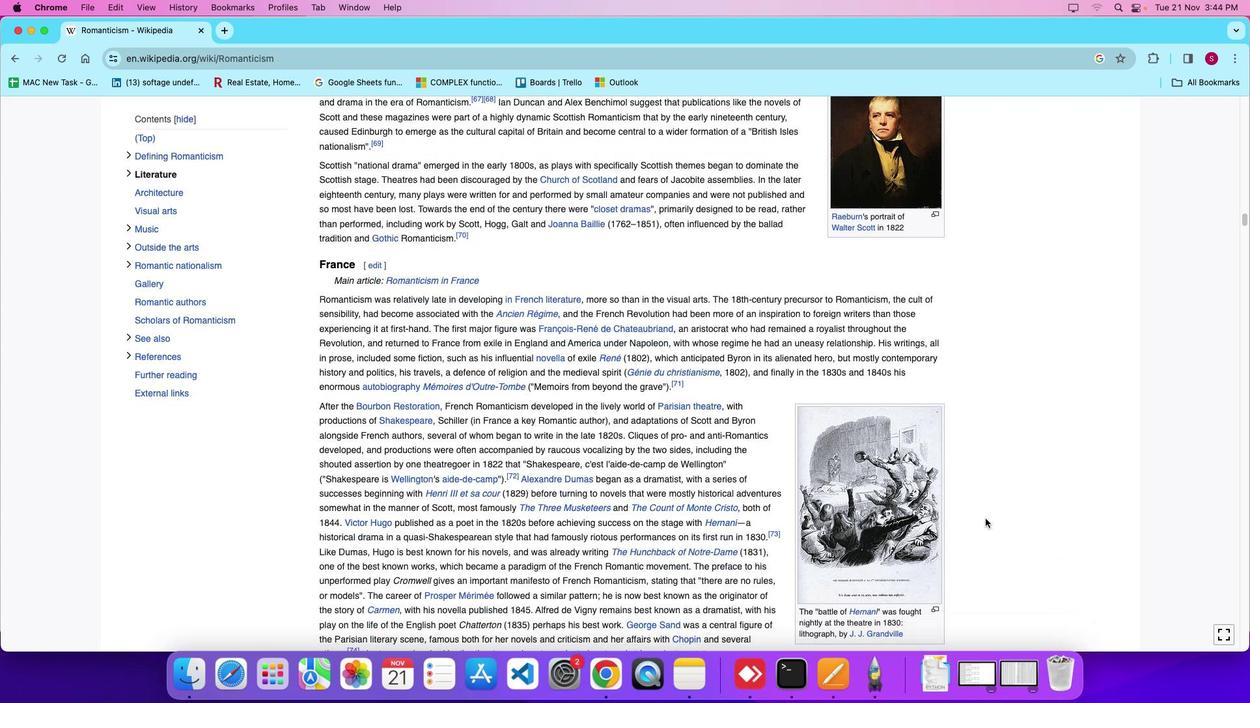
Action: Mouse scrolled (985, 519) with delta (0, 0)
Screenshot: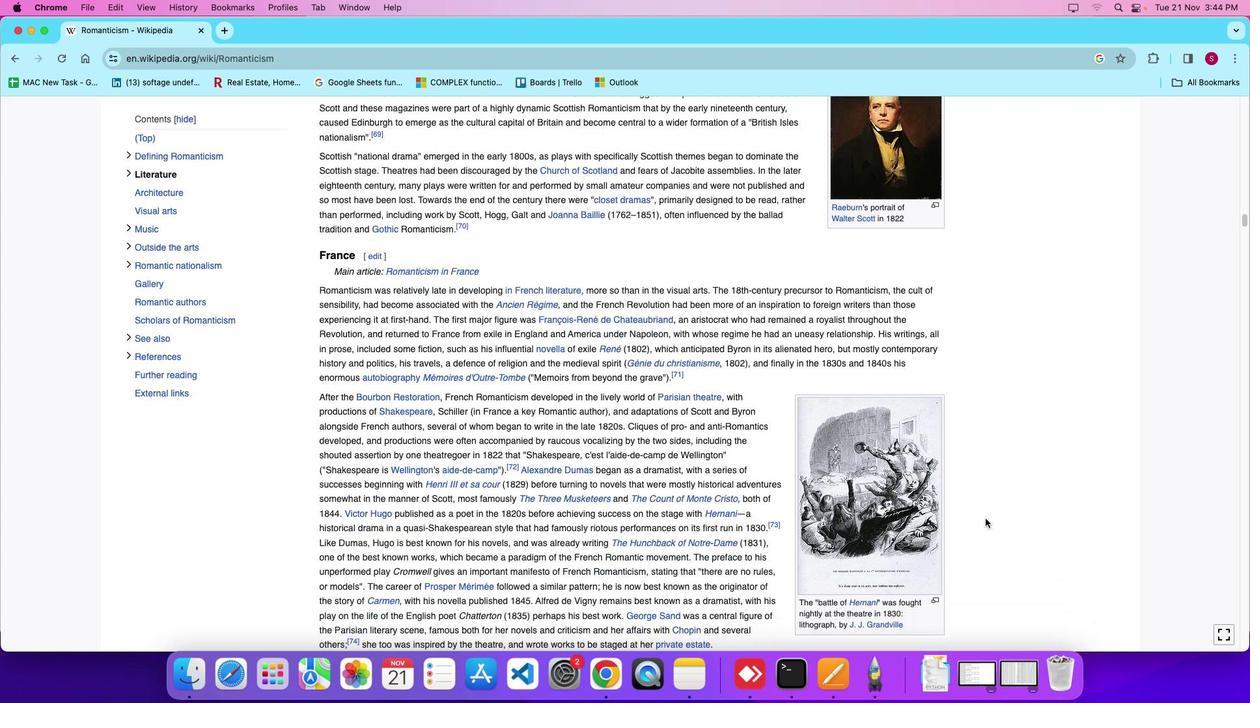 
Action: Mouse moved to (982, 520)
Screenshot: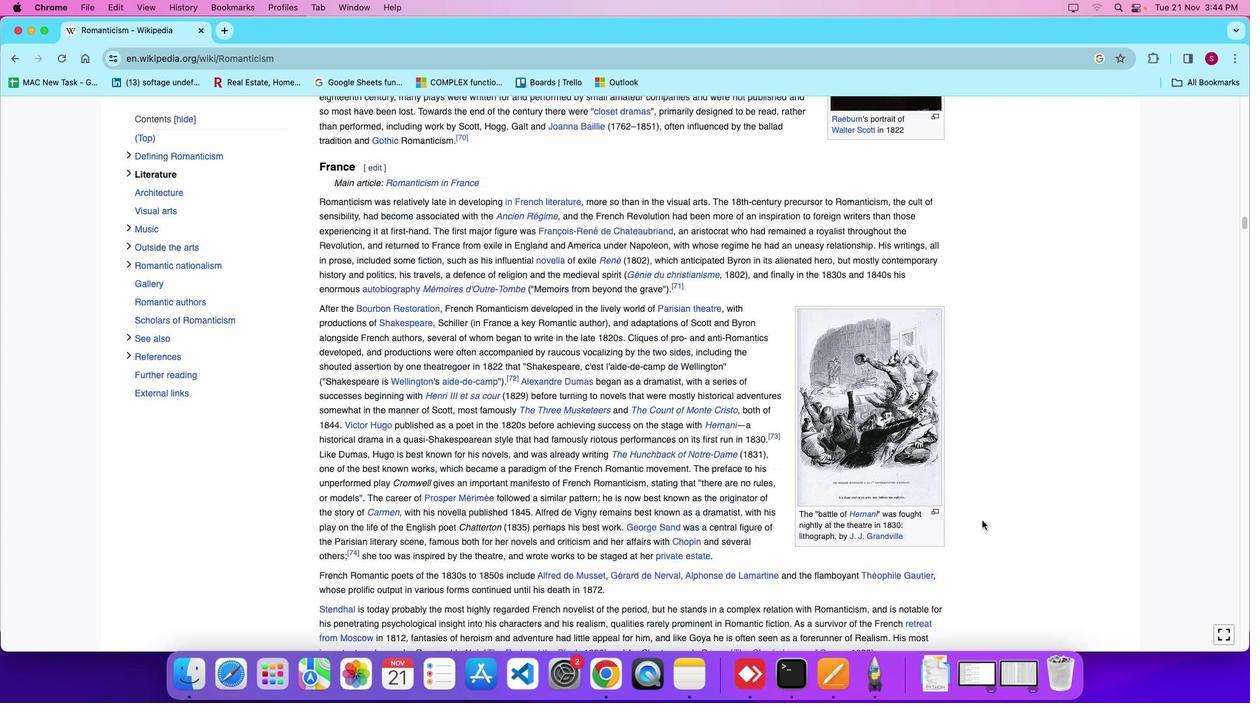 
Action: Mouse scrolled (982, 520) with delta (0, 0)
Screenshot: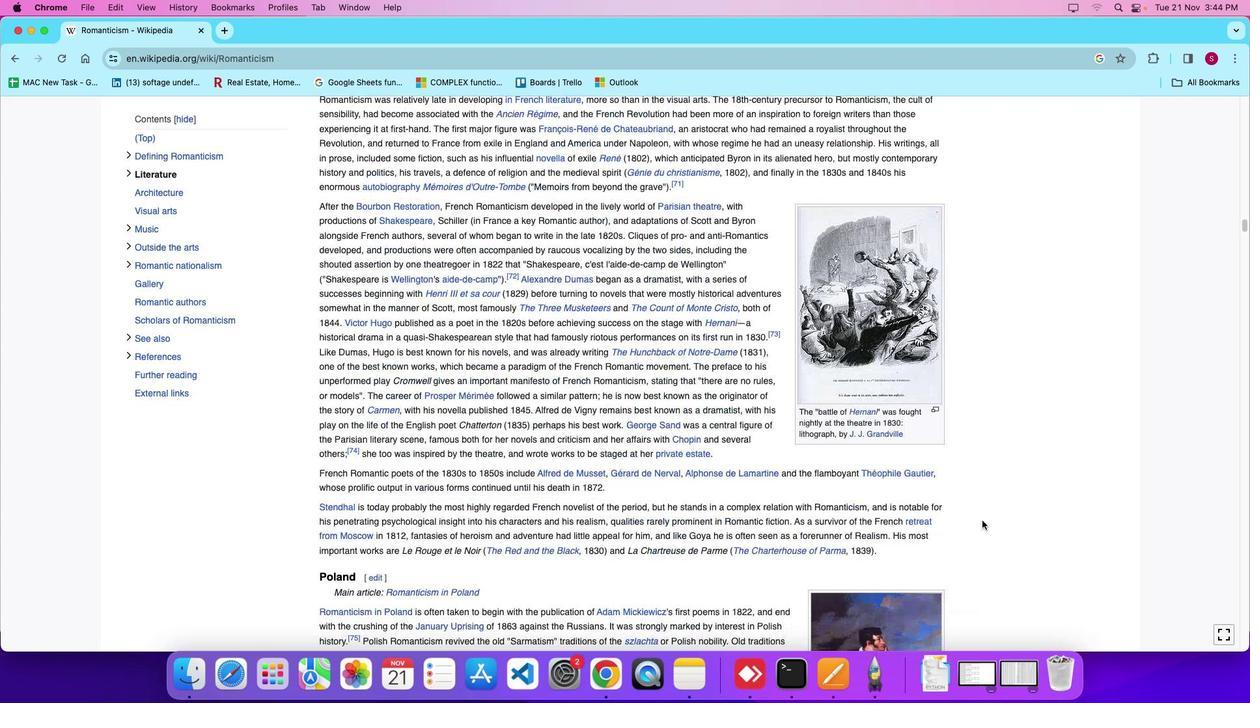 
Action: Mouse scrolled (982, 520) with delta (0, 0)
Screenshot: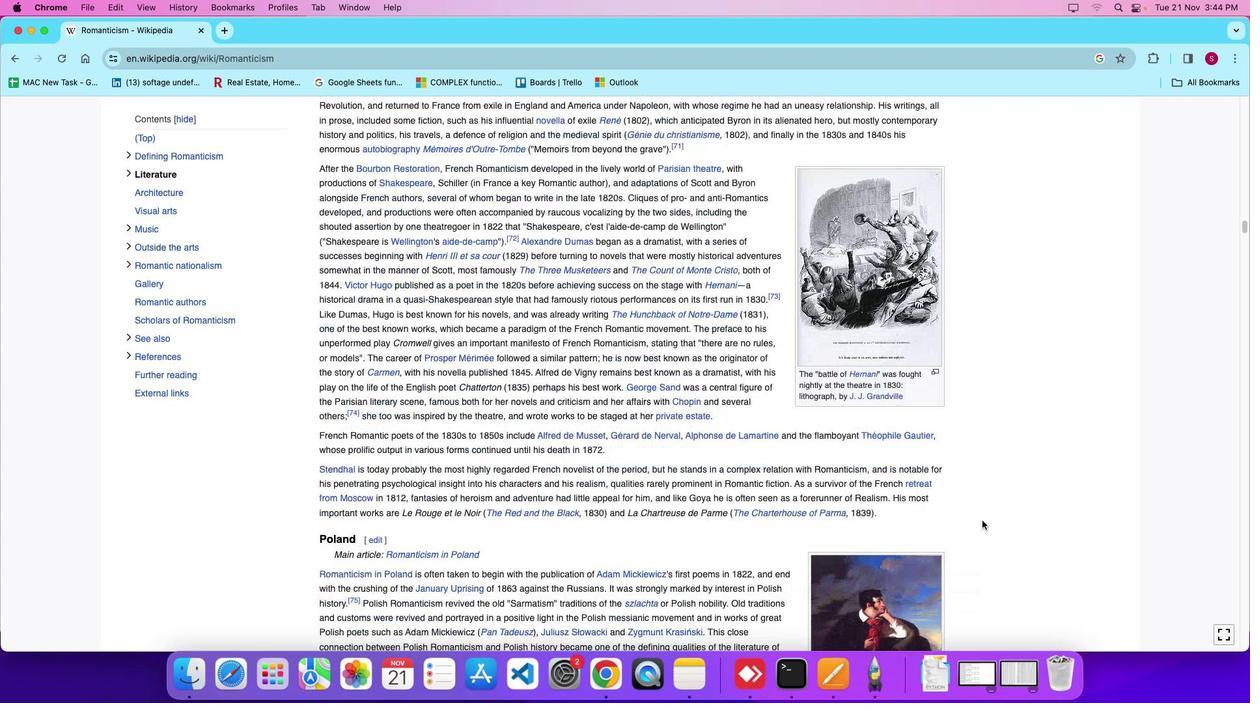 
Action: Mouse scrolled (982, 520) with delta (0, -4)
Screenshot: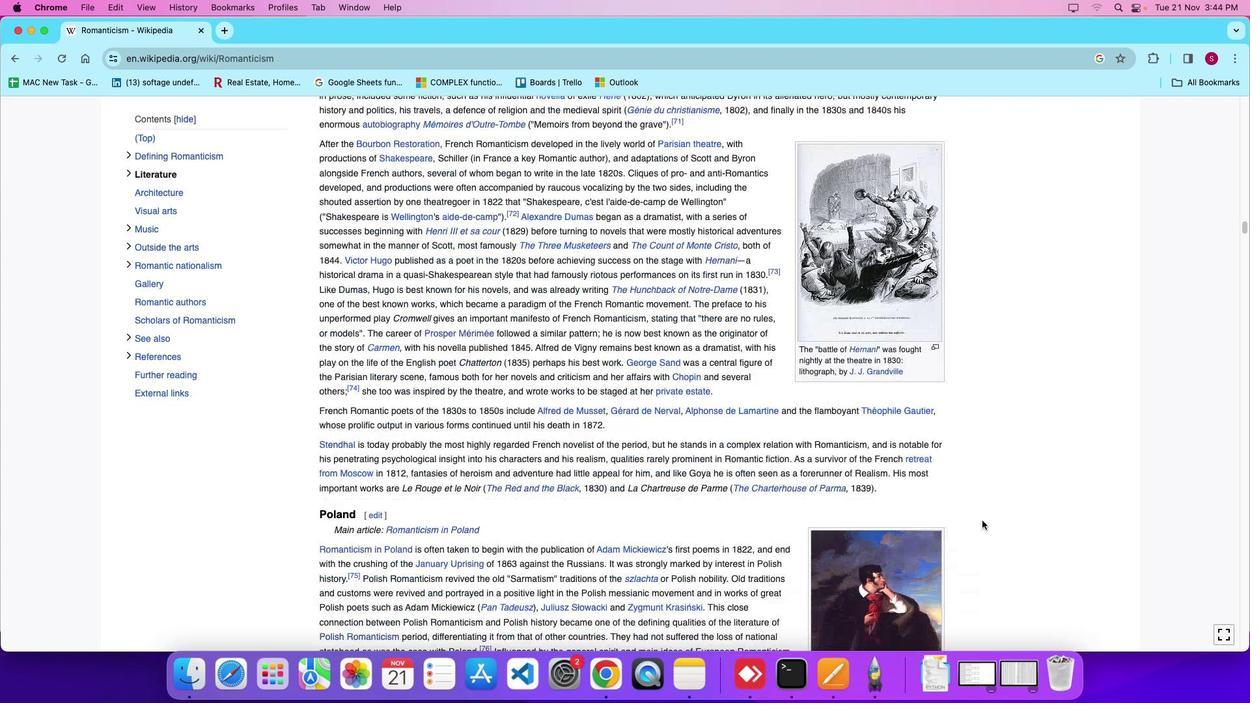 
Action: Mouse moved to (981, 520)
Screenshot: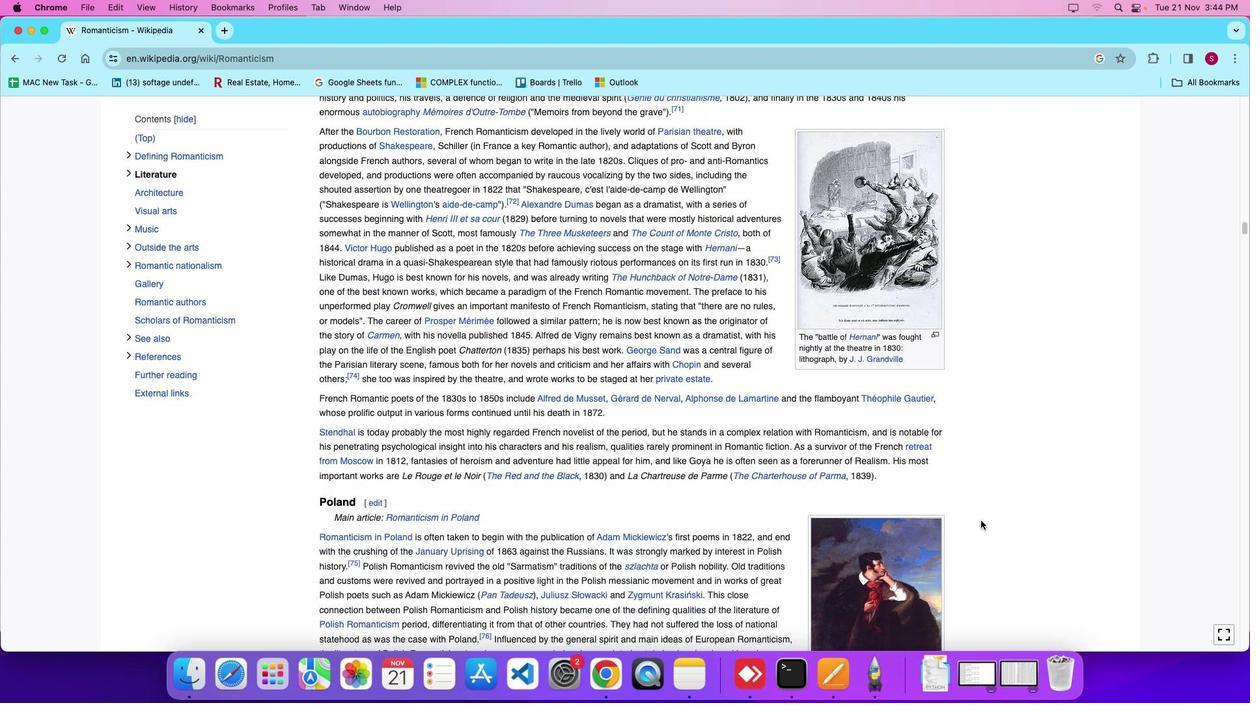 
Action: Mouse scrolled (981, 520) with delta (0, 0)
Screenshot: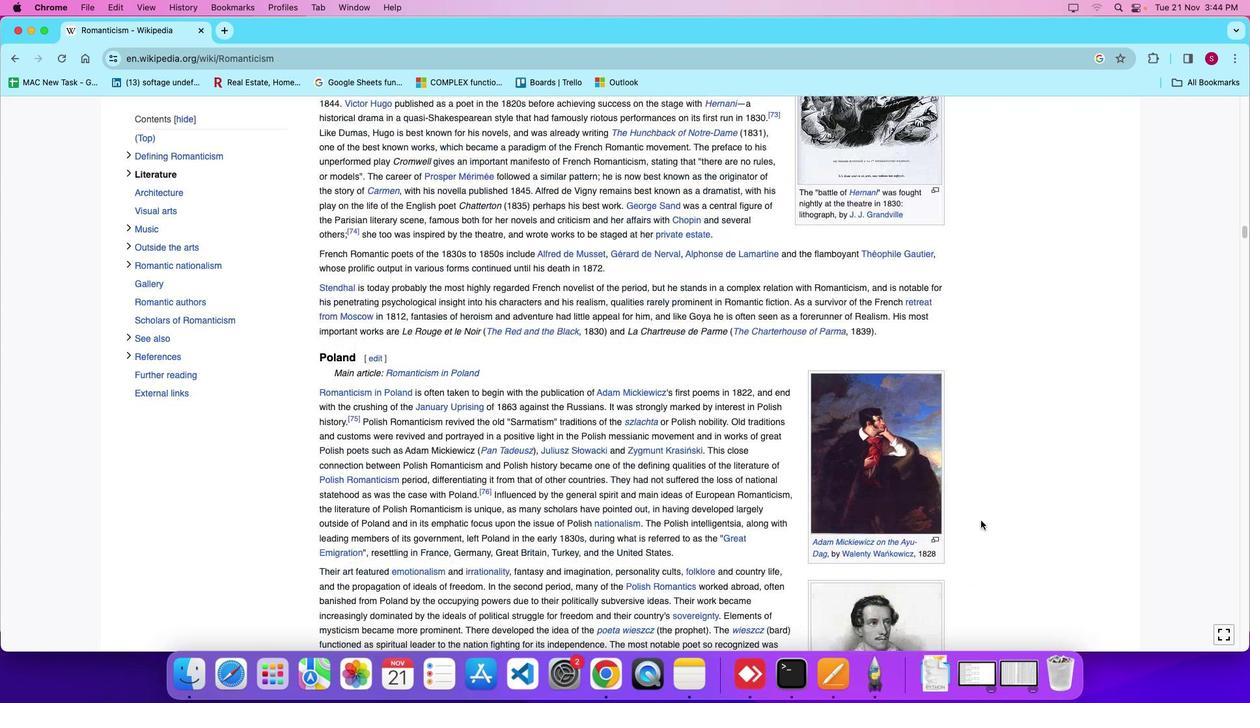 
Action: Mouse scrolled (981, 520) with delta (0, 0)
Screenshot: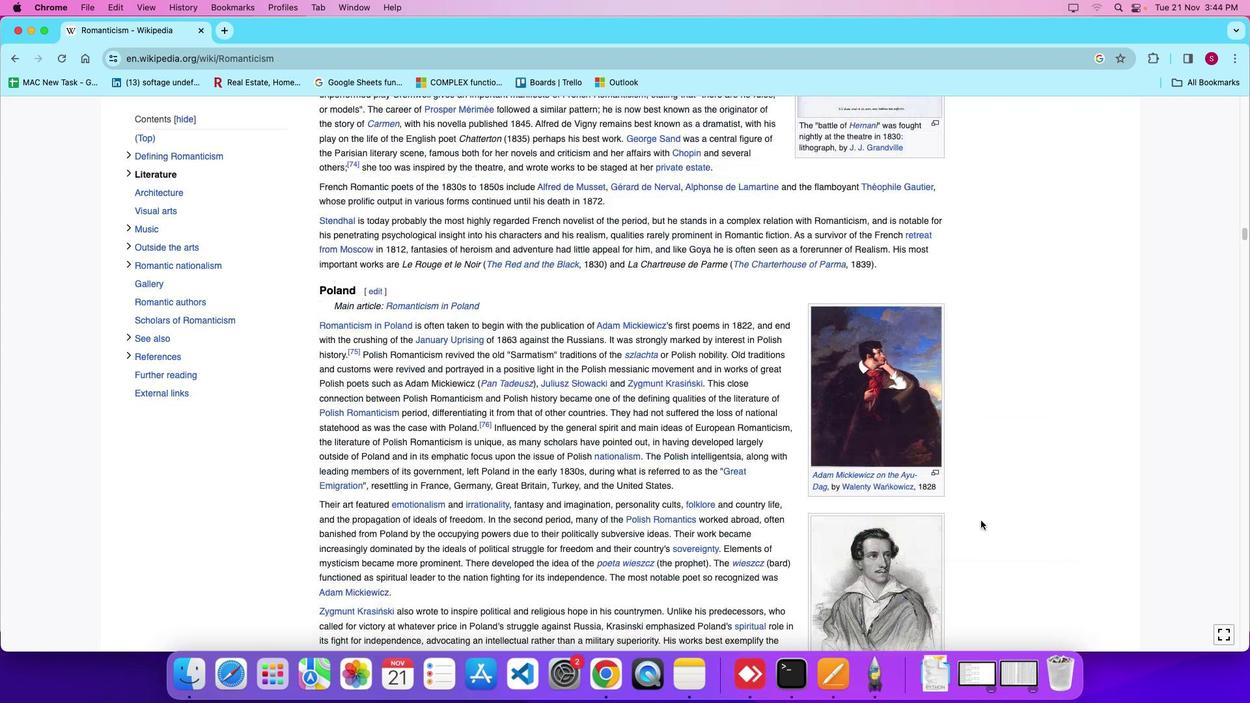 
Action: Mouse scrolled (981, 520) with delta (0, -4)
Screenshot: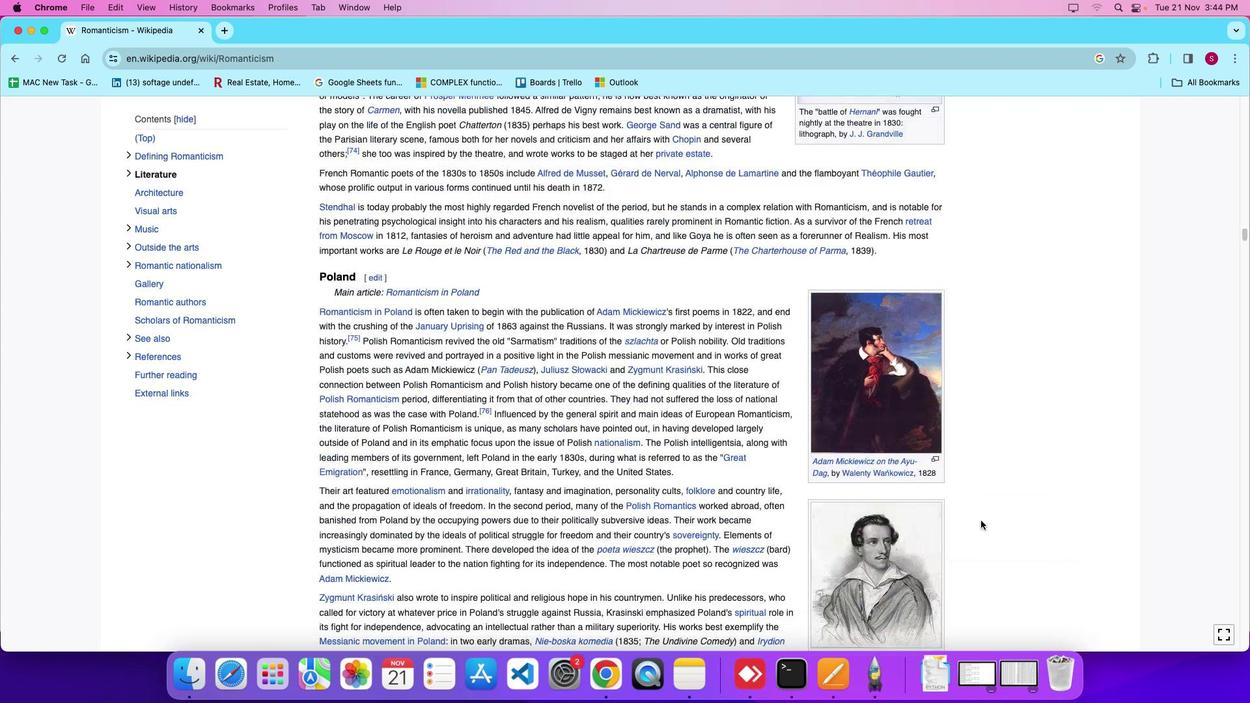 
Action: Mouse scrolled (981, 520) with delta (0, 0)
Screenshot: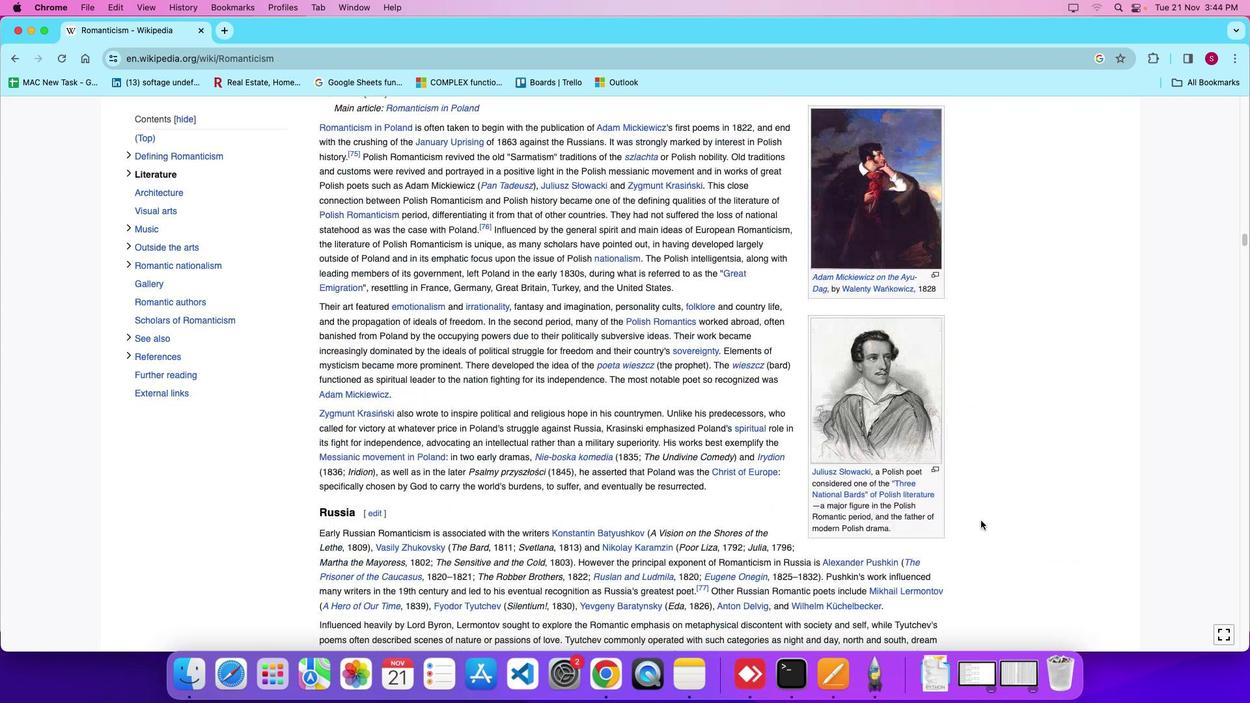 
Action: Mouse scrolled (981, 520) with delta (0, 0)
Screenshot: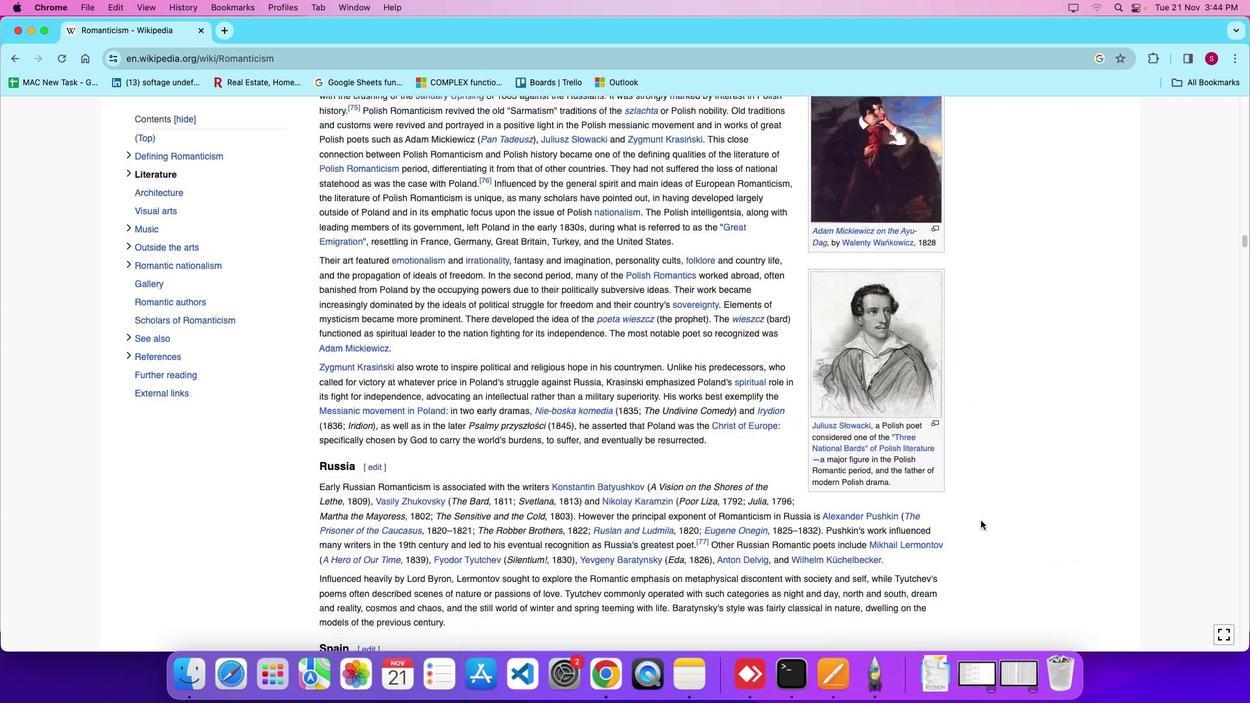 
Action: Mouse scrolled (981, 520) with delta (0, -5)
Screenshot: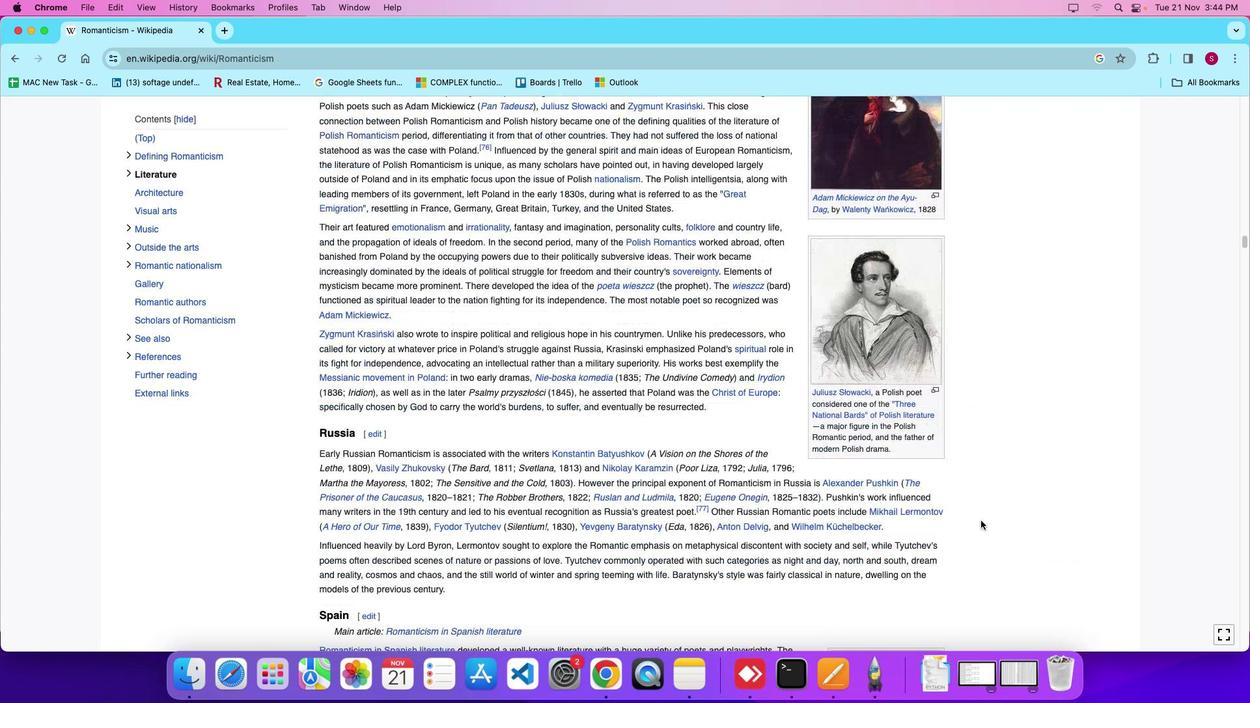 
Action: Mouse moved to (971, 520)
Screenshot: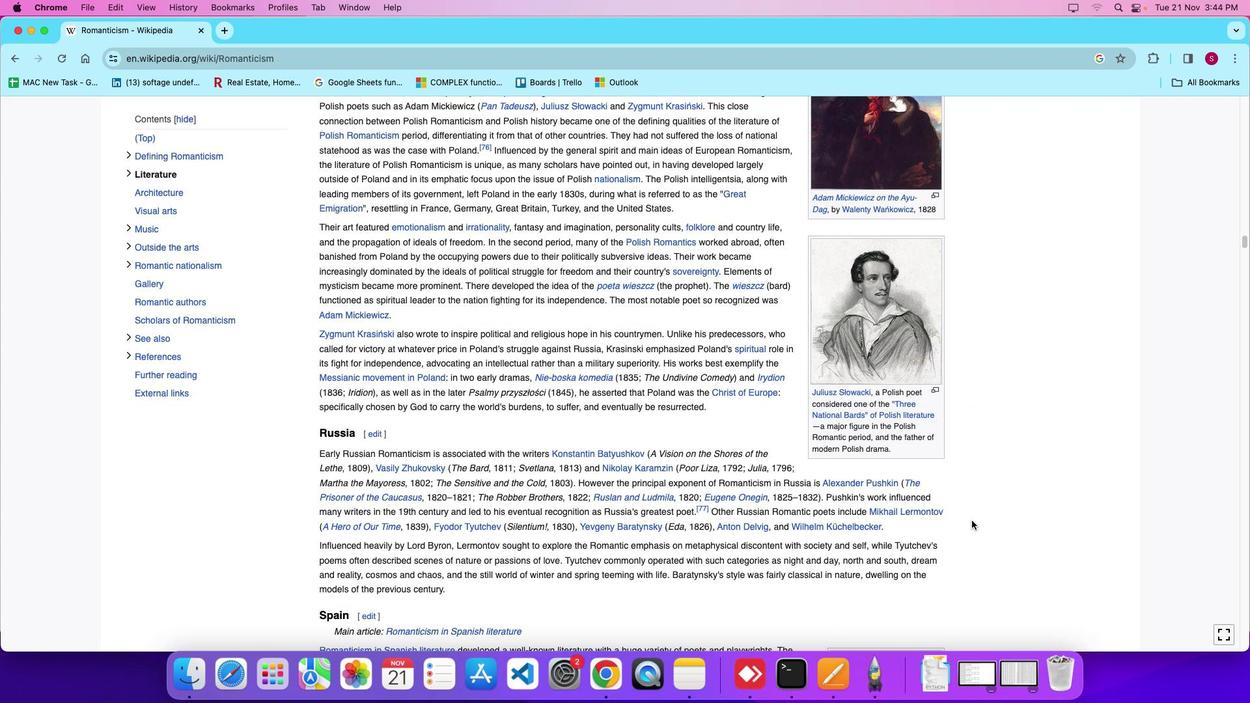 
Action: Mouse scrolled (971, 520) with delta (0, 0)
Screenshot: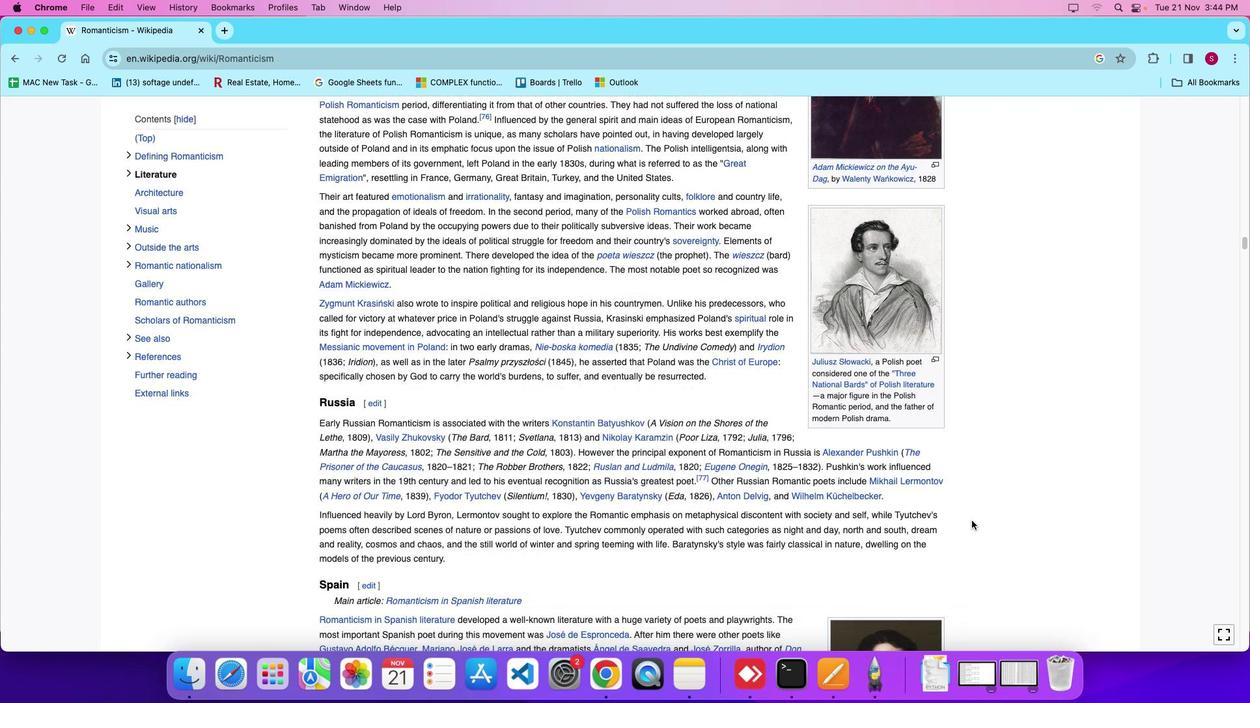 
Action: Mouse scrolled (971, 520) with delta (0, 0)
Screenshot: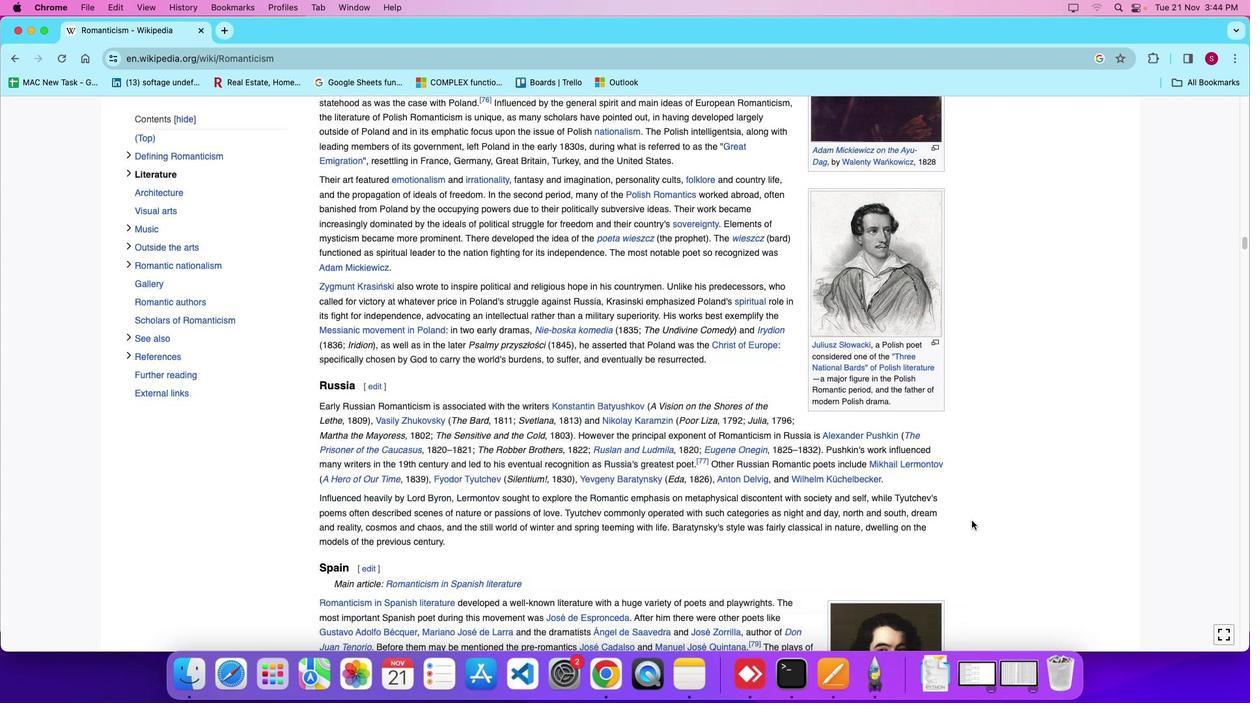 
Action: Mouse moved to (959, 532)
Screenshot: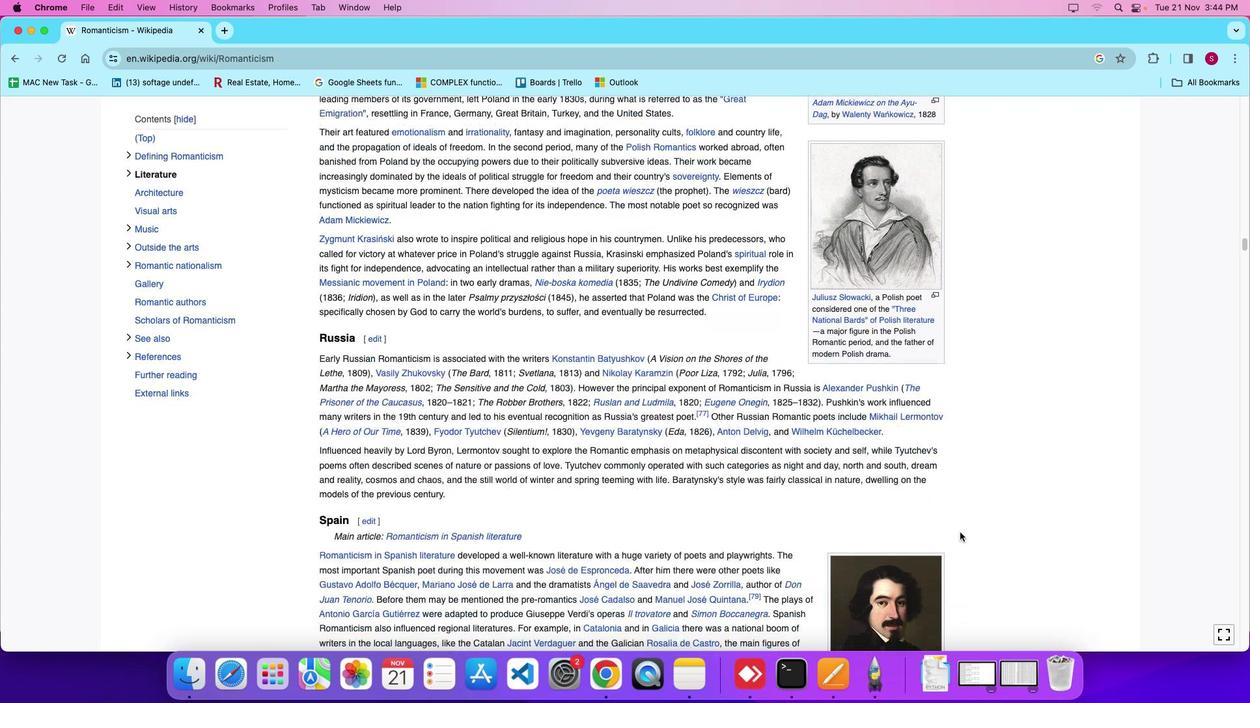
Action: Mouse scrolled (959, 532) with delta (0, 0)
Screenshot: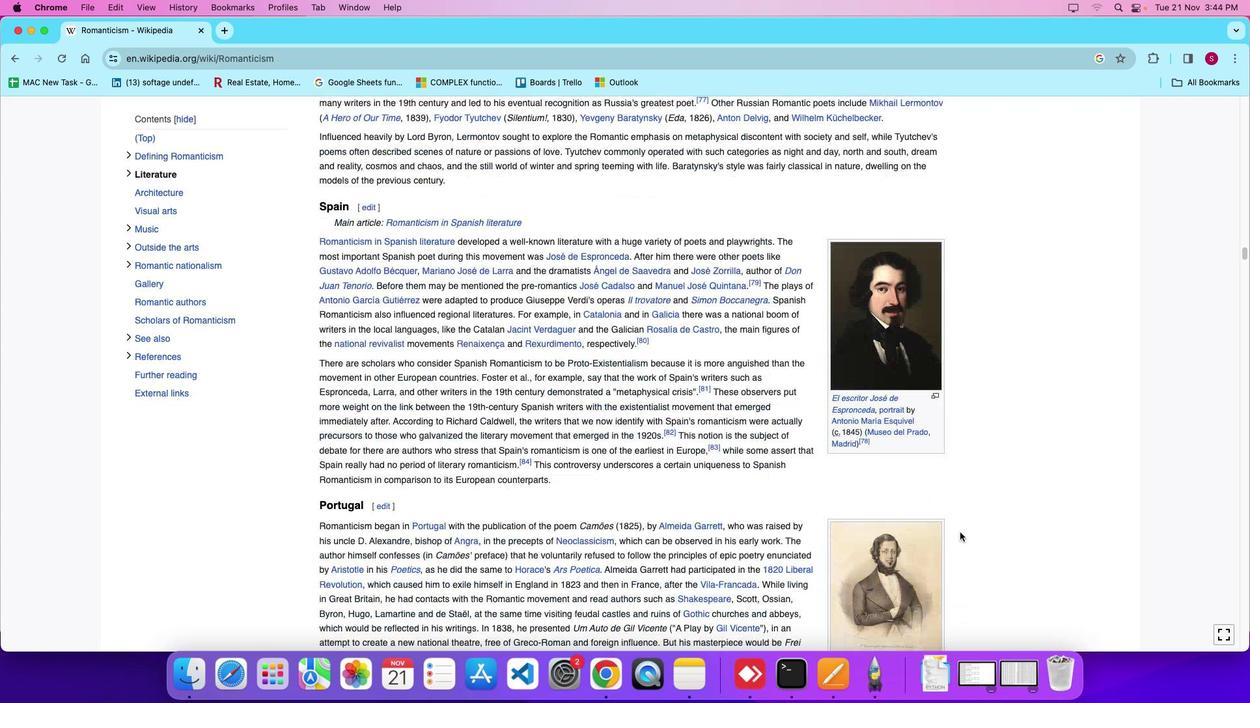 
Action: Mouse scrolled (959, 532) with delta (0, 0)
Screenshot: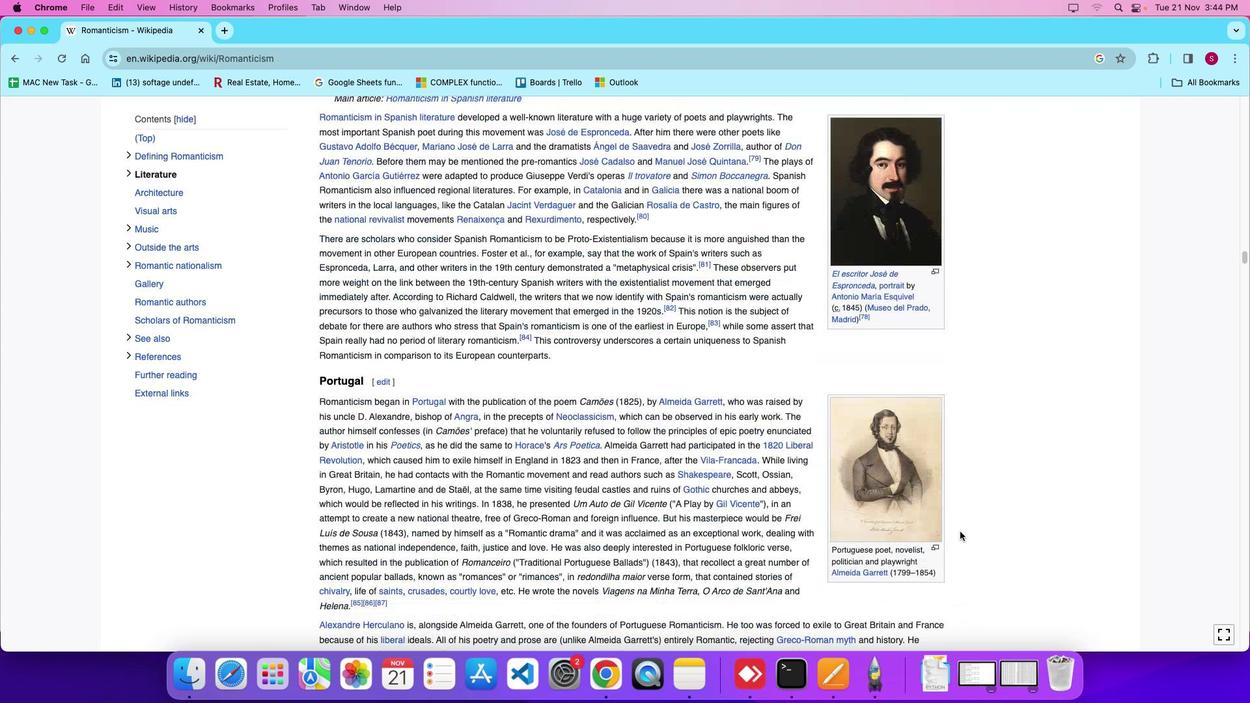 
Action: Mouse scrolled (959, 532) with delta (0, -5)
Screenshot: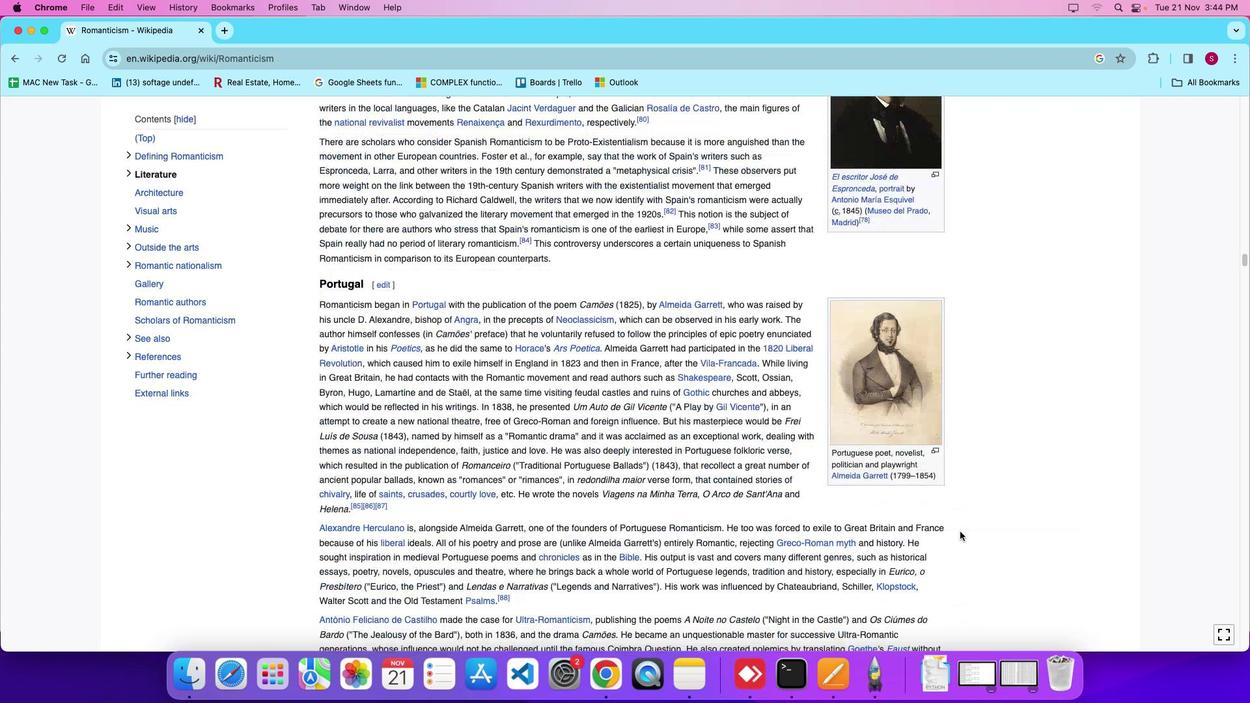 
Action: Mouse scrolled (959, 532) with delta (0, -7)
Screenshot: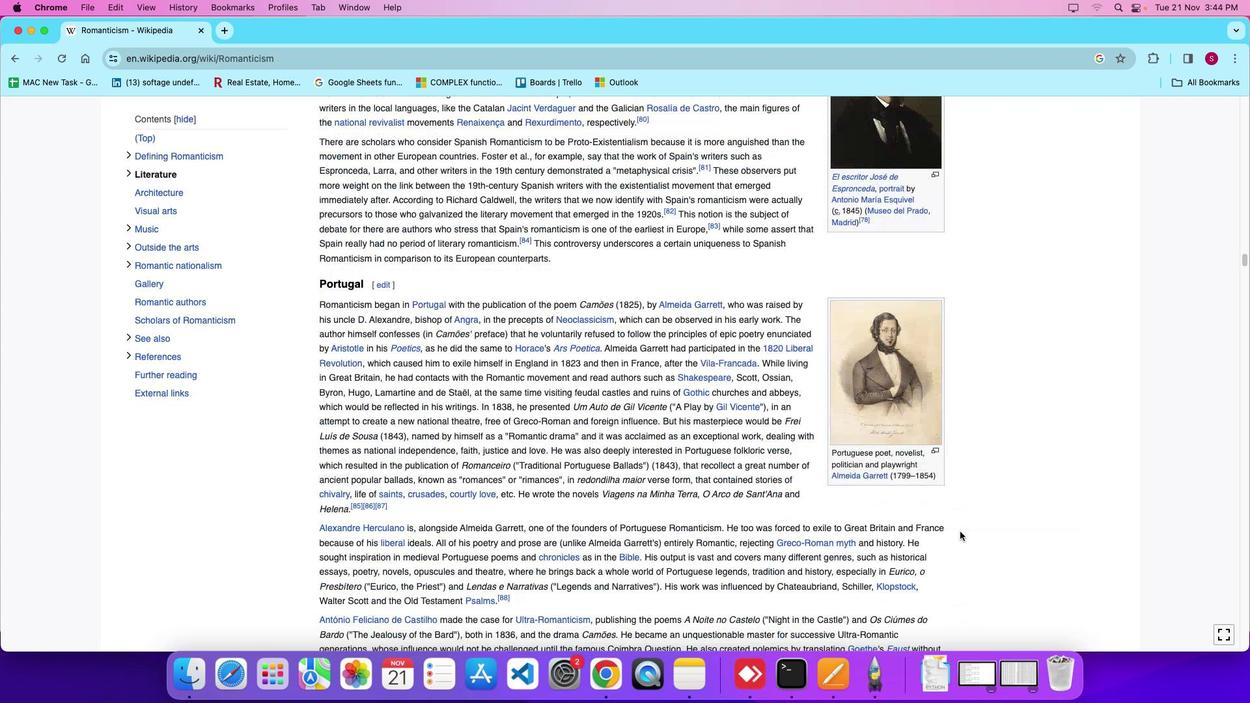 
Action: Mouse moved to (959, 531)
Screenshot: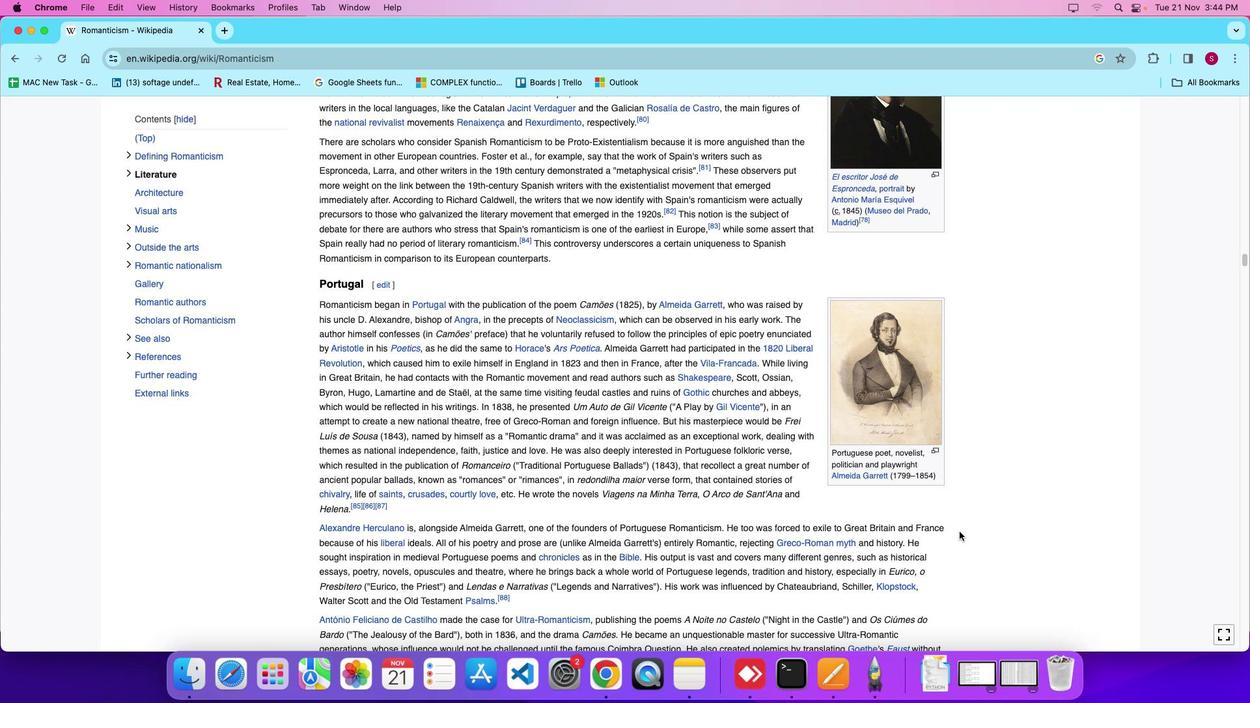 
Action: Mouse scrolled (959, 531) with delta (0, 0)
Screenshot: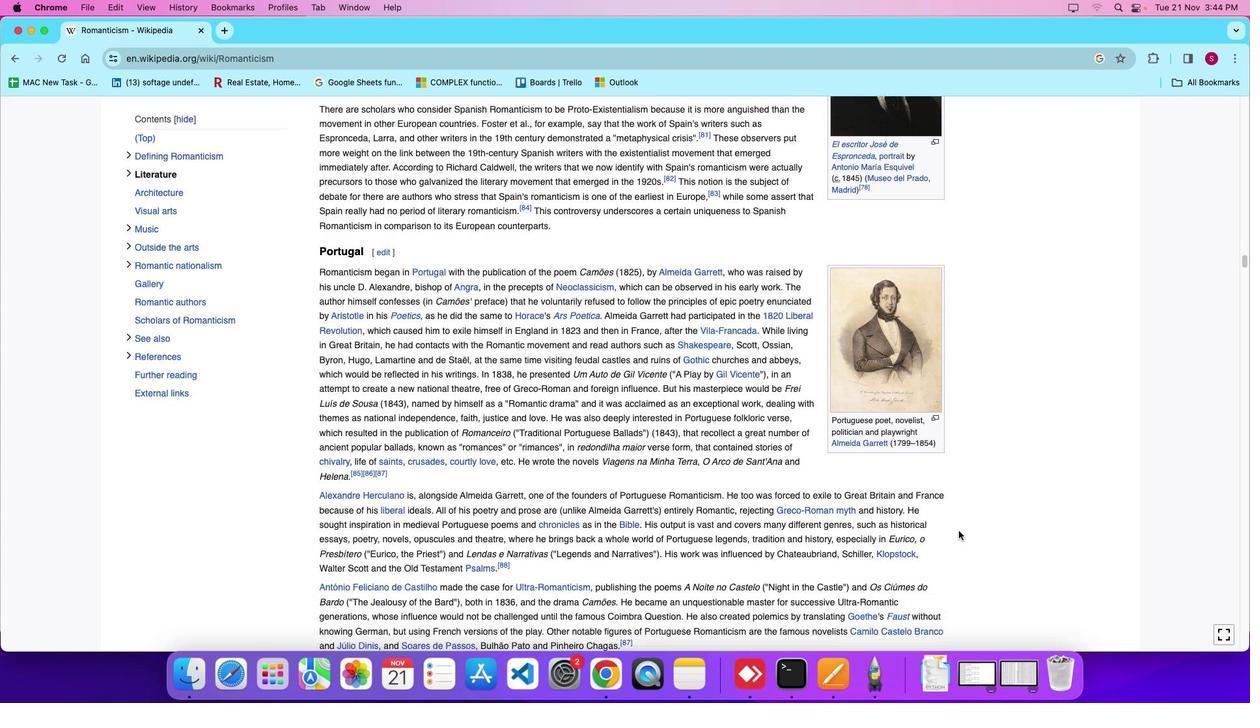 
Action: Mouse moved to (959, 531)
Screenshot: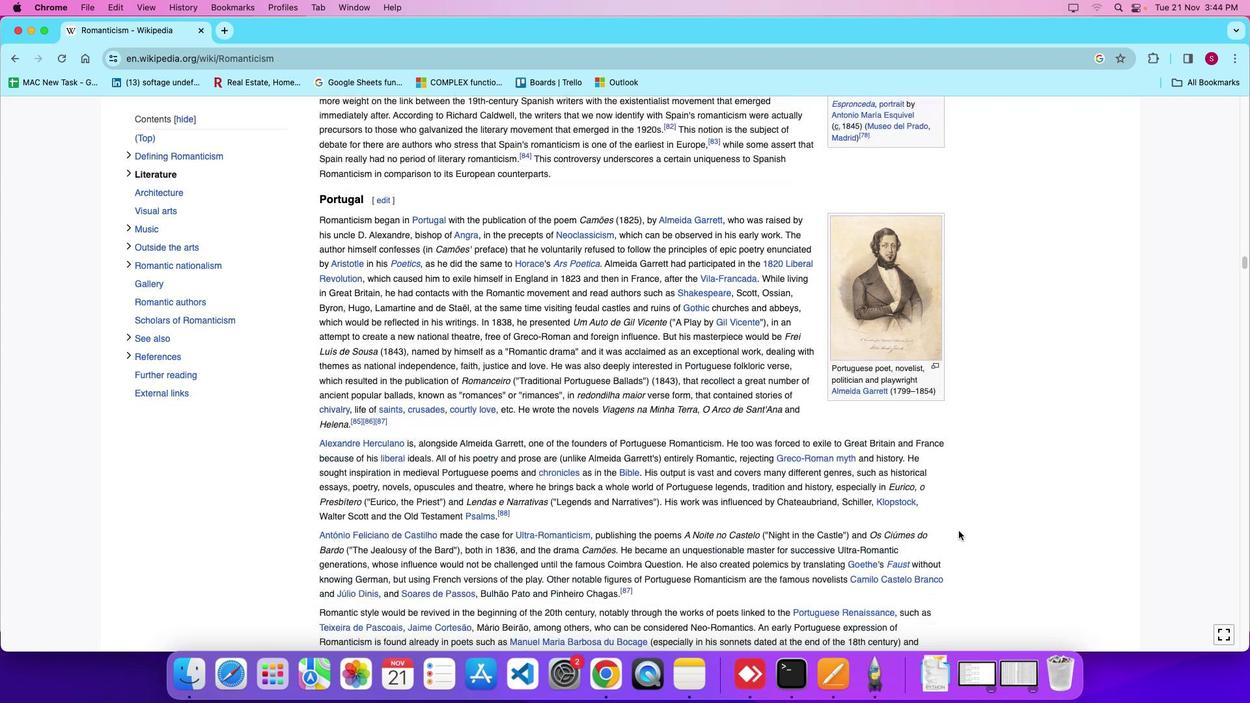 
Action: Mouse scrolled (959, 531) with delta (0, 0)
Screenshot: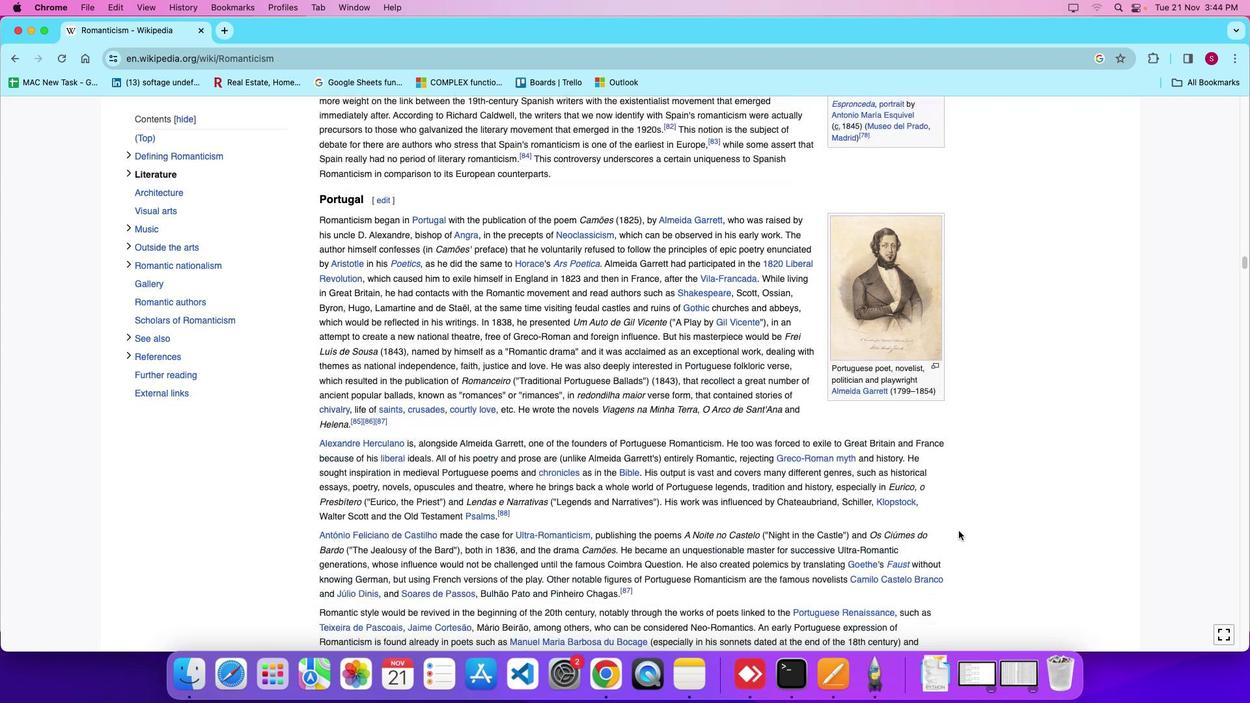 
Action: Mouse scrolled (959, 531) with delta (0, -3)
Screenshot: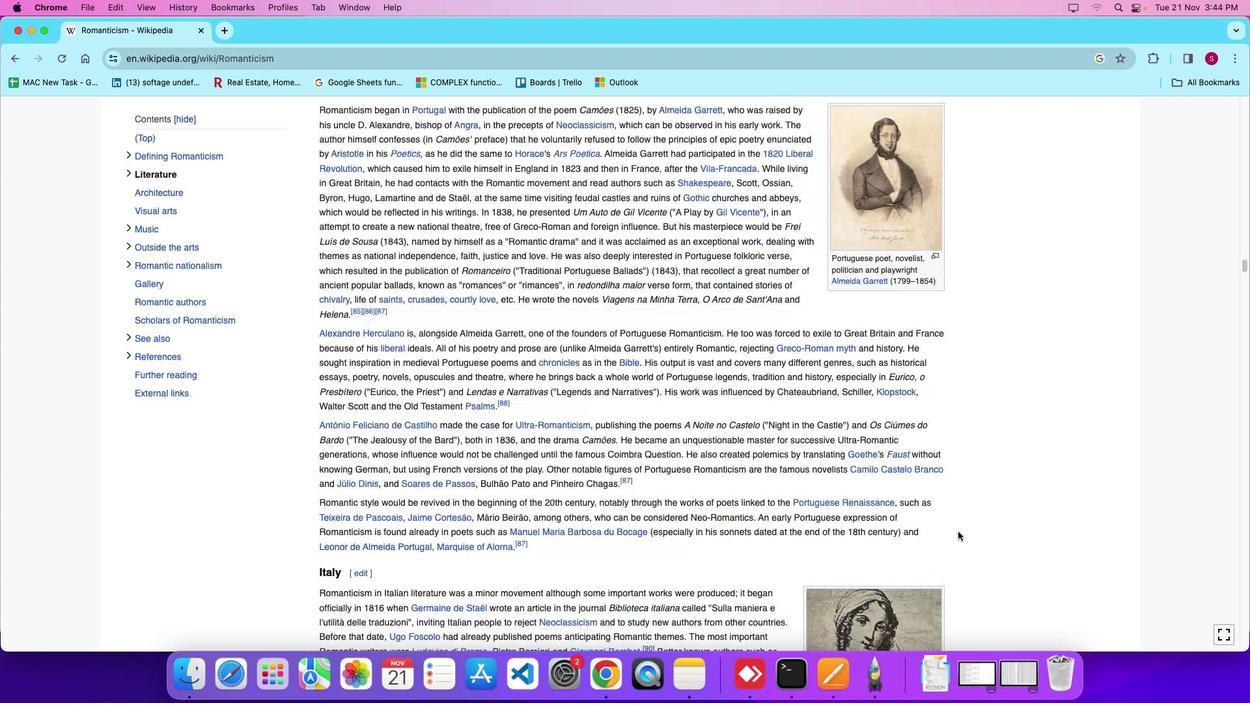 
Action: Mouse moved to (956, 532)
Screenshot: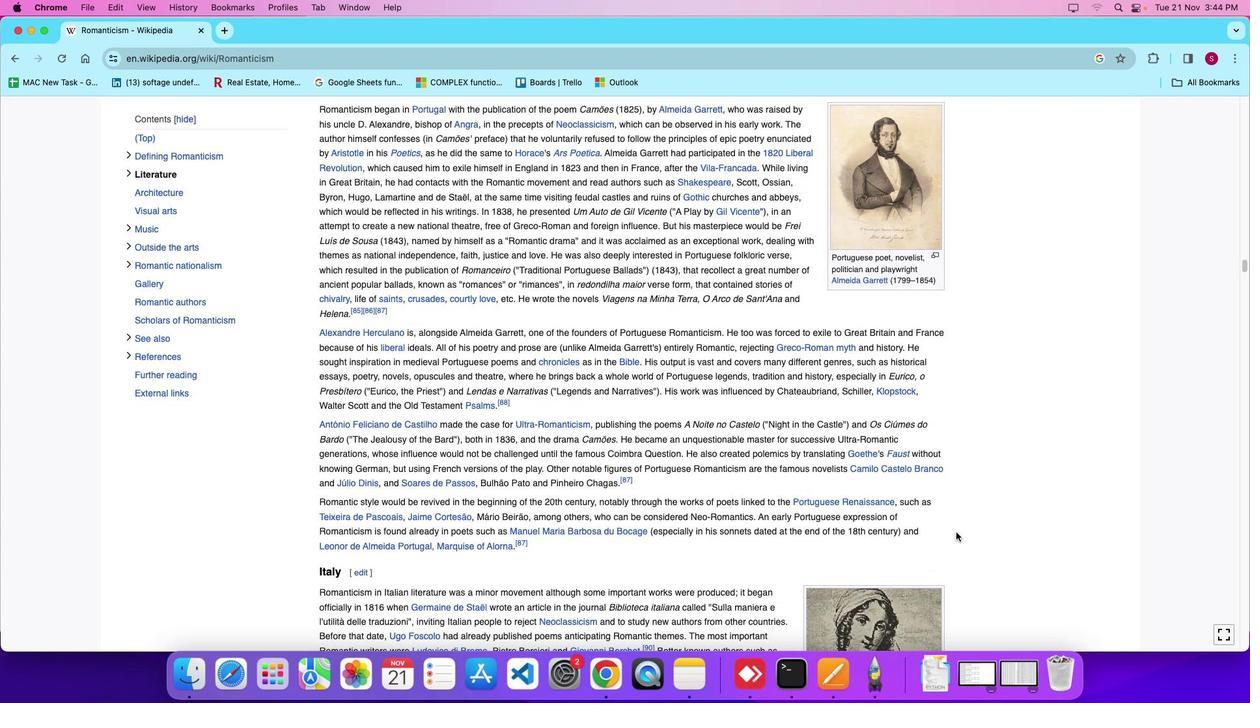 
Action: Mouse scrolled (956, 532) with delta (0, 0)
Screenshot: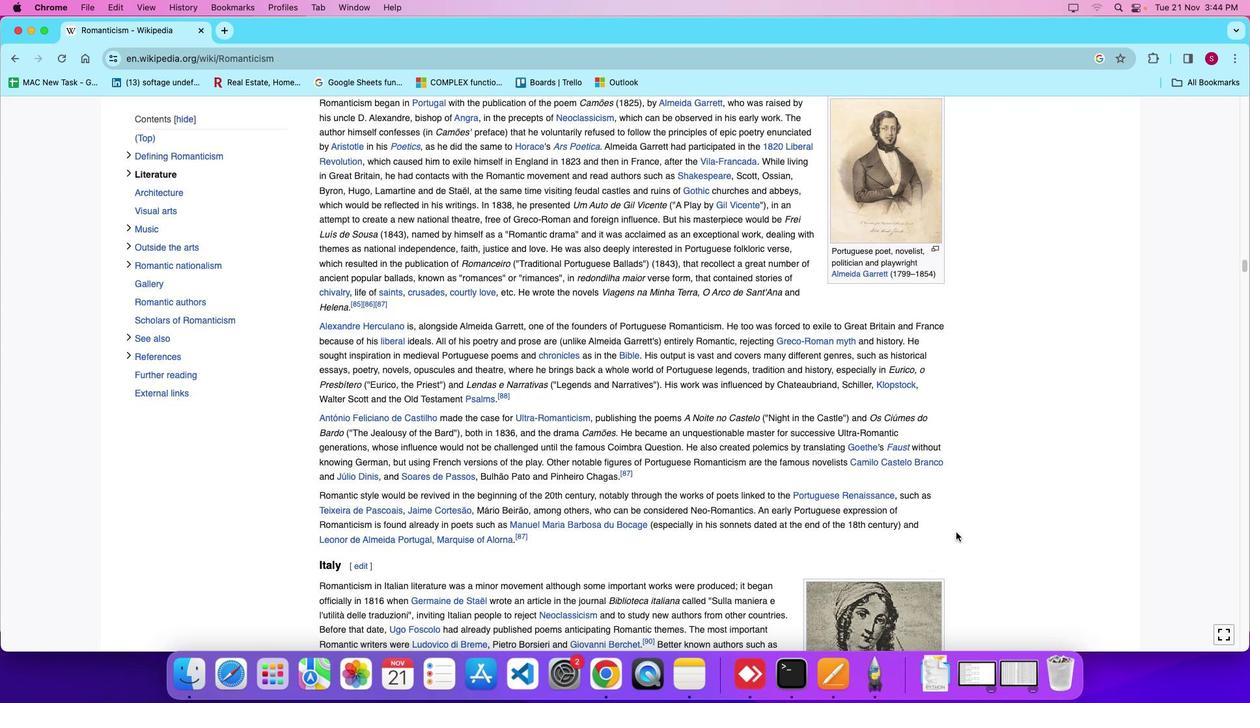 
Action: Mouse scrolled (956, 532) with delta (0, 0)
Screenshot: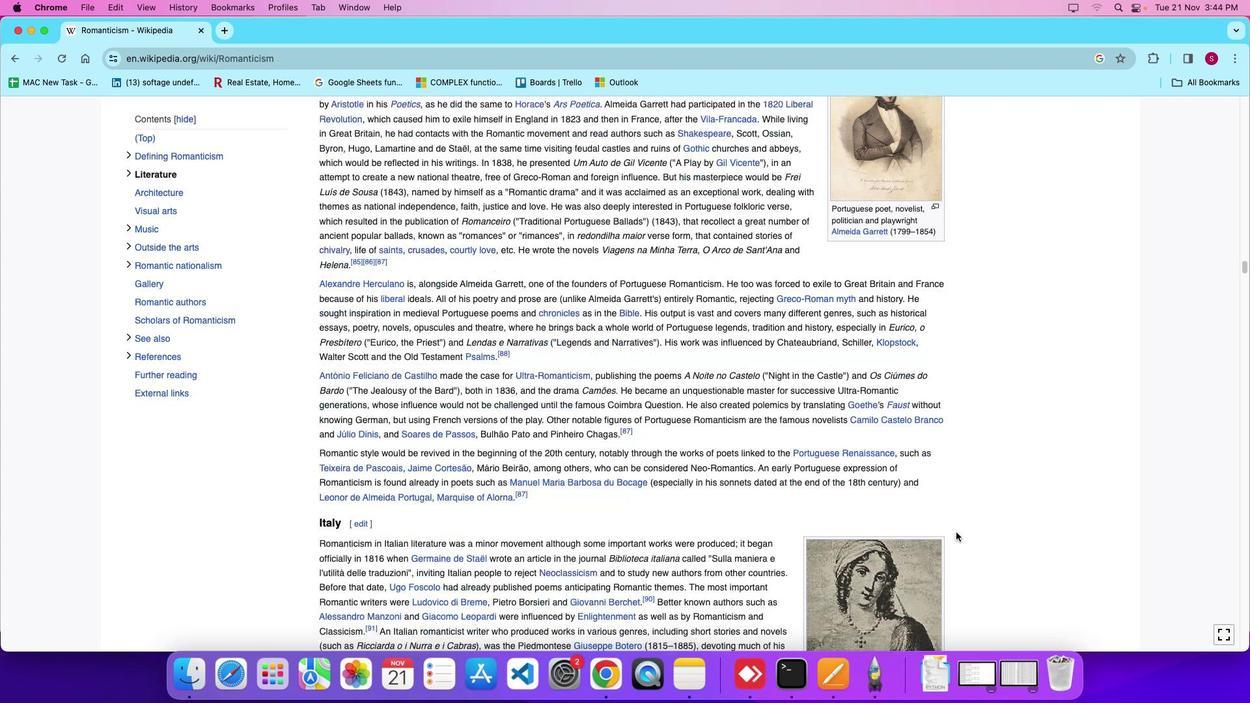 
Action: Mouse scrolled (956, 532) with delta (0, -1)
Screenshot: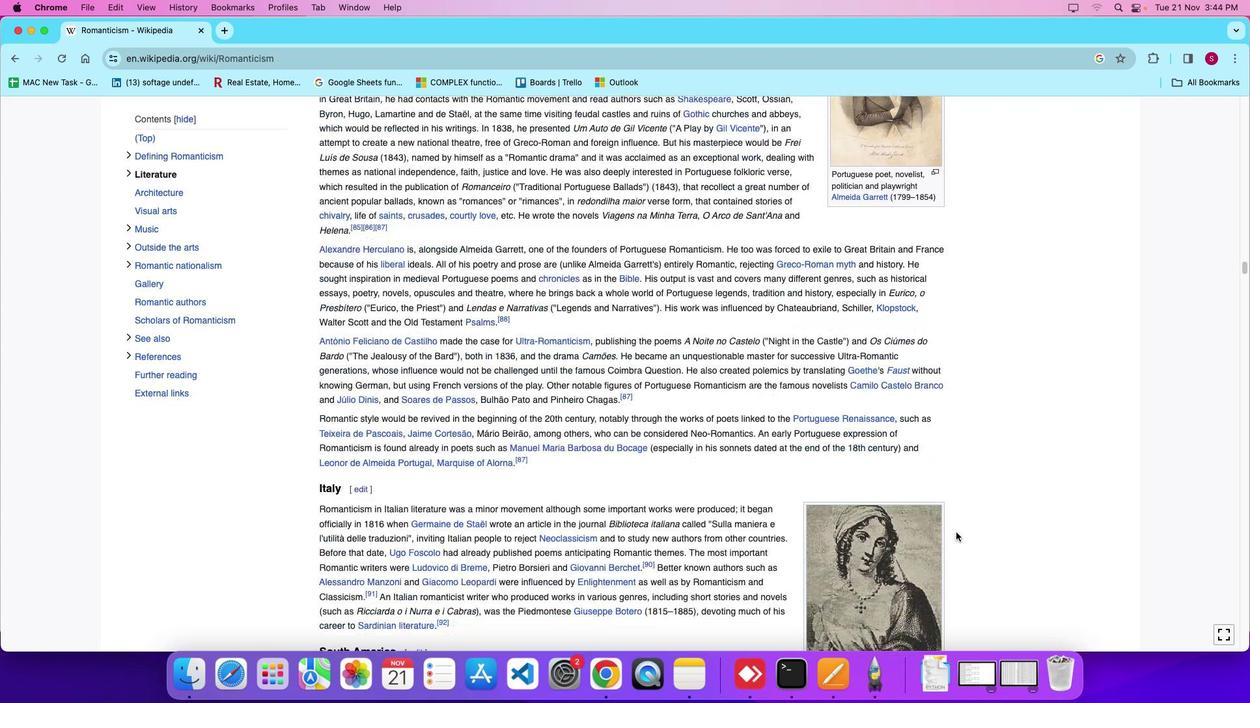 
Action: Mouse moved to (952, 545)
Screenshot: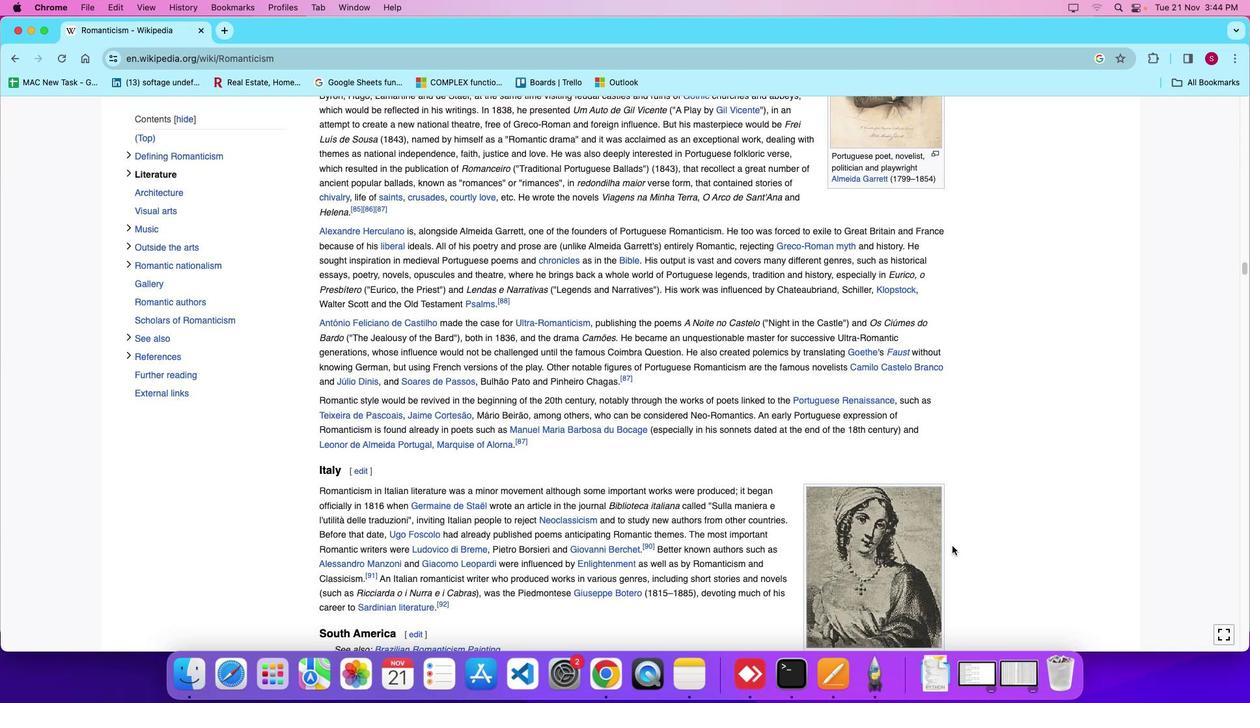 
Action: Mouse scrolled (952, 545) with delta (0, 0)
Screenshot: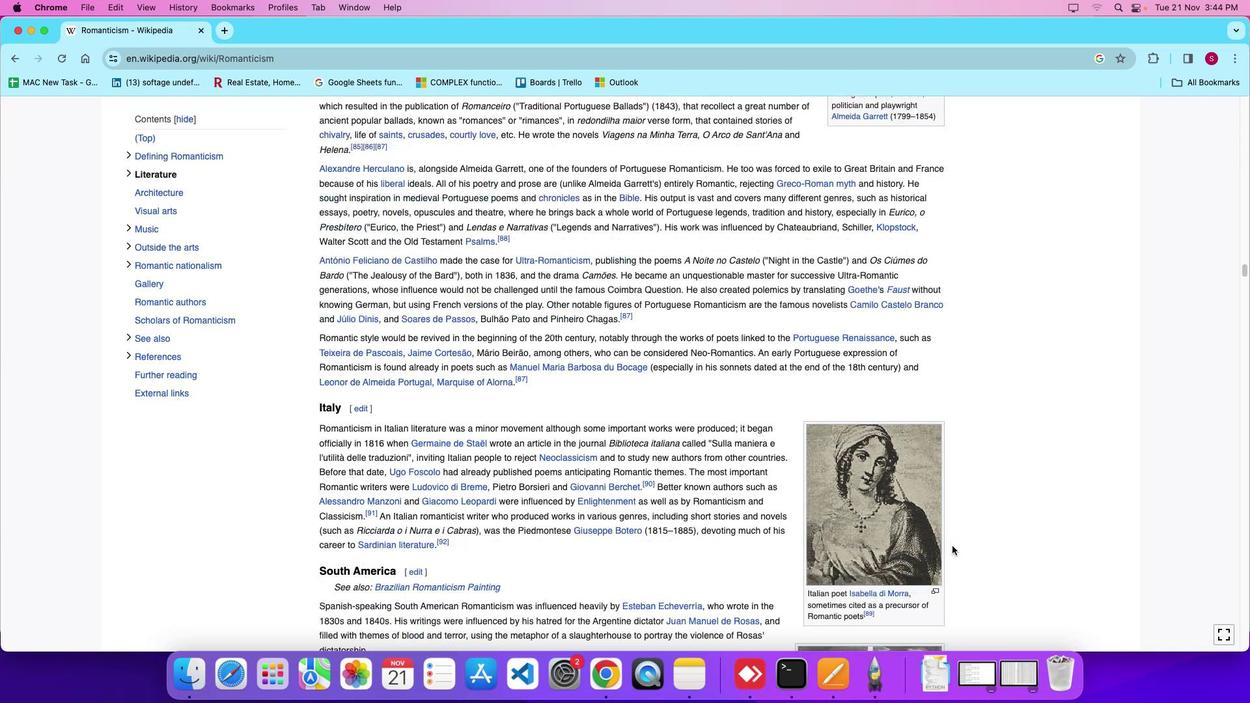 
Action: Mouse scrolled (952, 545) with delta (0, 0)
Screenshot: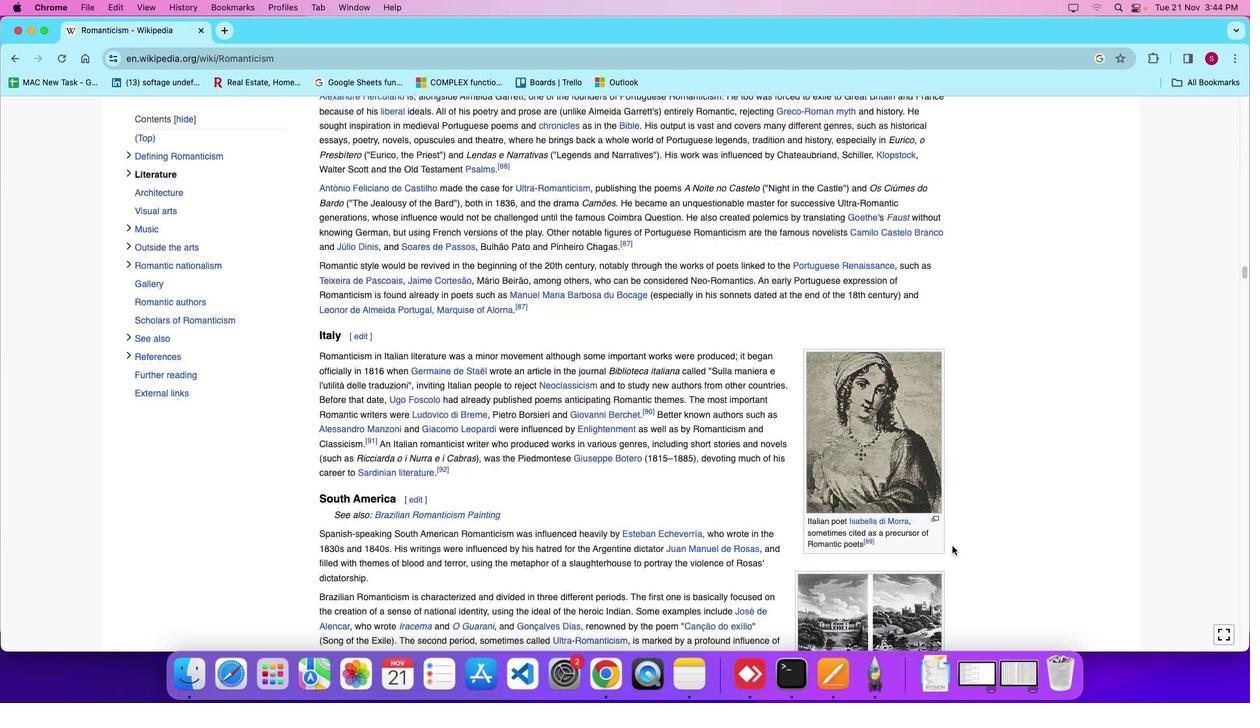 
Action: Mouse scrolled (952, 545) with delta (0, -3)
Screenshot: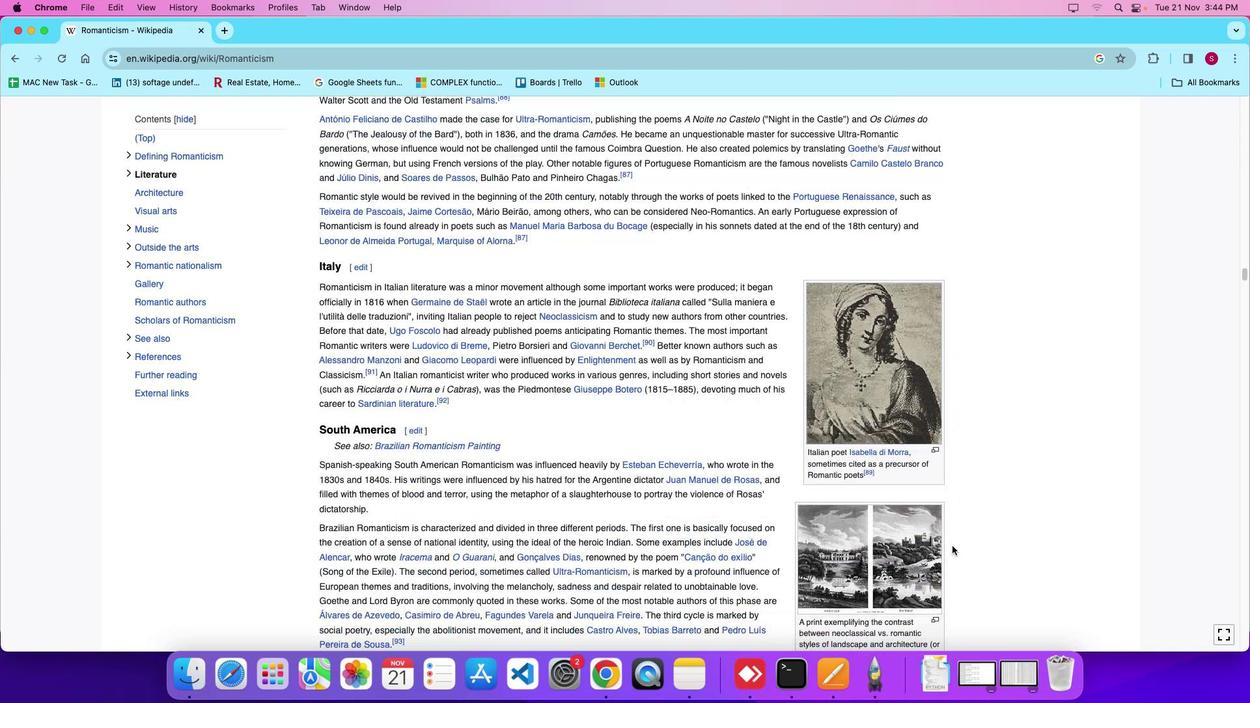 
Action: Mouse moved to (952, 545)
Screenshot: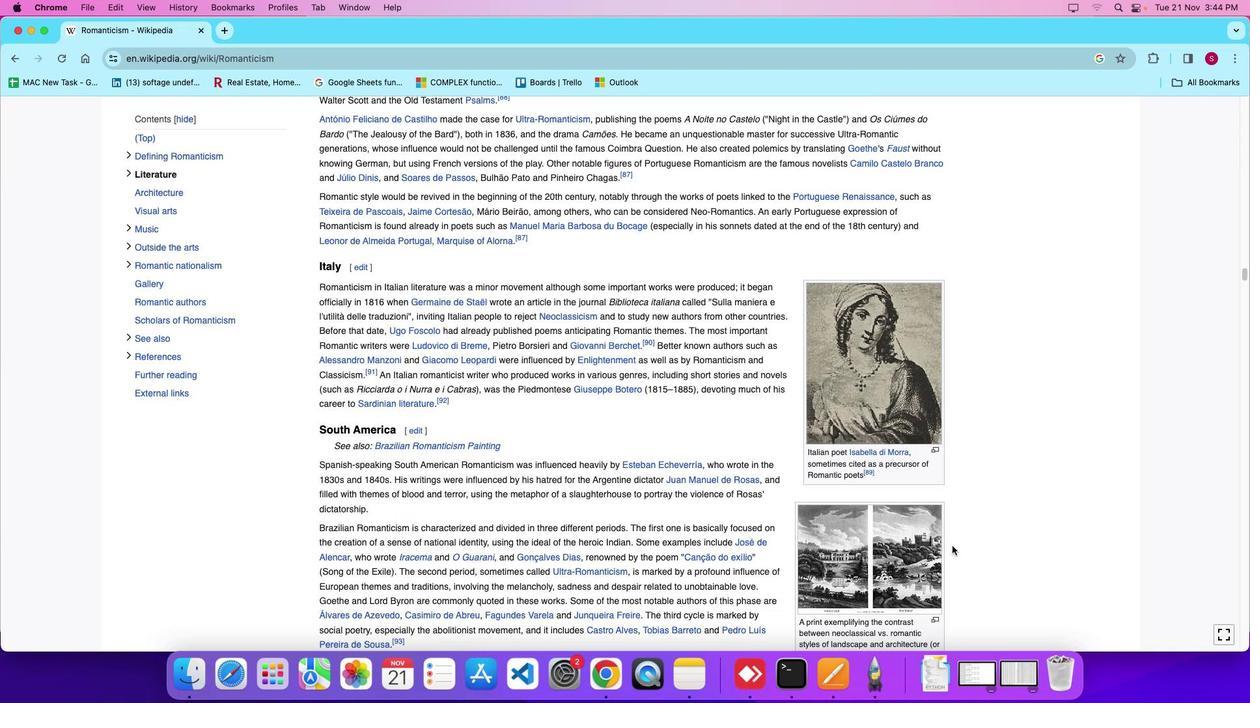 
Action: Mouse scrolled (952, 545) with delta (0, 0)
Screenshot: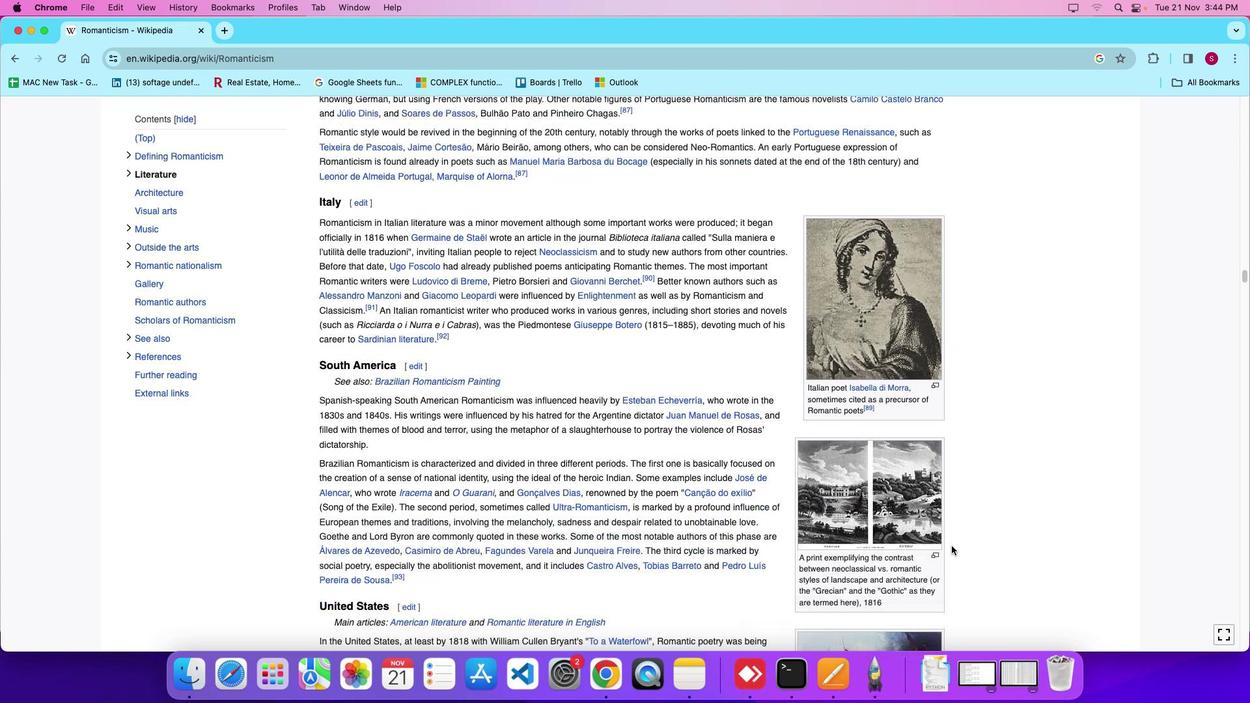
Action: Mouse scrolled (952, 545) with delta (0, 0)
Screenshot: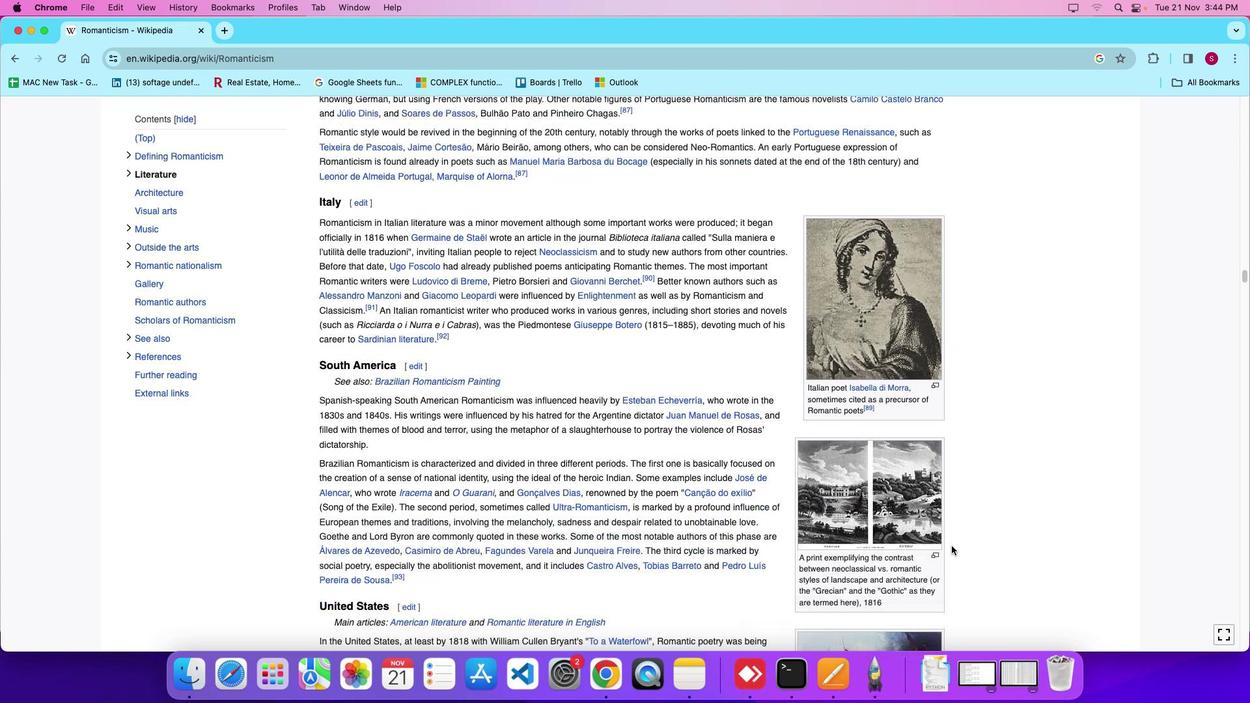 
Action: Mouse moved to (952, 545)
Screenshot: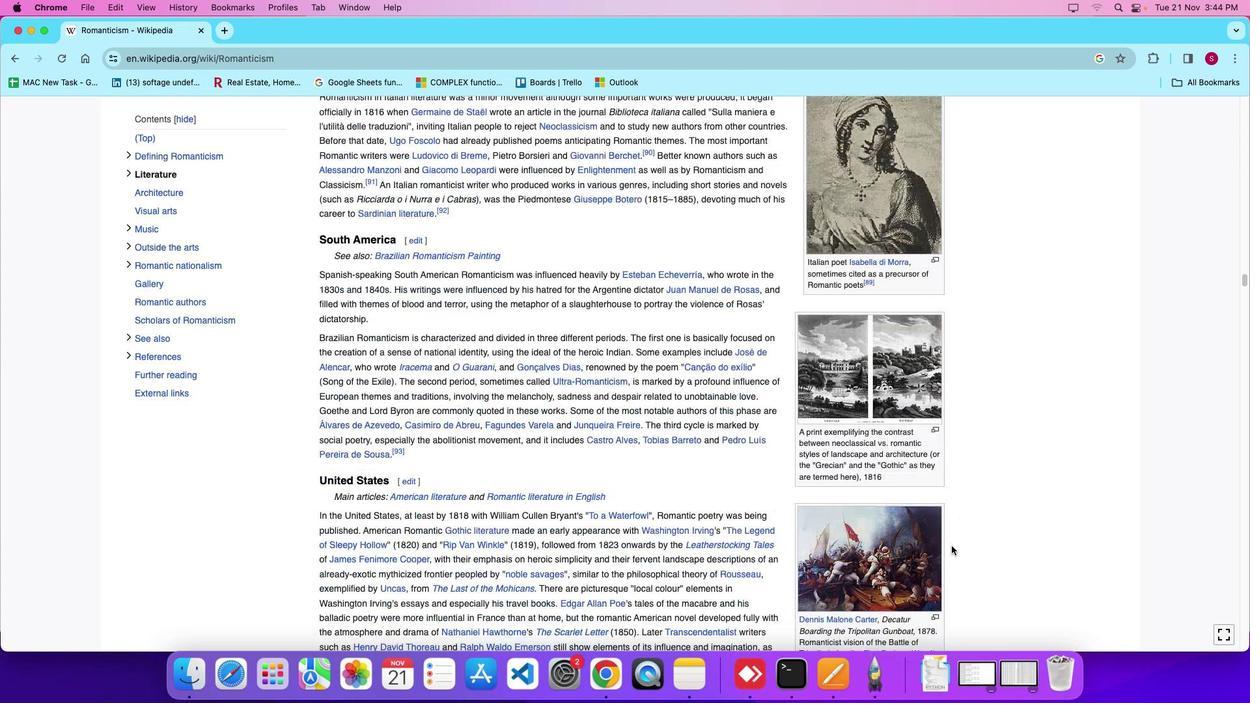 
Action: Mouse scrolled (952, 545) with delta (0, -3)
Screenshot: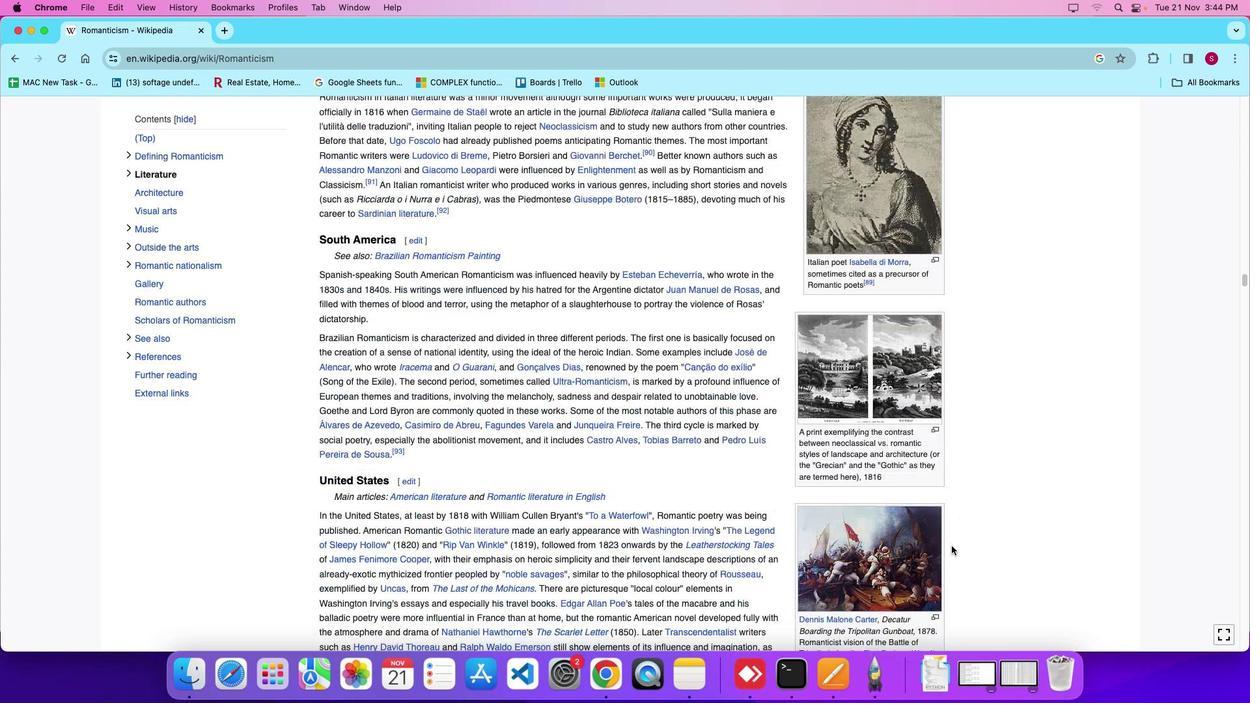 
Action: Mouse moved to (950, 545)
Screenshot: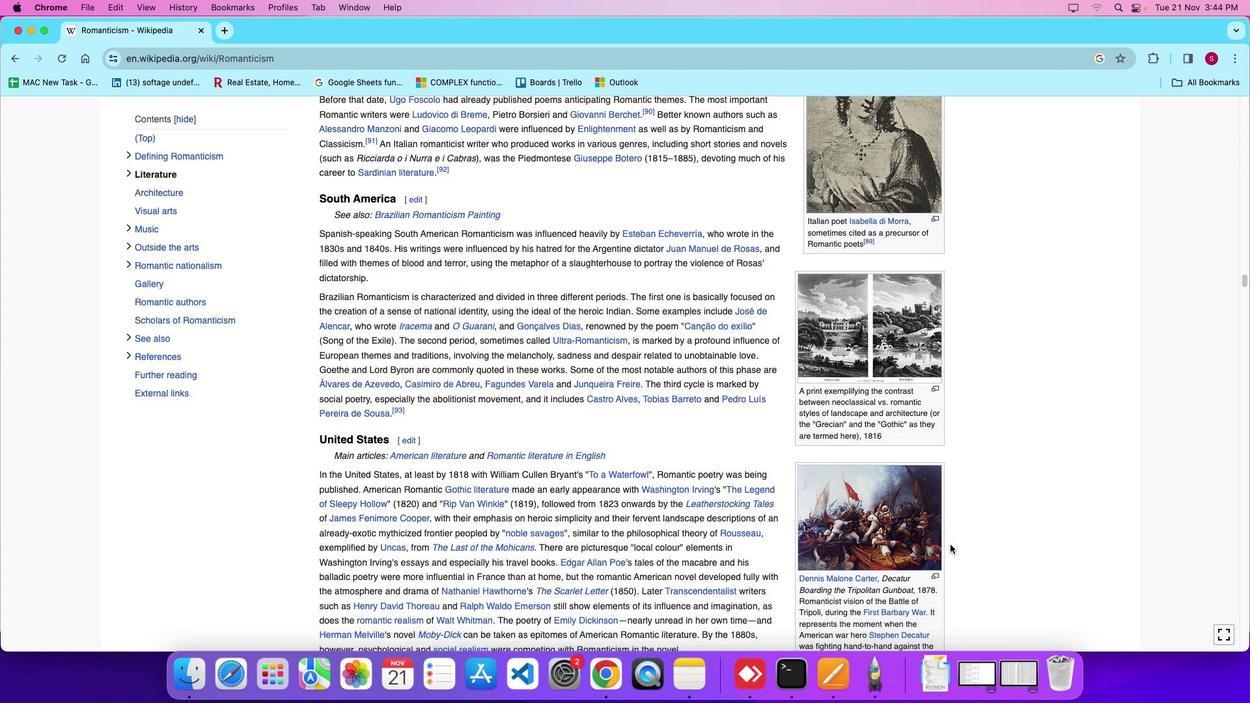 
Action: Mouse scrolled (950, 545) with delta (0, 0)
Screenshot: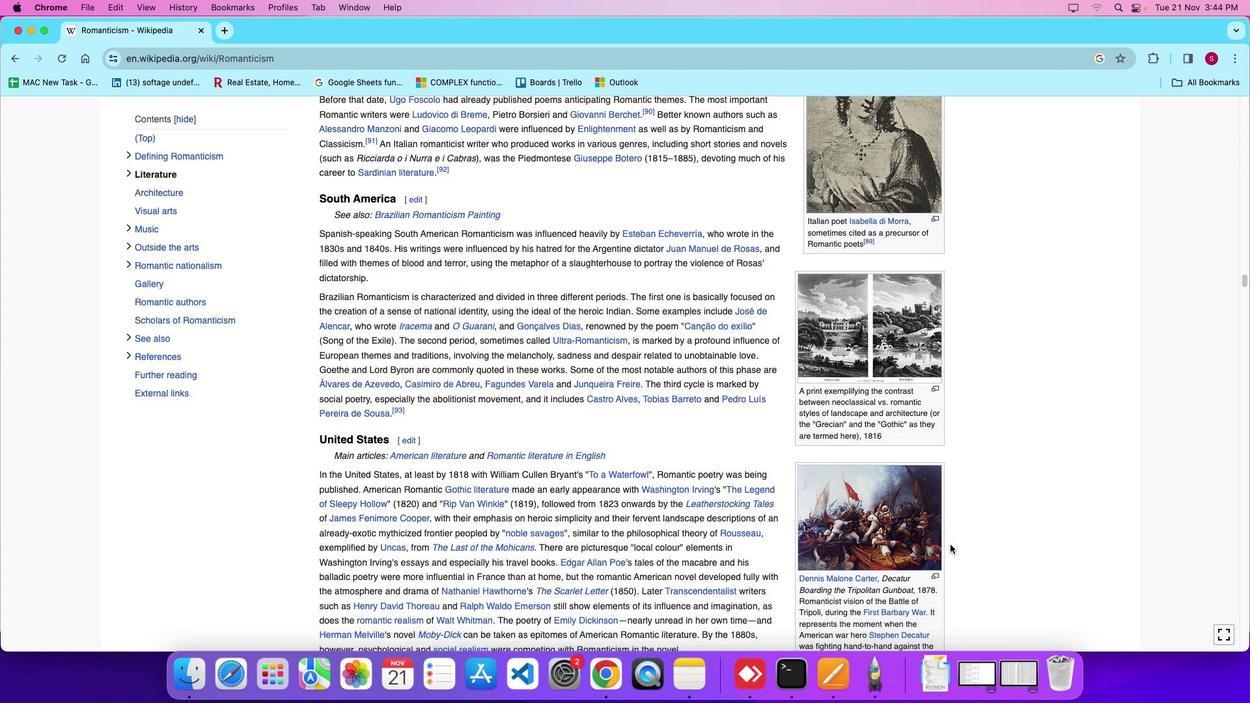 
Action: Mouse scrolled (950, 545) with delta (0, 0)
Screenshot: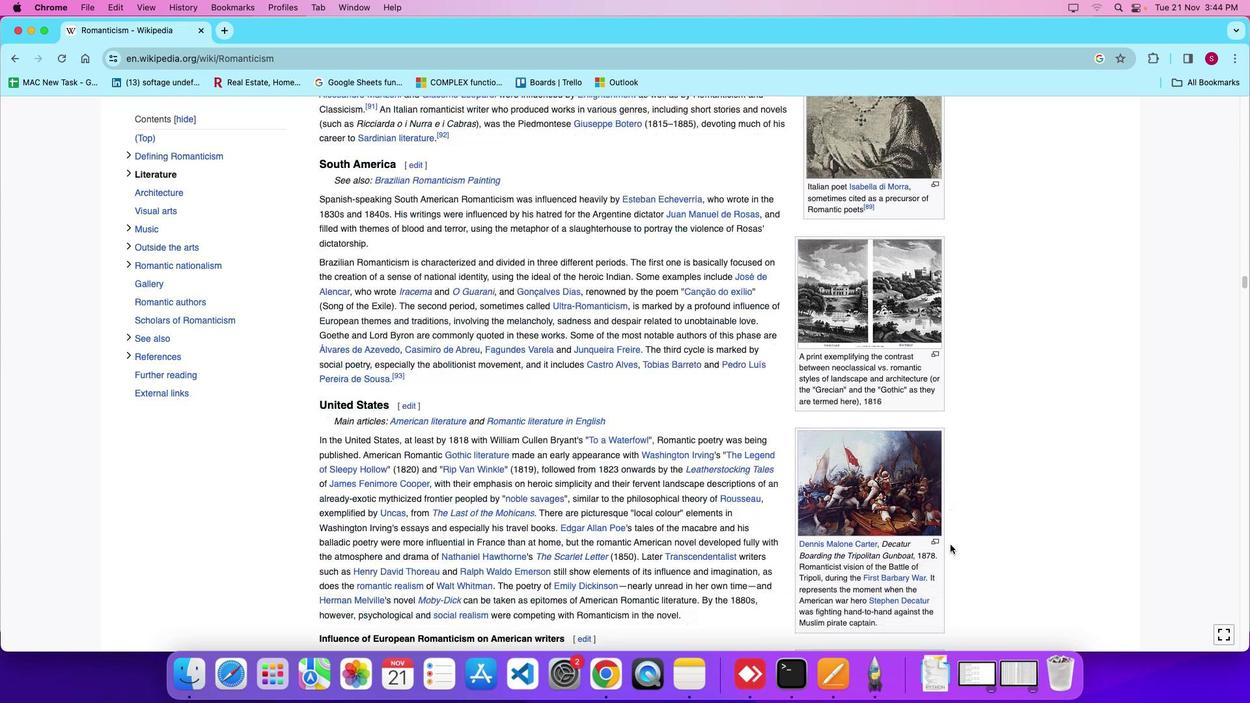 
Action: Mouse moved to (950, 545)
Screenshot: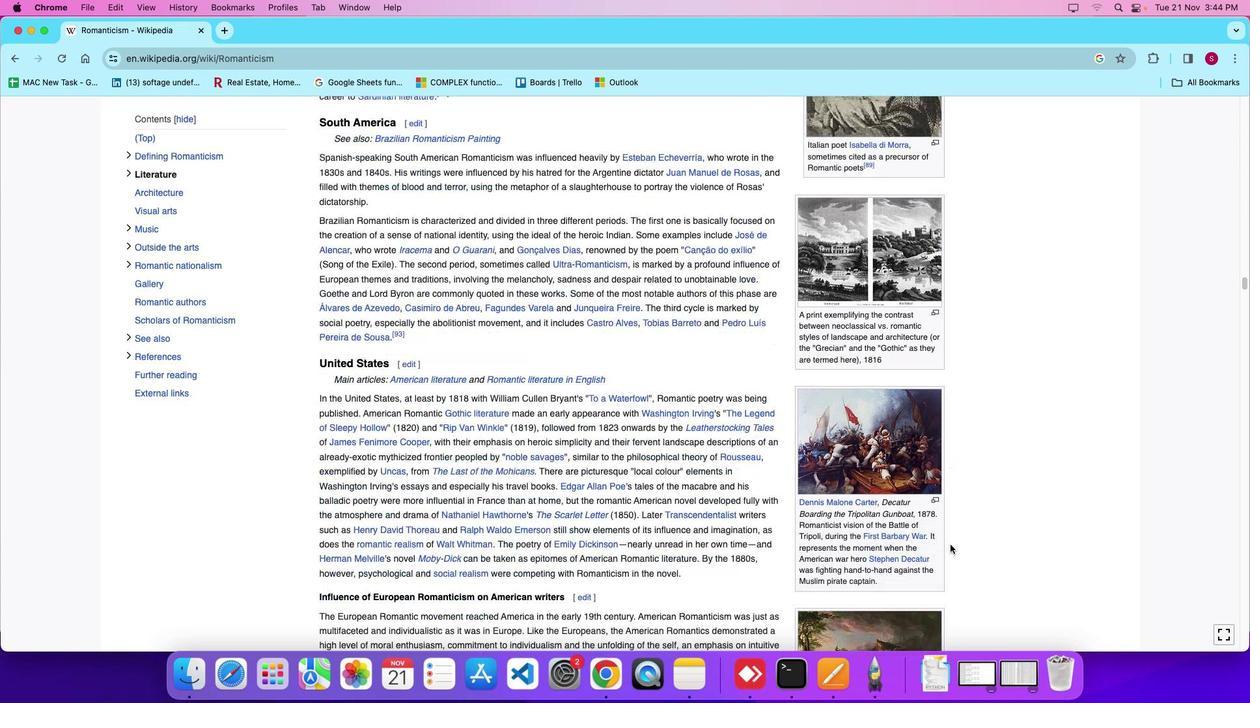 
Action: Mouse scrolled (950, 545) with delta (0, -2)
Screenshot: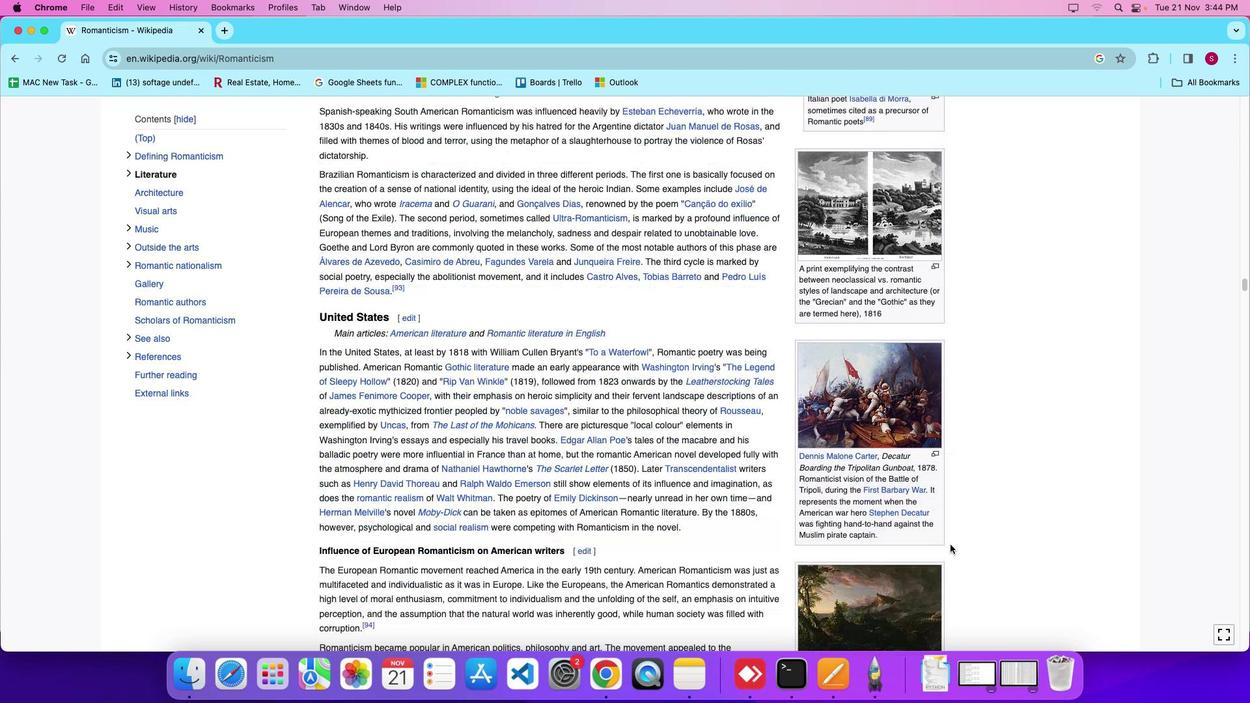 
Action: Mouse moved to (950, 544)
Screenshot: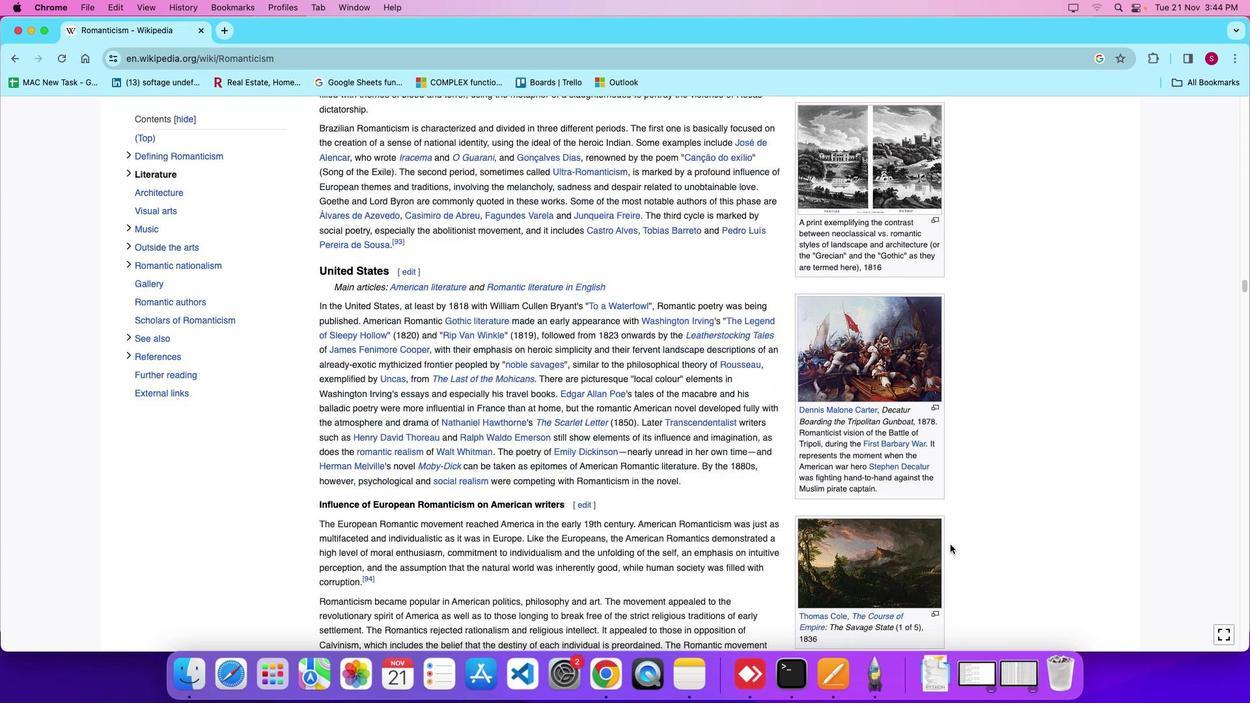 
Action: Mouse scrolled (950, 544) with delta (0, 0)
Screenshot: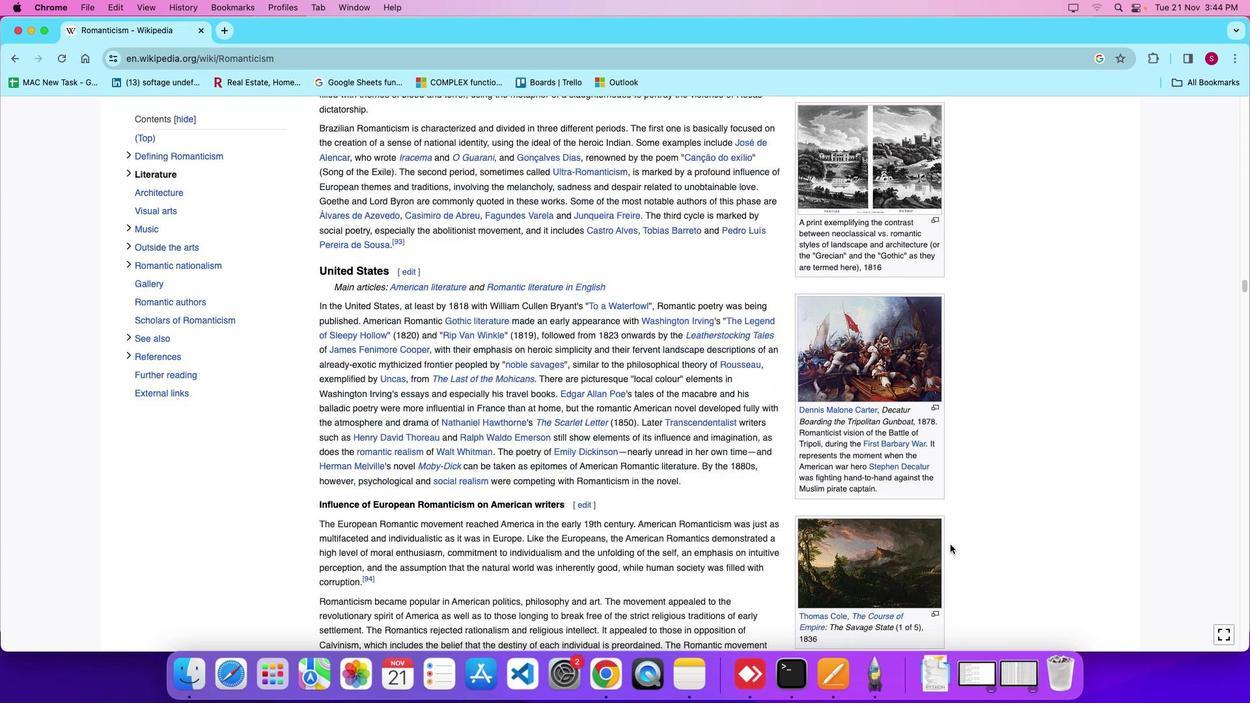 
Action: Mouse scrolled (950, 544) with delta (0, 0)
Screenshot: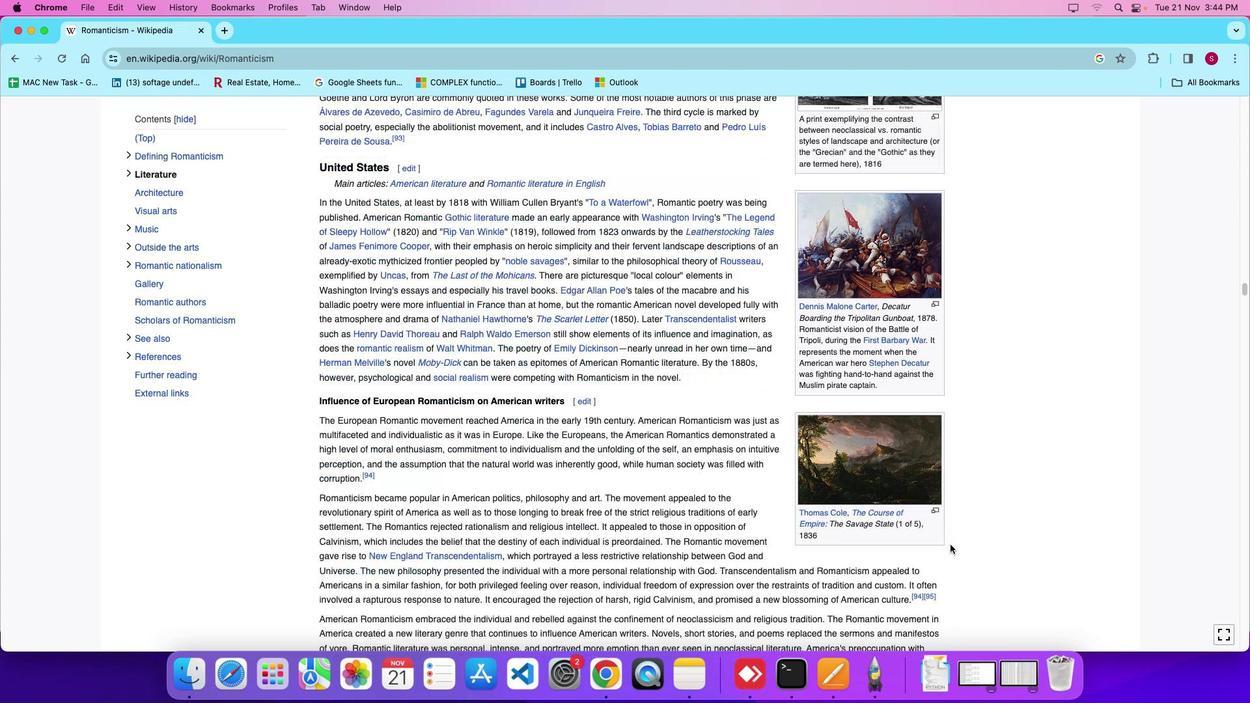
Action: Mouse scrolled (950, 544) with delta (0, -3)
Screenshot: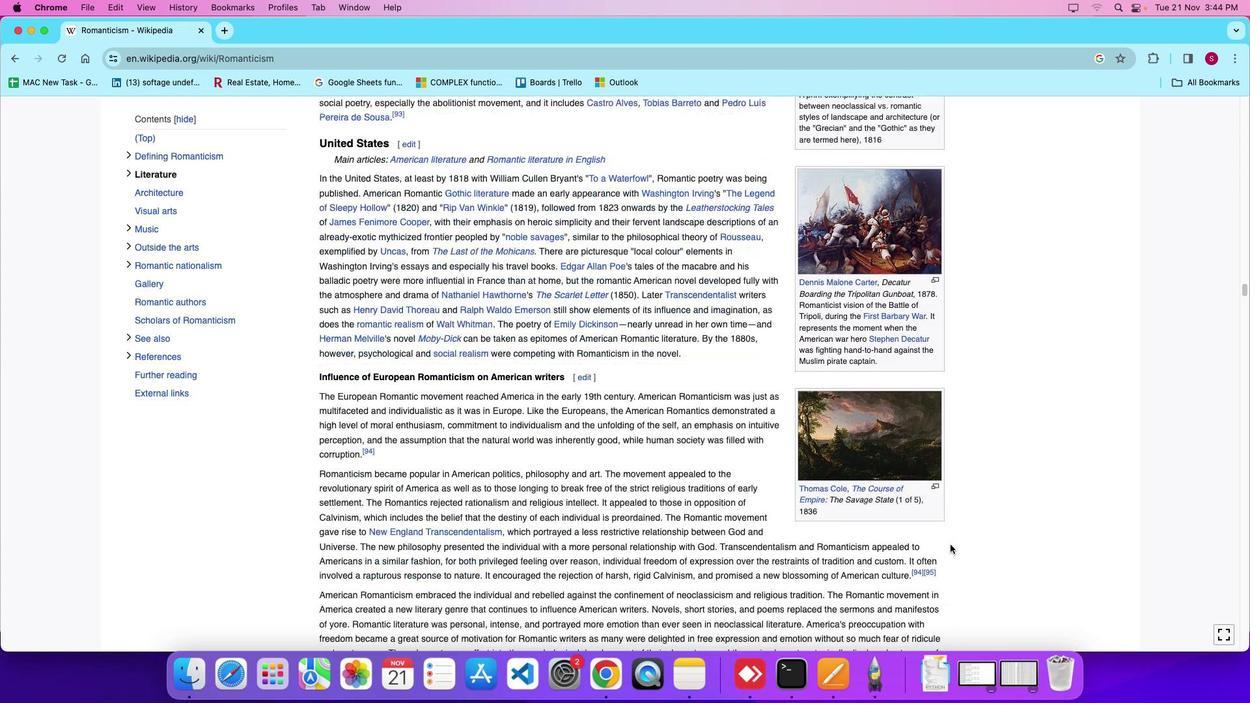 
Action: Mouse scrolled (950, 544) with delta (0, 0)
Screenshot: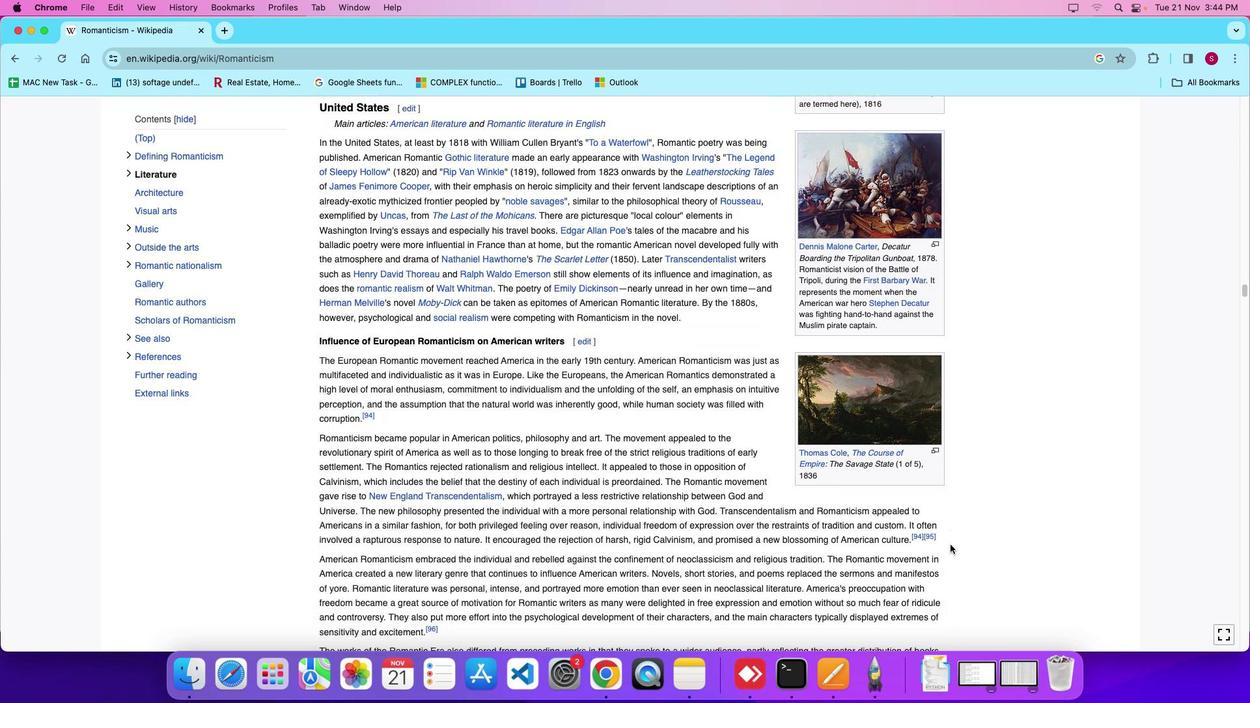 
Action: Mouse scrolled (950, 544) with delta (0, 0)
Screenshot: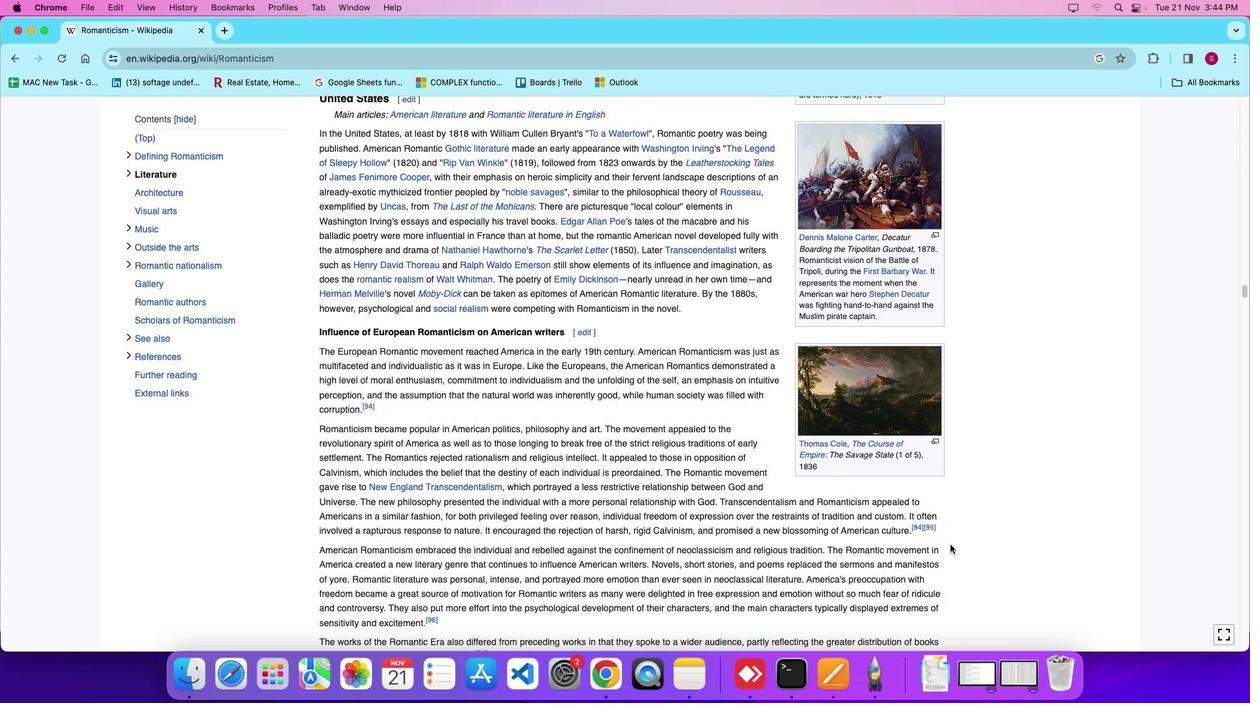 
Action: Mouse scrolled (950, 544) with delta (0, 0)
Screenshot: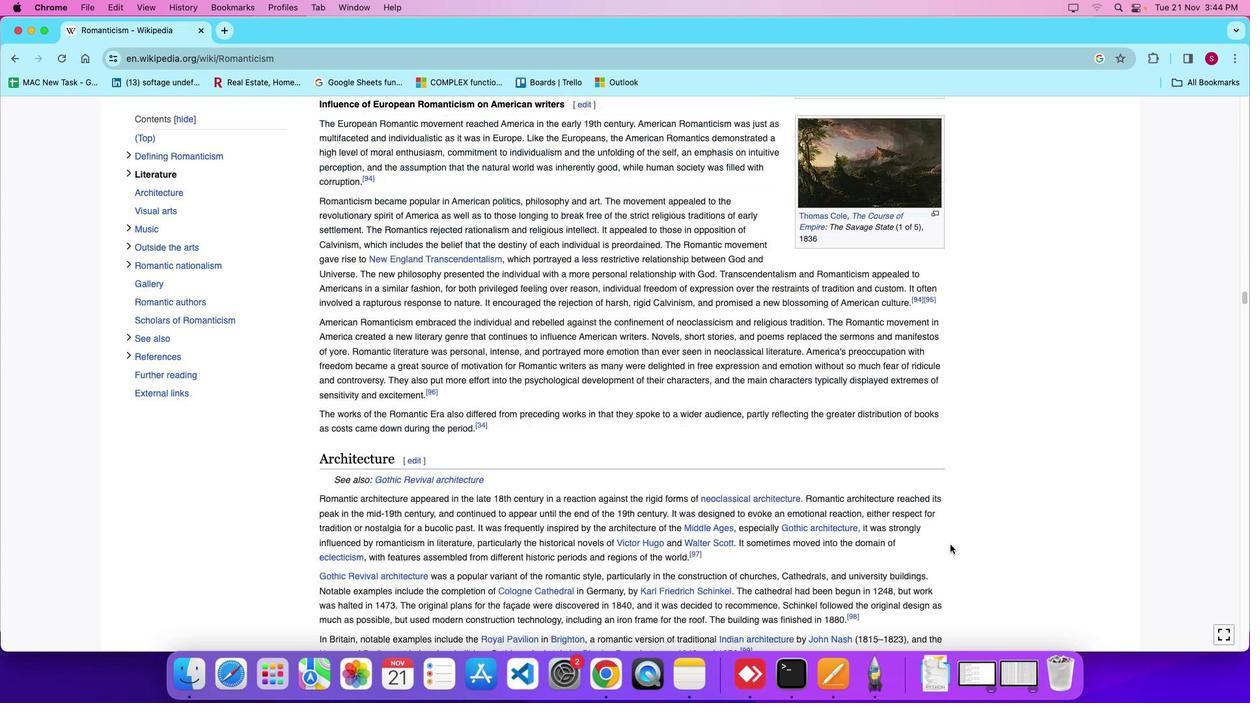 
Action: Mouse scrolled (950, 544) with delta (0, 0)
Screenshot: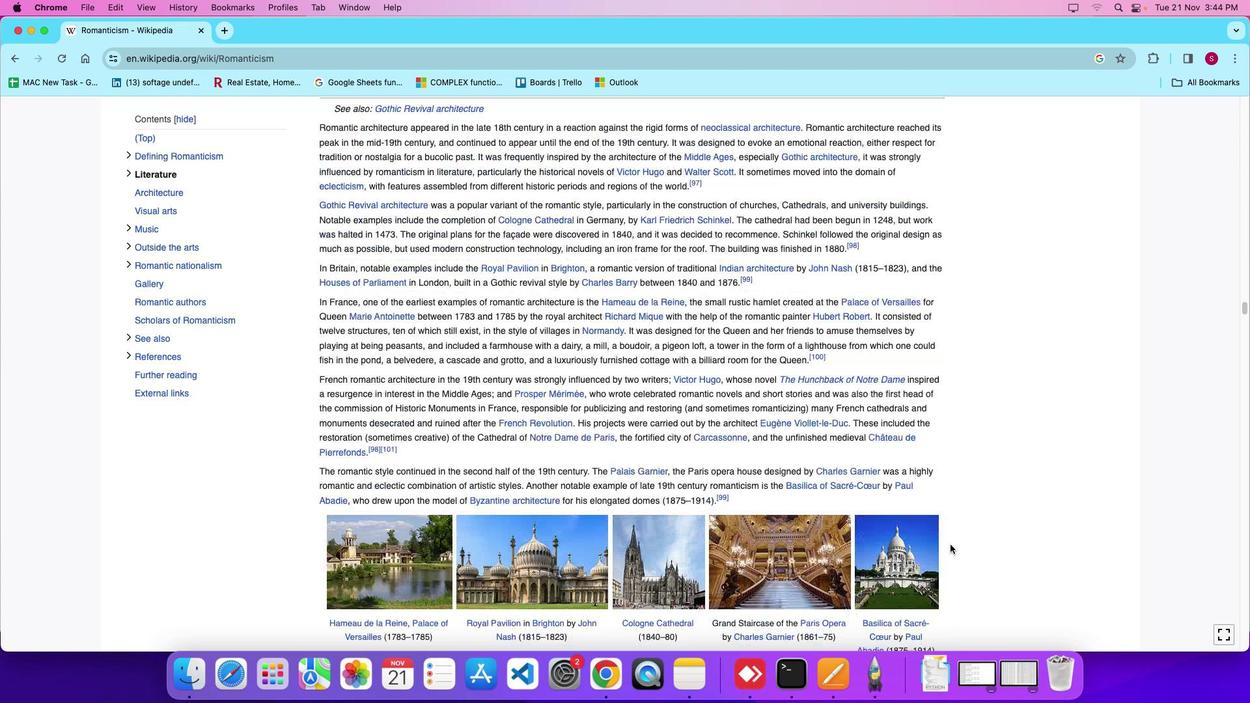 
Action: Mouse scrolled (950, 544) with delta (0, -5)
Screenshot: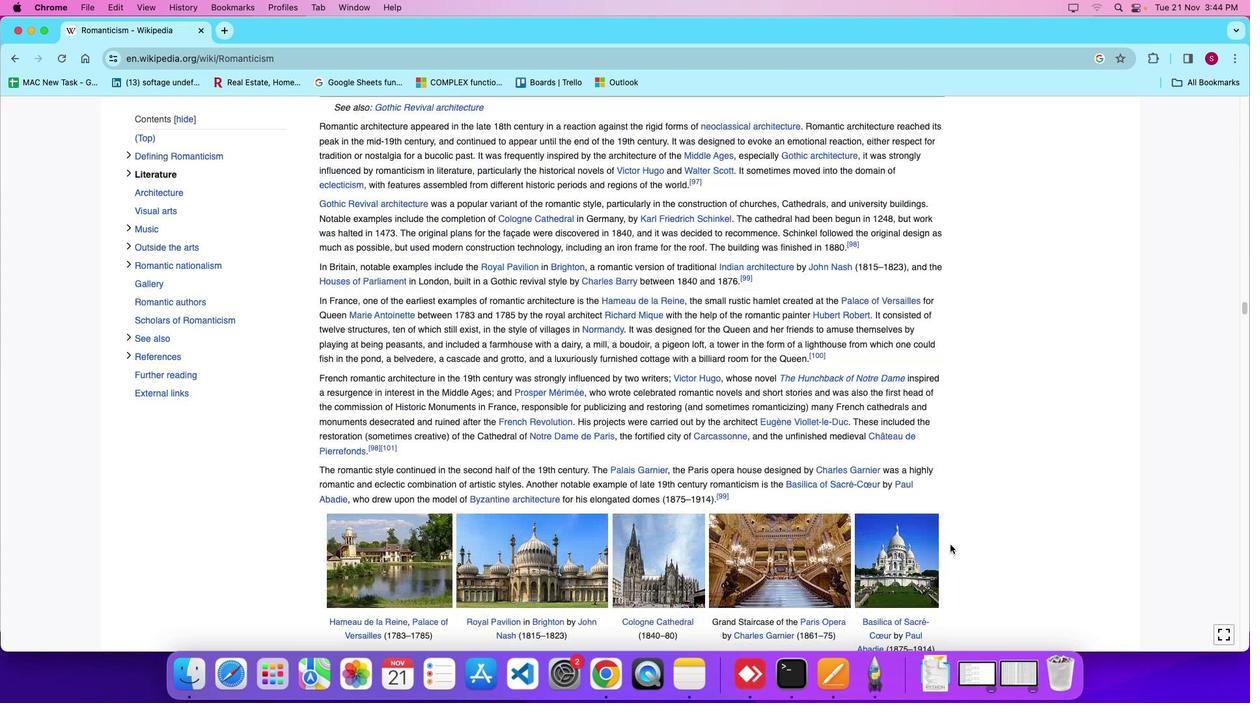 
Action: Mouse scrolled (950, 544) with delta (0, -7)
Screenshot: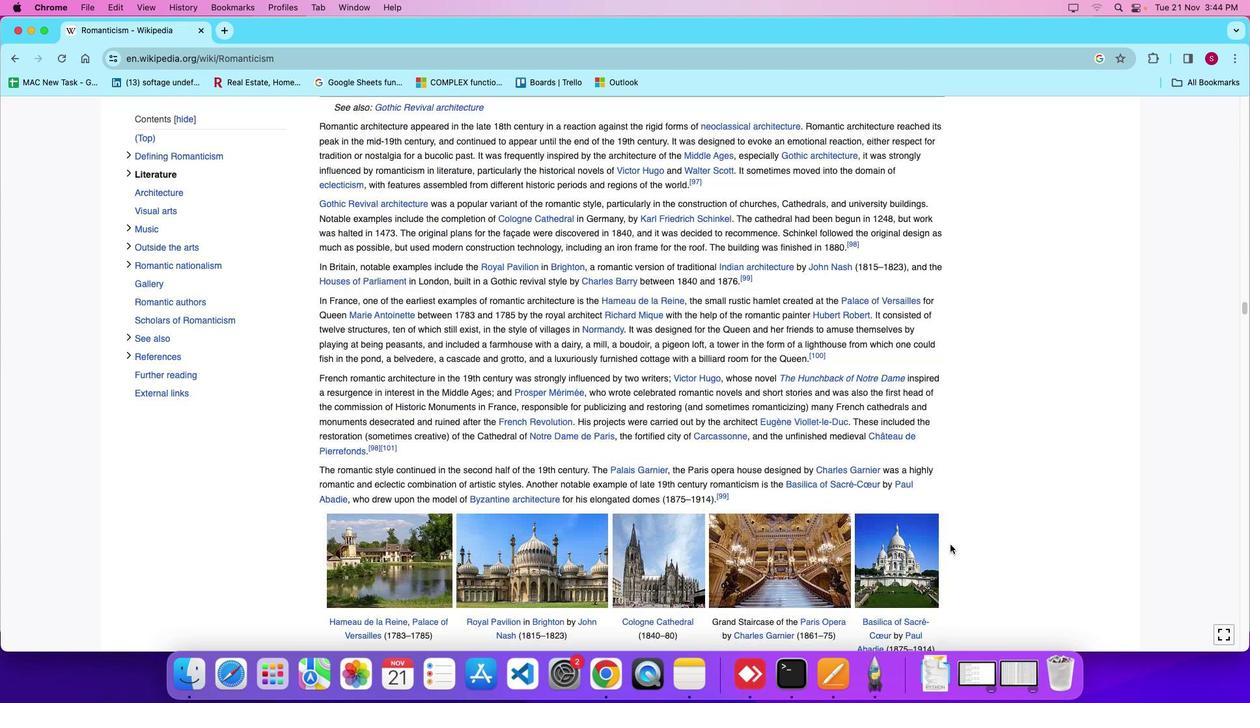 
Action: Mouse scrolled (950, 544) with delta (0, 0)
Screenshot: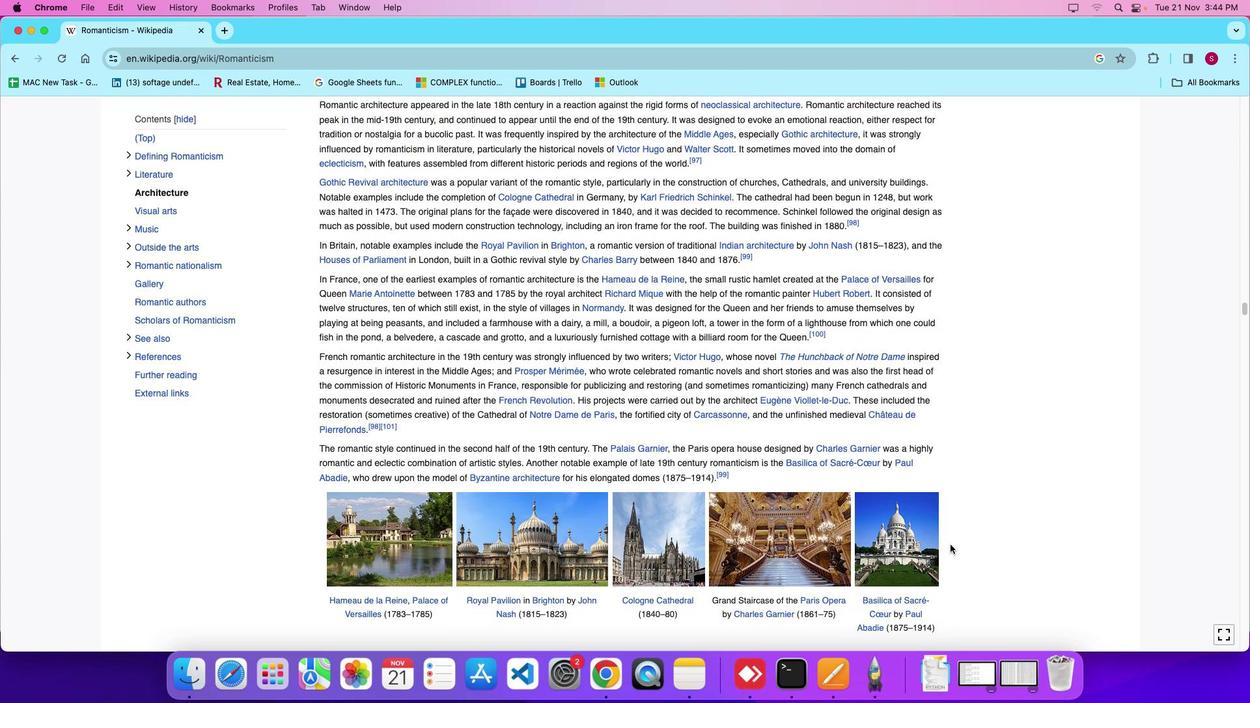 
Action: Mouse scrolled (950, 544) with delta (0, 0)
Screenshot: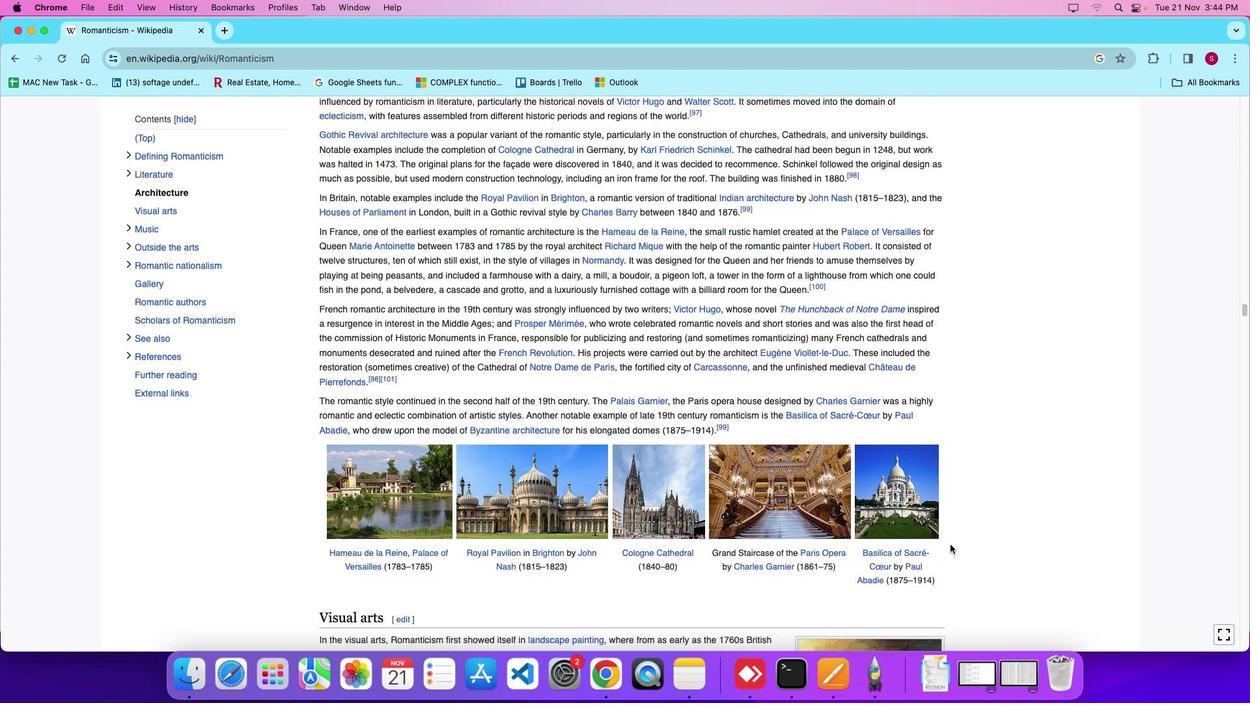 
Action: Mouse scrolled (950, 544) with delta (0, -1)
Screenshot: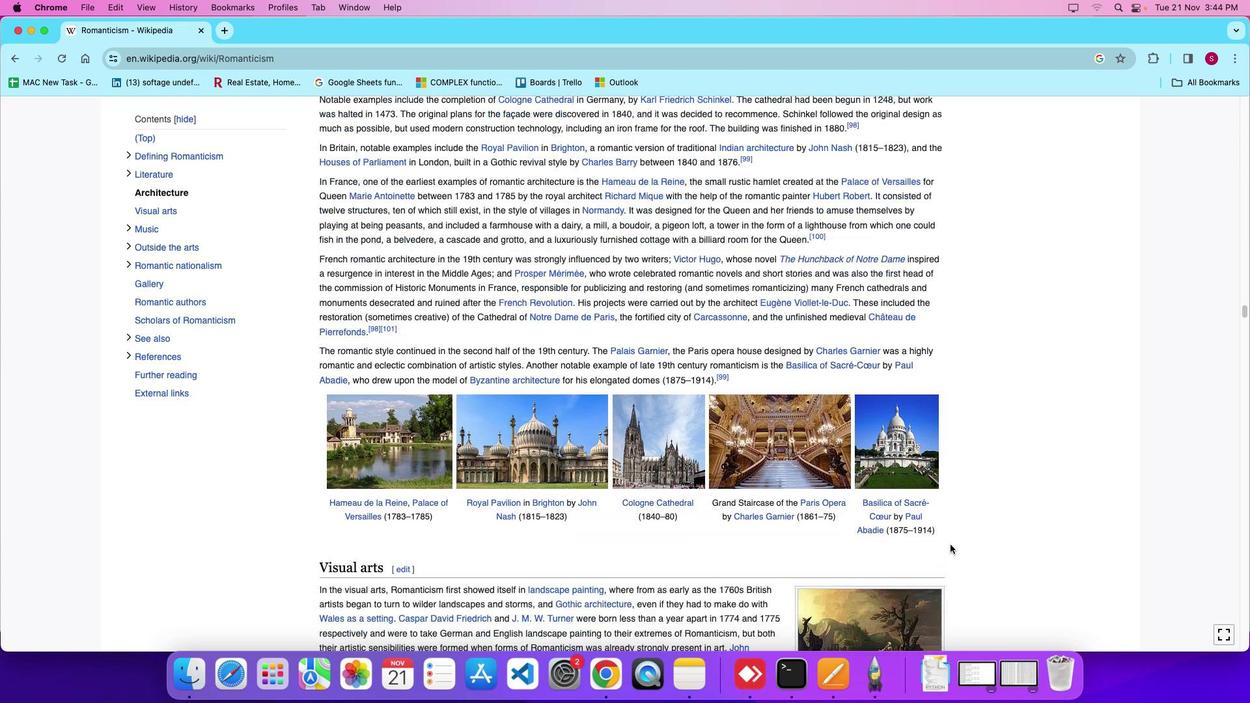 
Action: Mouse moved to (950, 545)
Screenshot: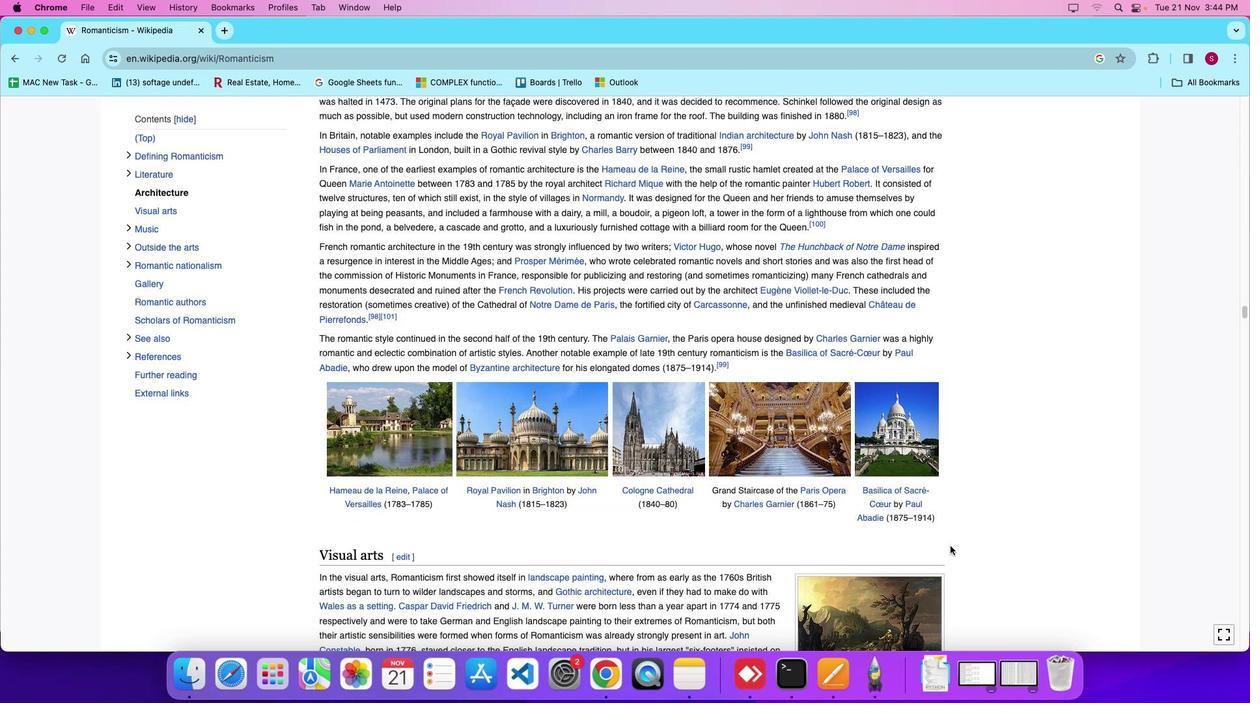 
Action: Mouse scrolled (950, 545) with delta (0, 0)
Screenshot: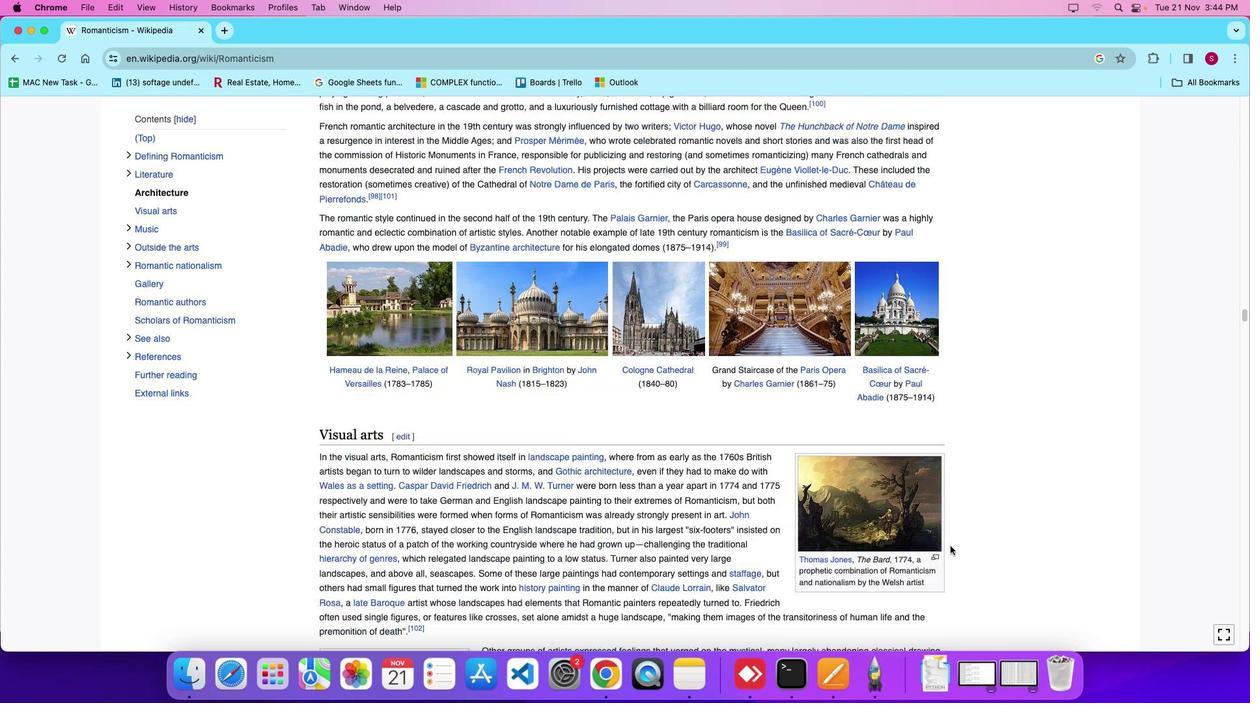 
Action: Mouse scrolled (950, 545) with delta (0, 0)
Screenshot: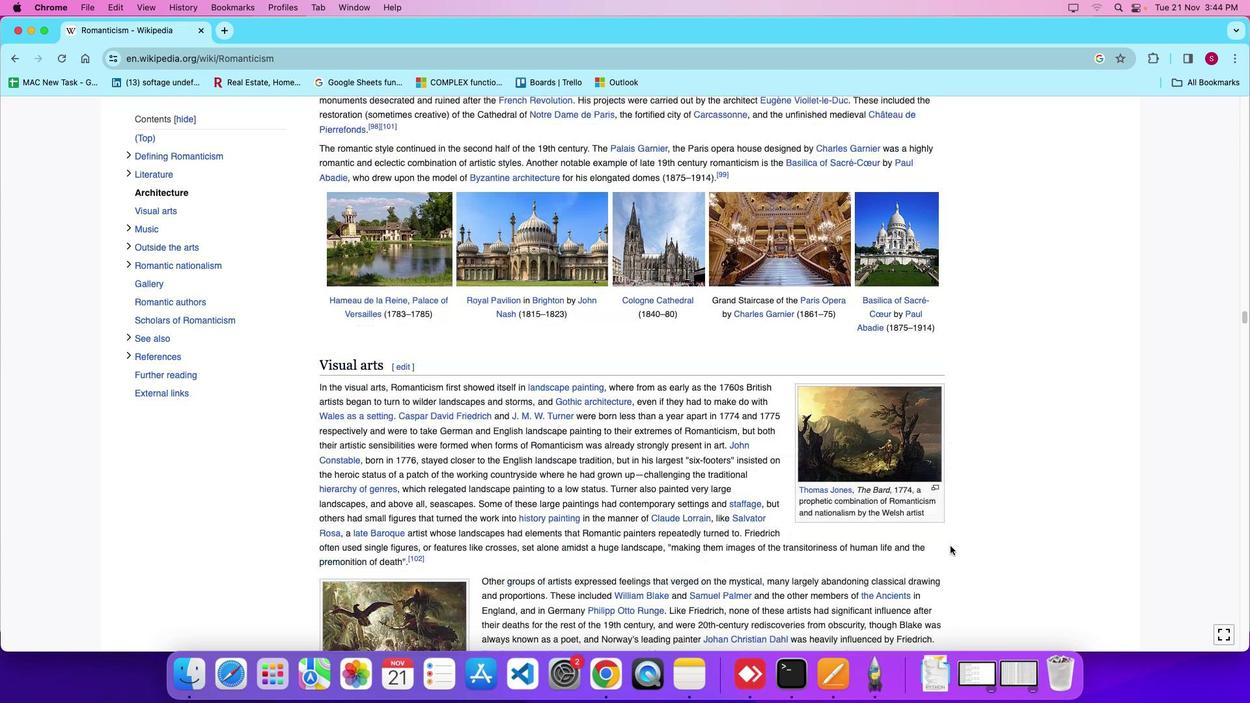 
Action: Mouse scrolled (950, 545) with delta (0, -3)
Screenshot: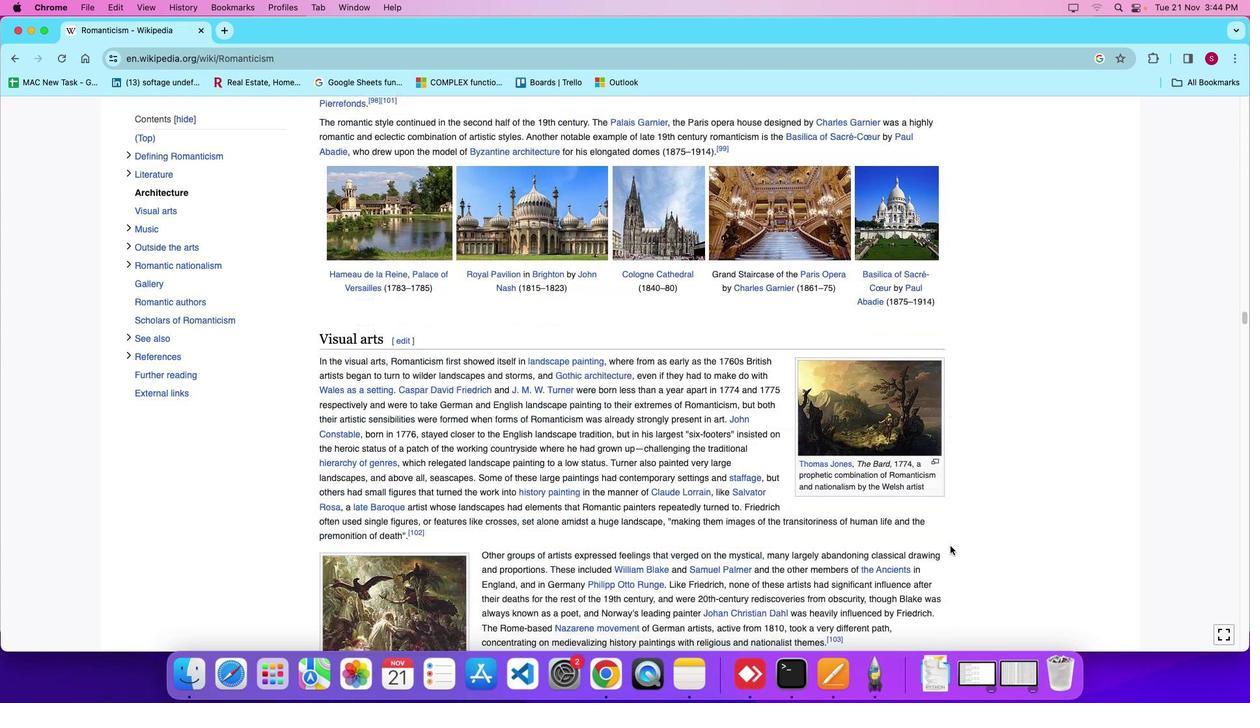 
Action: Mouse moved to (950, 546)
Screenshot: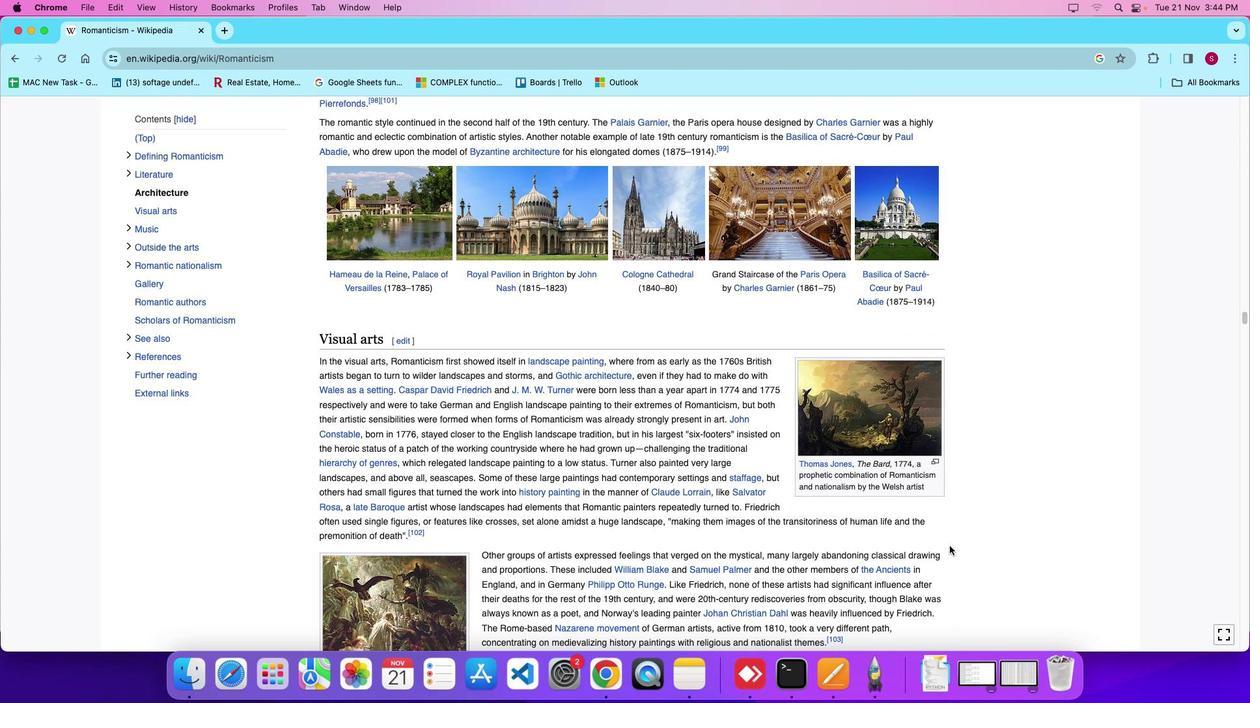 
Action: Mouse scrolled (950, 546) with delta (0, 0)
Screenshot: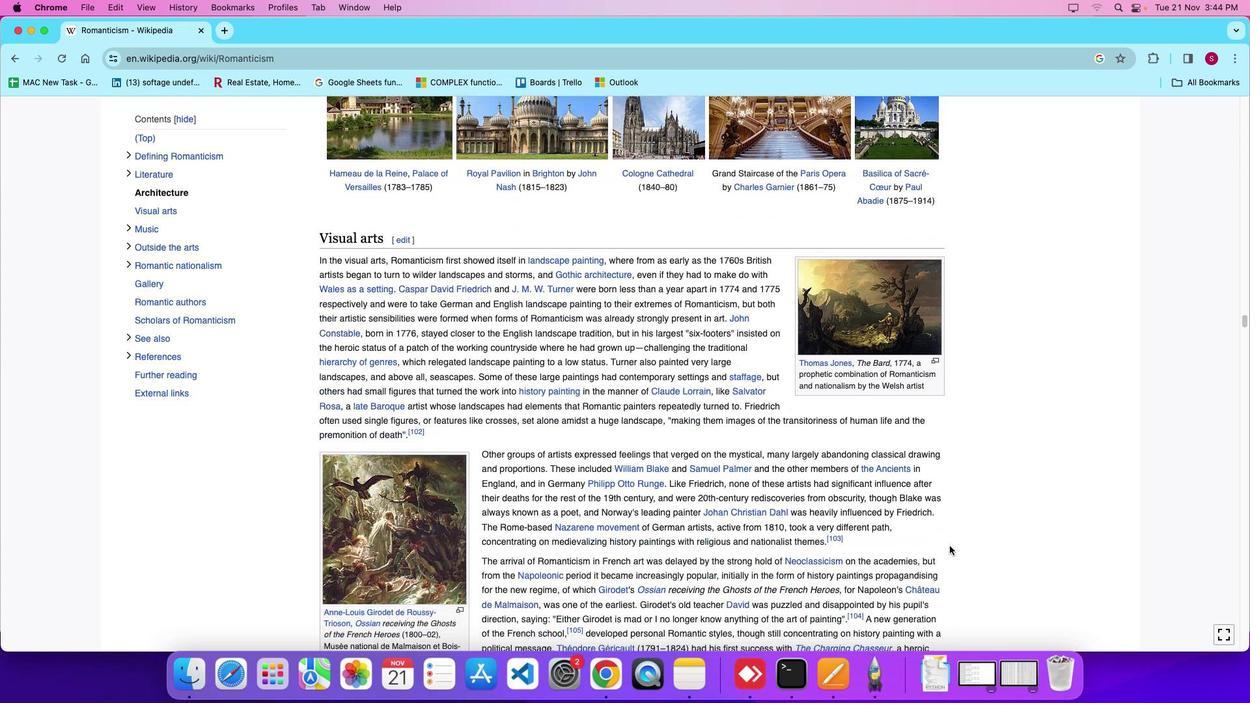 
Action: Mouse scrolled (950, 546) with delta (0, 0)
Screenshot: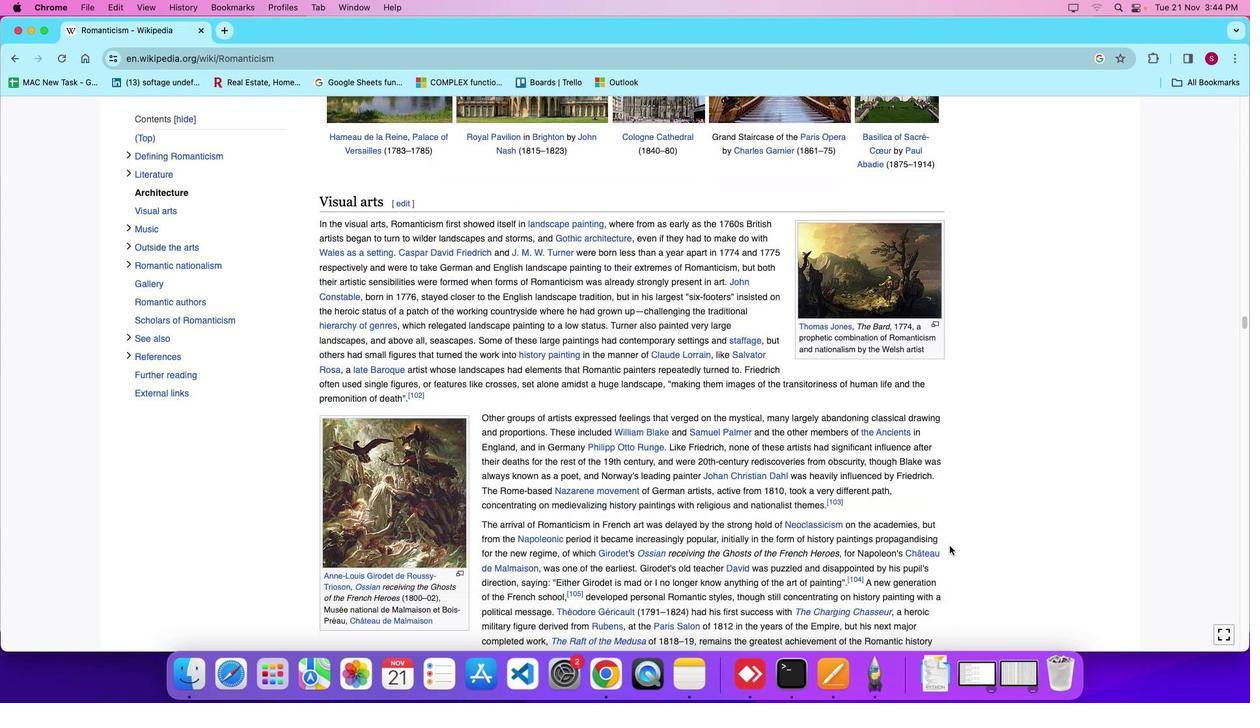 
Action: Mouse scrolled (950, 546) with delta (0, -3)
Screenshot: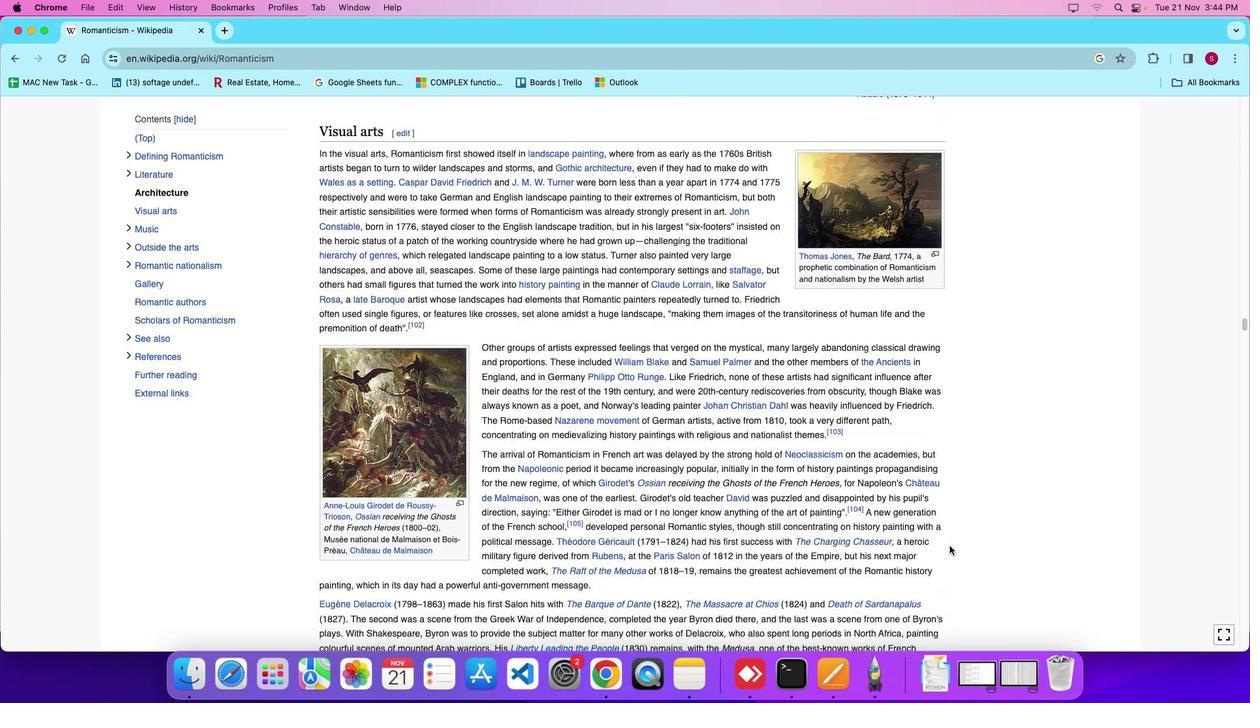 
Action: Mouse moved to (948, 549)
Screenshot: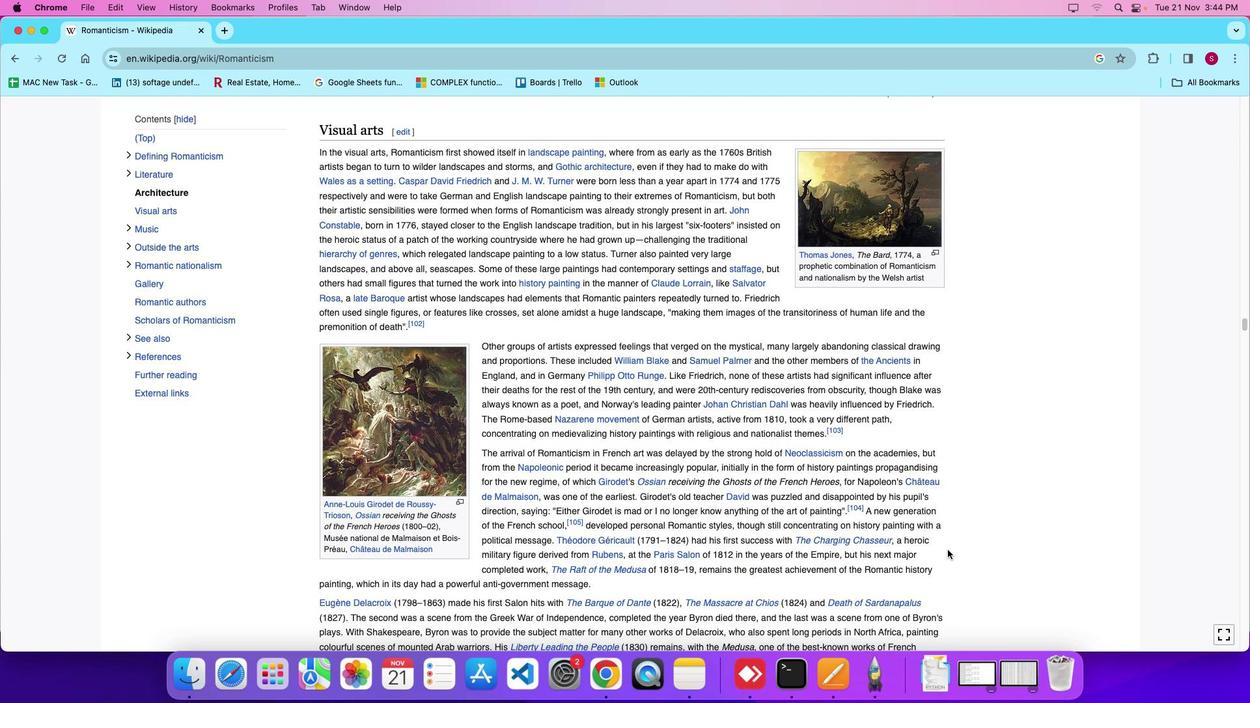 
Action: Mouse scrolled (948, 549) with delta (0, 0)
Screenshot: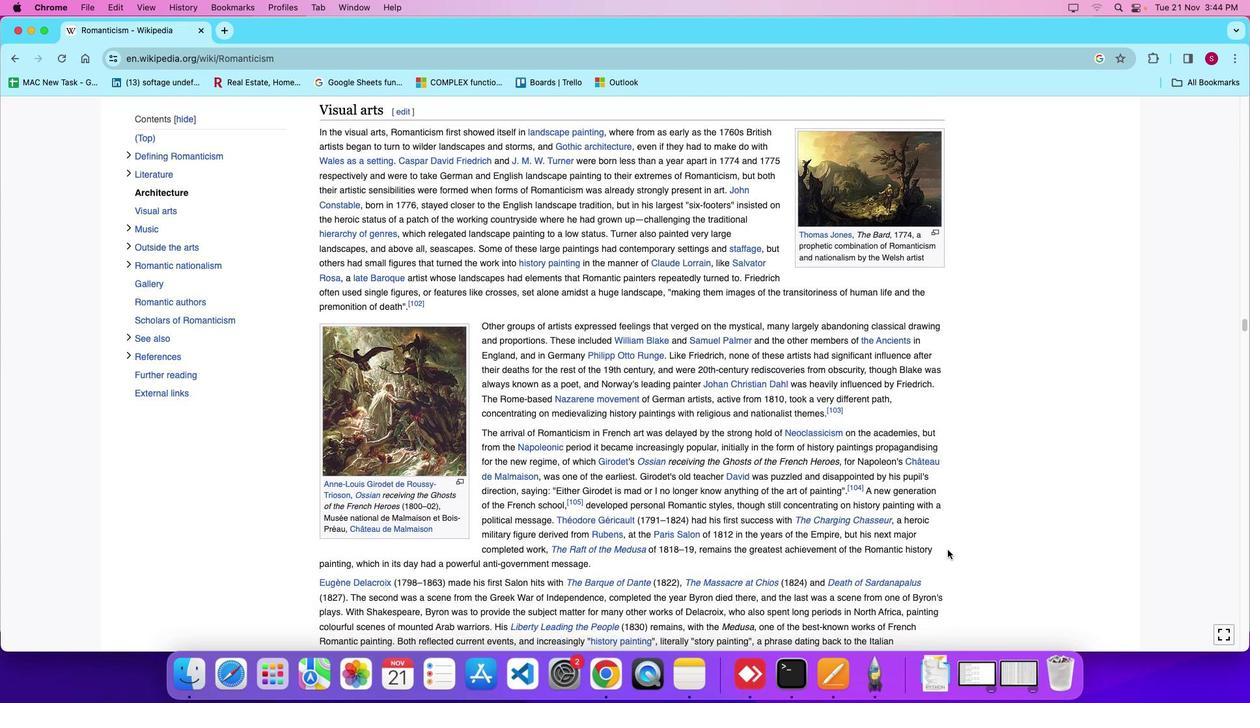 
Action: Mouse scrolled (948, 549) with delta (0, 0)
Screenshot: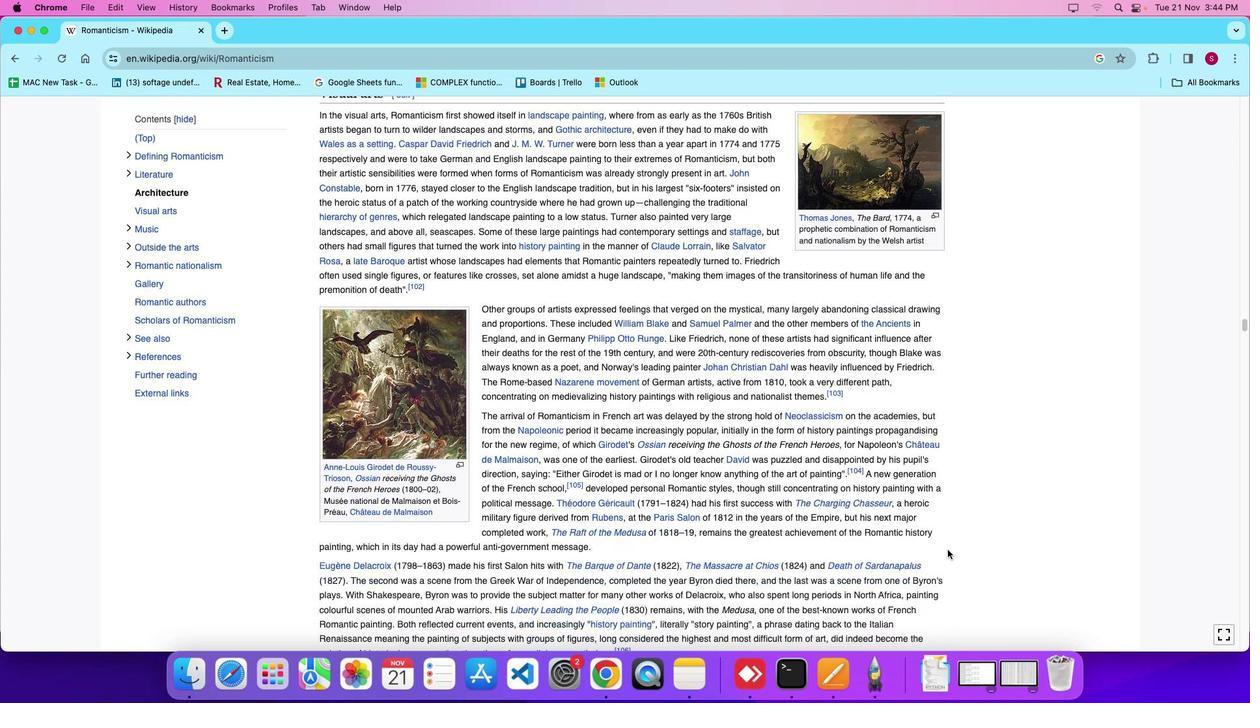 
Action: Mouse scrolled (948, 549) with delta (0, -1)
Screenshot: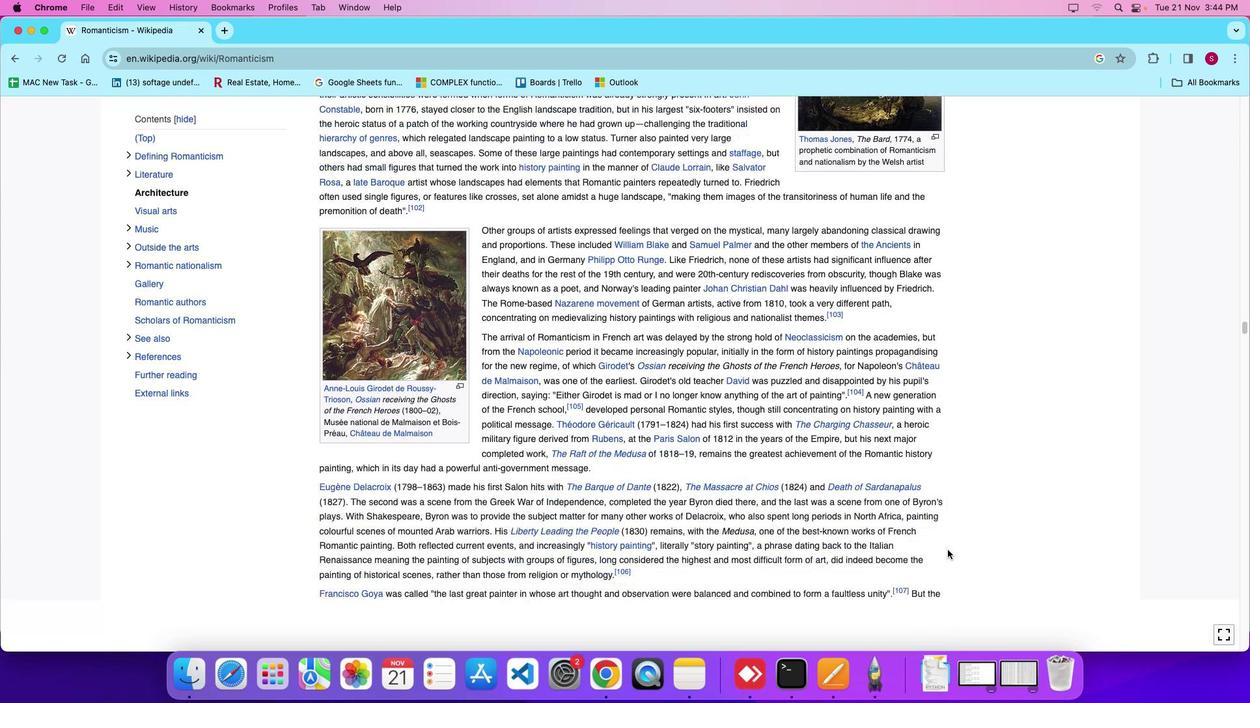 
Action: Mouse moved to (948, 549)
Screenshot: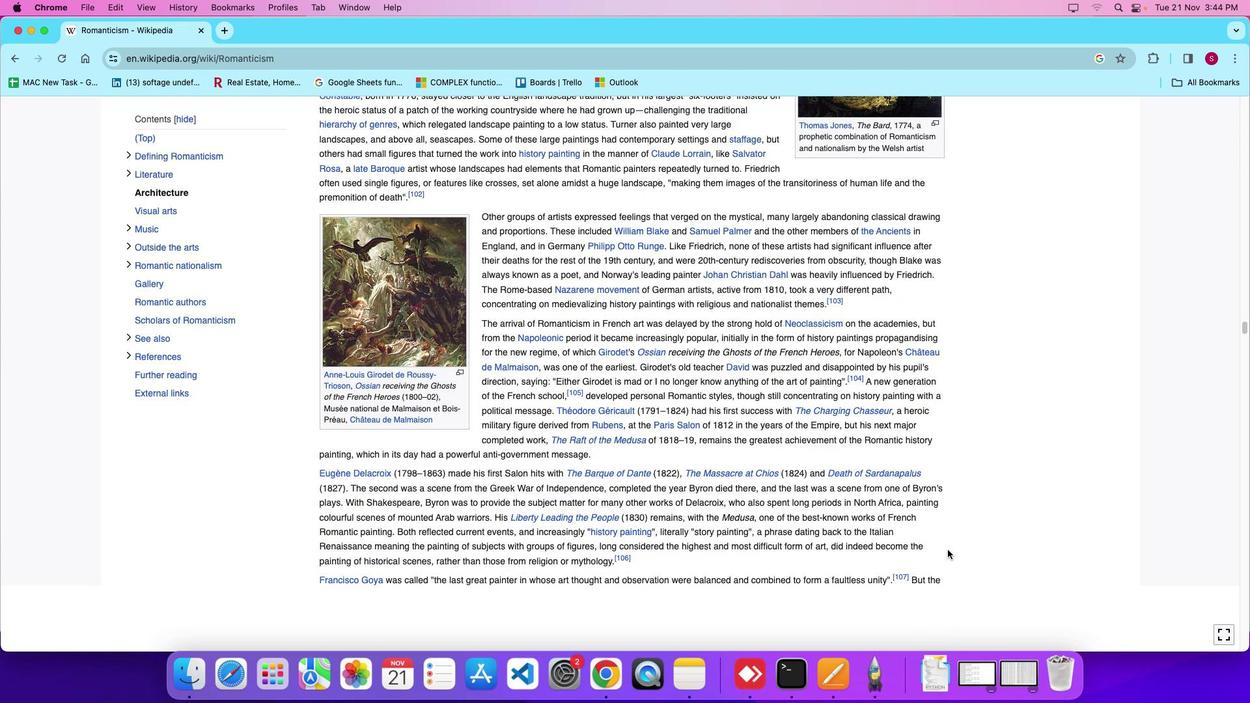
Action: Mouse scrolled (948, 549) with delta (0, 0)
Screenshot: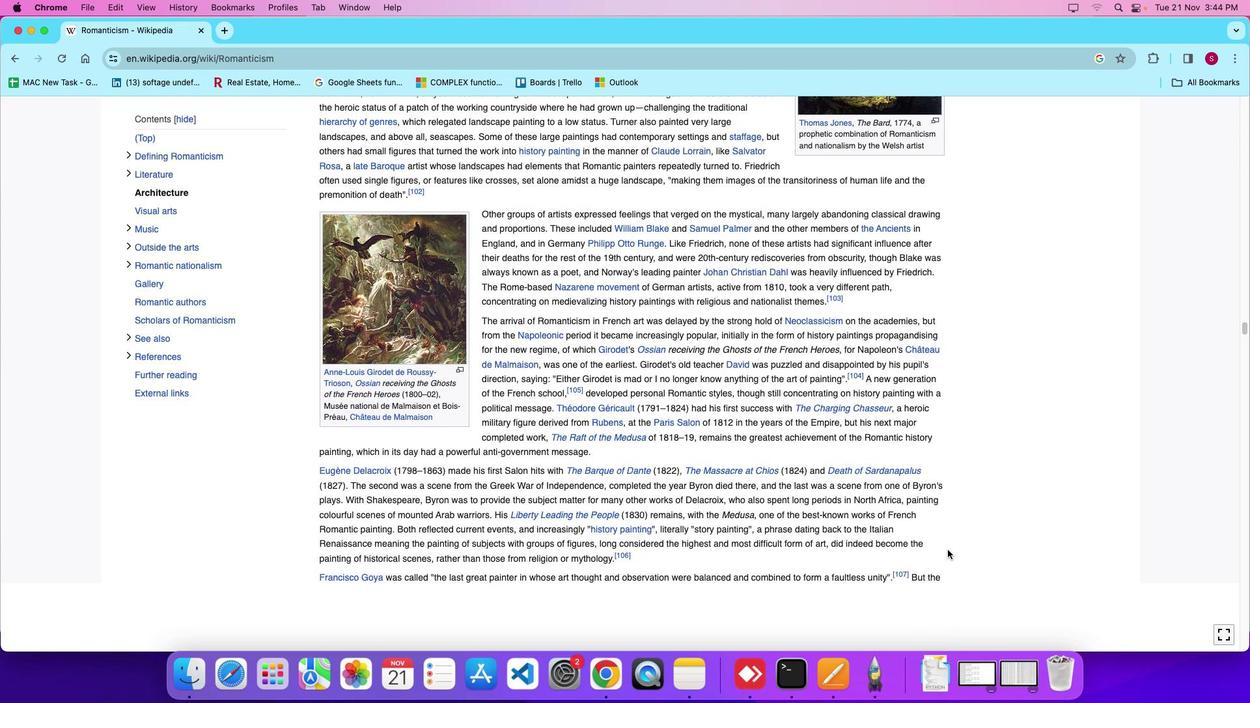 
Action: Mouse scrolled (948, 549) with delta (0, 0)
Screenshot: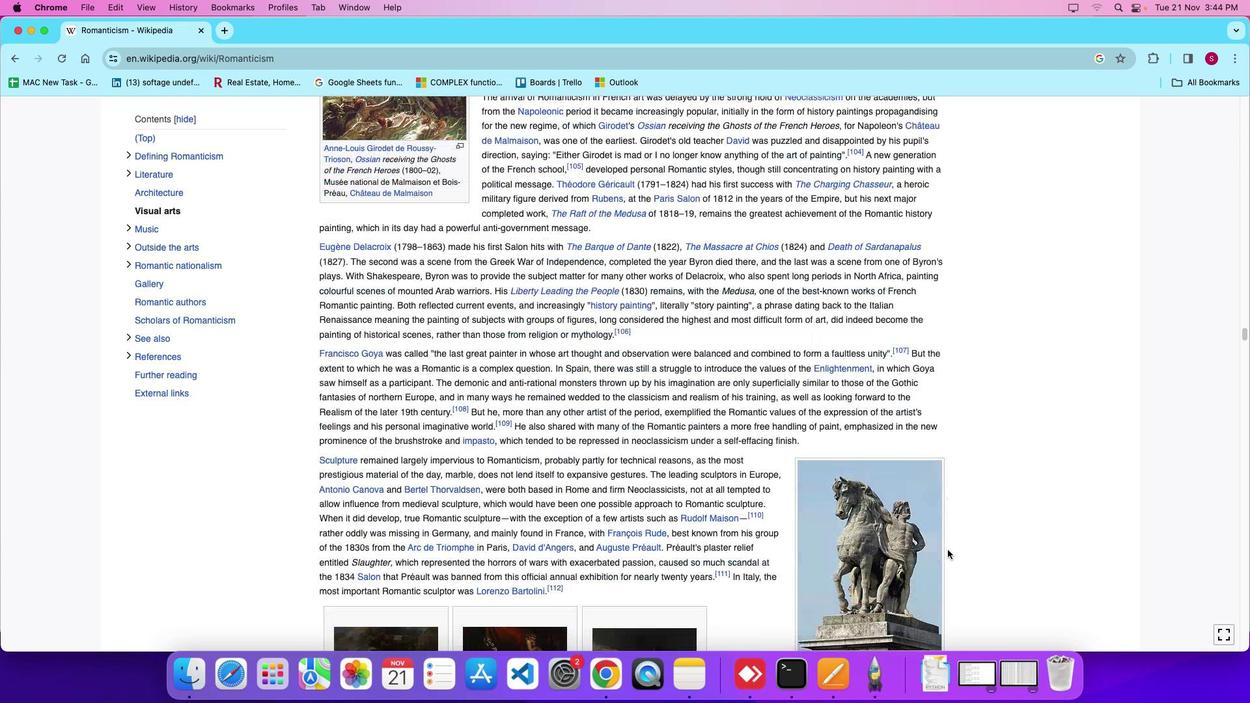 
Action: Mouse scrolled (948, 549) with delta (0, 0)
Screenshot: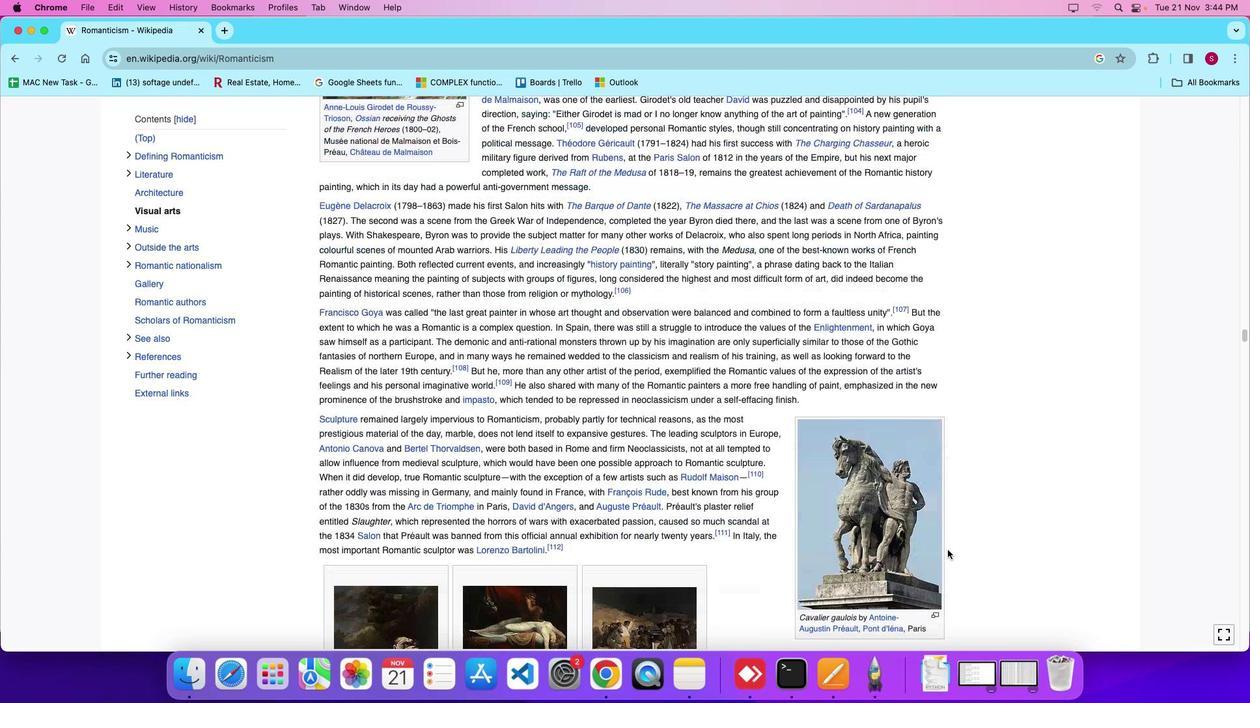 
Action: Mouse scrolled (948, 549) with delta (0, -5)
Screenshot: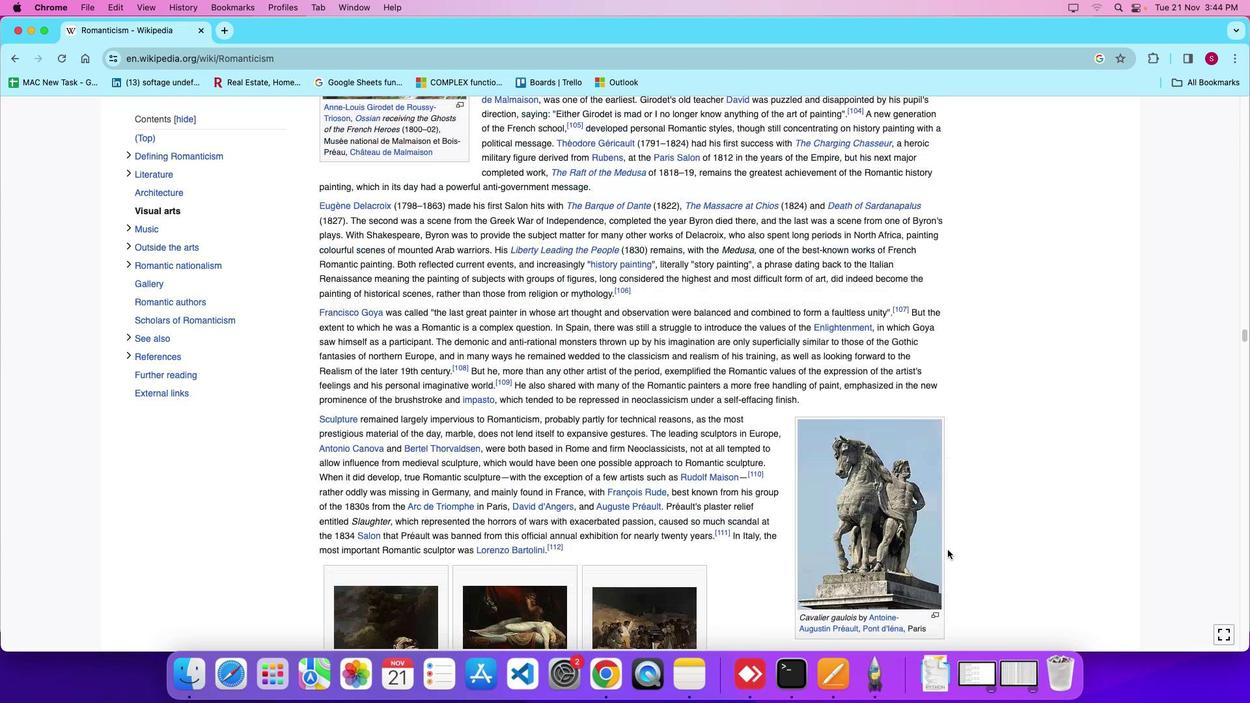 
Action: Mouse scrolled (948, 549) with delta (0, 0)
Screenshot: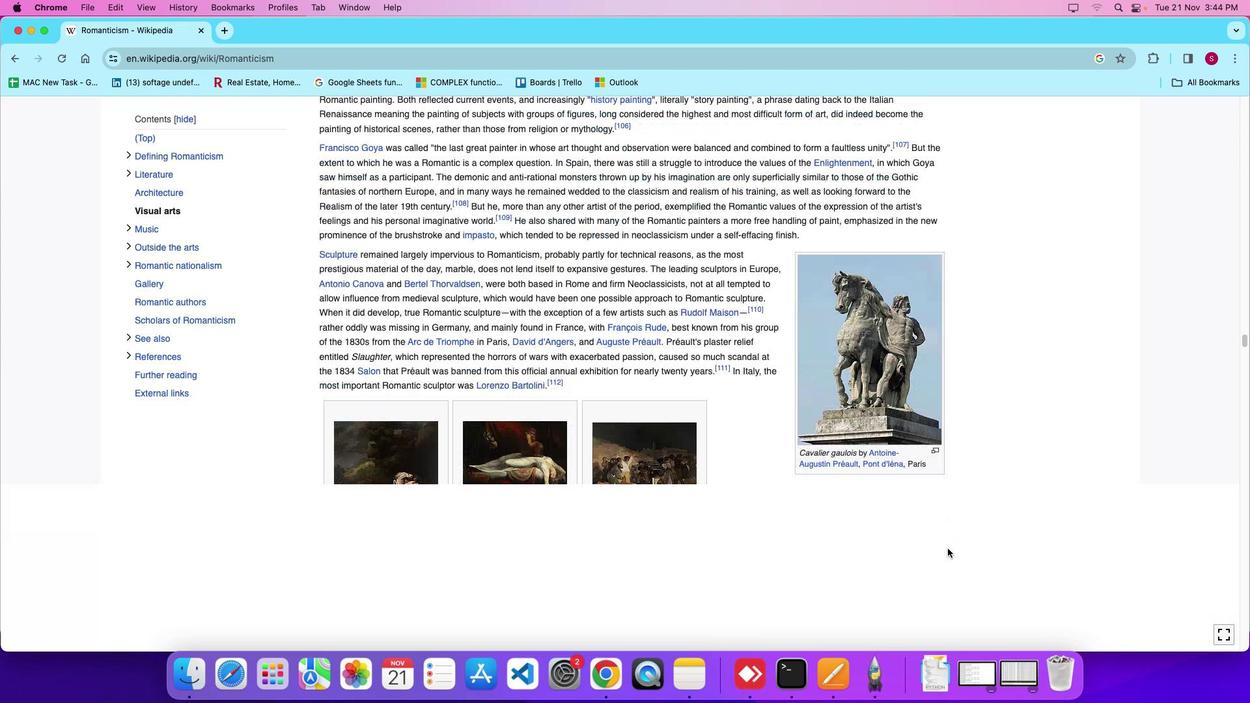 
Action: Mouse scrolled (948, 549) with delta (0, 0)
Screenshot: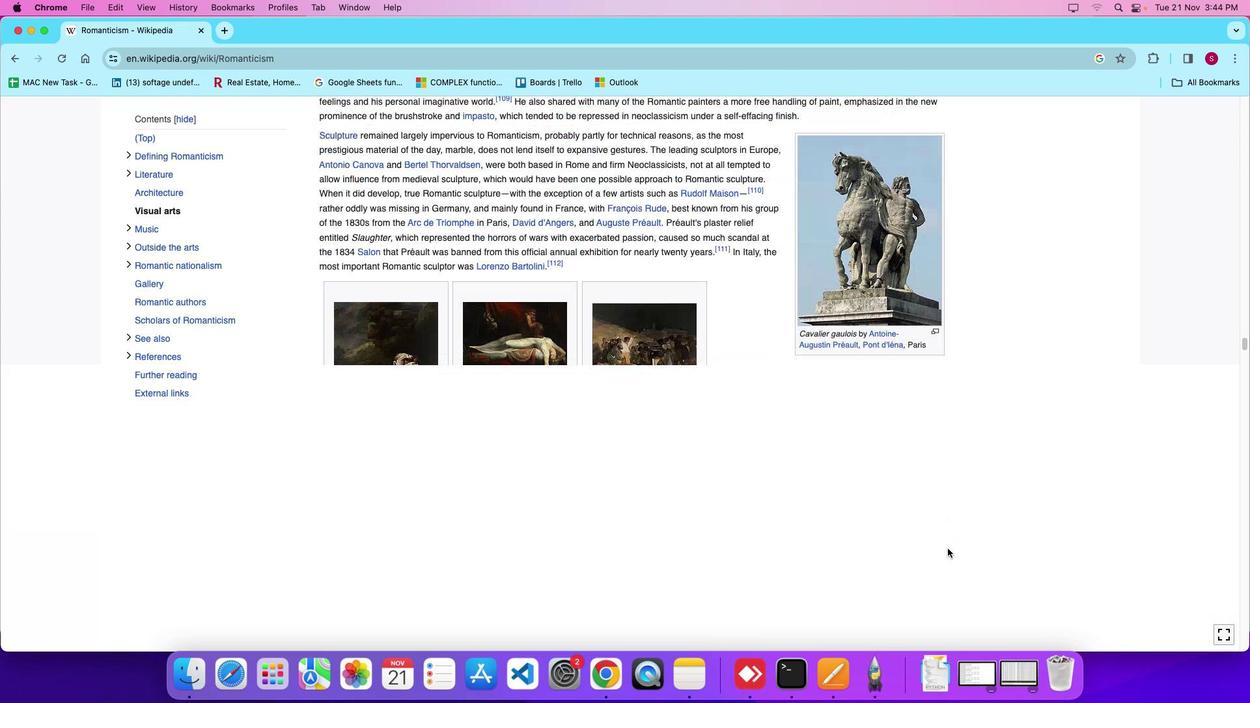 
Action: Mouse moved to (947, 549)
Screenshot: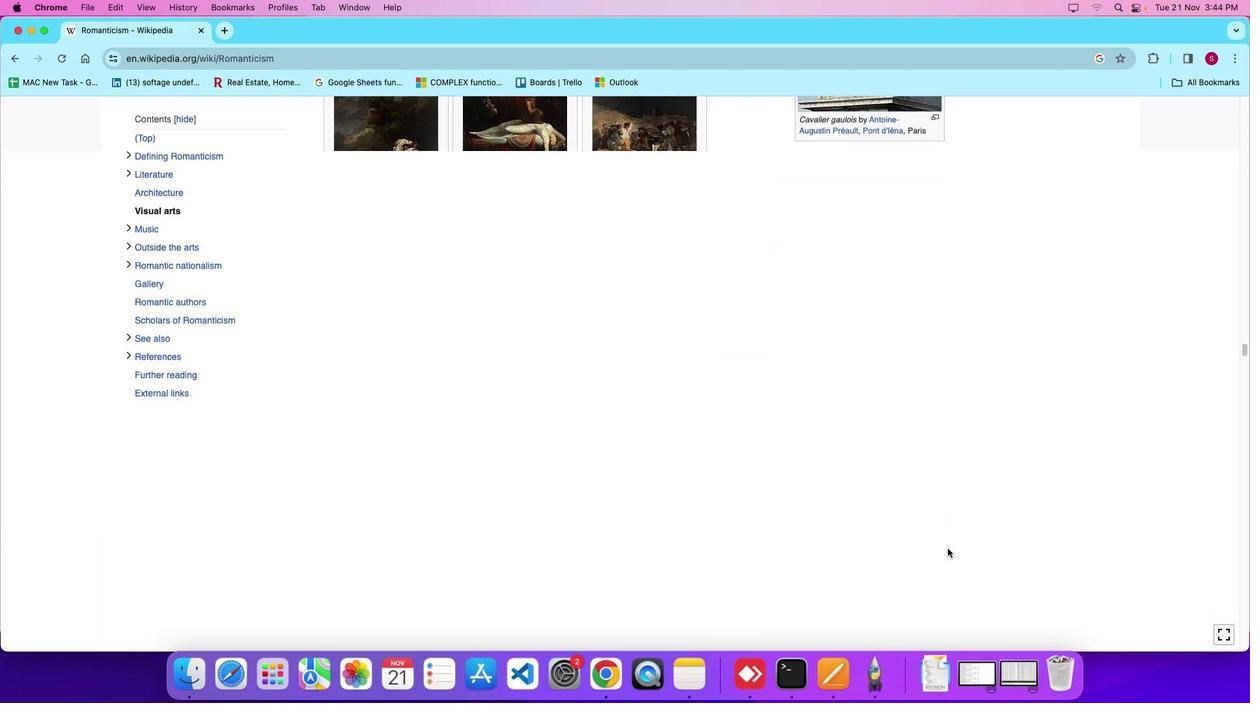 
Action: Mouse scrolled (947, 549) with delta (0, -3)
Screenshot: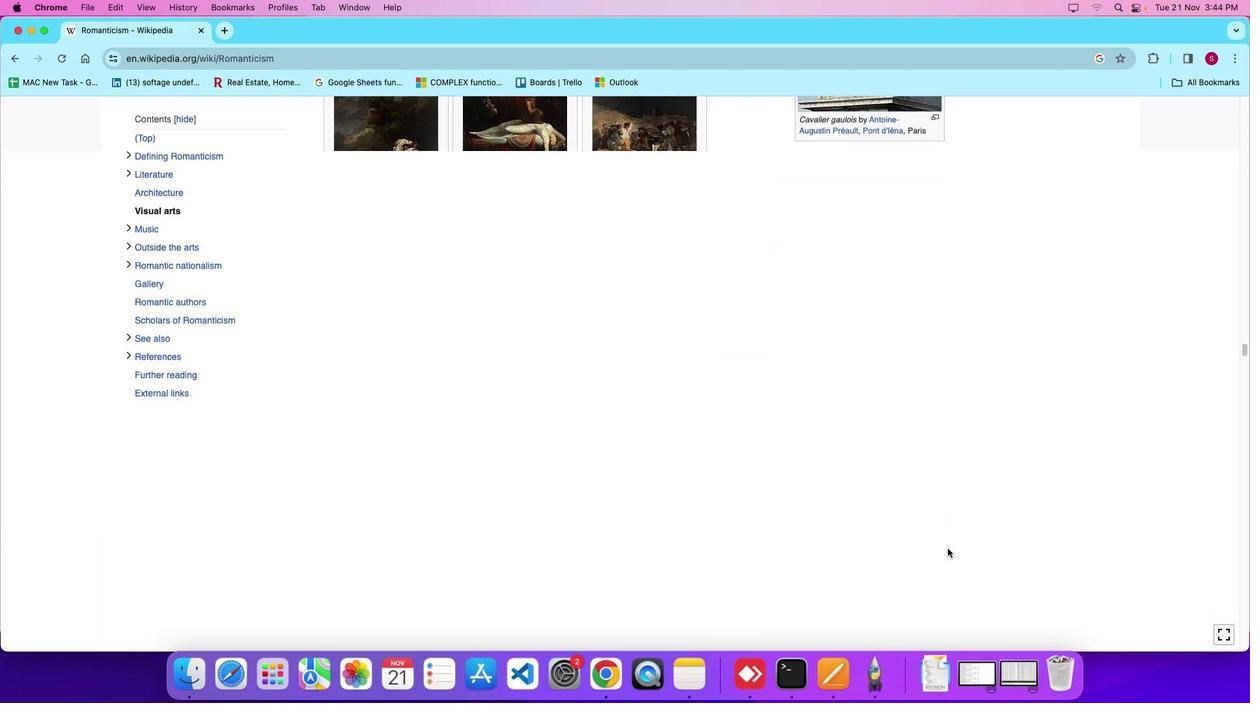
Action: Mouse moved to (947, 548)
Screenshot: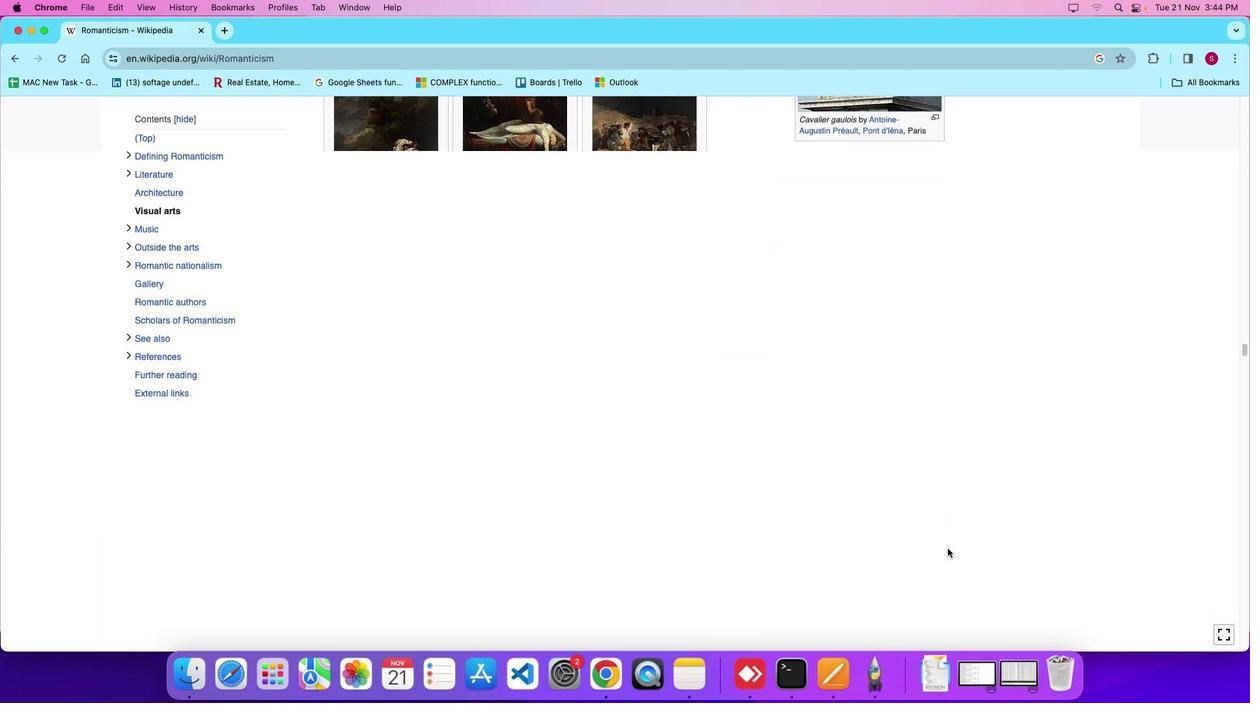 
Action: Mouse scrolled (947, 548) with delta (0, -6)
Screenshot: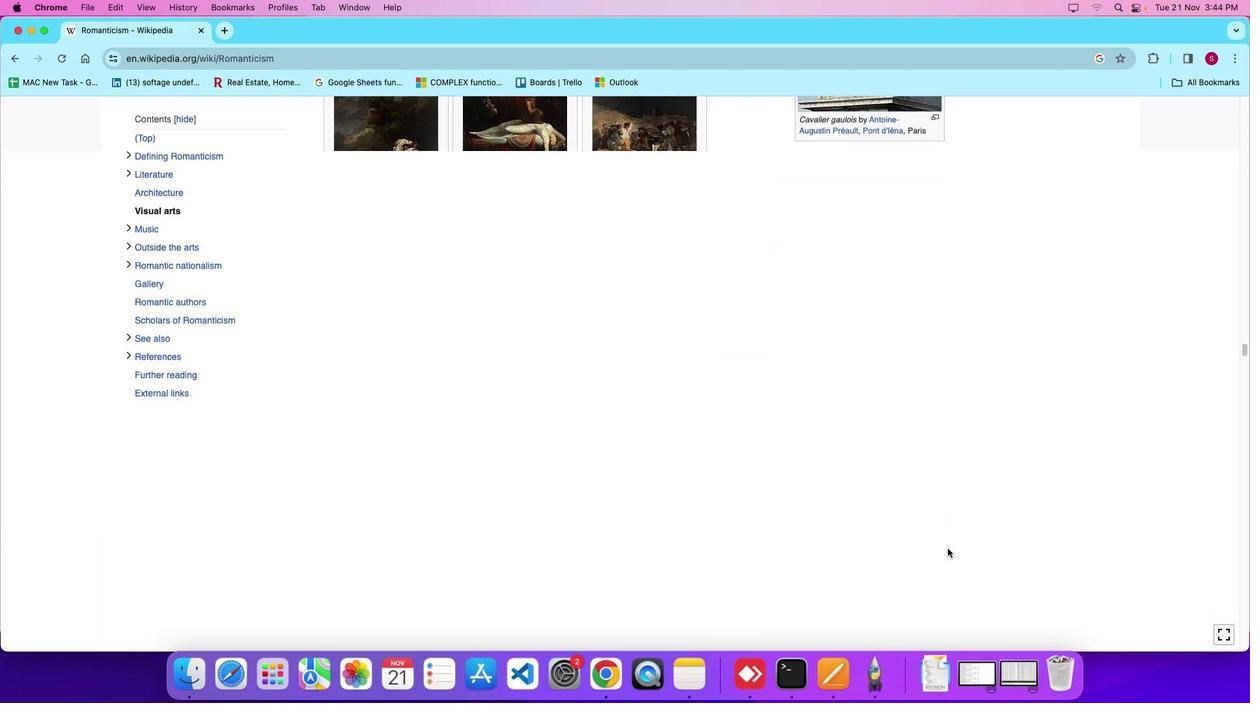 
Action: Mouse moved to (948, 548)
Screenshot: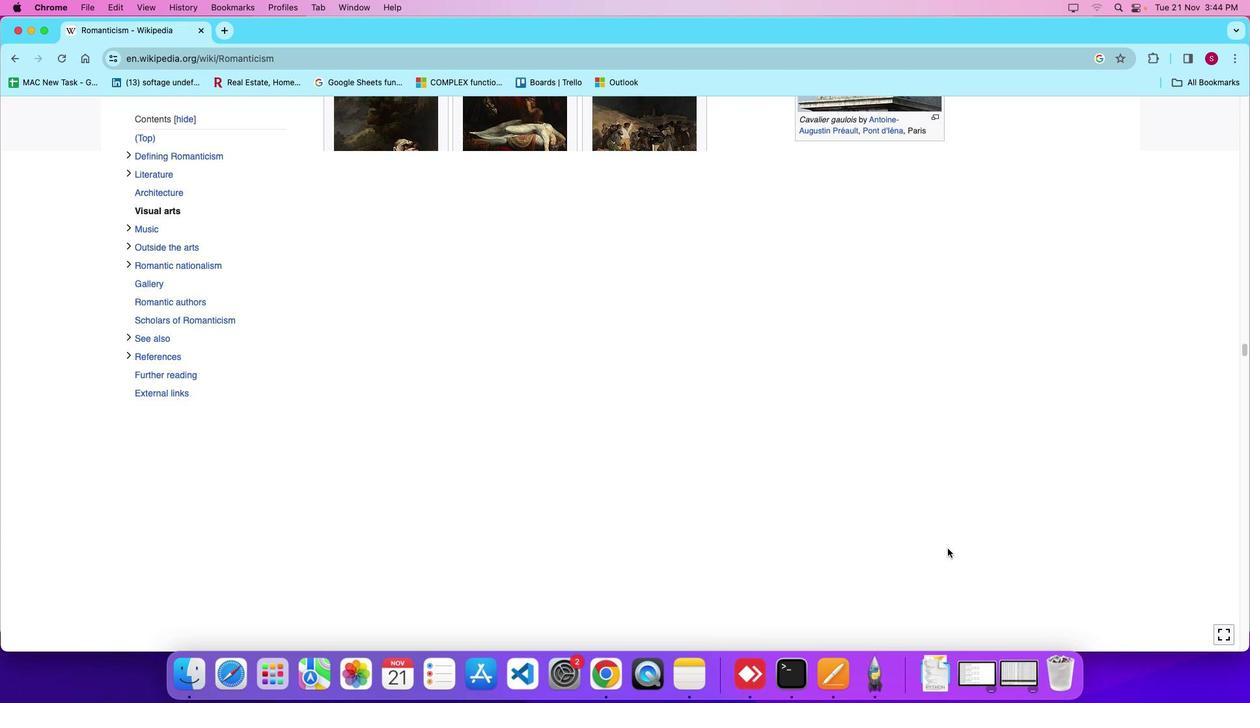 
Action: Mouse scrolled (948, 548) with delta (0, 0)
Screenshot: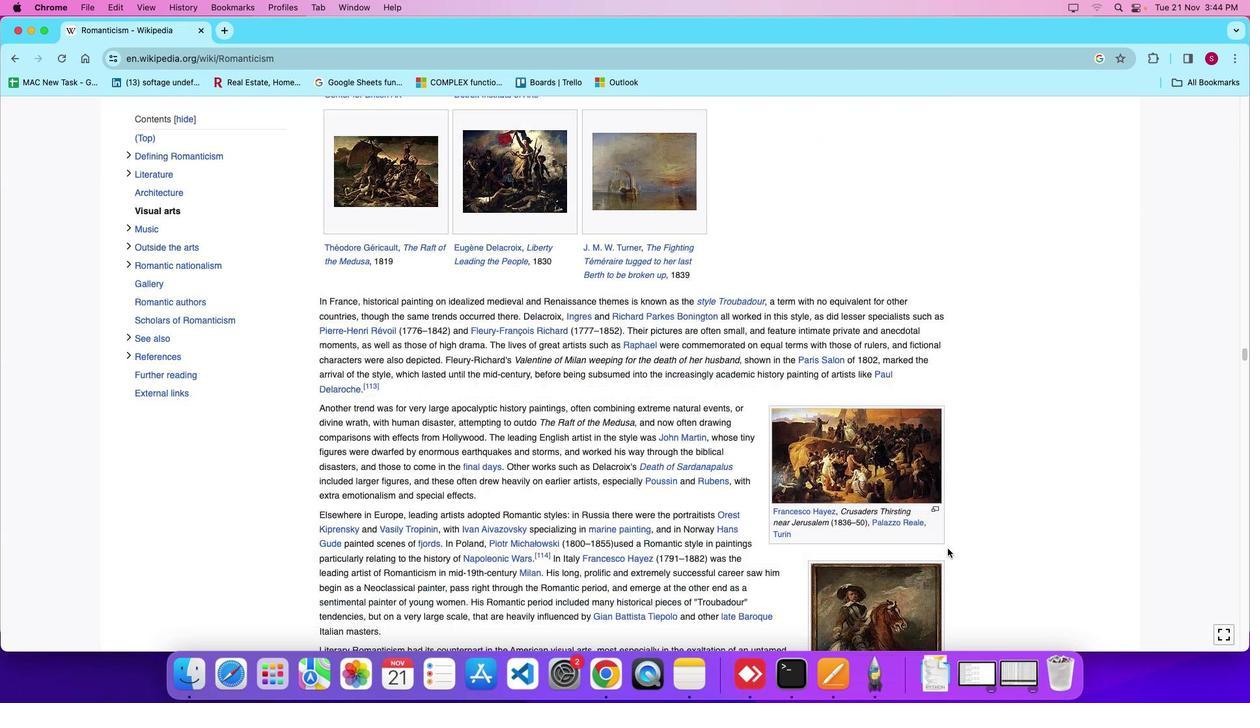 
Action: Mouse scrolled (948, 548) with delta (0, 0)
Screenshot: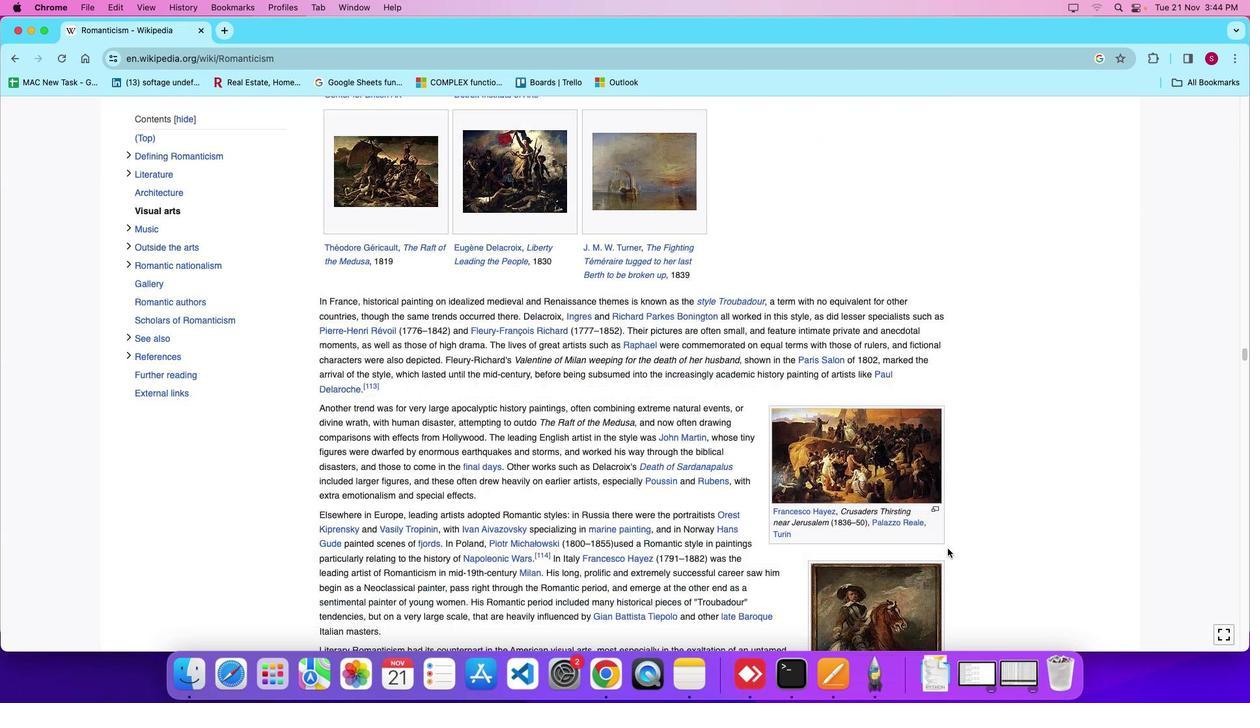 
Action: Mouse scrolled (948, 548) with delta (0, -3)
Screenshot: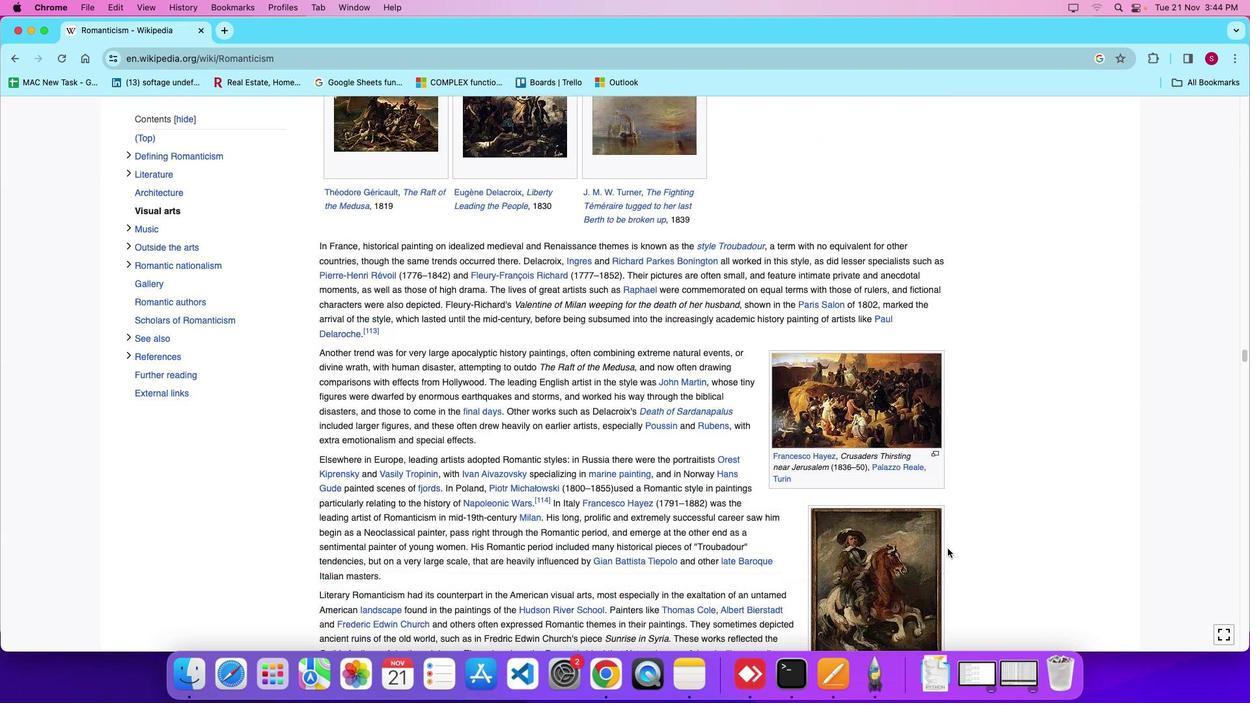 
Action: Mouse moved to (948, 547)
Screenshot: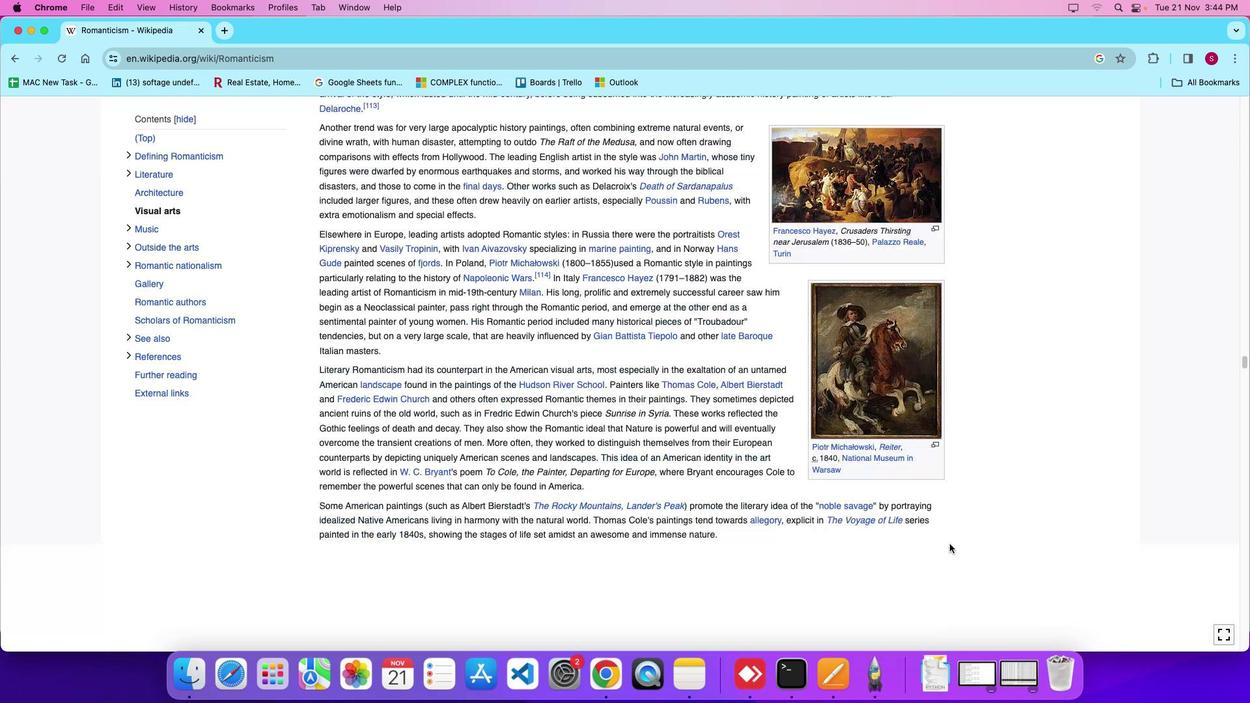
Action: Mouse scrolled (948, 547) with delta (0, 0)
Screenshot: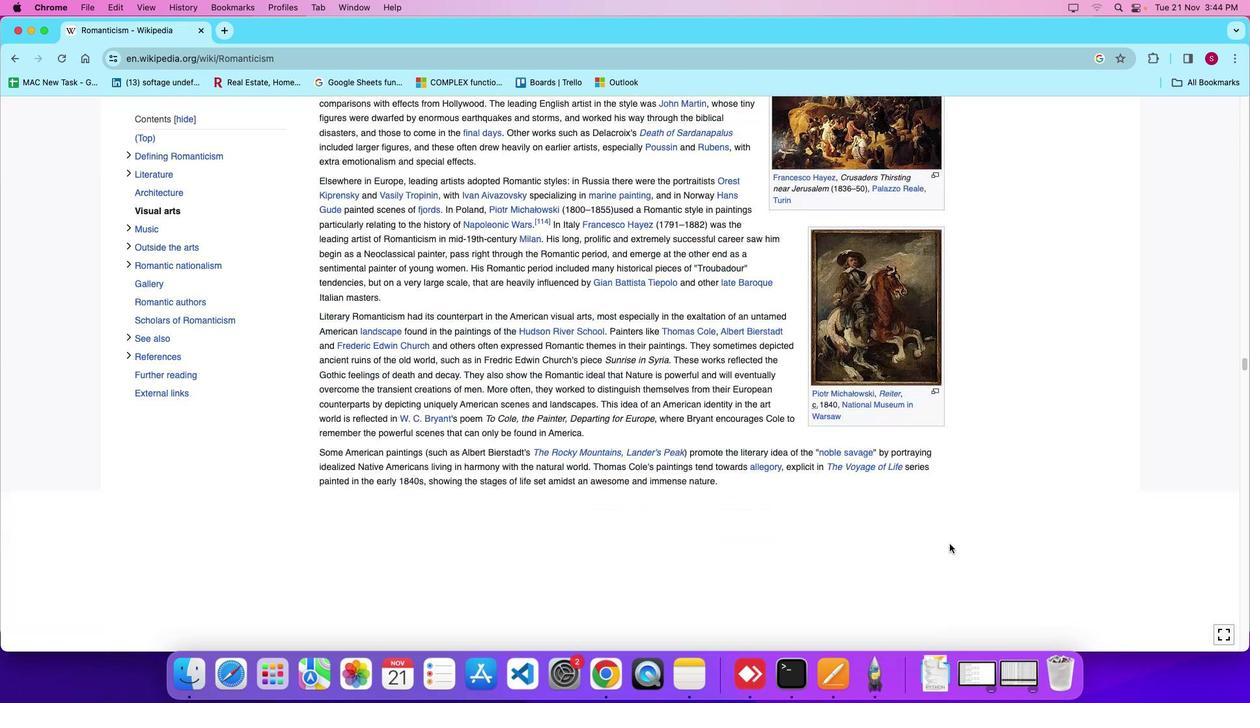 
Action: Mouse moved to (948, 547)
Screenshot: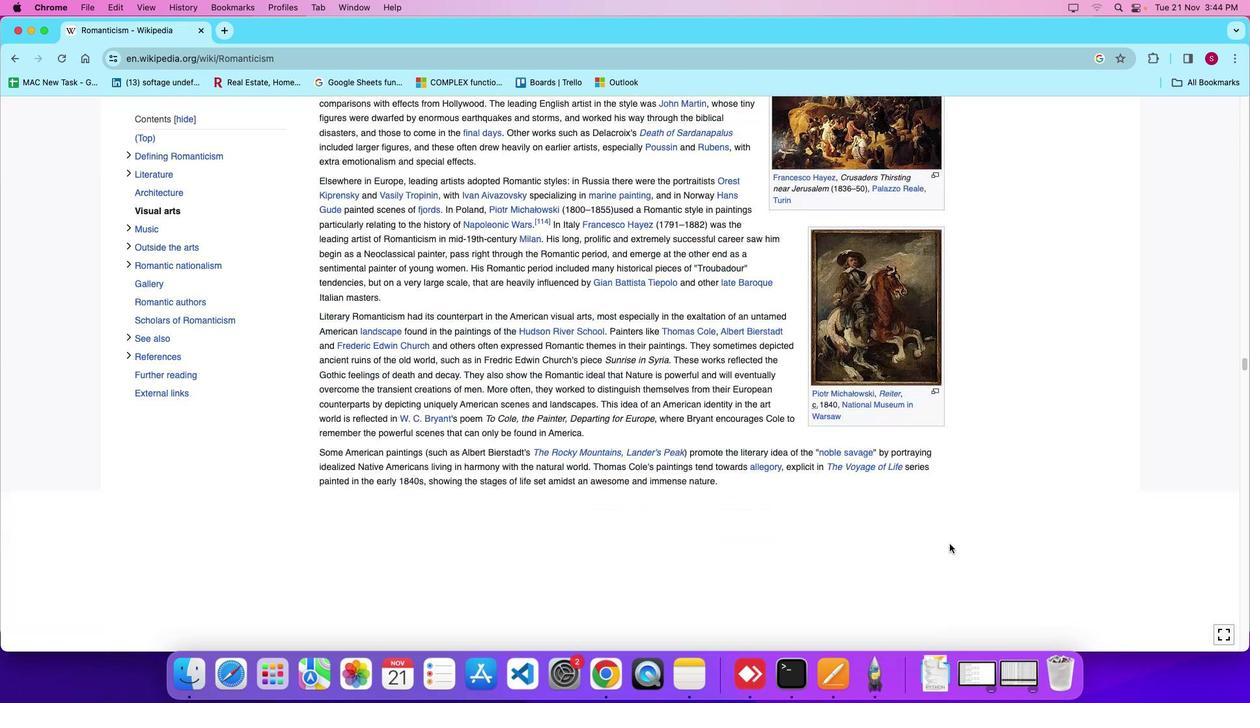 
Action: Mouse scrolled (948, 547) with delta (0, 0)
Screenshot: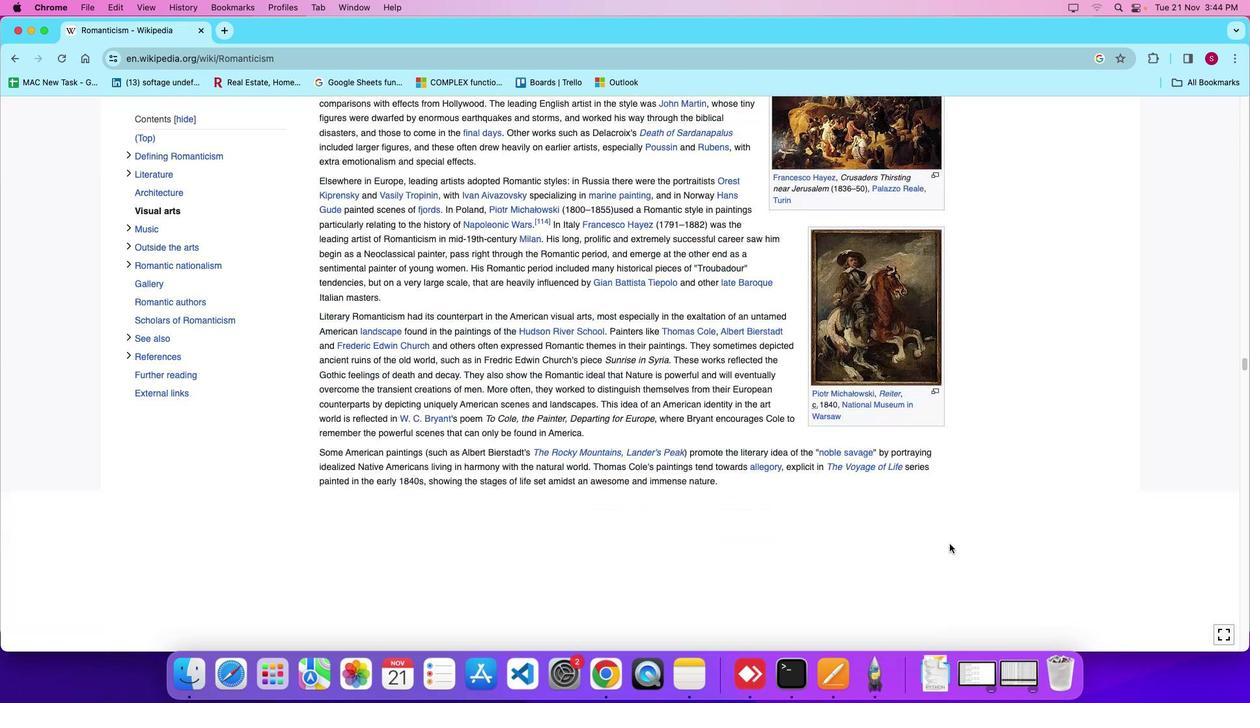 
Action: Mouse moved to (948, 545)
Screenshot: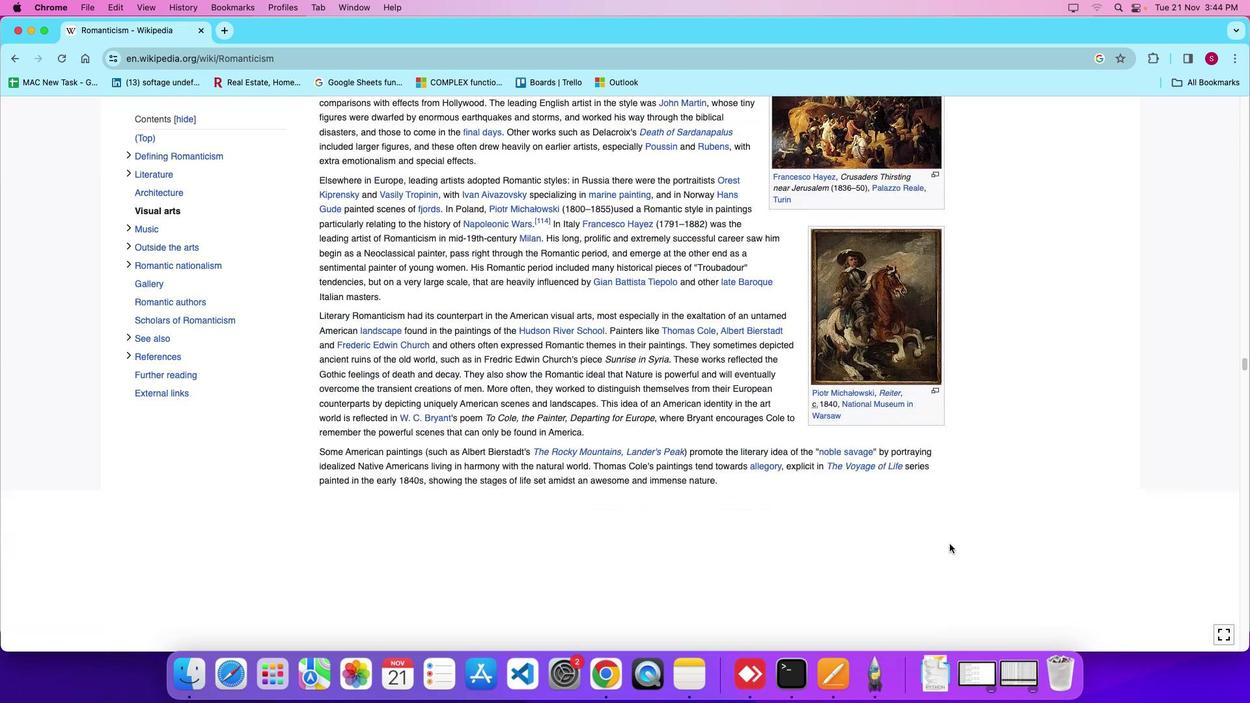 
Action: Mouse scrolled (948, 545) with delta (0, -5)
Screenshot: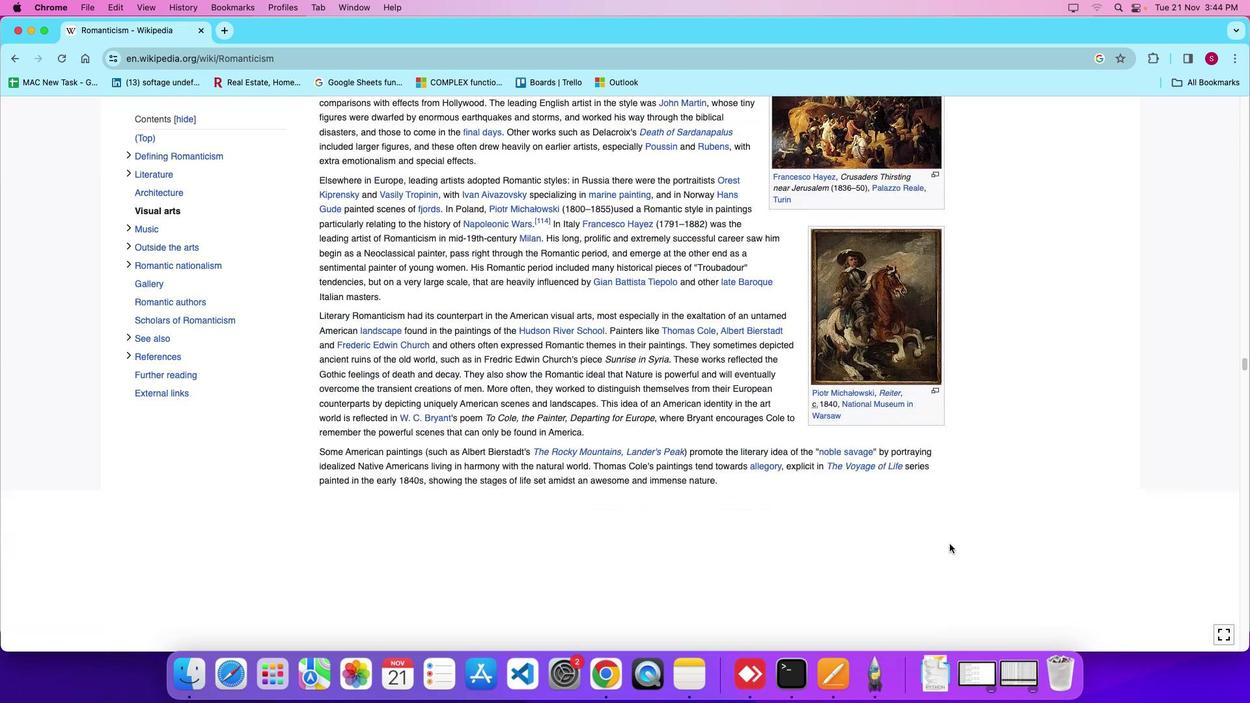 
Action: Mouse moved to (950, 544)
Screenshot: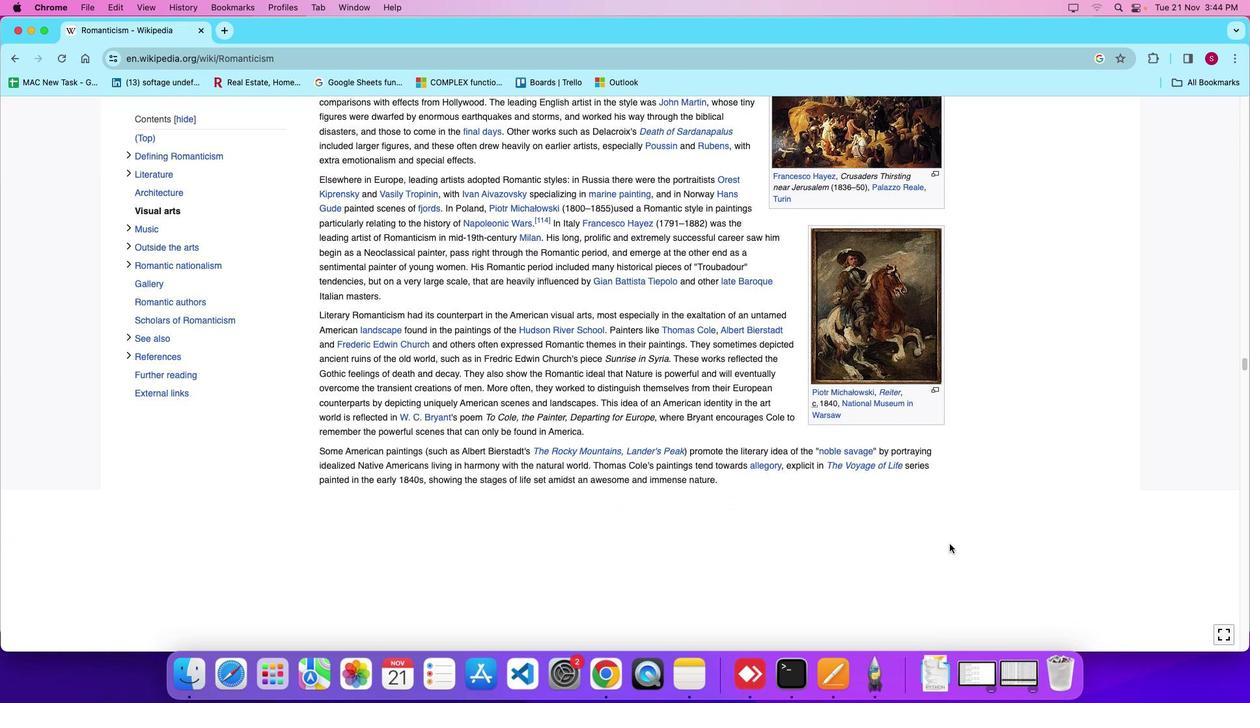 
Action: Mouse scrolled (950, 544) with delta (0, 0)
Screenshot: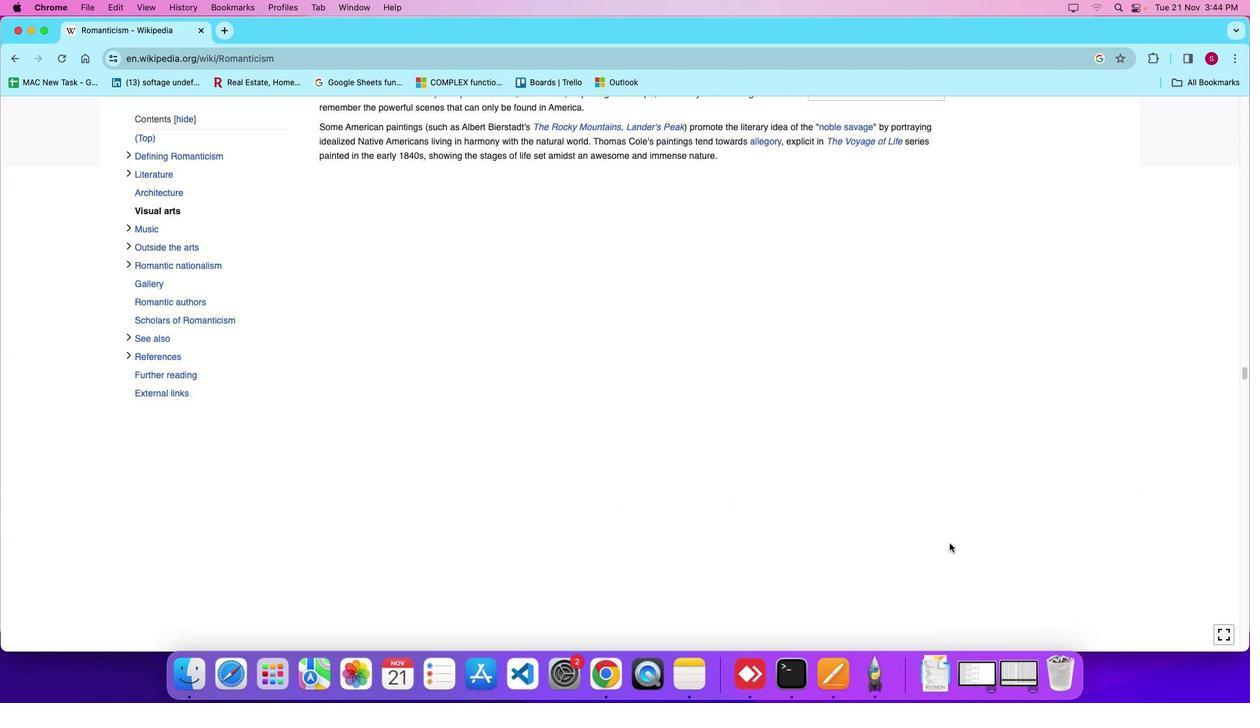 
Action: Mouse scrolled (950, 544) with delta (0, 0)
Screenshot: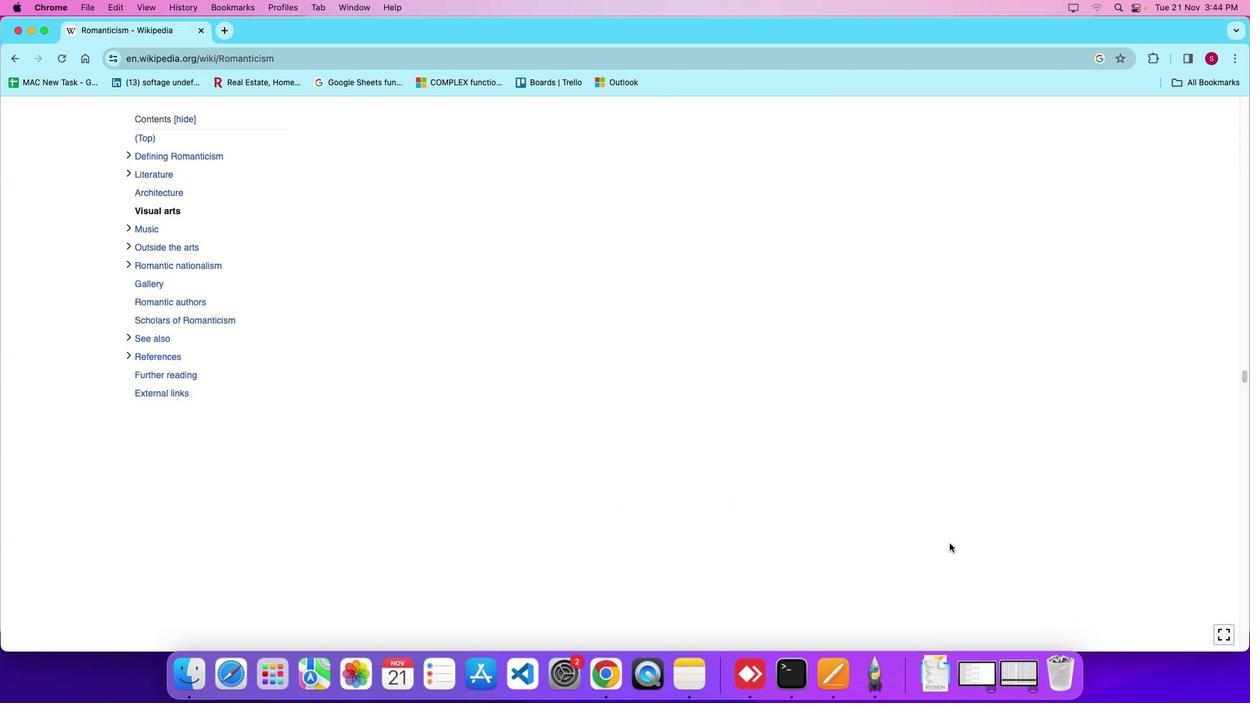 
Action: Mouse scrolled (950, 544) with delta (0, -5)
Screenshot: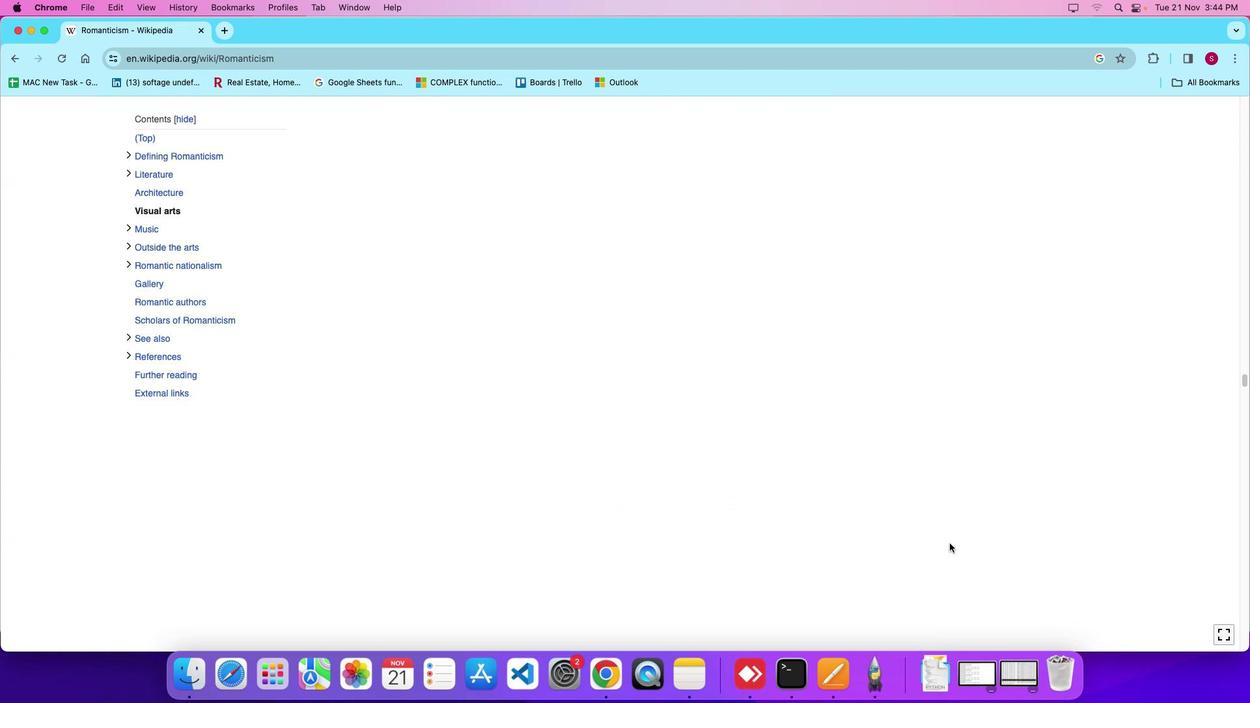
Action: Mouse moved to (950, 543)
Screenshot: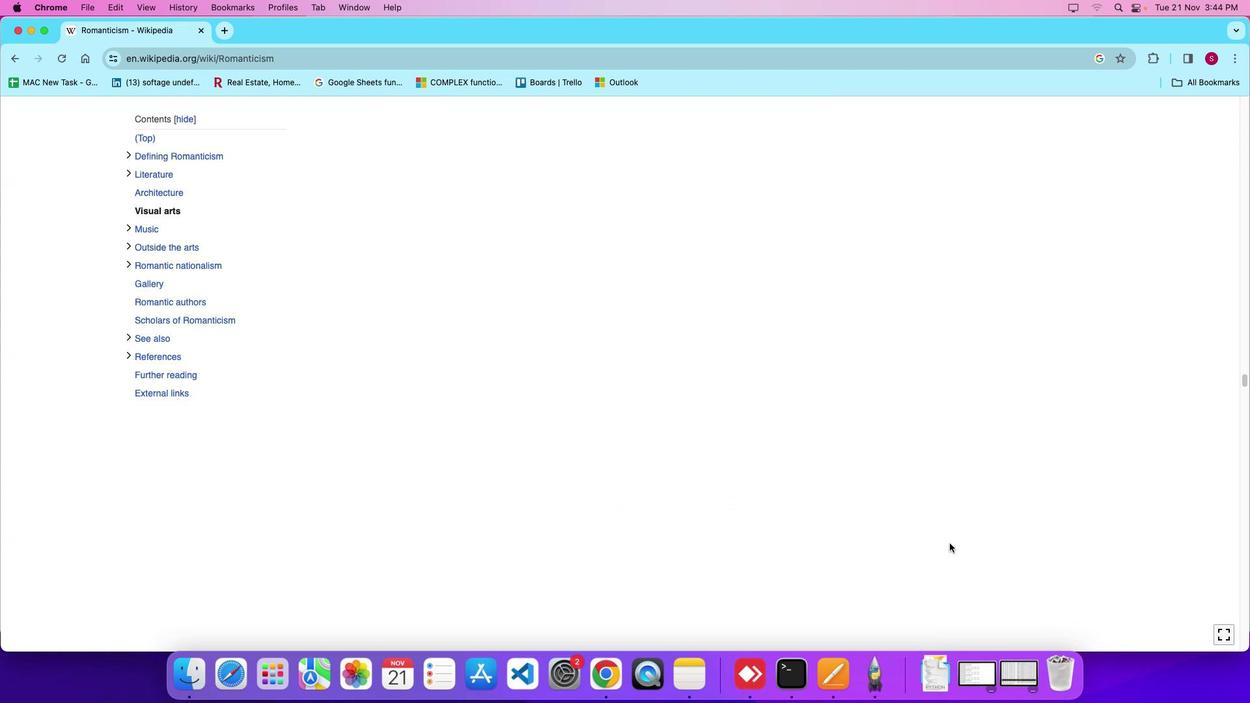 
Action: Mouse scrolled (950, 543) with delta (0, -7)
Screenshot: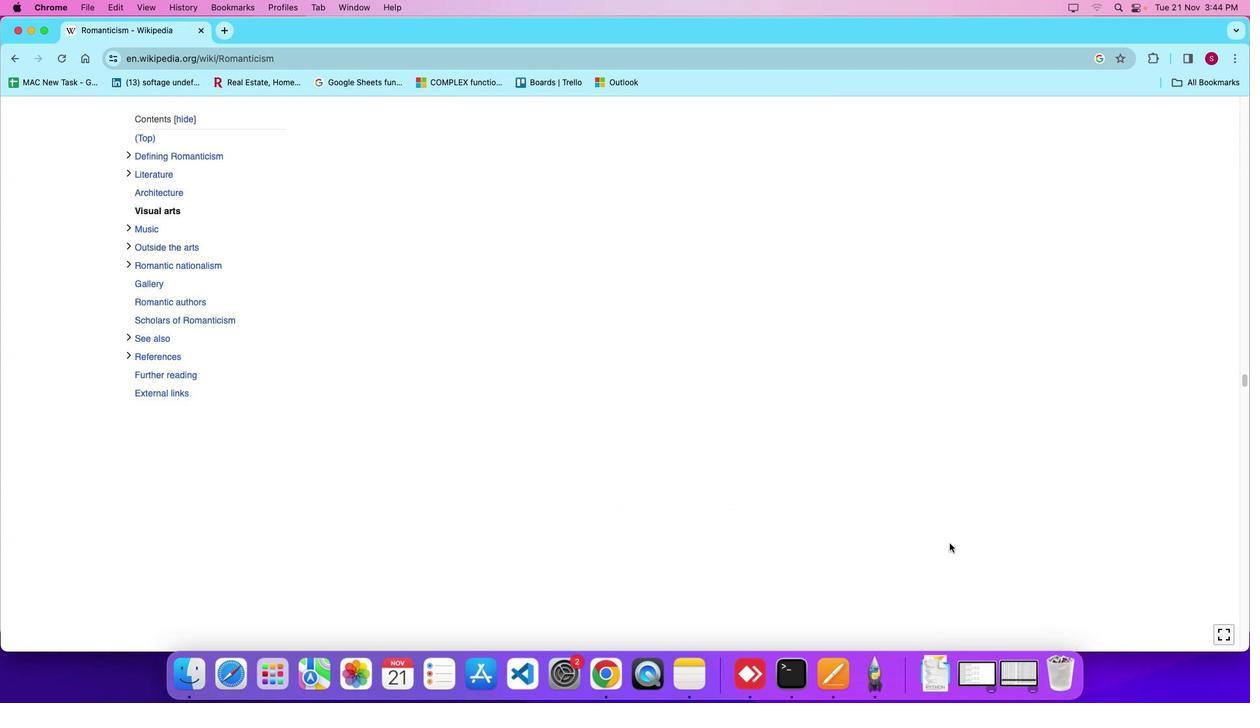 
Action: Mouse scrolled (950, 543) with delta (0, 0)
Screenshot: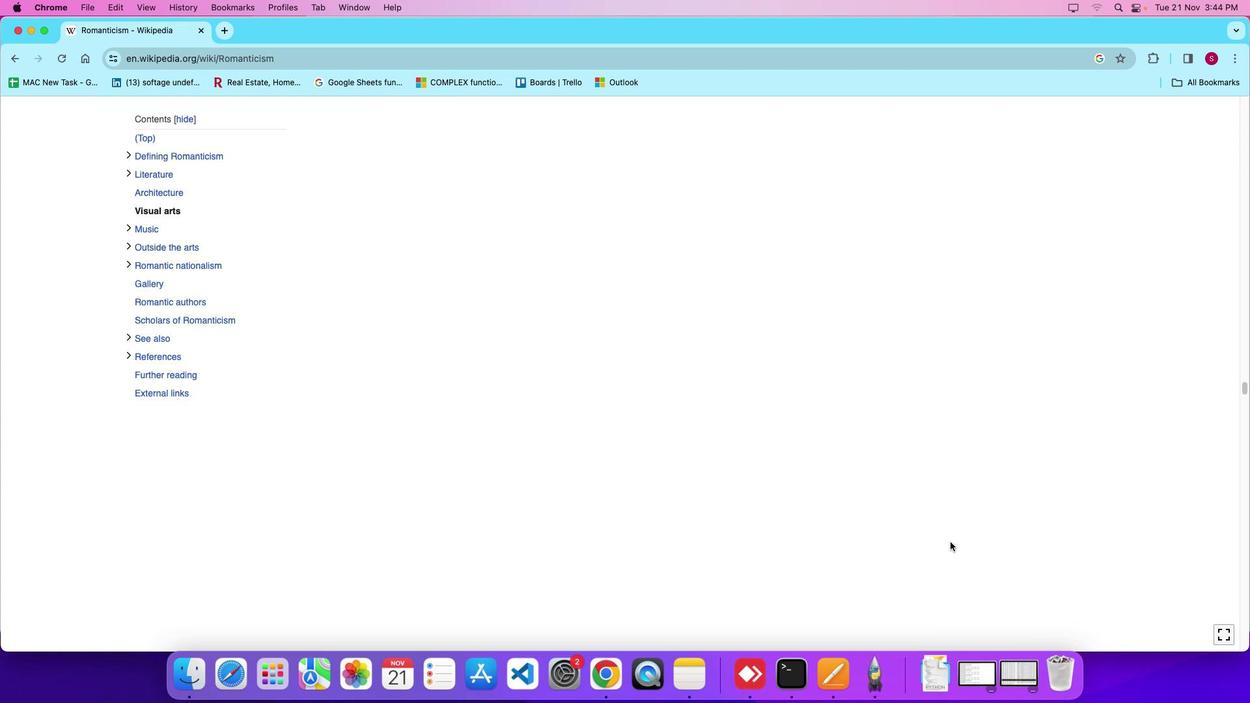 
Action: Mouse moved to (950, 543)
Screenshot: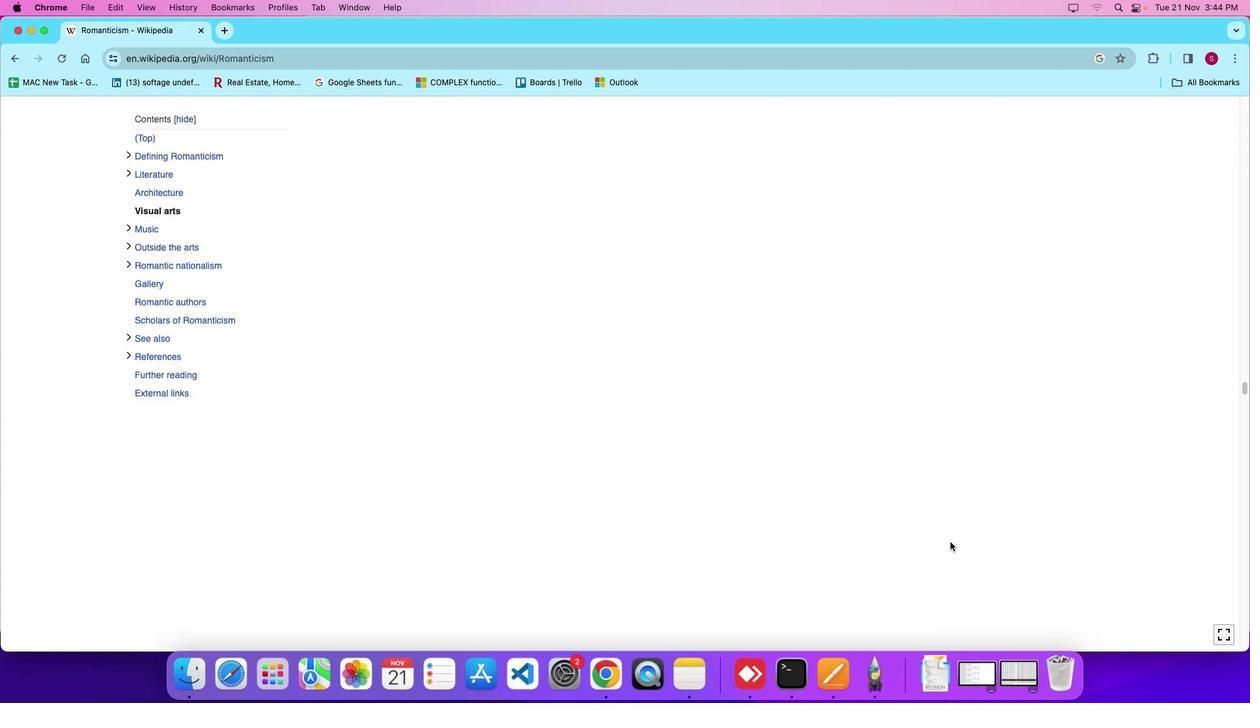 
Action: Mouse scrolled (950, 543) with delta (0, 0)
